 Task: Buy 4 Lines from Fuel System section under best seller category for shipping address: Haven Turner, 4765 Agriculture Lane, Homestead, Florida 33030, Cell Number 3052454080. Pay from credit card ending with 2005, CVV 3321
Action: Mouse moved to (17, 83)
Screenshot: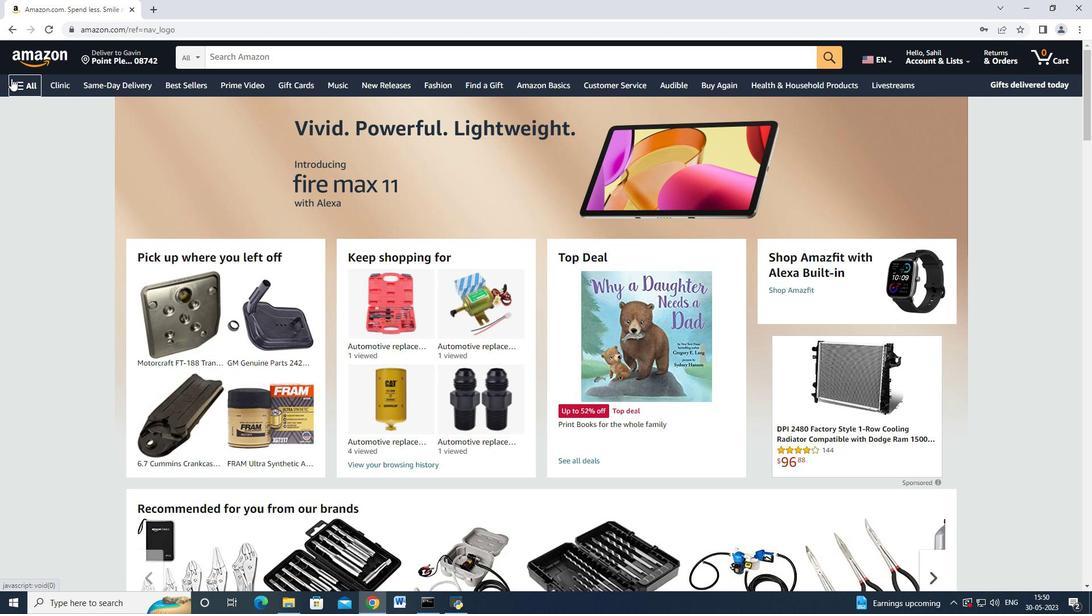 
Action: Mouse pressed left at (17, 83)
Screenshot: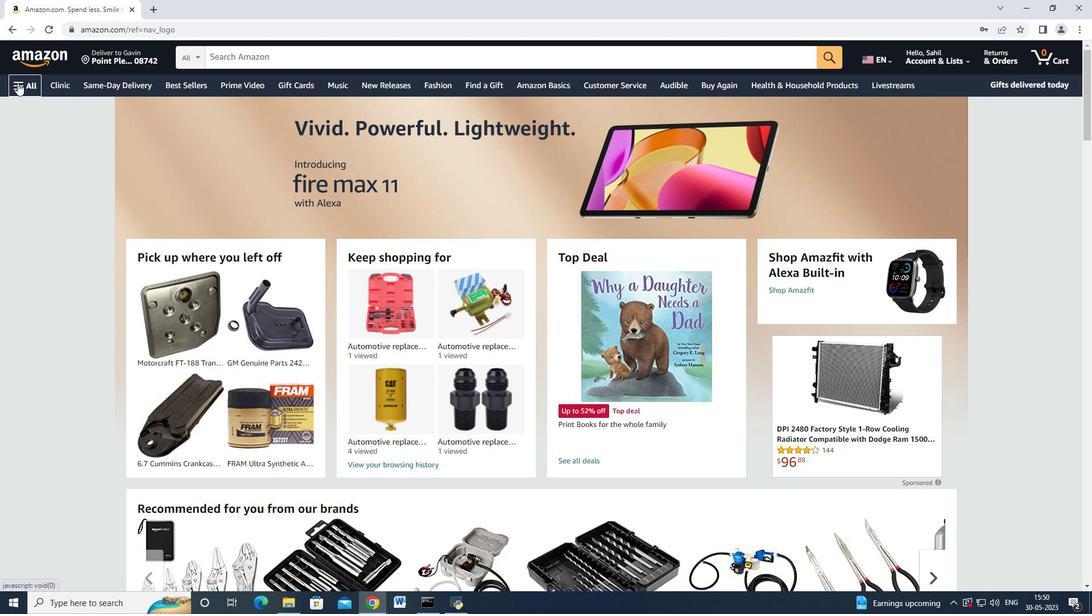 
Action: Mouse moved to (100, 253)
Screenshot: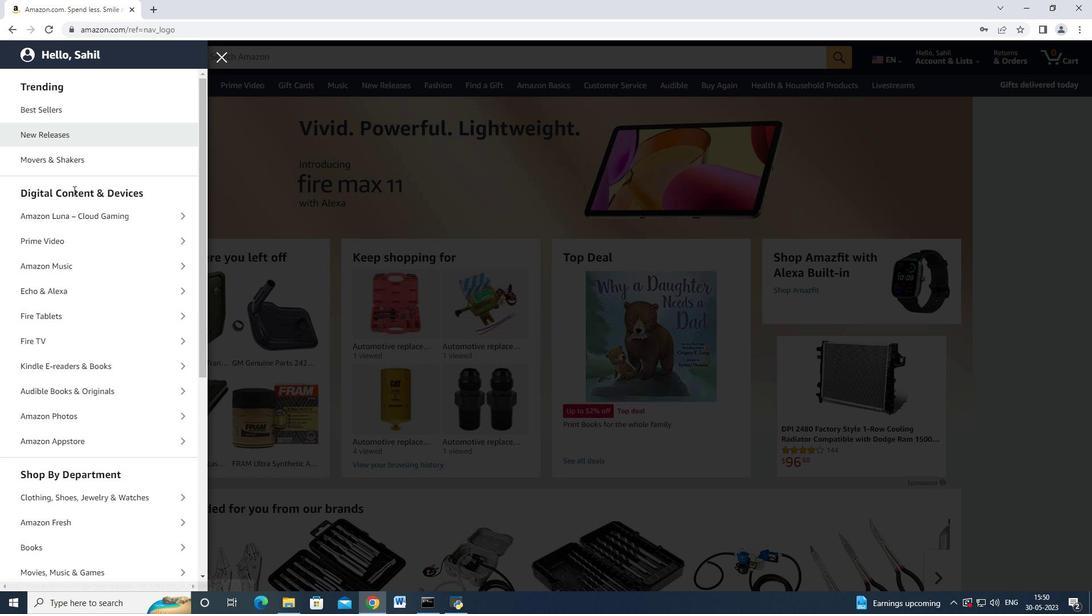 
Action: Mouse scrolled (100, 252) with delta (0, 0)
Screenshot: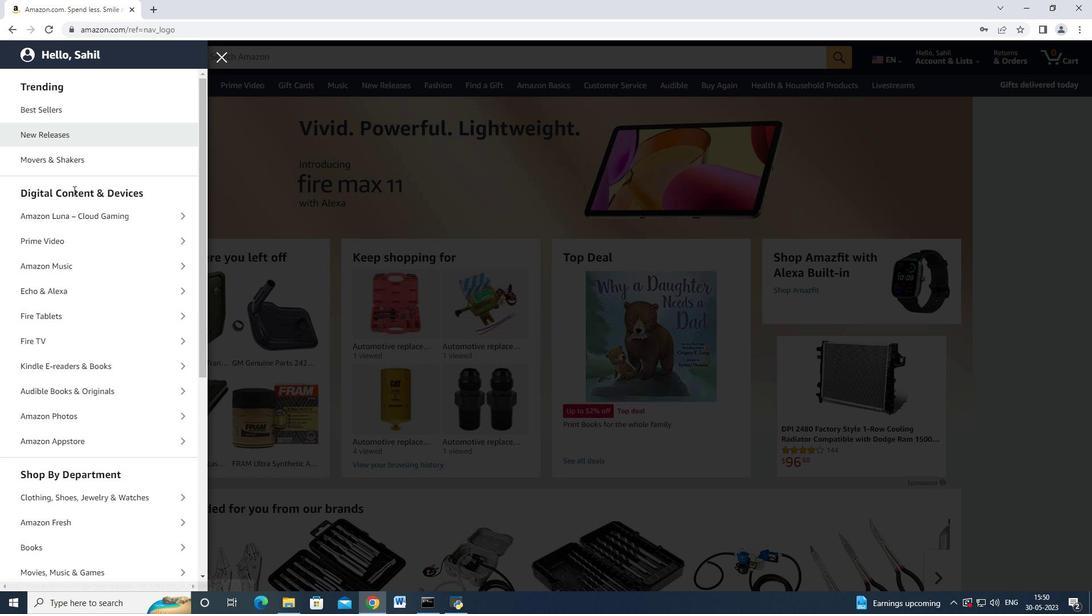 
Action: Mouse scrolled (100, 252) with delta (0, 0)
Screenshot: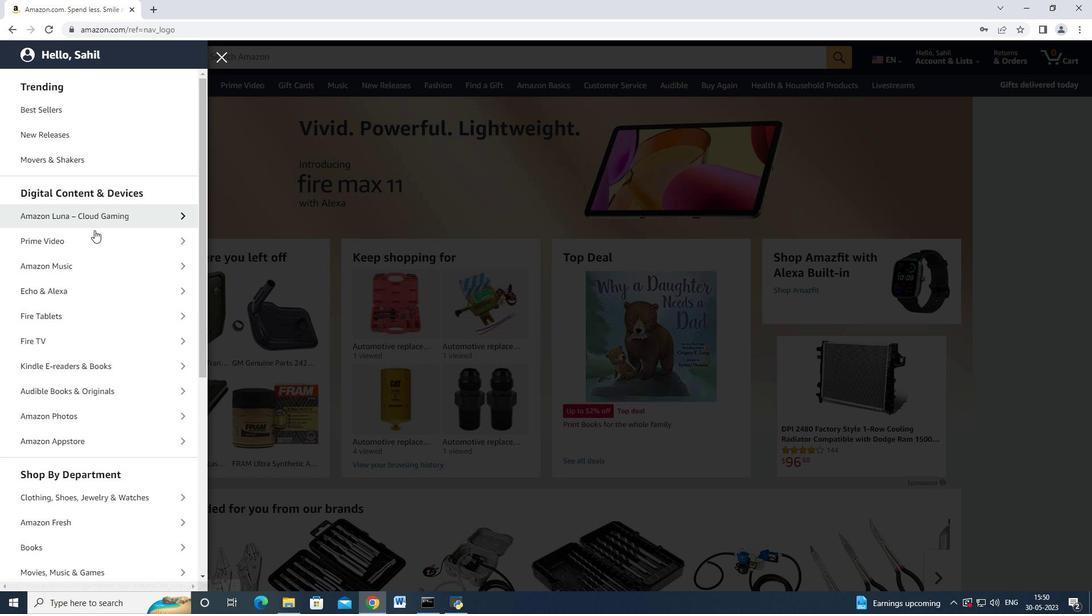 
Action: Mouse scrolled (100, 252) with delta (0, 0)
Screenshot: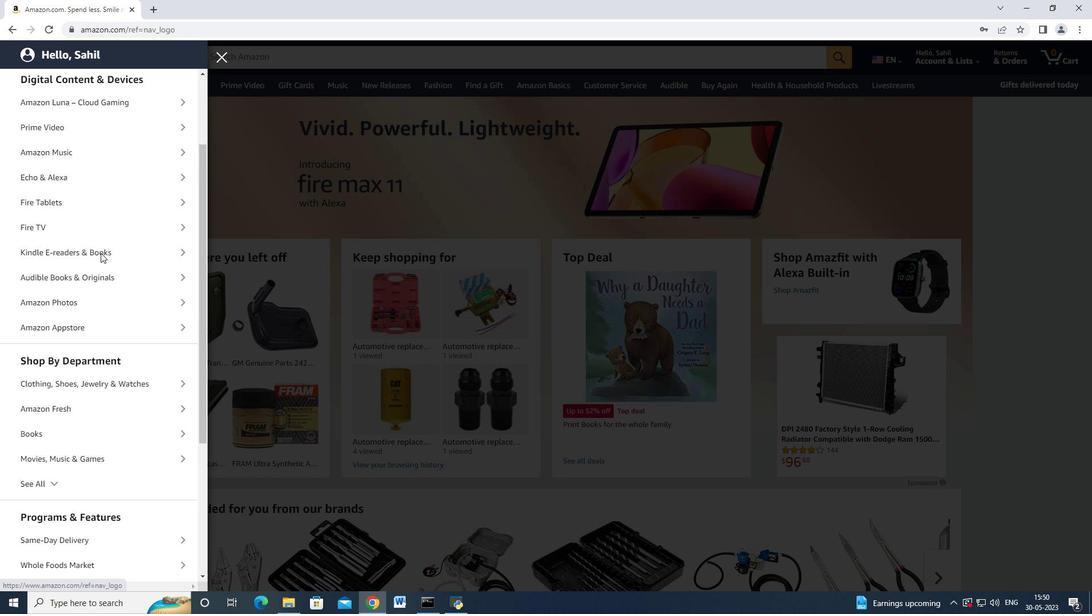 
Action: Mouse scrolled (100, 252) with delta (0, 0)
Screenshot: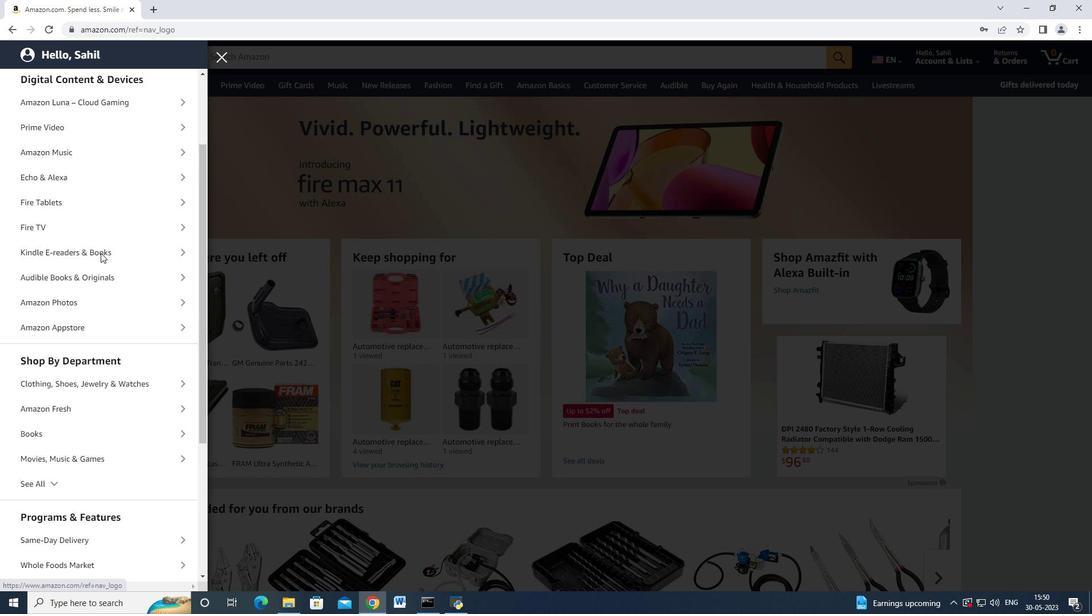 
Action: Mouse moved to (99, 257)
Screenshot: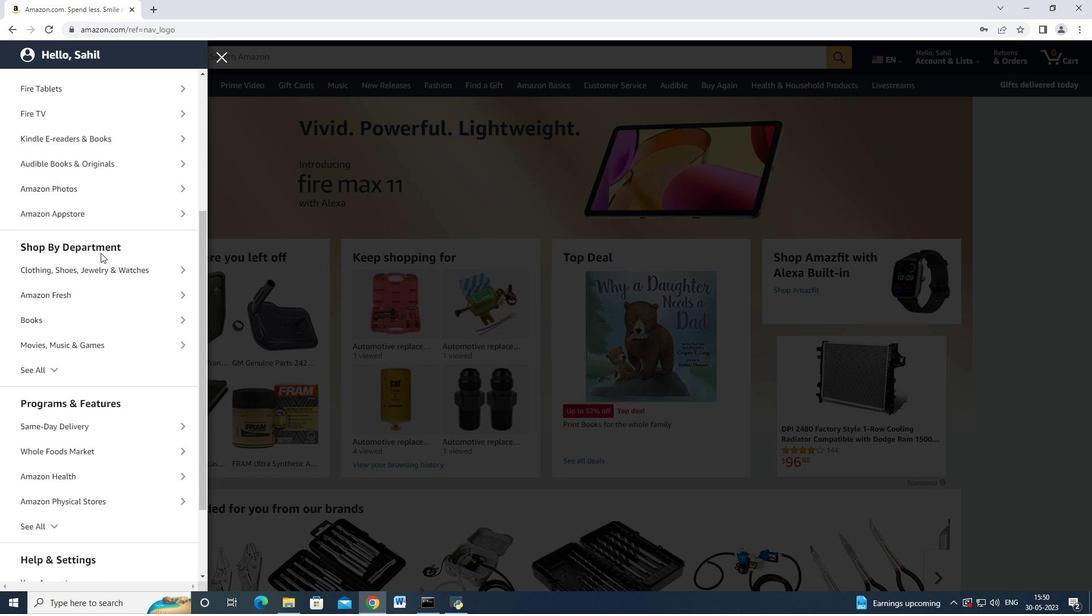 
Action: Mouse scrolled (99, 257) with delta (0, 0)
Screenshot: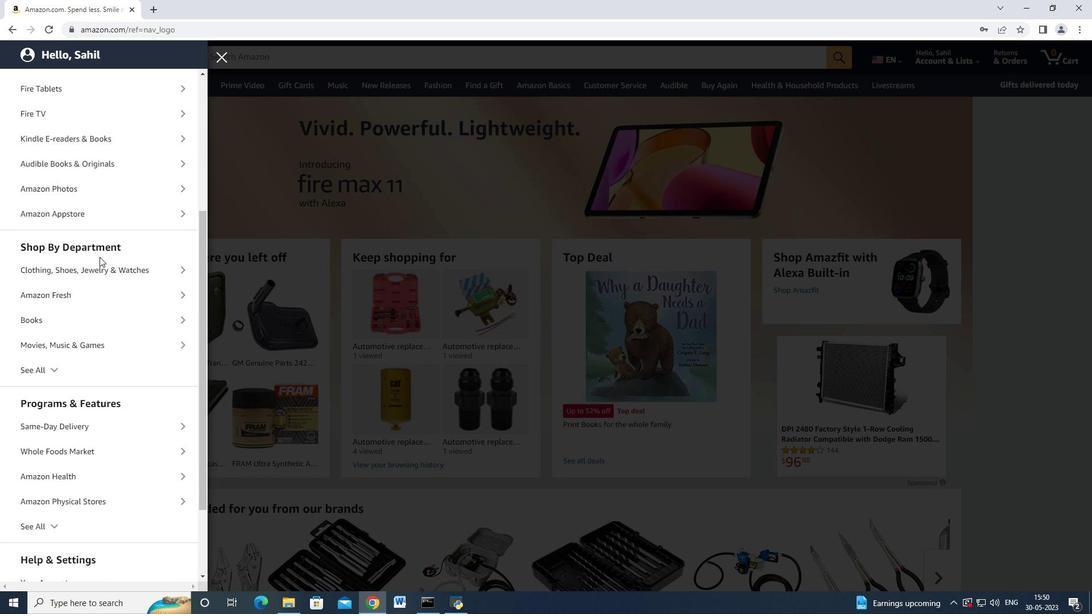 
Action: Mouse scrolled (99, 257) with delta (0, 0)
Screenshot: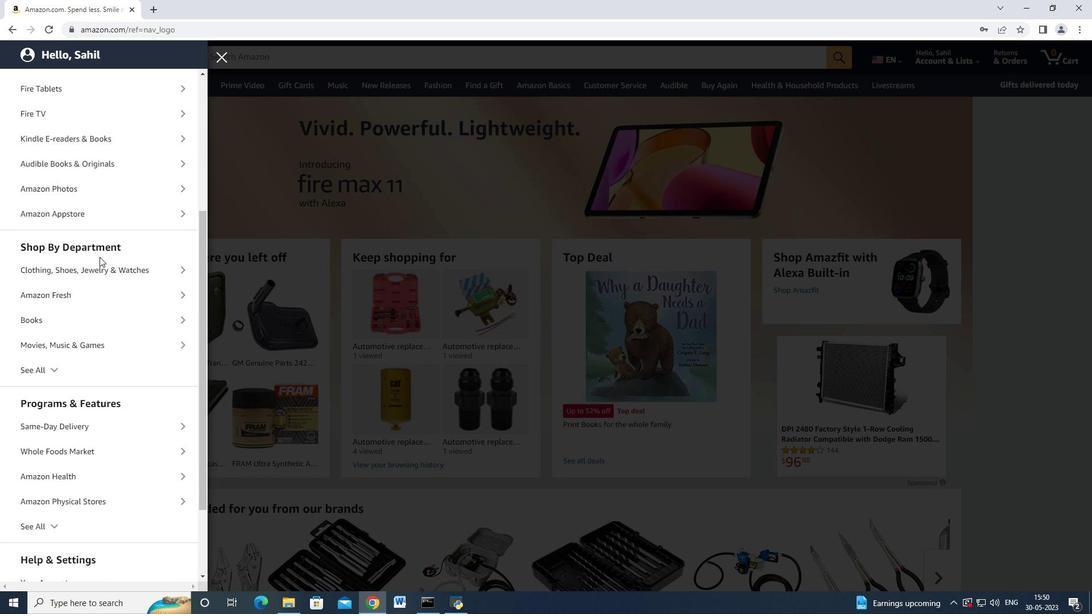 
Action: Mouse moved to (95, 283)
Screenshot: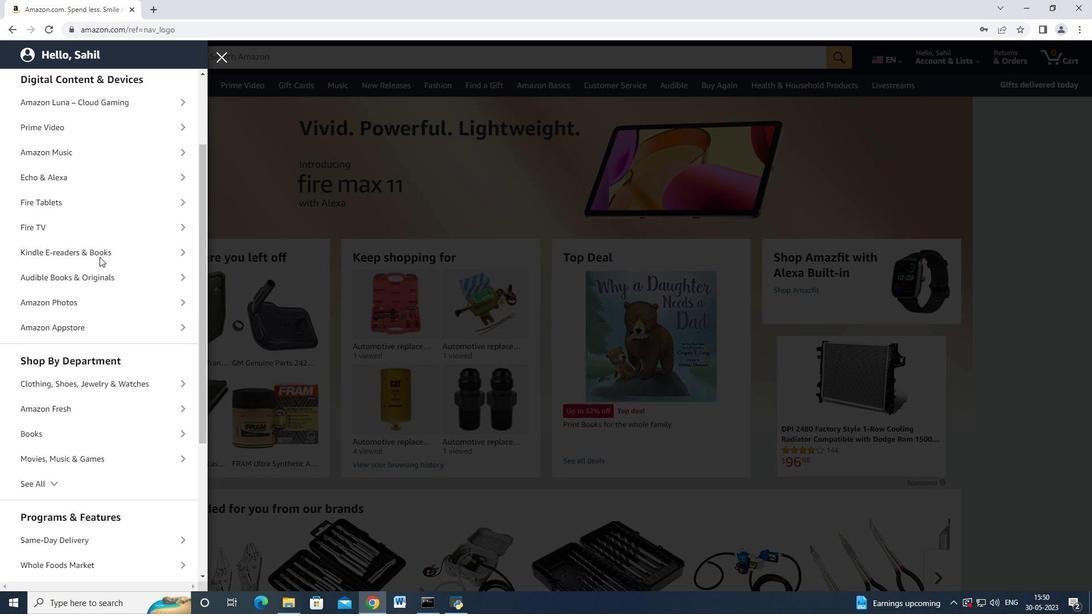 
Action: Mouse scrolled (95, 283) with delta (0, 0)
Screenshot: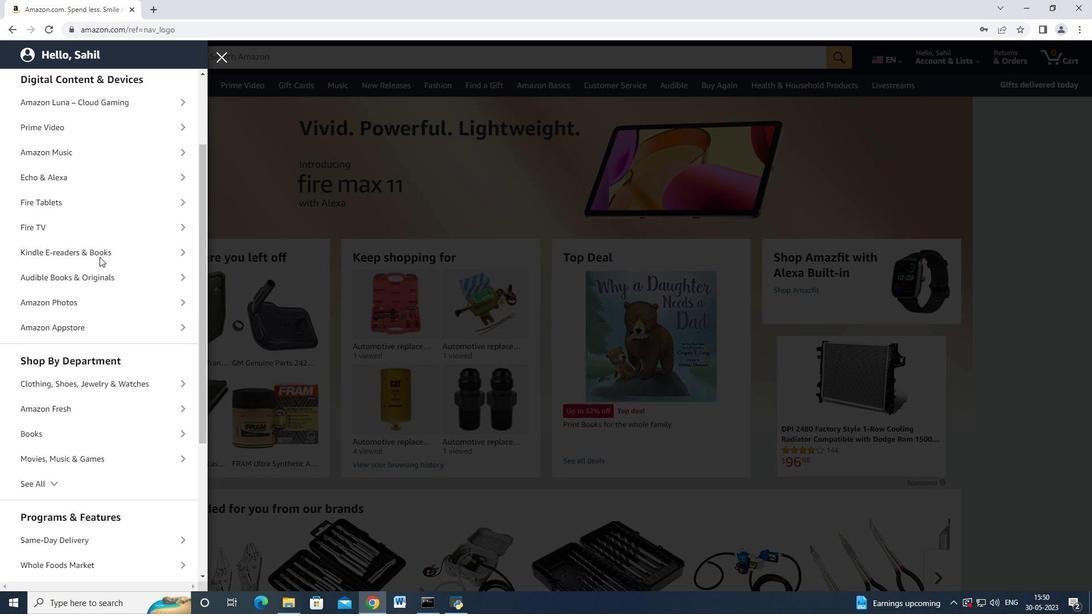 
Action: Mouse moved to (94, 287)
Screenshot: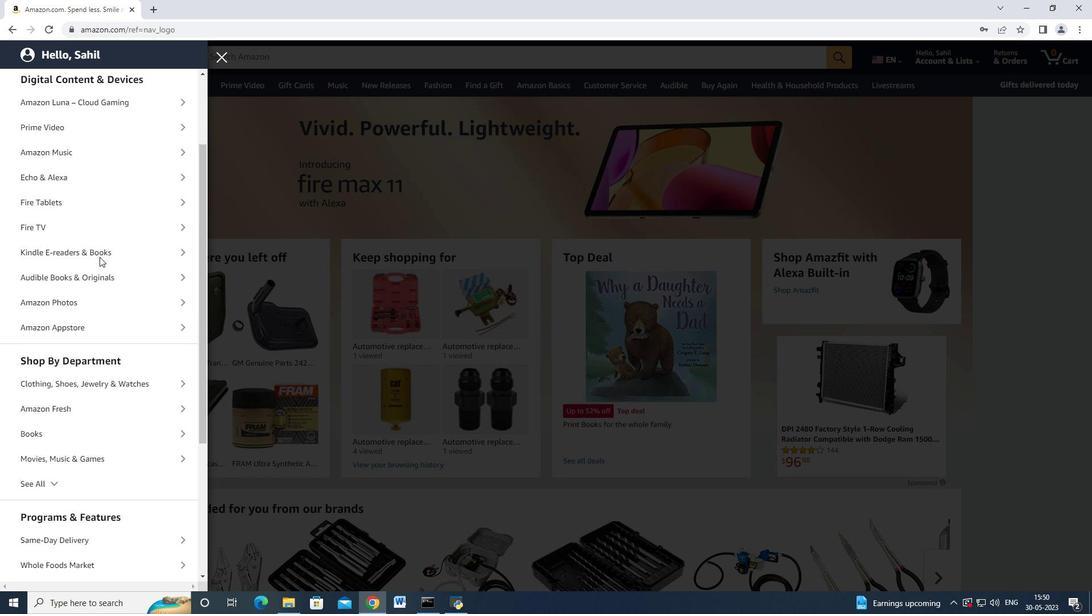 
Action: Mouse scrolled (94, 286) with delta (0, 0)
Screenshot: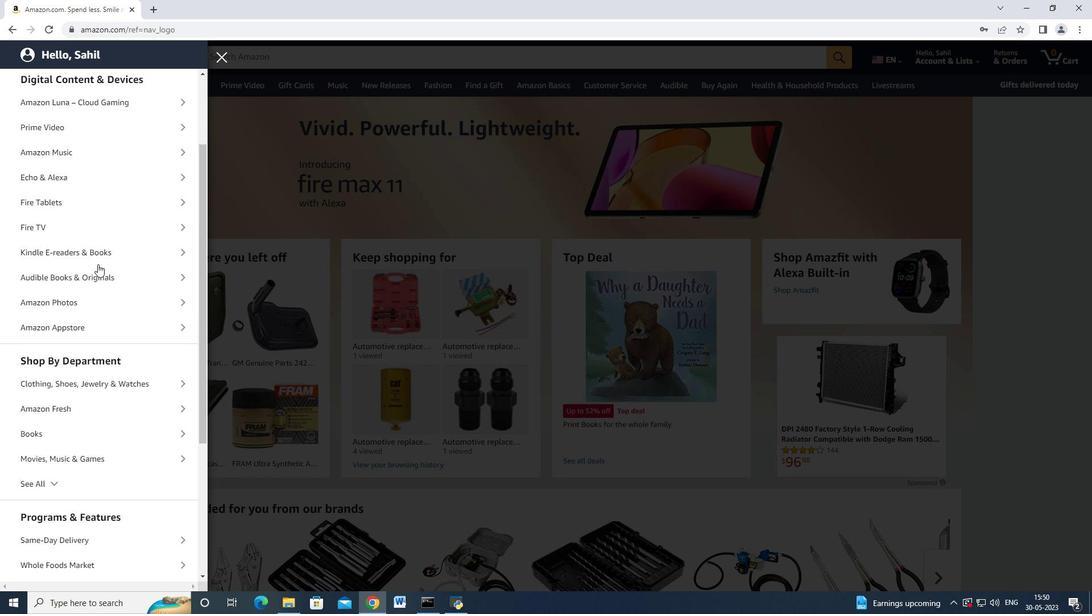 
Action: Mouse moved to (36, 373)
Screenshot: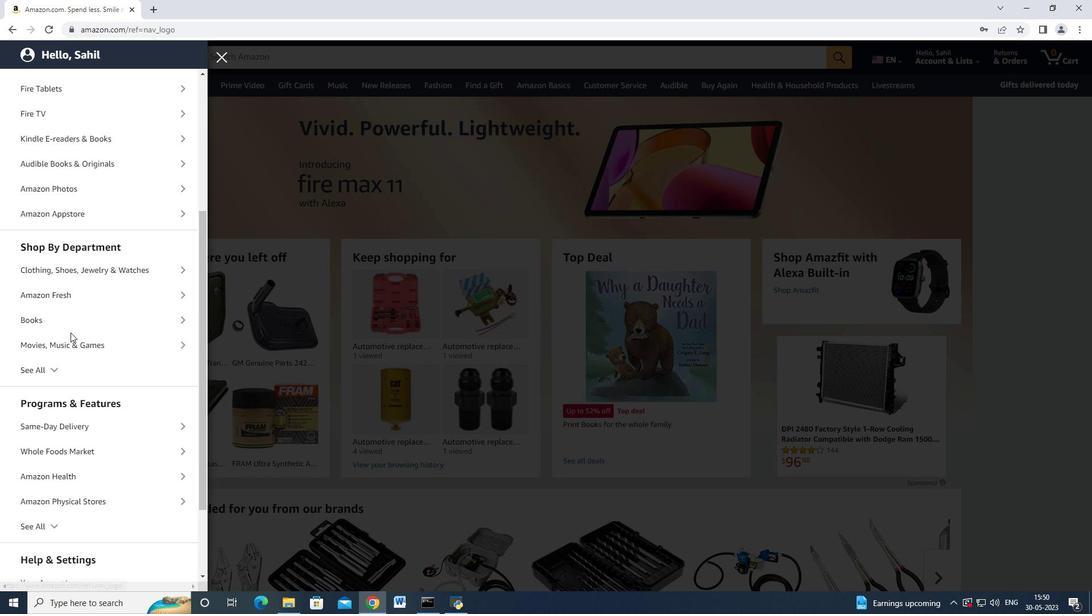 
Action: Mouse pressed left at (36, 373)
Screenshot: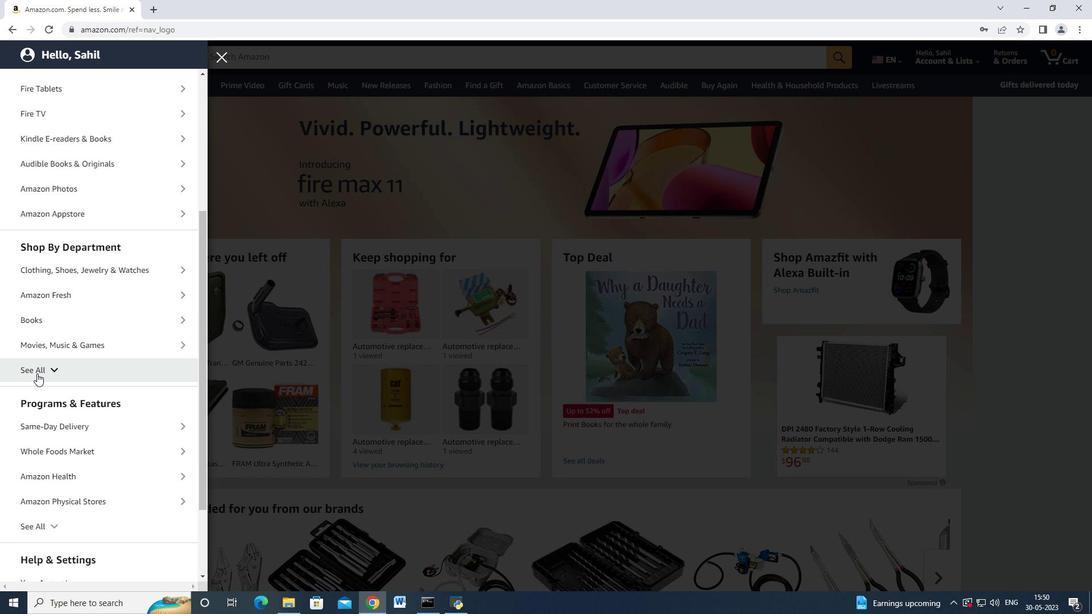 
Action: Mouse moved to (48, 362)
Screenshot: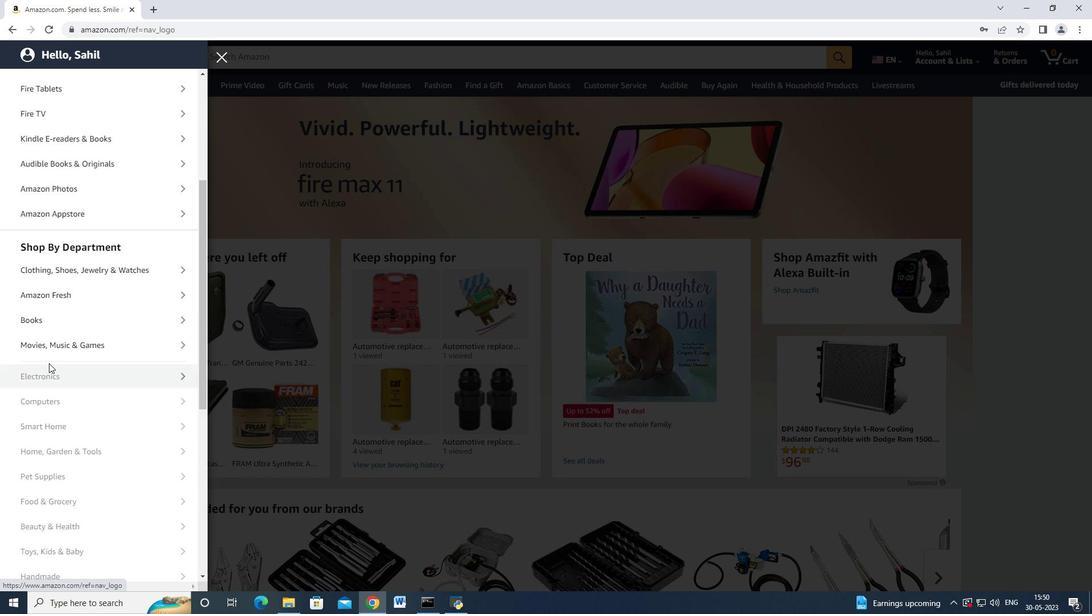 
Action: Mouse scrolled (48, 362) with delta (0, 0)
Screenshot: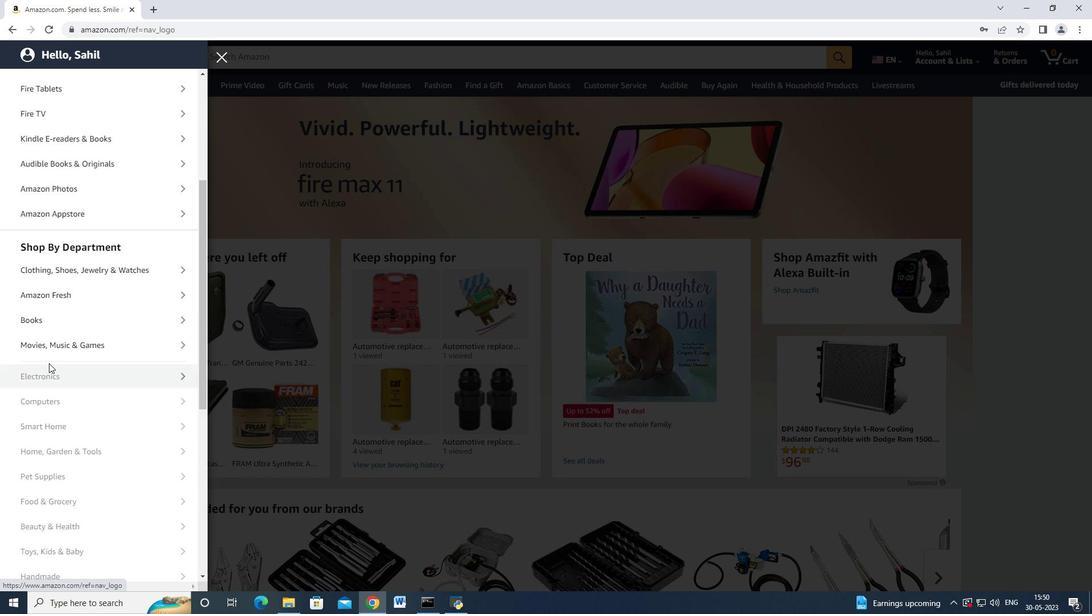 
Action: Mouse scrolled (48, 362) with delta (0, 0)
Screenshot: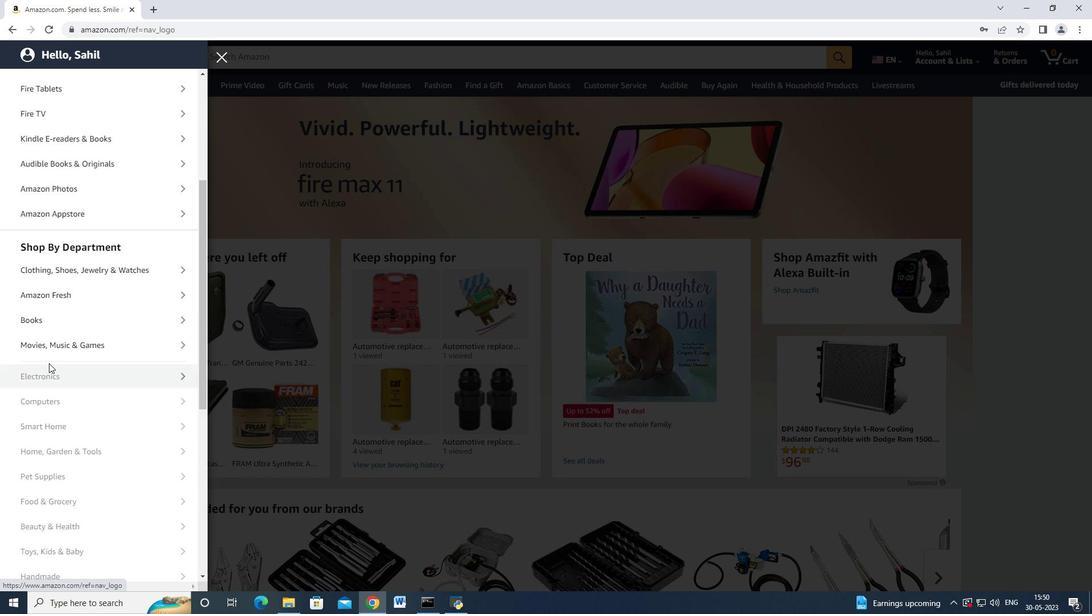 
Action: Mouse scrolled (48, 362) with delta (0, 0)
Screenshot: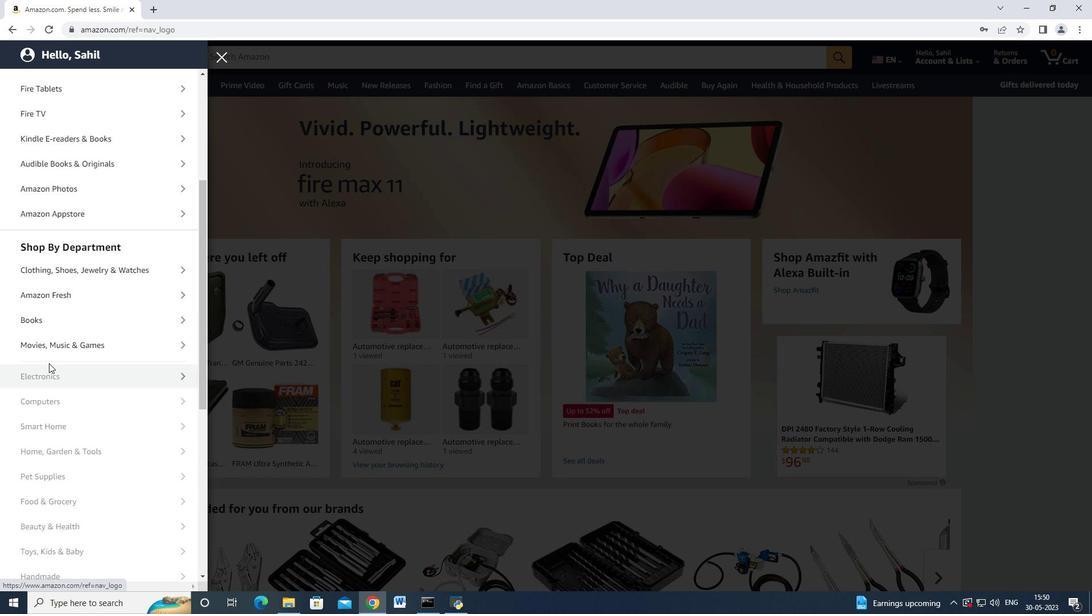 
Action: Mouse scrolled (48, 362) with delta (0, 0)
Screenshot: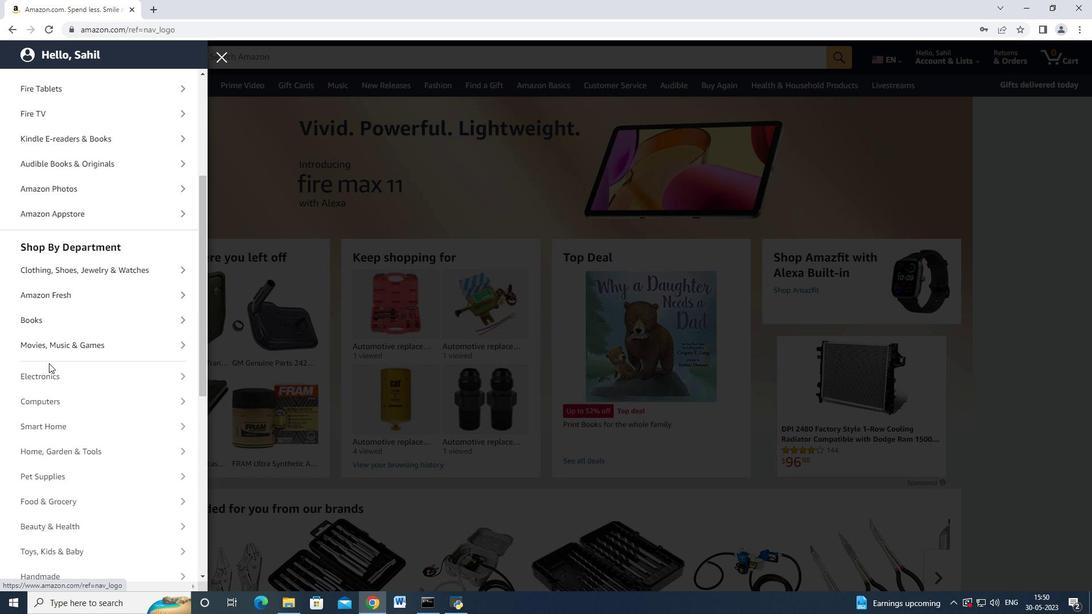 
Action: Mouse scrolled (48, 362) with delta (0, 0)
Screenshot: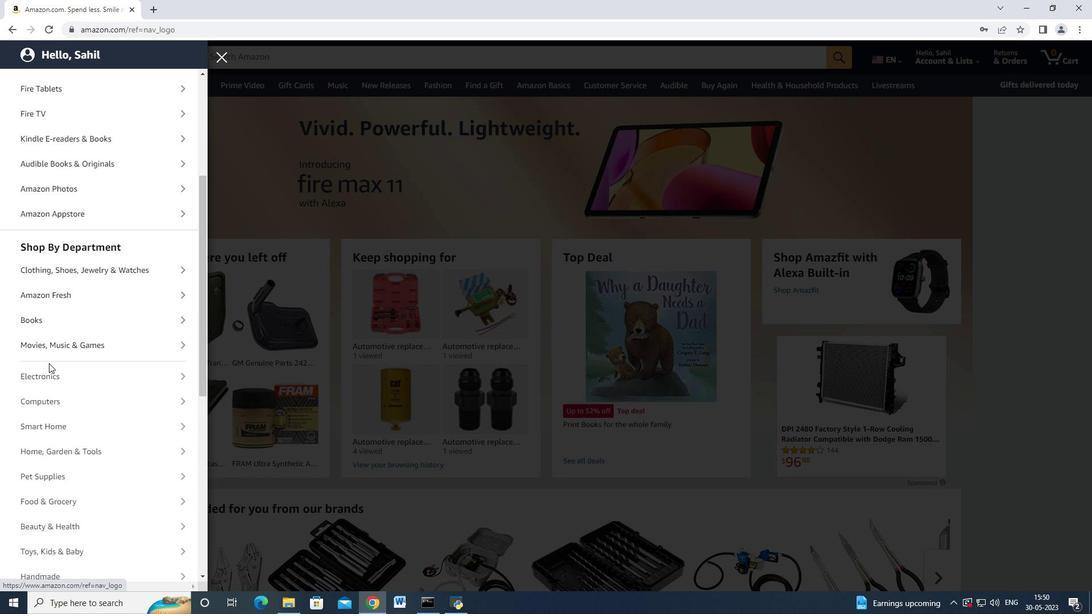 
Action: Mouse moved to (64, 369)
Screenshot: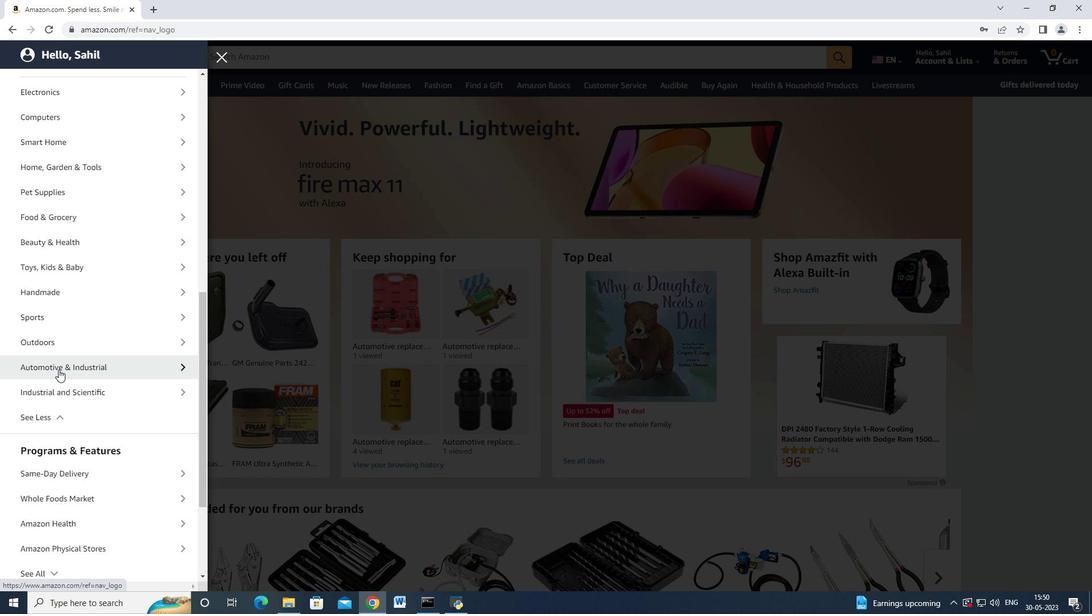 
Action: Mouse pressed left at (64, 369)
Screenshot: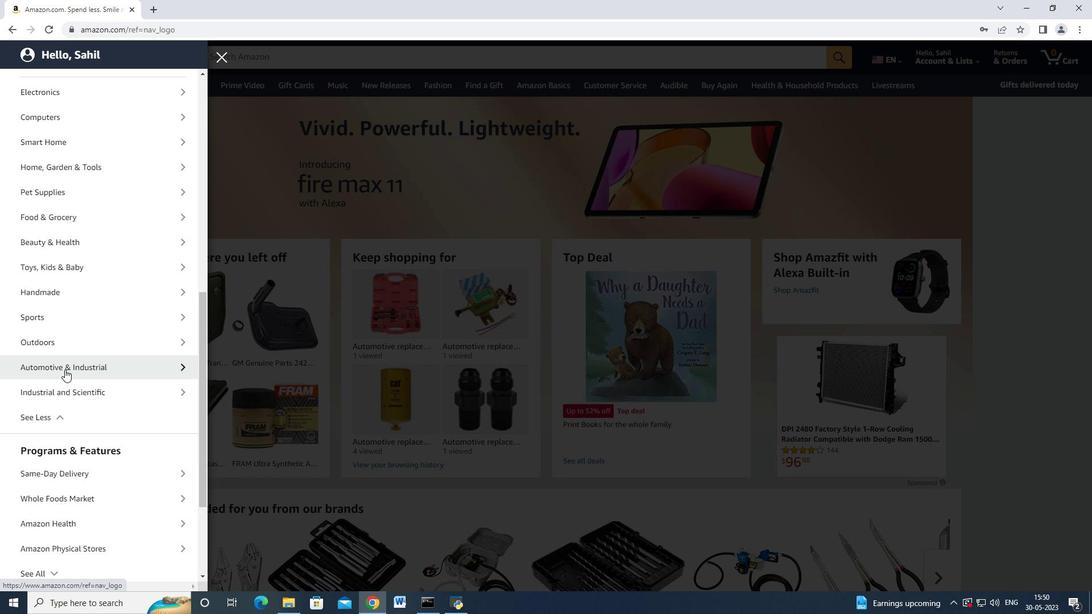 
Action: Mouse moved to (88, 141)
Screenshot: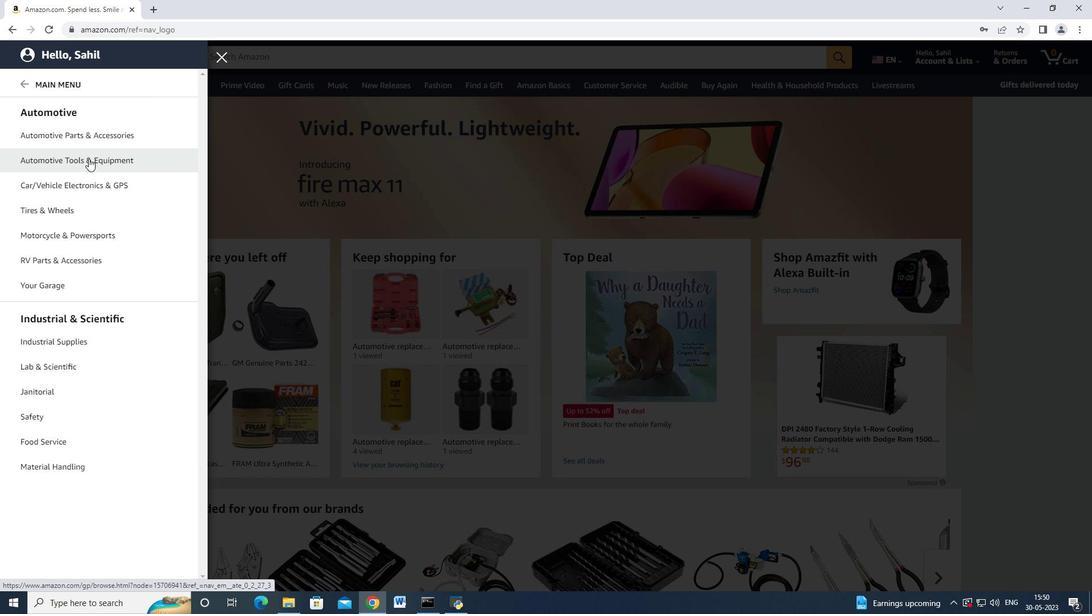 
Action: Mouse pressed left at (88, 141)
Screenshot: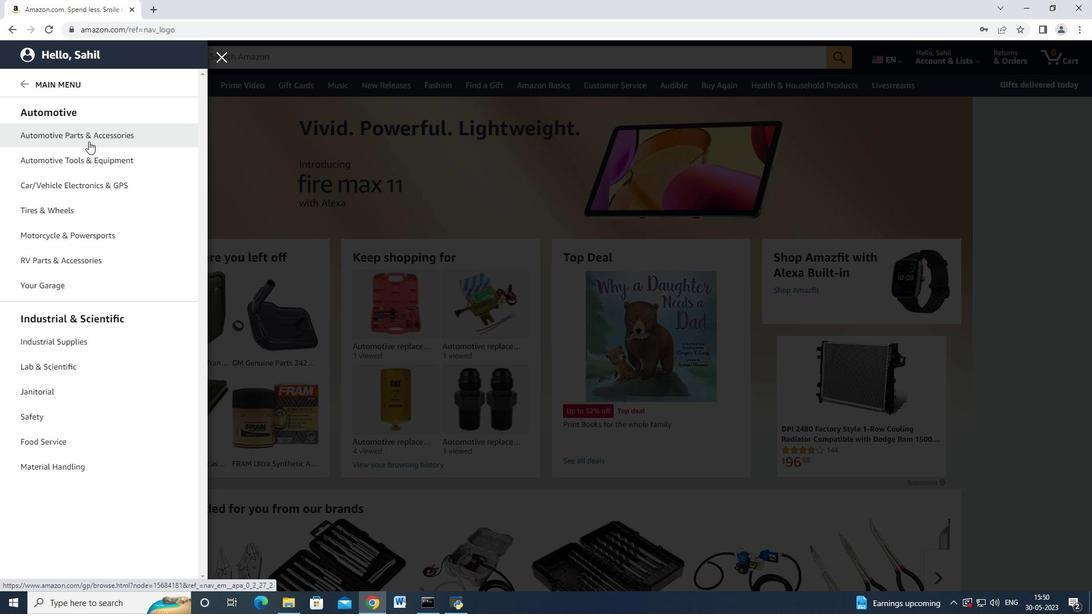 
Action: Mouse moved to (204, 100)
Screenshot: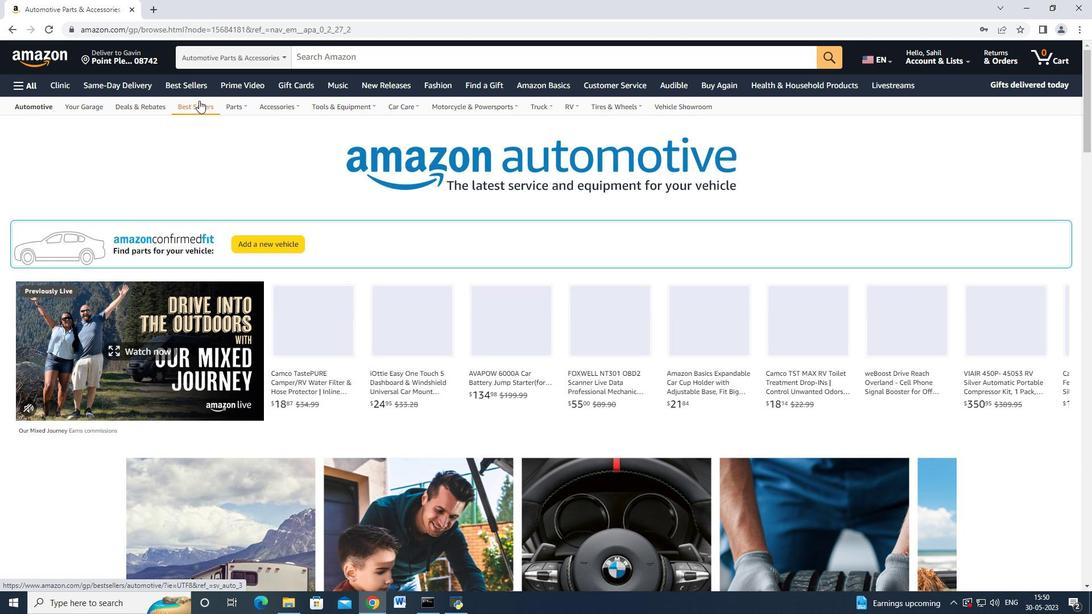 
Action: Mouse pressed left at (204, 100)
Screenshot: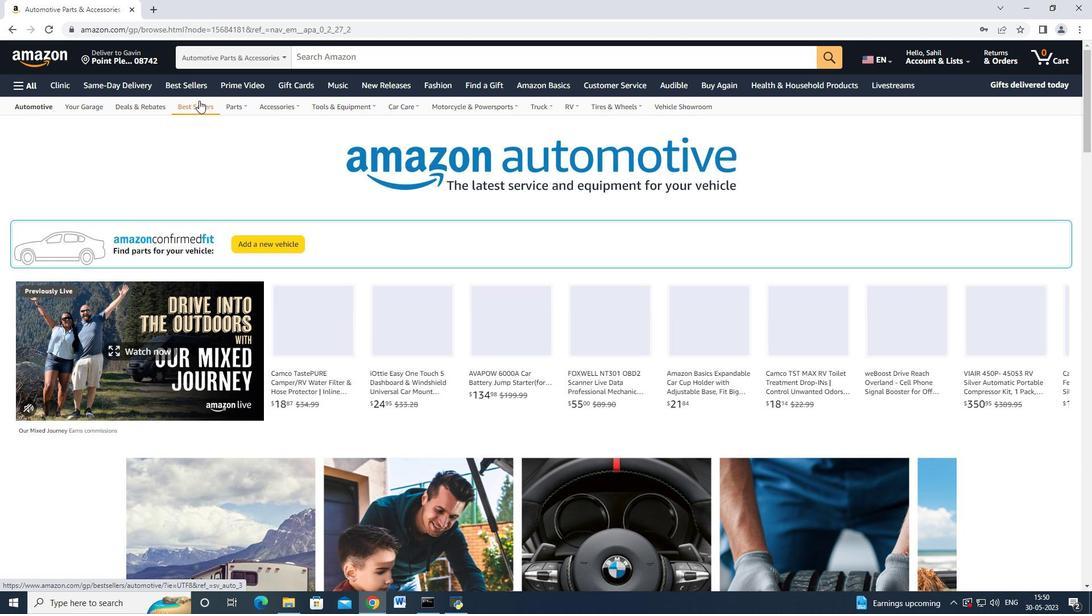 
Action: Mouse moved to (155, 179)
Screenshot: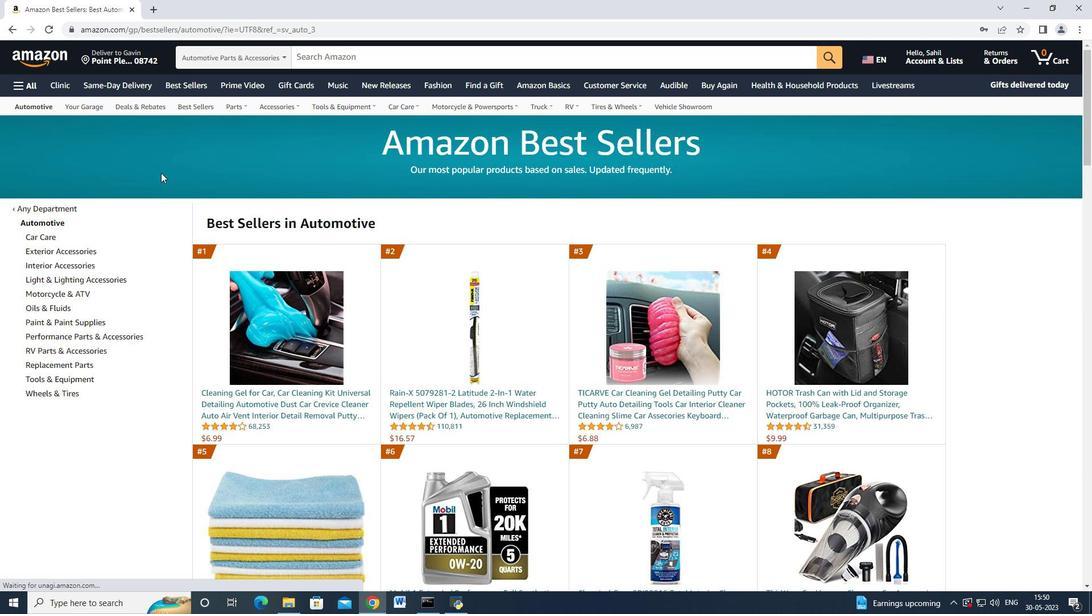 
Action: Mouse scrolled (155, 179) with delta (0, 0)
Screenshot: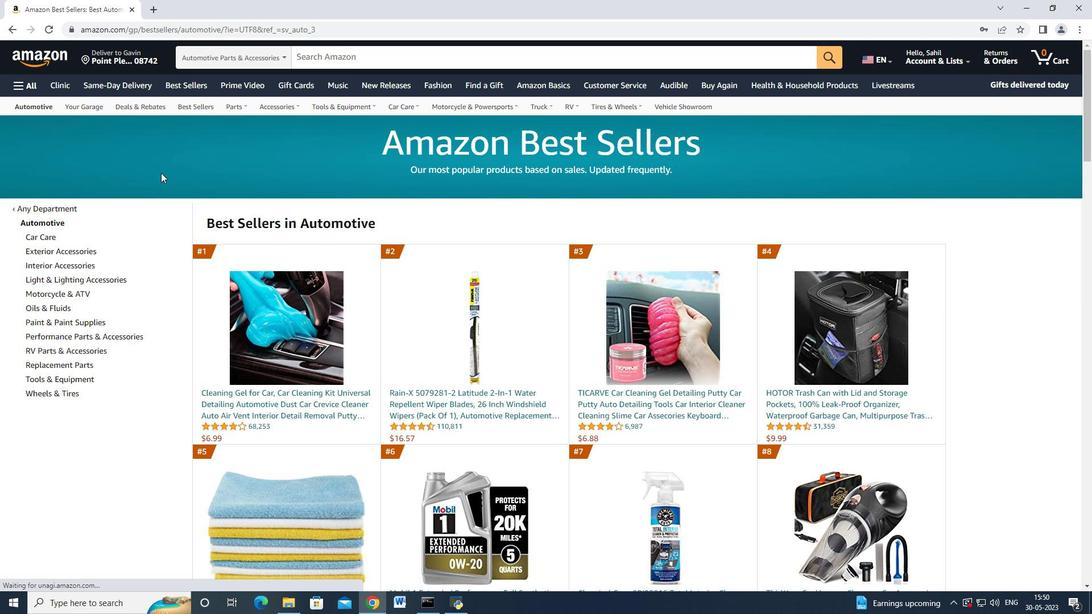 
Action: Mouse moved to (65, 307)
Screenshot: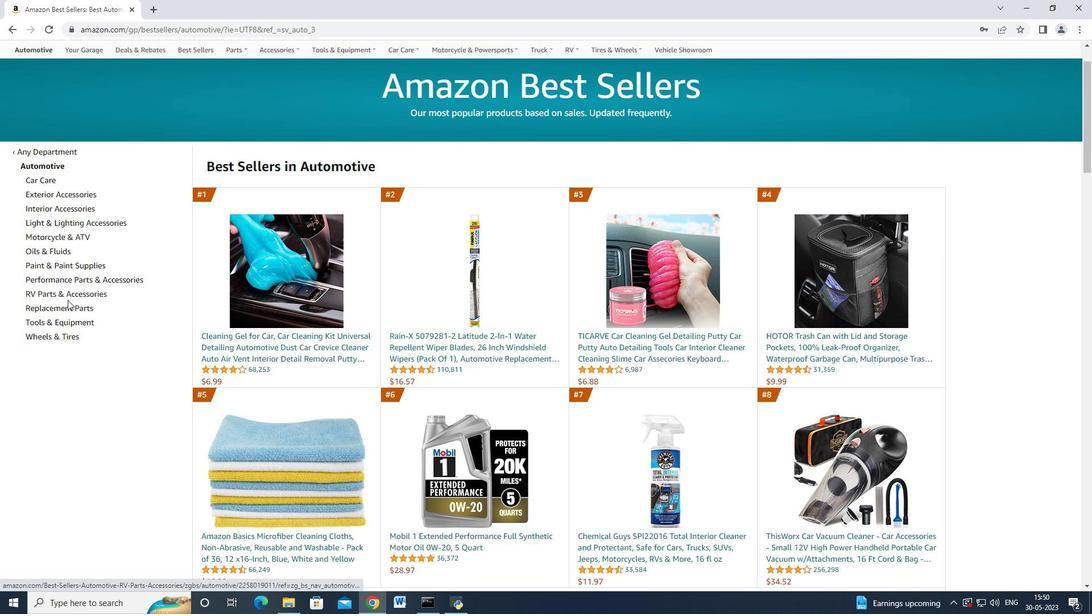 
Action: Mouse pressed left at (65, 307)
Screenshot: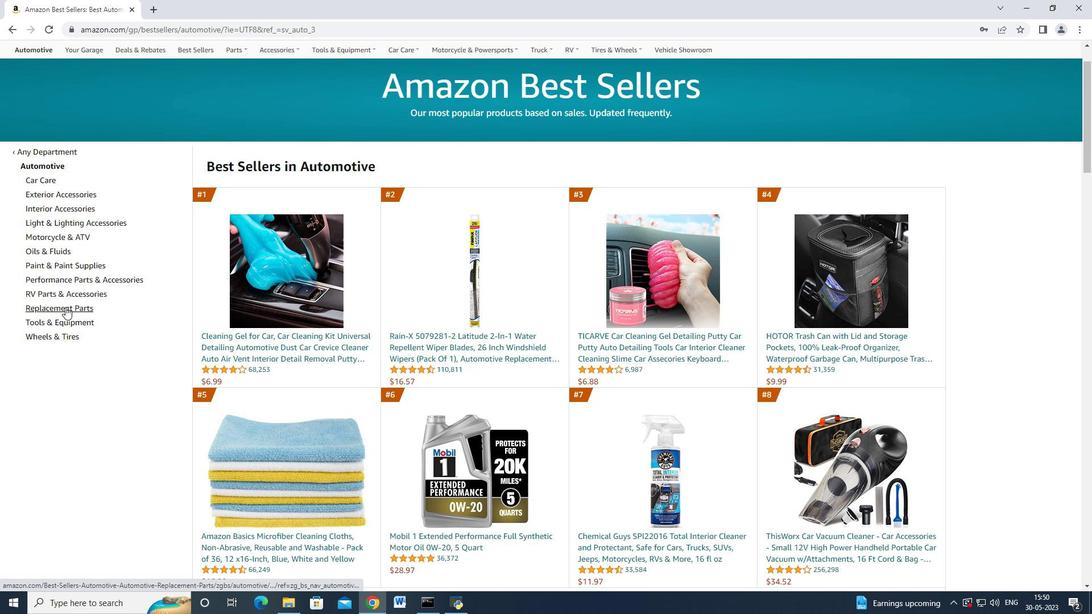 
Action: Mouse moved to (199, 263)
Screenshot: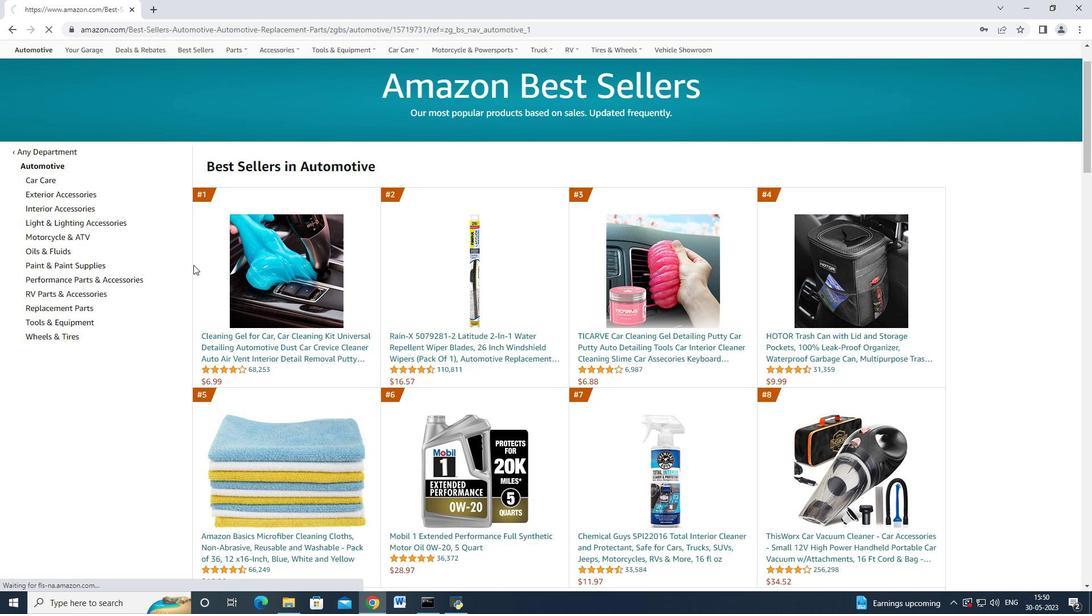 
Action: Mouse scrolled (199, 262) with delta (0, 0)
Screenshot: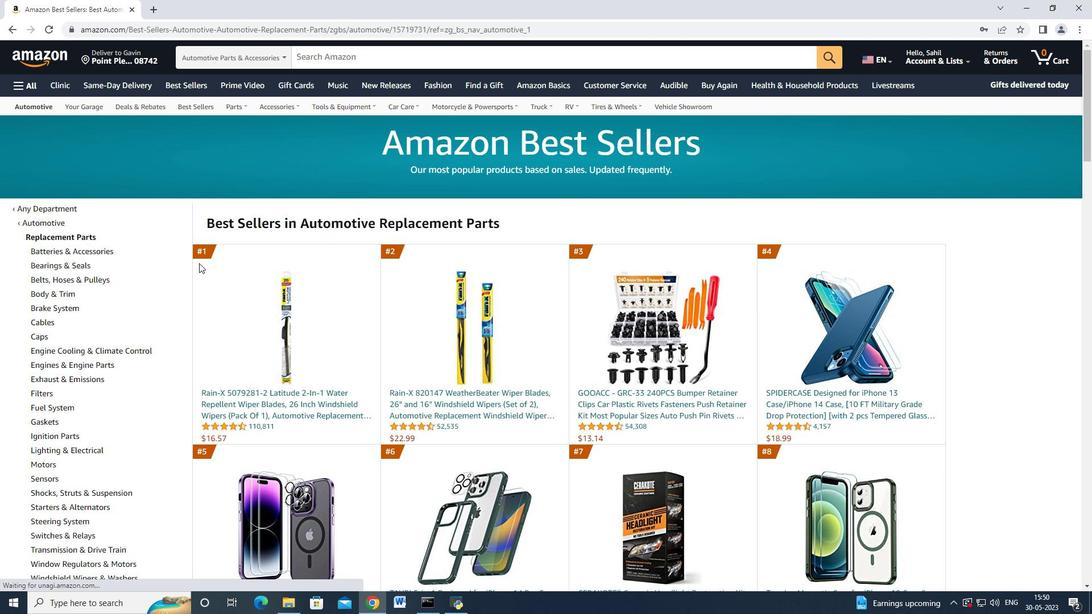 
Action: Mouse moved to (197, 265)
Screenshot: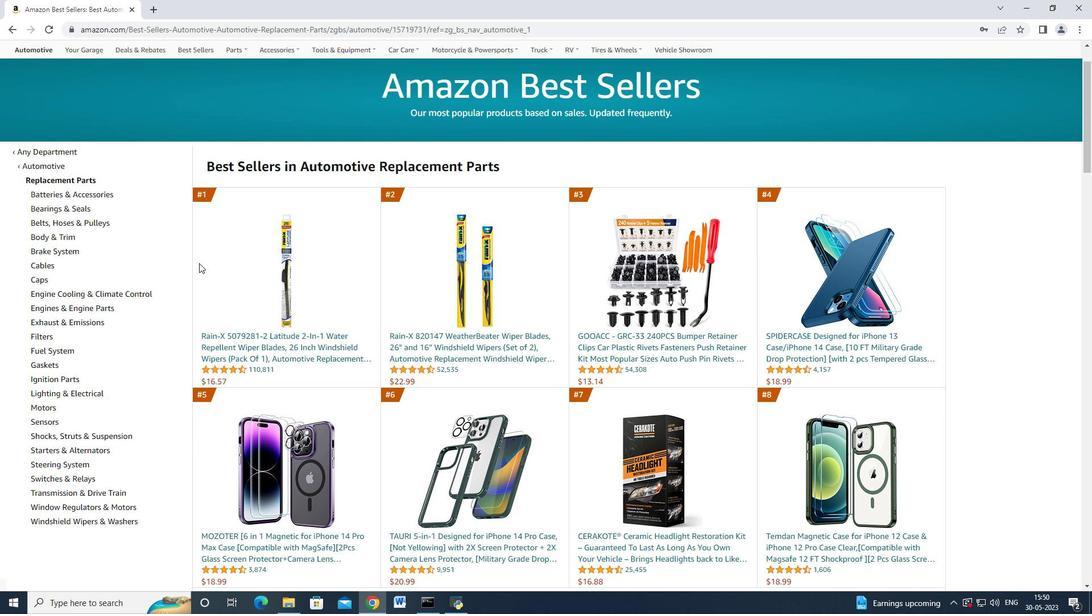 
Action: Mouse scrolled (197, 265) with delta (0, 0)
Screenshot: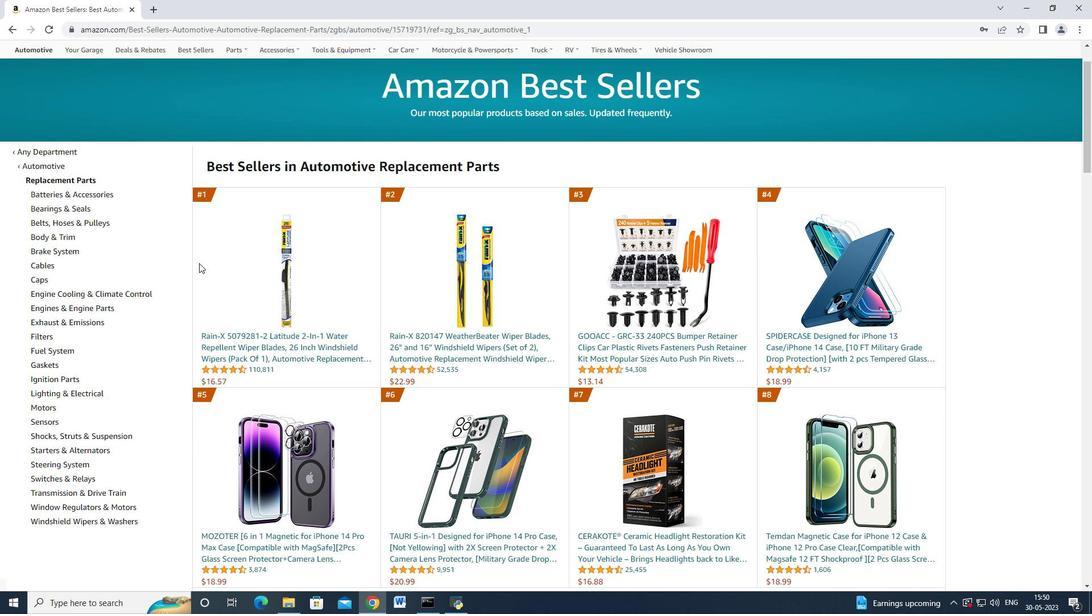 
Action: Mouse moved to (52, 294)
Screenshot: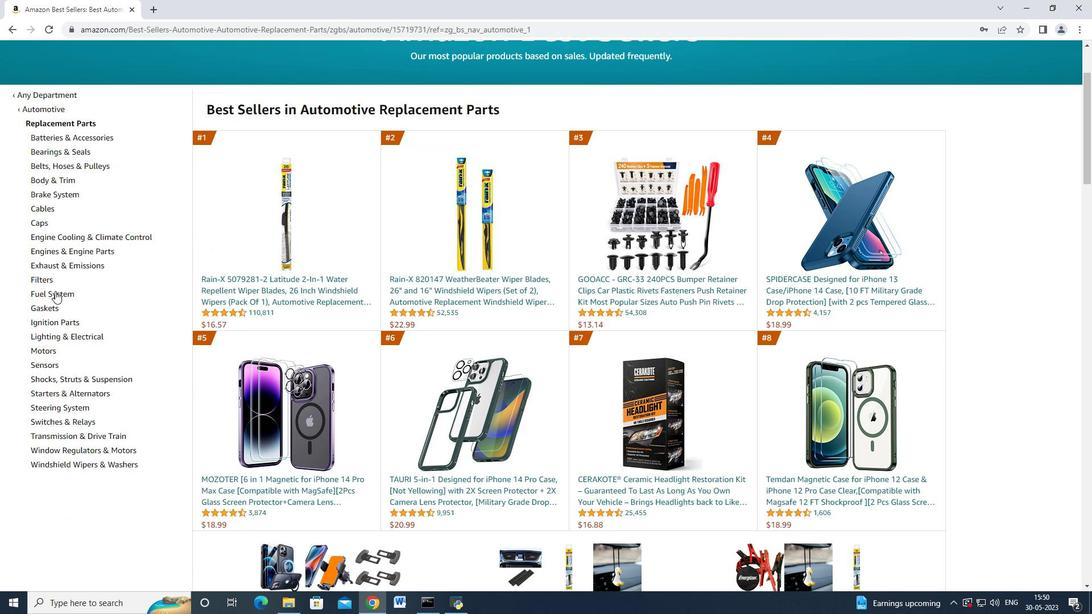 
Action: Mouse pressed left at (52, 294)
Screenshot: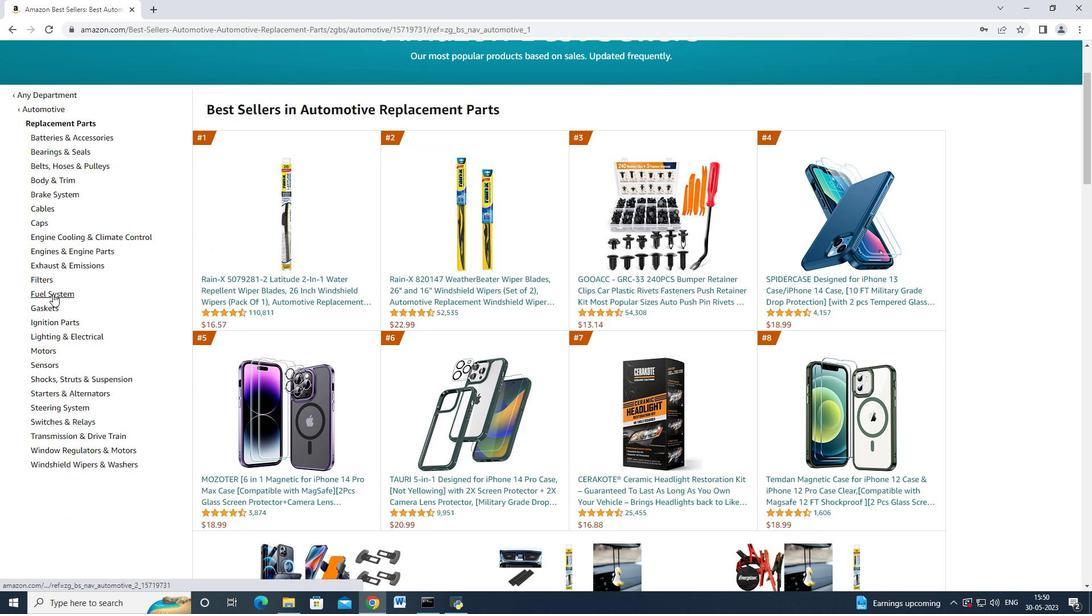 
Action: Mouse moved to (54, 293)
Screenshot: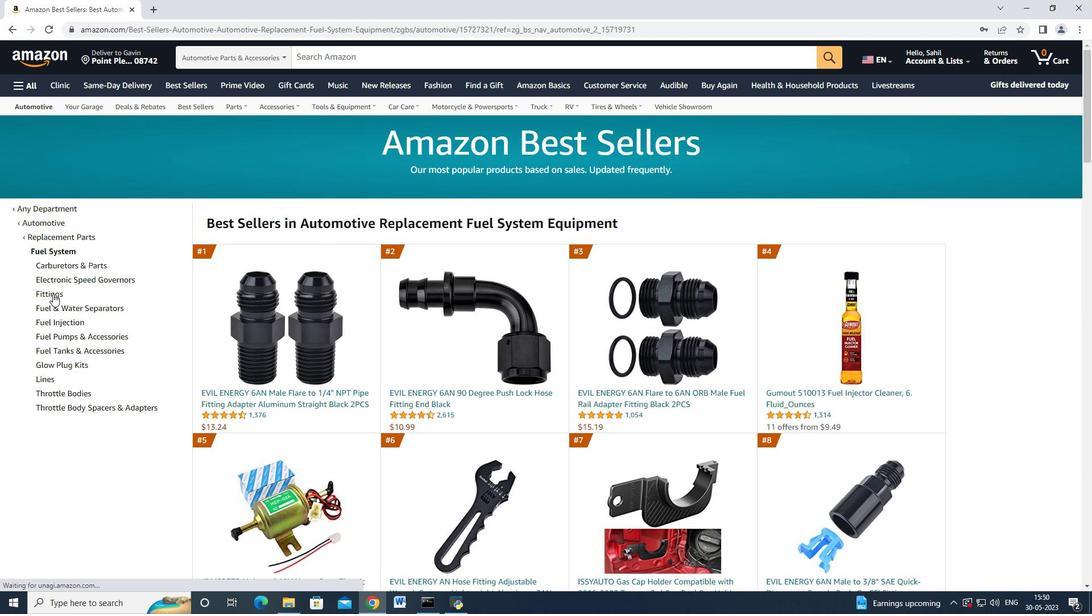 
Action: Mouse scrolled (54, 293) with delta (0, 0)
Screenshot: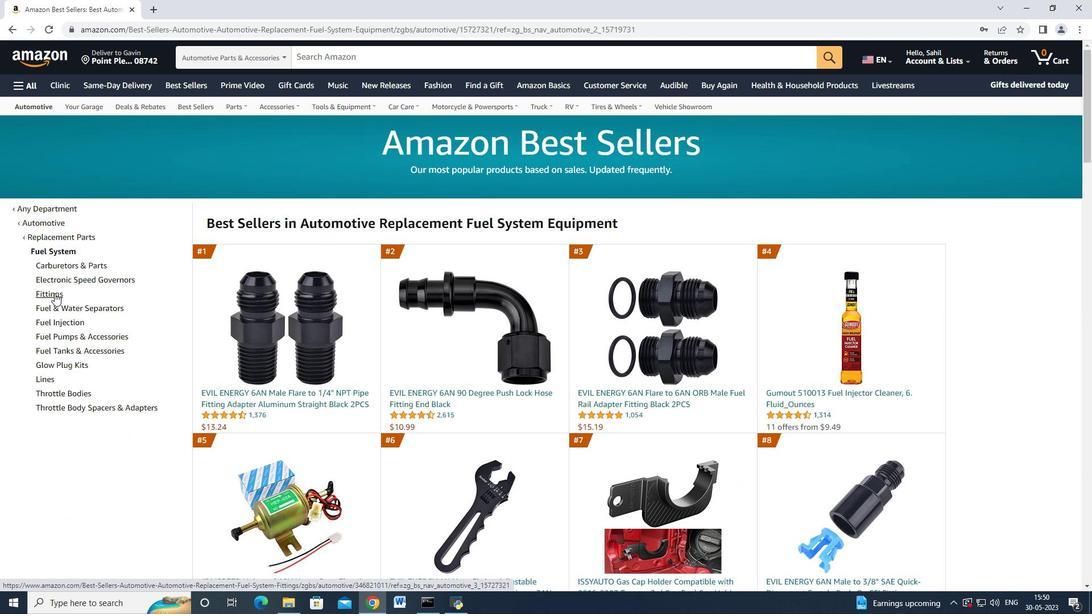 
Action: Mouse moved to (46, 316)
Screenshot: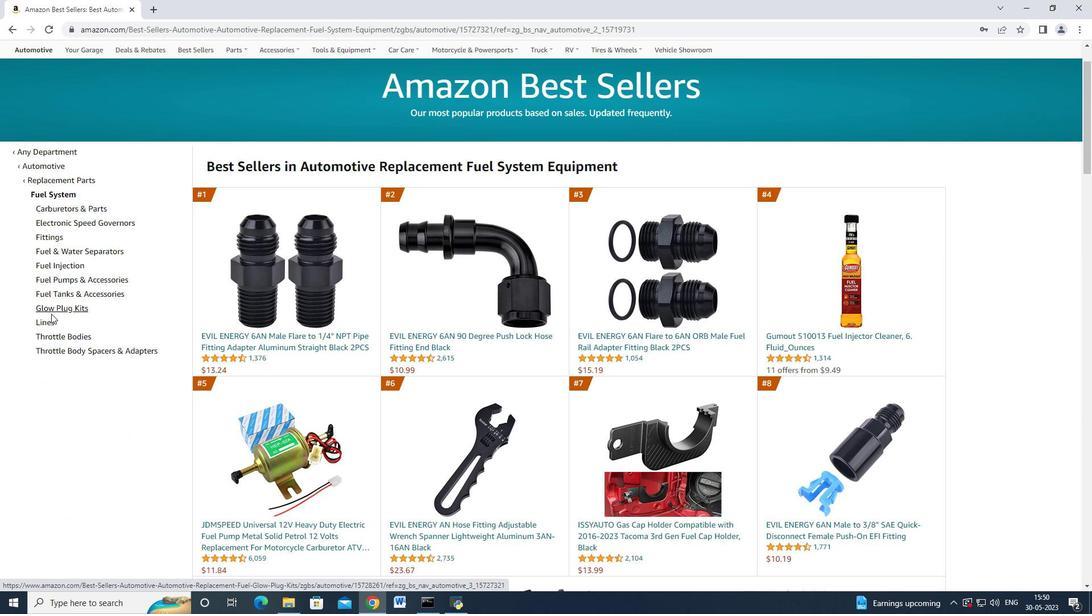 
Action: Mouse pressed left at (46, 316)
Screenshot: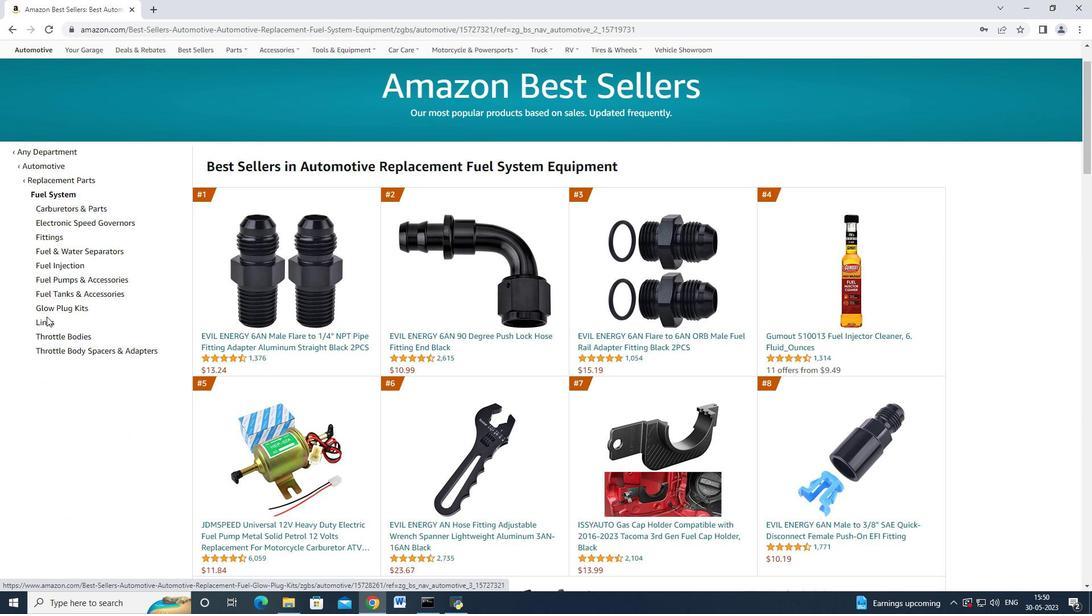 
Action: Mouse moved to (43, 320)
Screenshot: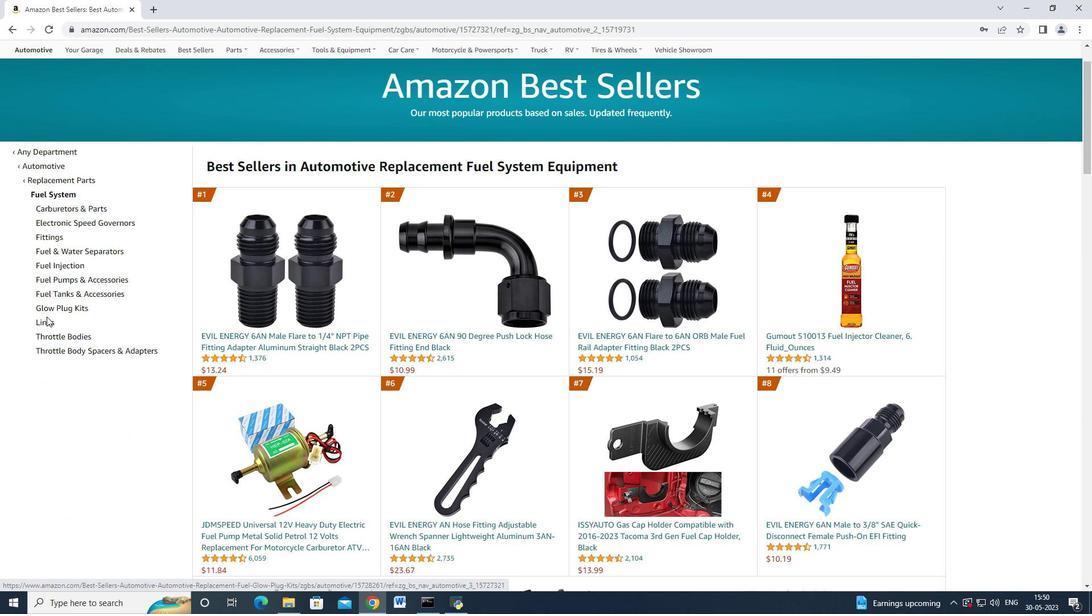 
Action: Mouse pressed left at (43, 320)
Screenshot: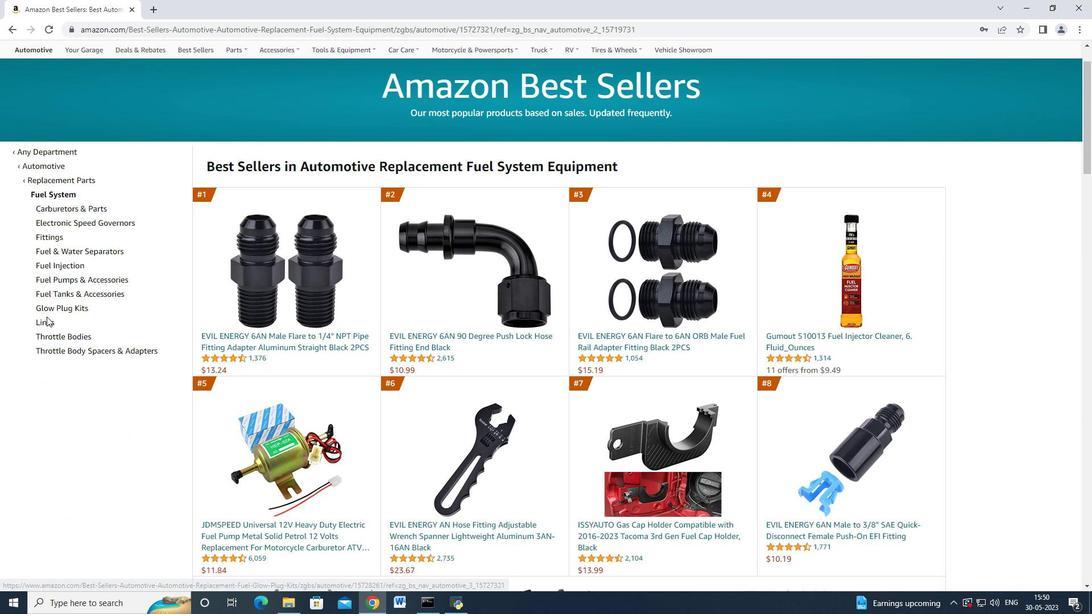 
Action: Mouse moved to (414, 400)
Screenshot: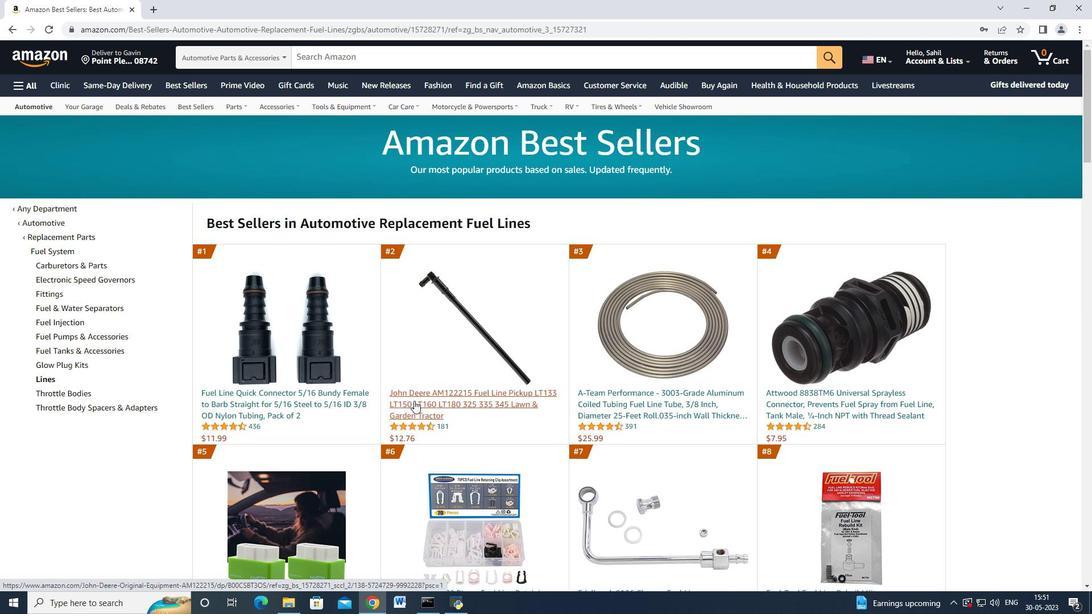 
Action: Mouse scrolled (414, 399) with delta (0, 0)
Screenshot: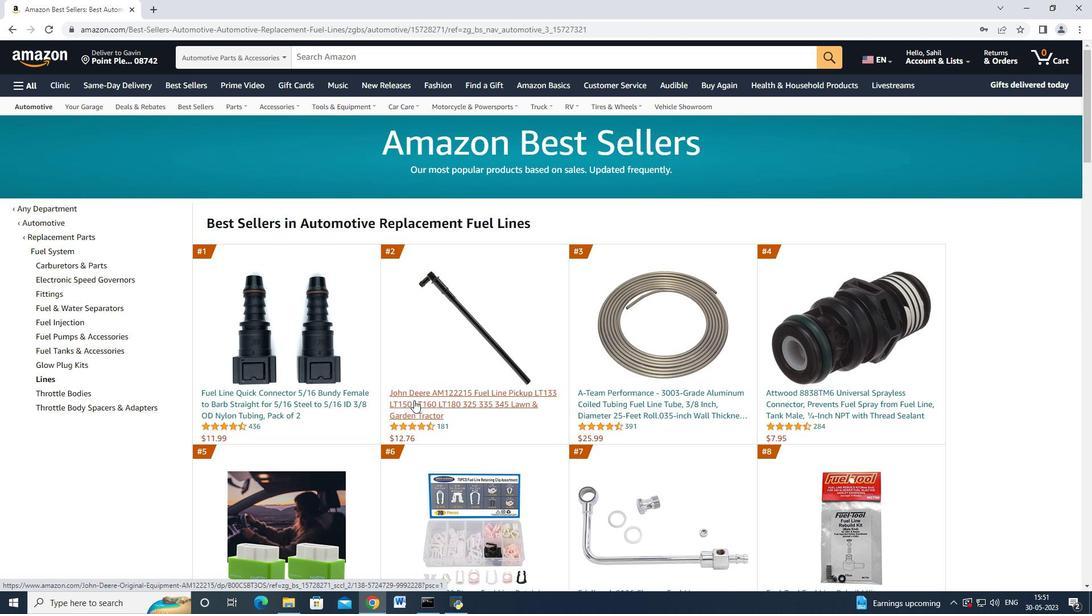 
Action: Mouse scrolled (414, 399) with delta (0, 0)
Screenshot: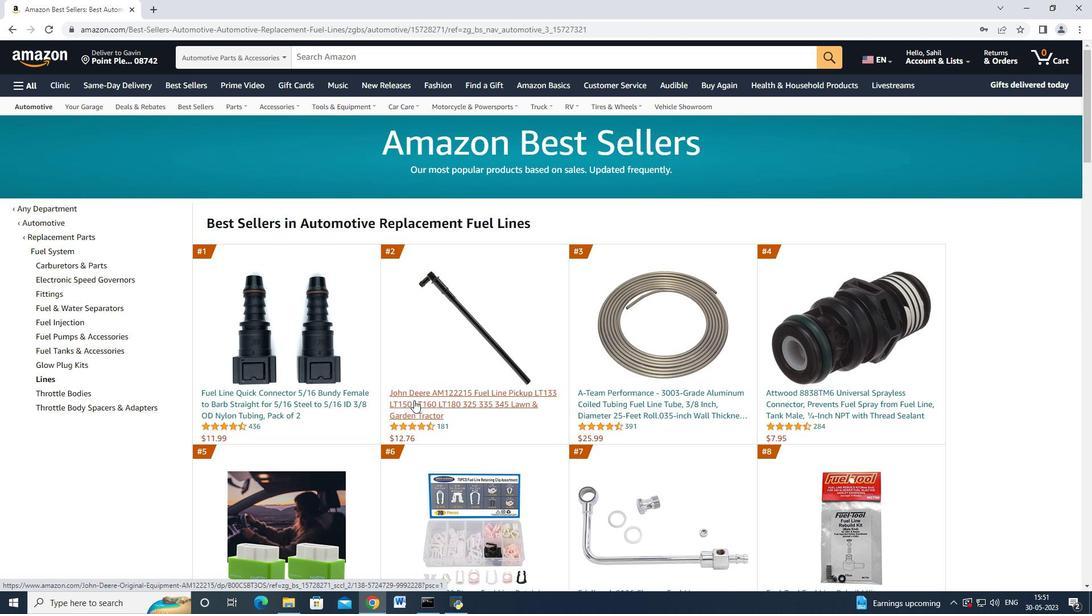 
Action: Mouse moved to (681, 479)
Screenshot: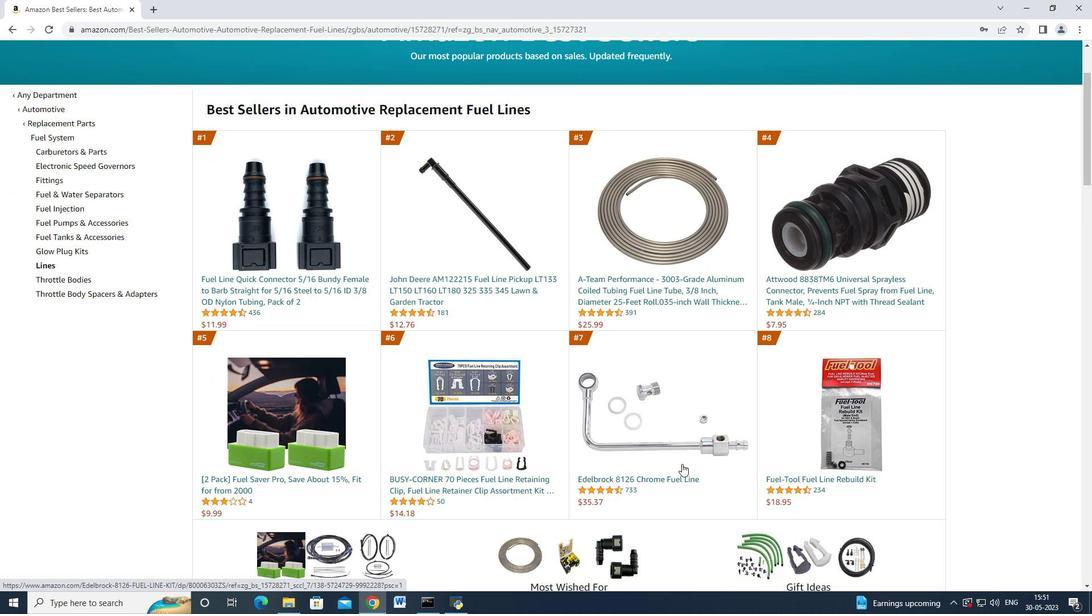 
Action: Mouse pressed left at (681, 479)
Screenshot: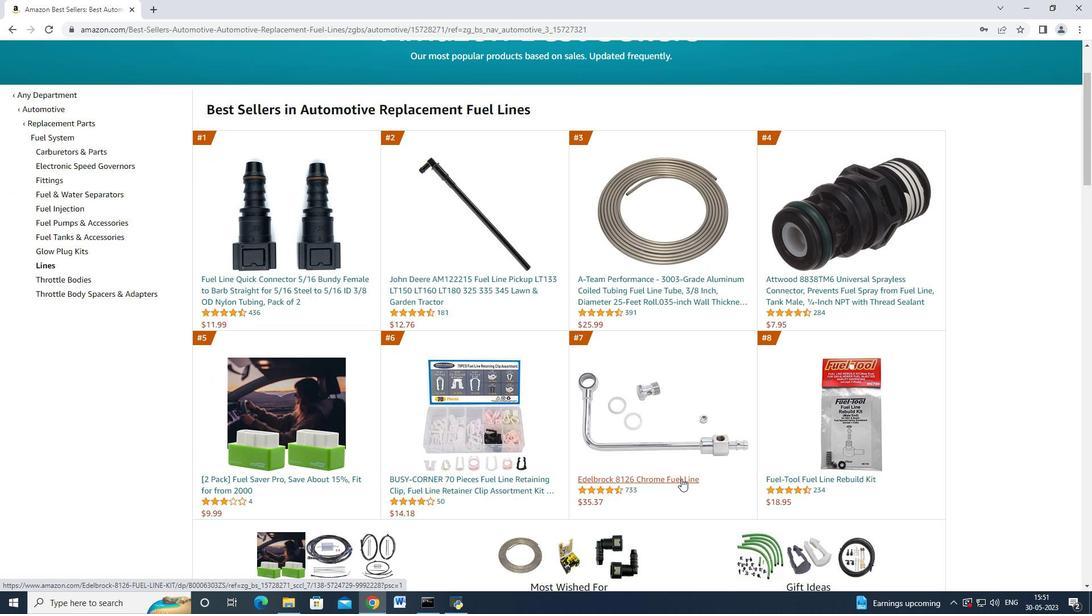 
Action: Mouse moved to (834, 411)
Screenshot: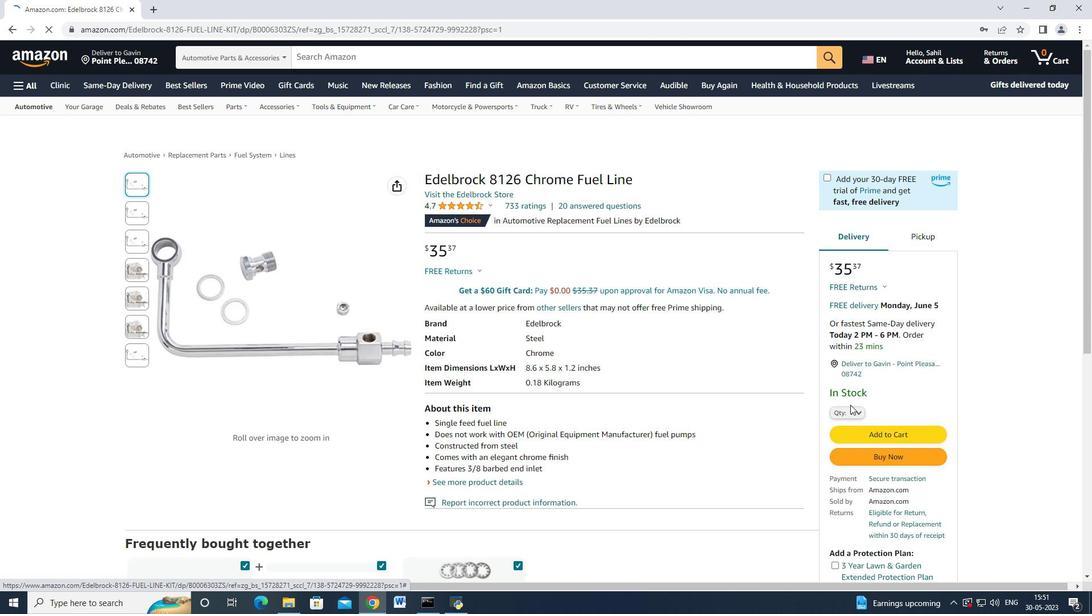 
Action: Mouse pressed left at (834, 411)
Screenshot: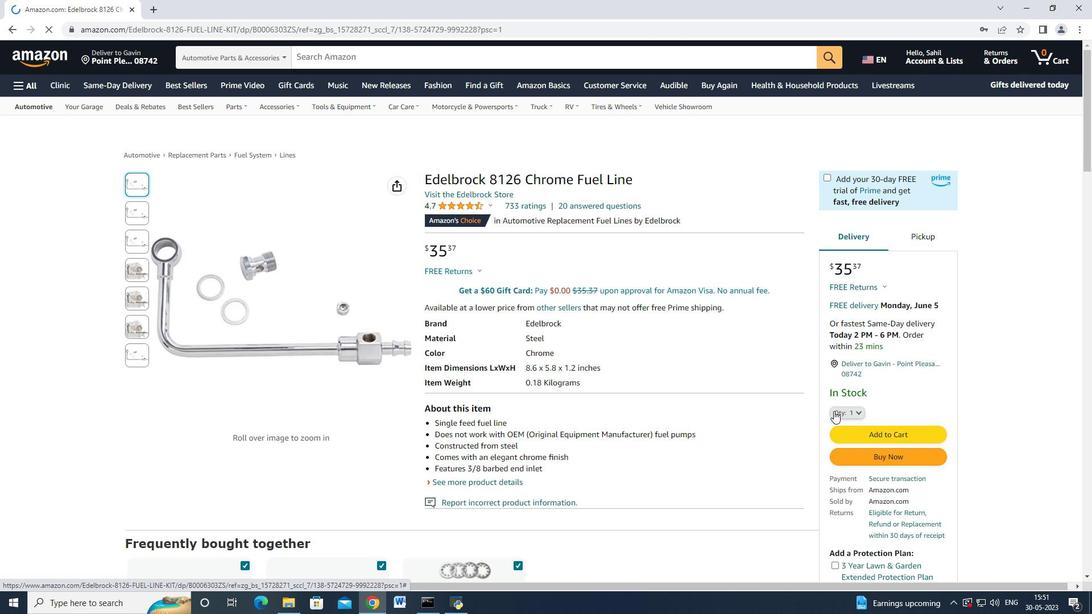 
Action: Mouse moved to (848, 110)
Screenshot: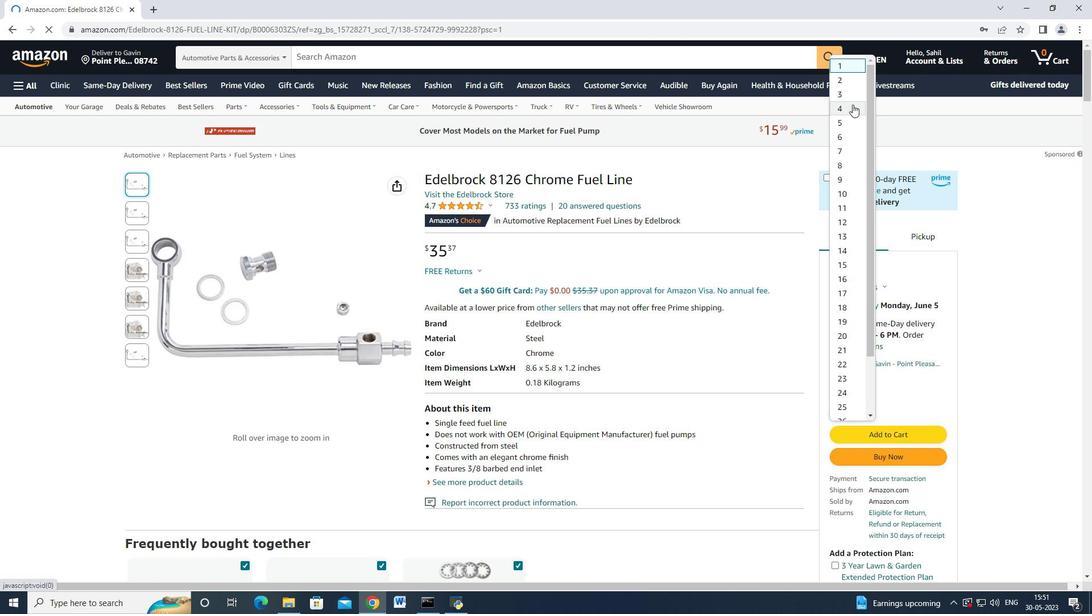 
Action: Mouse pressed left at (848, 110)
Screenshot: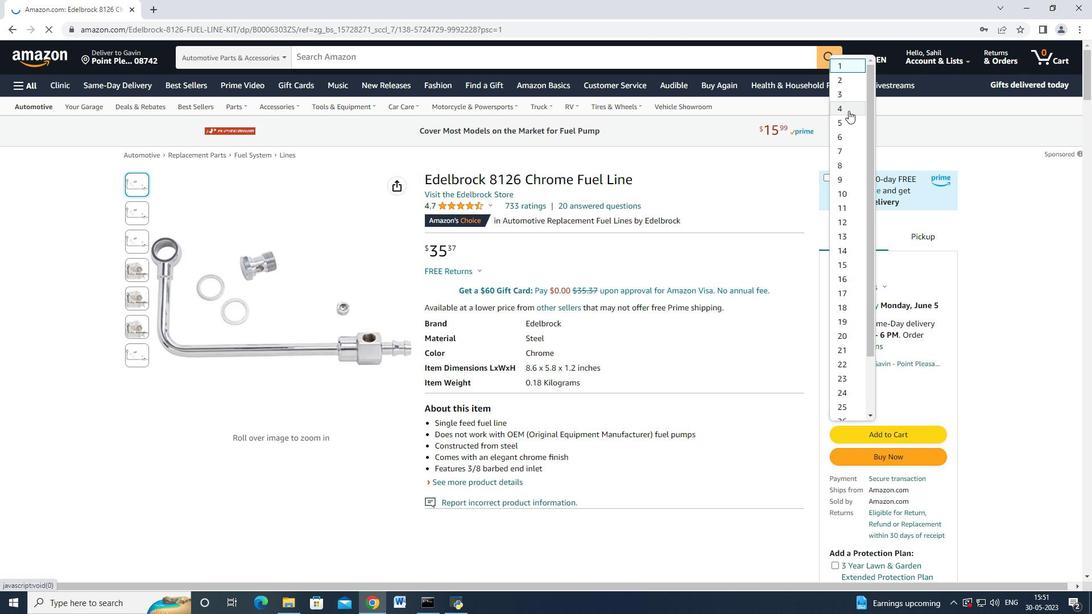 
Action: Mouse moved to (883, 457)
Screenshot: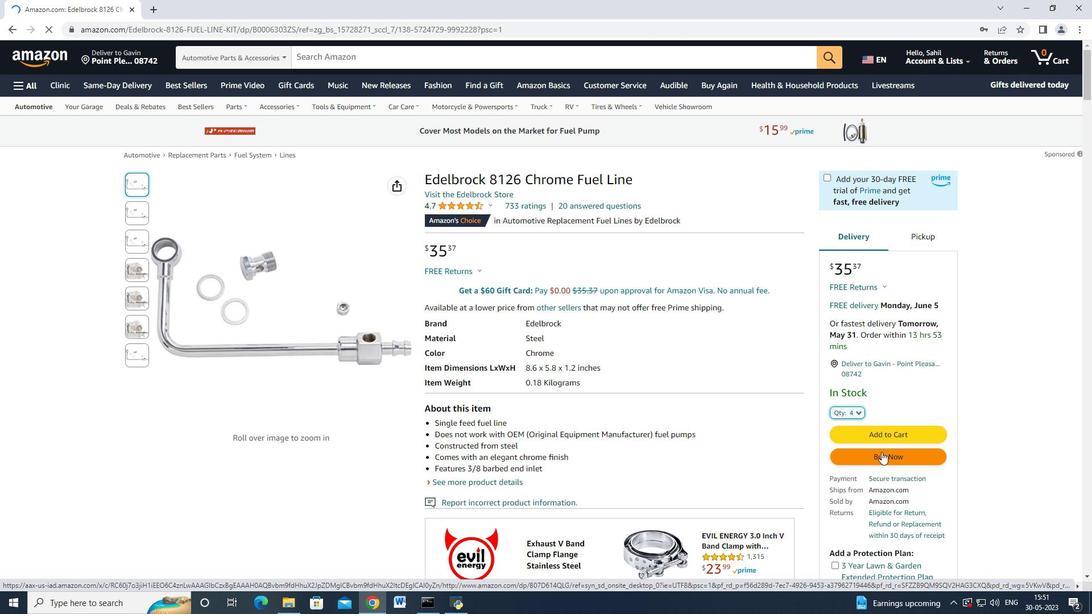 
Action: Mouse pressed left at (883, 457)
Screenshot: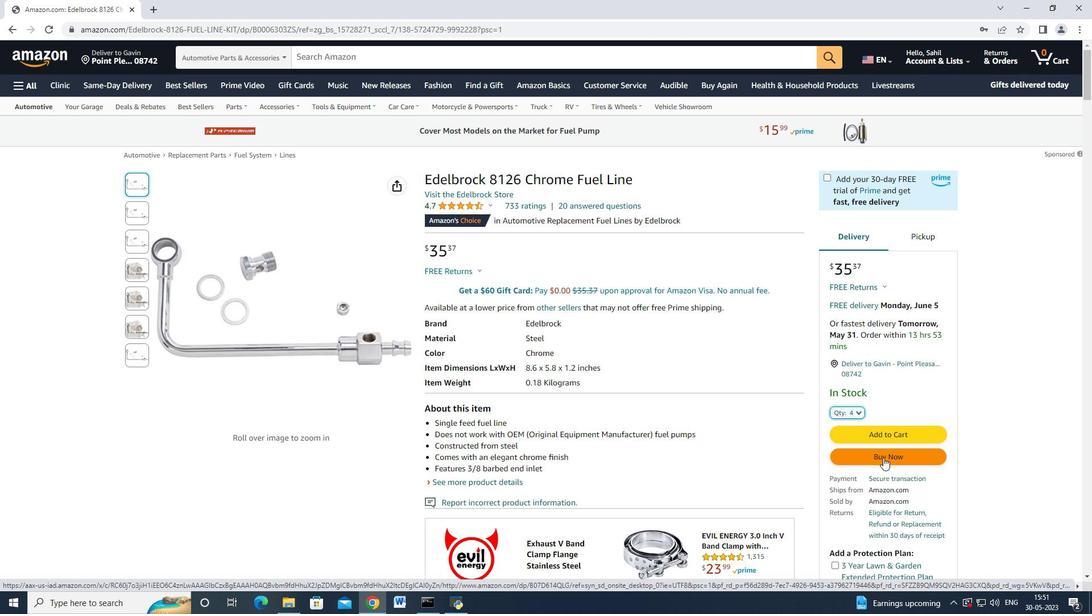 
Action: Mouse moved to (357, 263)
Screenshot: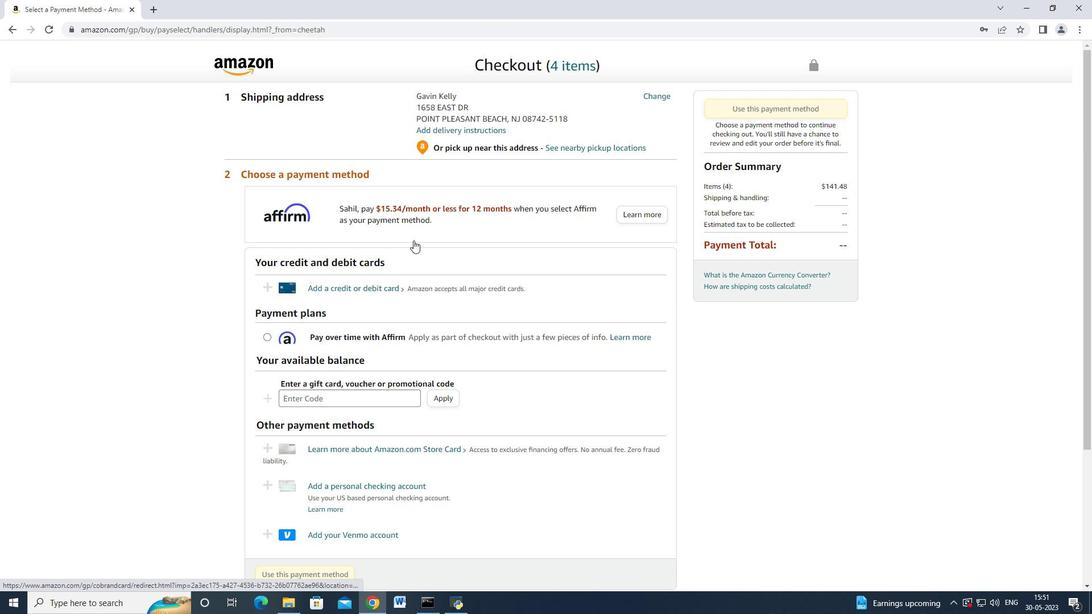 
Action: Mouse scrolled (357, 263) with delta (0, 0)
Screenshot: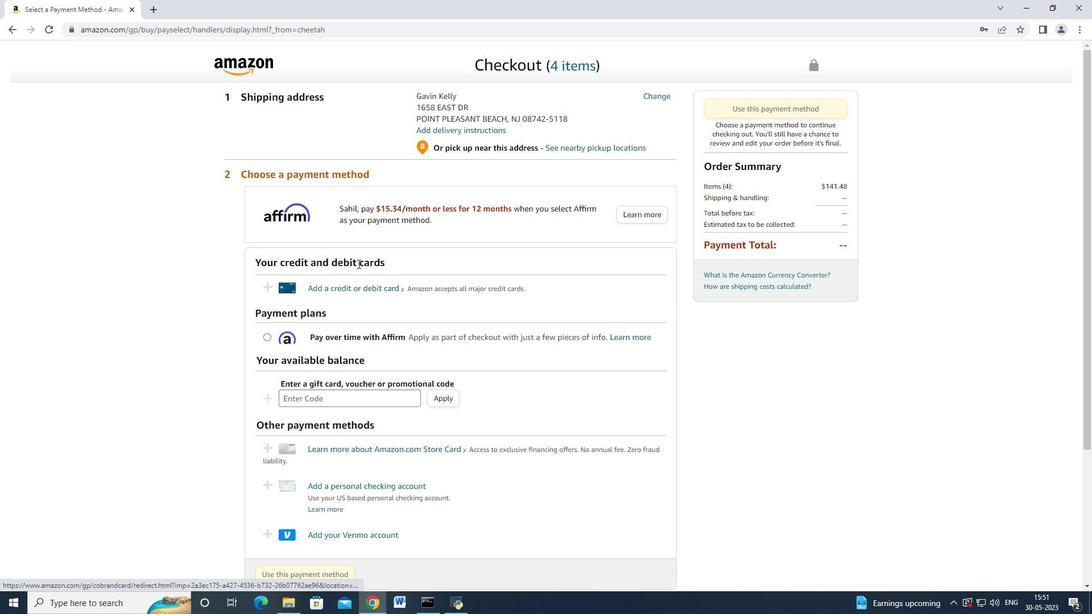 
Action: Mouse moved to (509, 161)
Screenshot: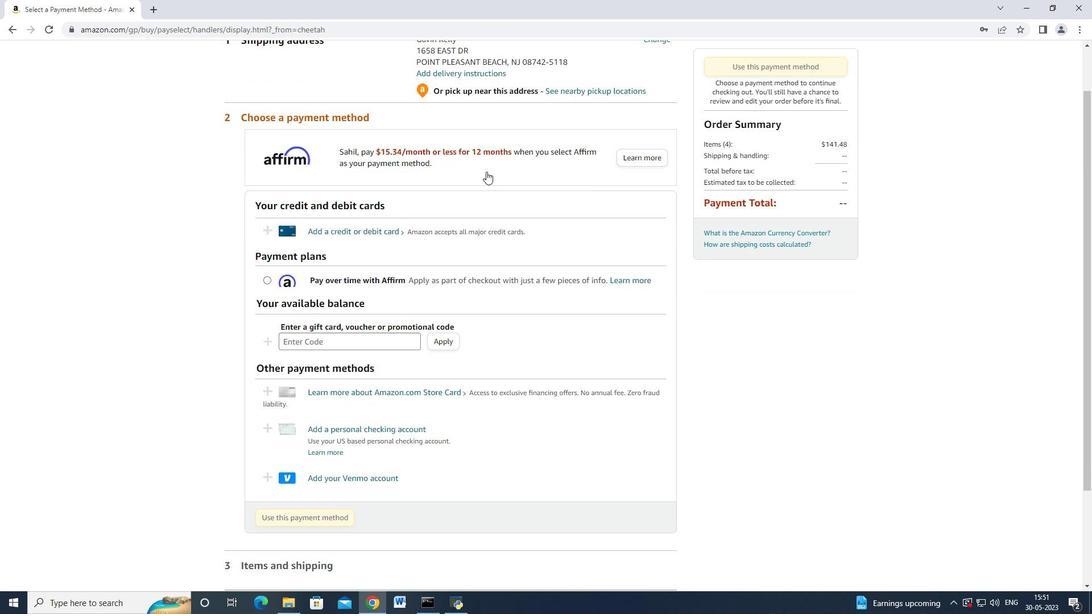 
Action: Mouse scrolled (509, 162) with delta (0, 0)
Screenshot: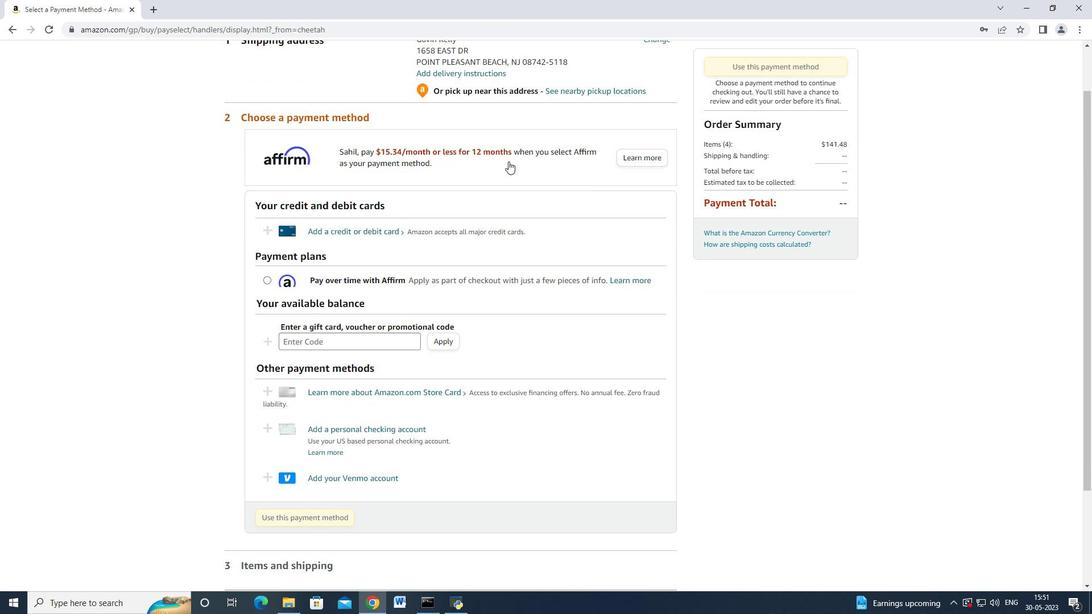 
Action: Mouse moved to (651, 93)
Screenshot: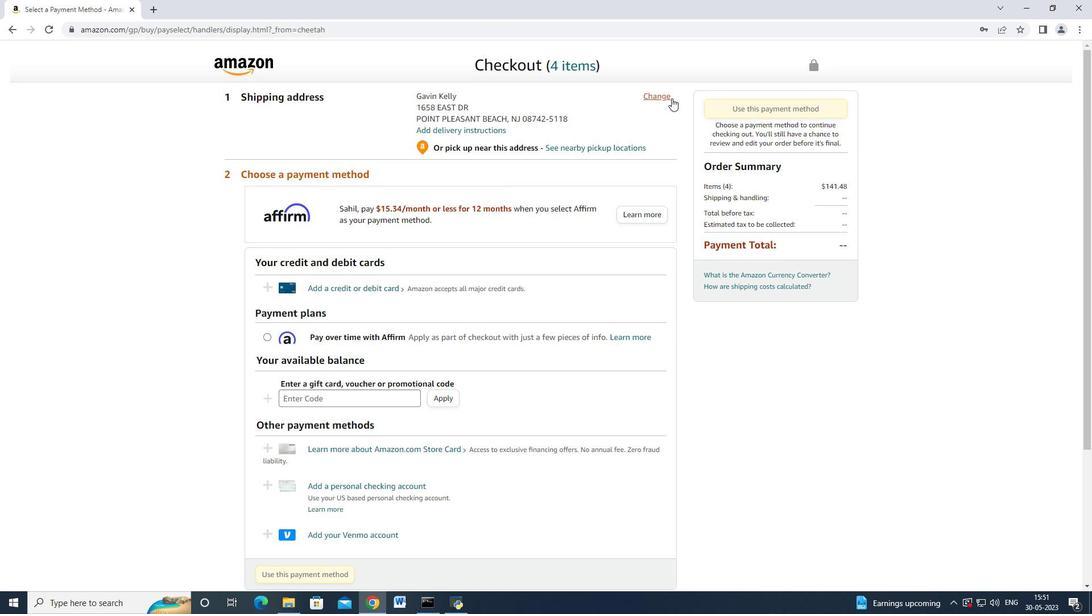 
Action: Mouse pressed left at (651, 93)
Screenshot: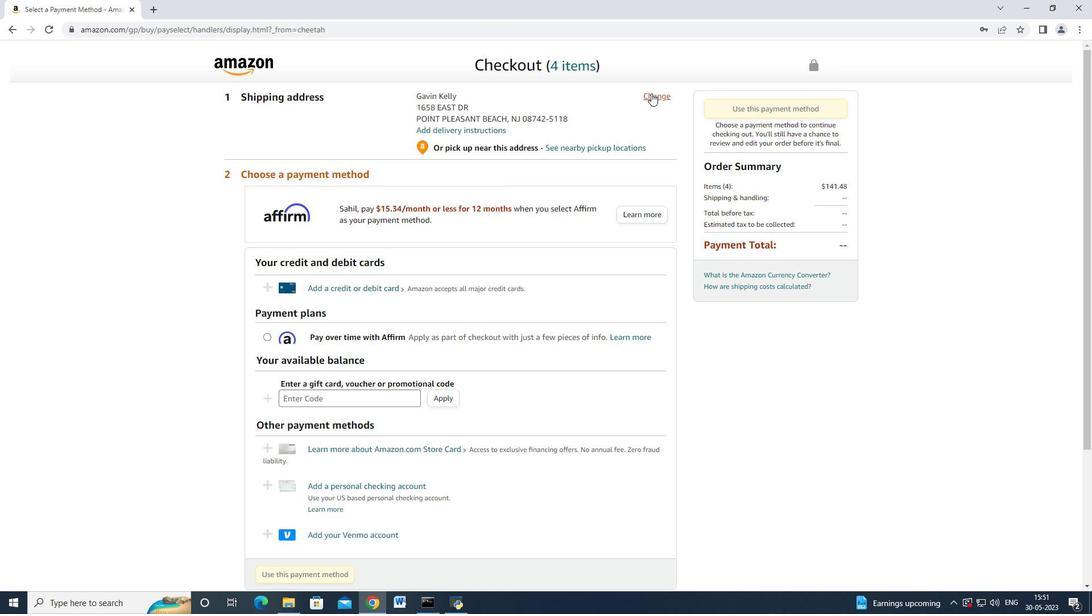 
Action: Mouse moved to (411, 373)
Screenshot: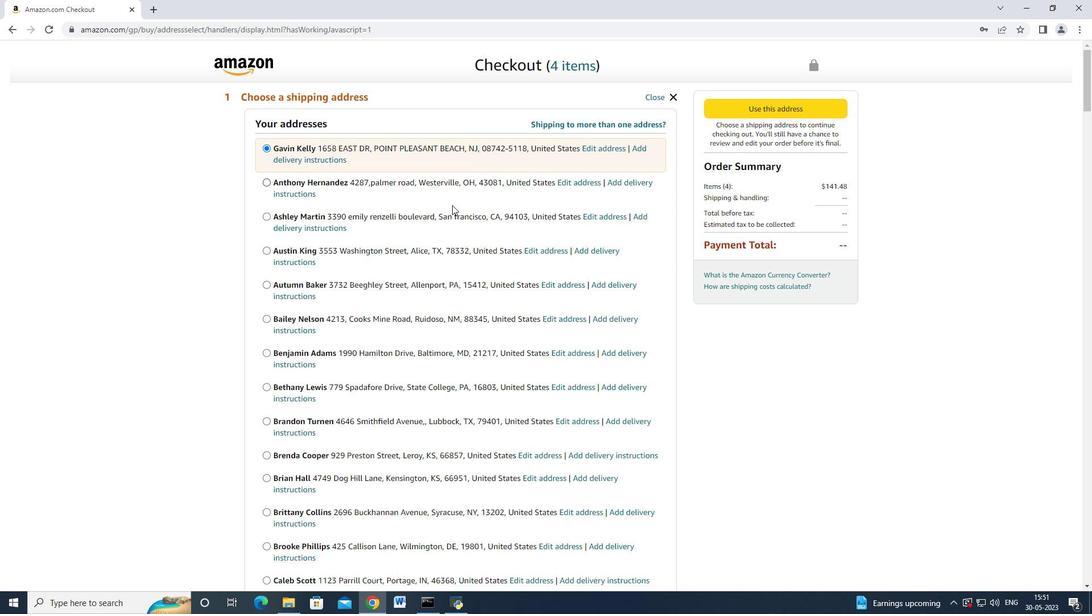 
Action: Mouse scrolled (411, 372) with delta (0, 0)
Screenshot: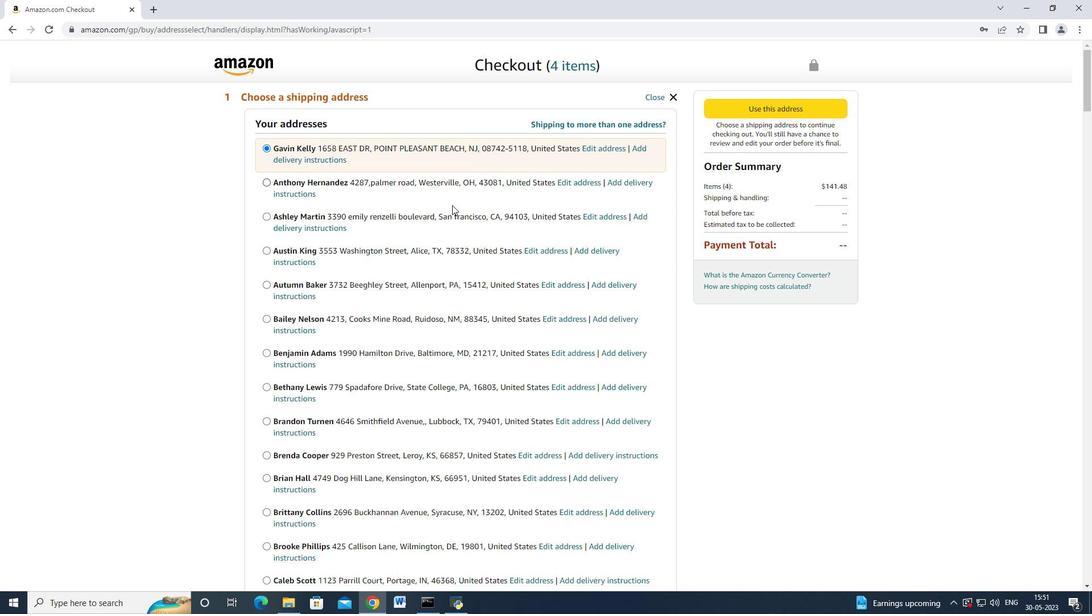 
Action: Mouse moved to (411, 374)
Screenshot: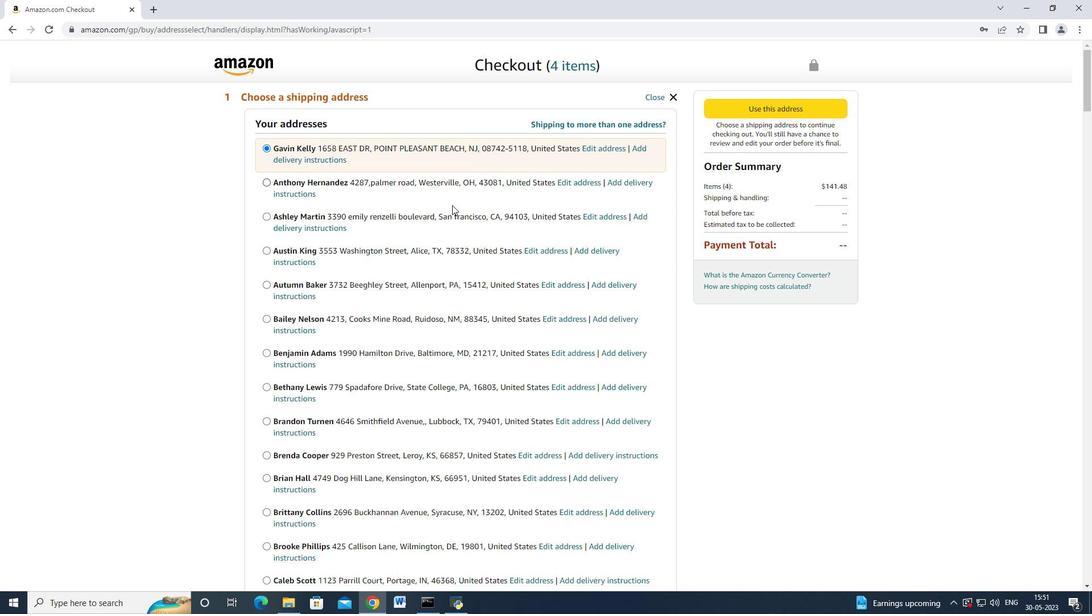 
Action: Mouse scrolled (411, 373) with delta (0, 0)
Screenshot: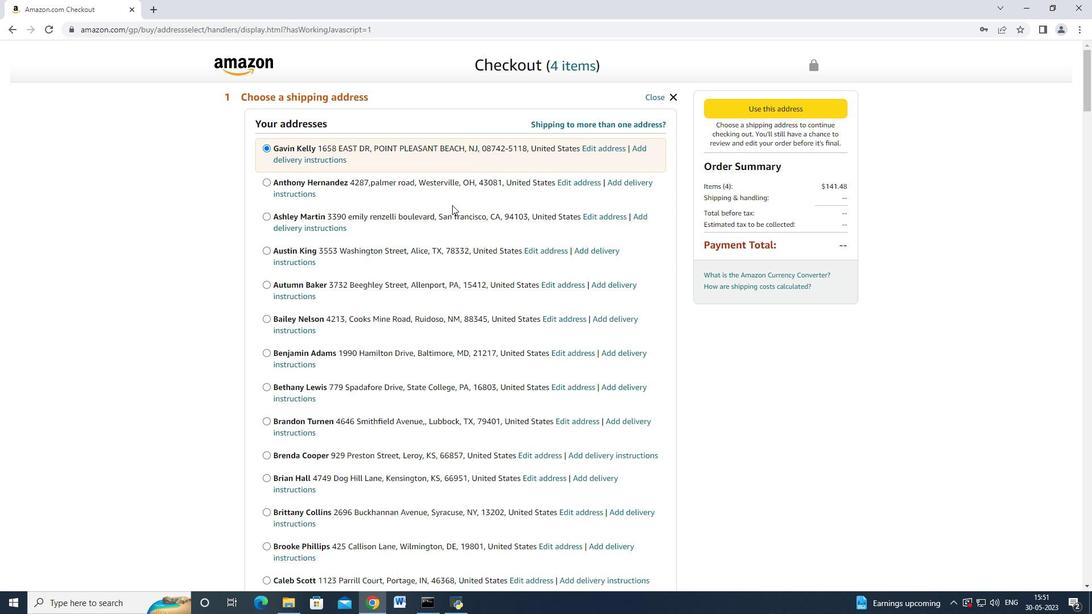 
Action: Mouse moved to (411, 374)
Screenshot: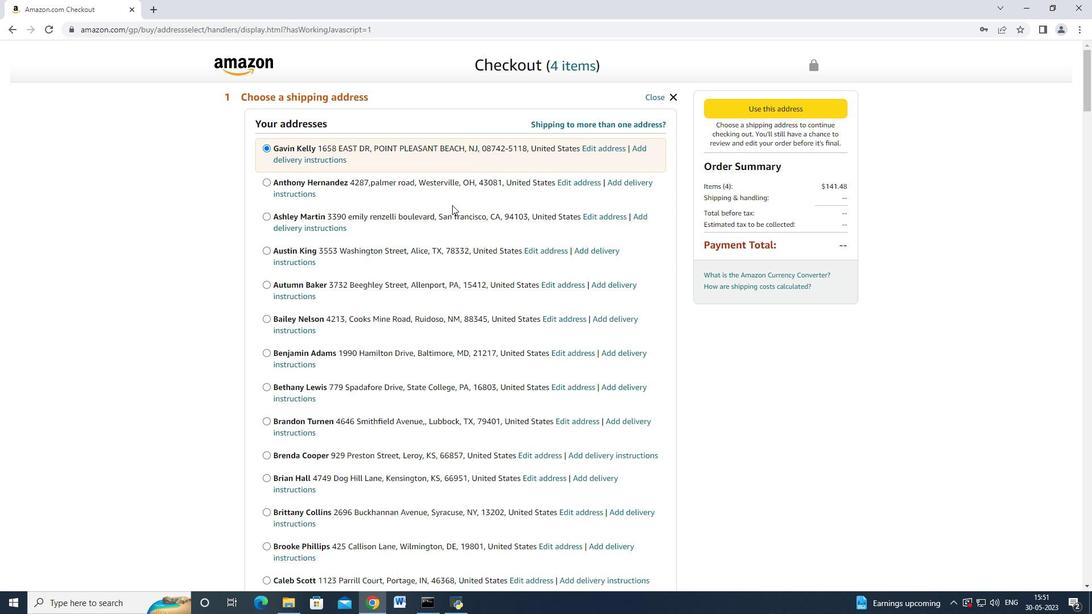
Action: Mouse scrolled (411, 374) with delta (0, 0)
Screenshot: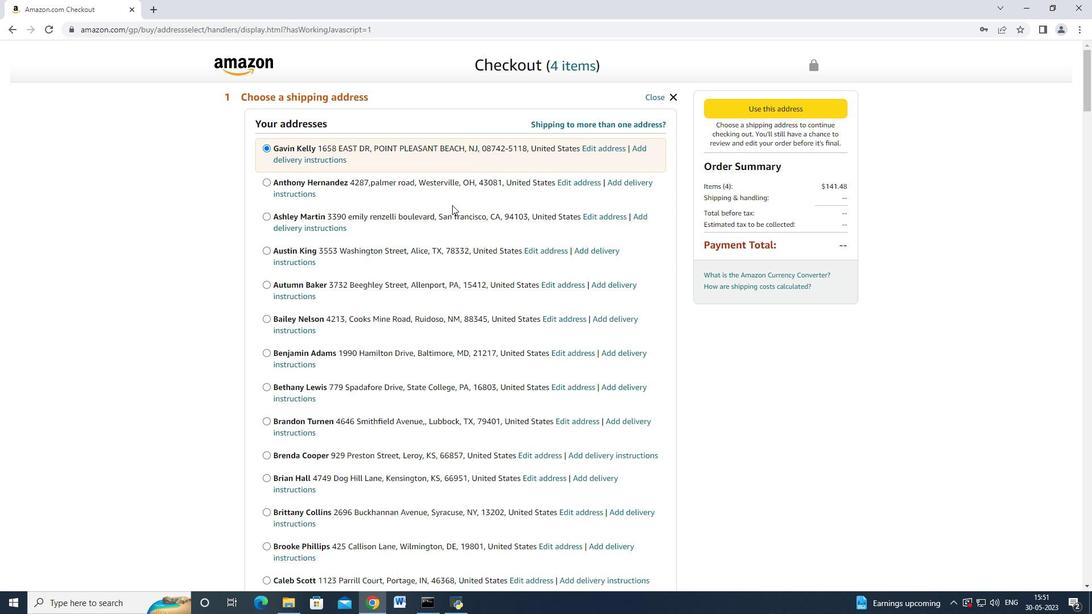 
Action: Mouse scrolled (411, 374) with delta (0, 0)
Screenshot: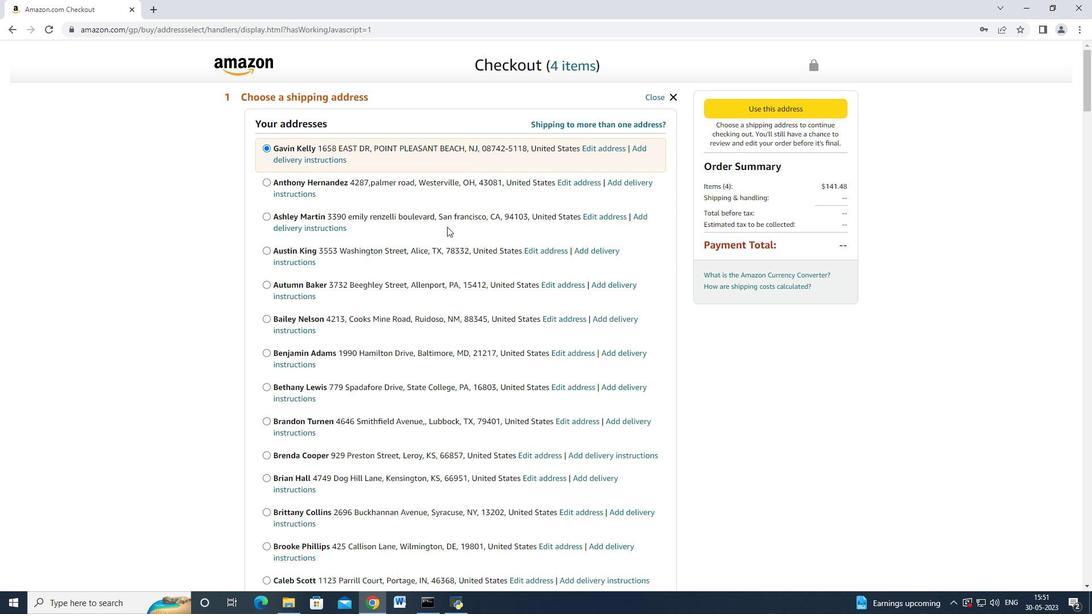 
Action: Mouse scrolled (411, 374) with delta (0, 0)
Screenshot: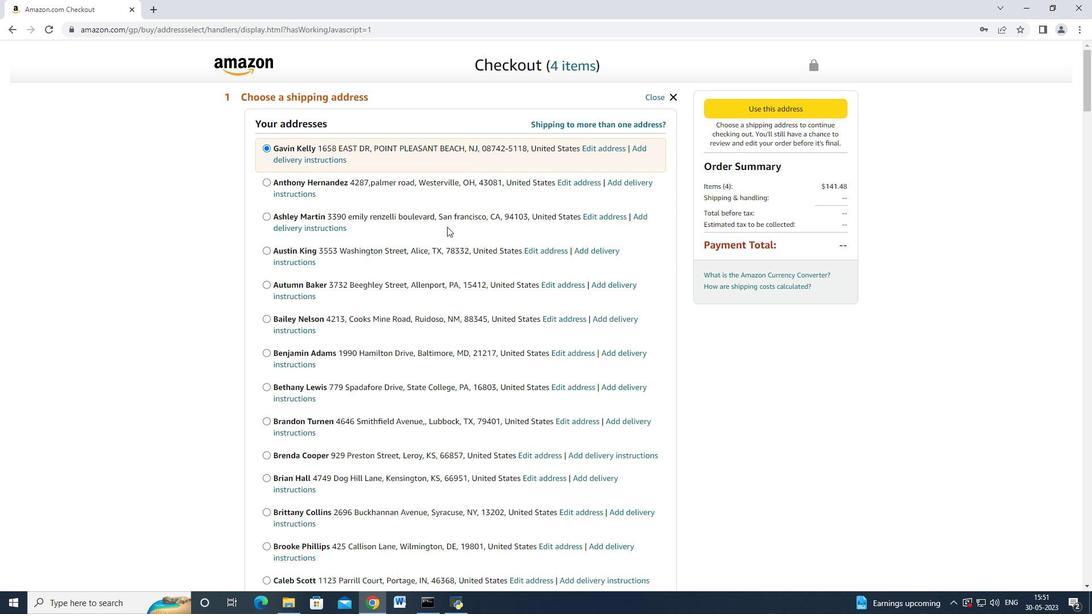 
Action: Mouse scrolled (411, 374) with delta (0, 0)
Screenshot: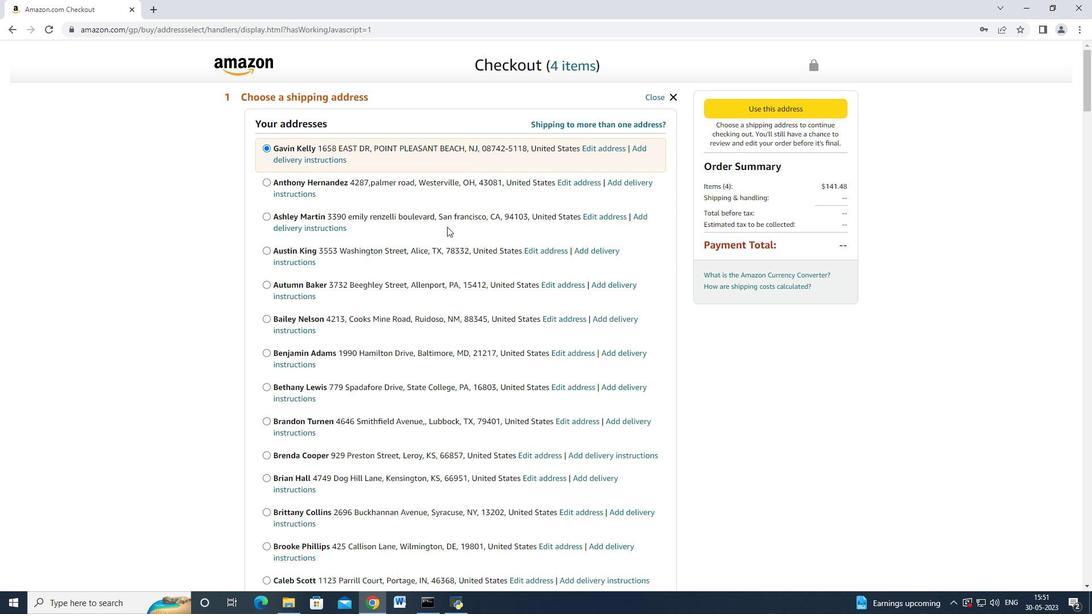 
Action: Mouse scrolled (411, 374) with delta (0, 0)
Screenshot: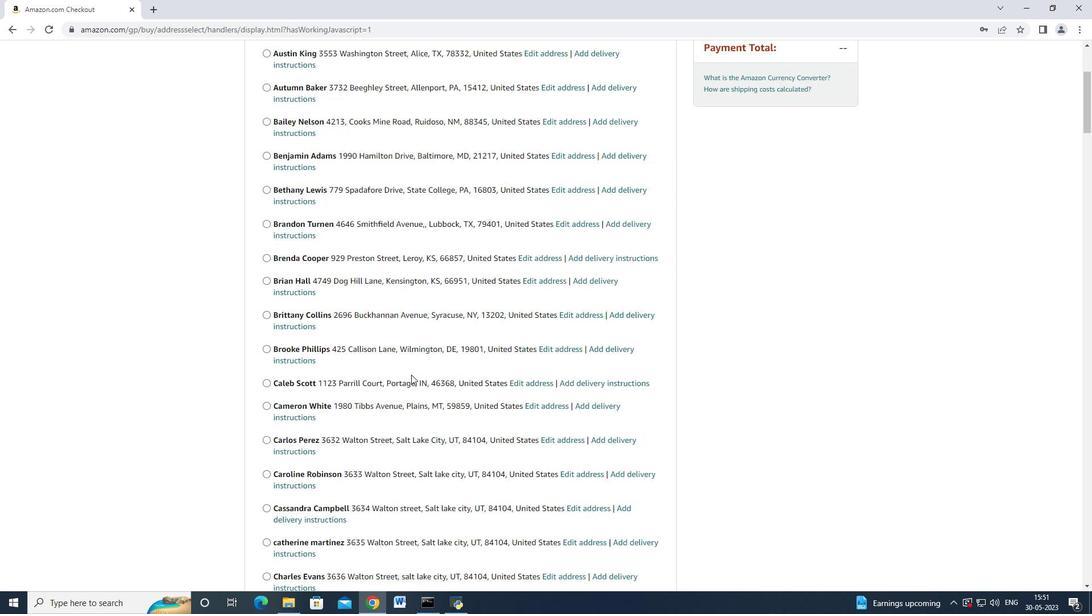 
Action: Mouse scrolled (411, 374) with delta (0, 0)
Screenshot: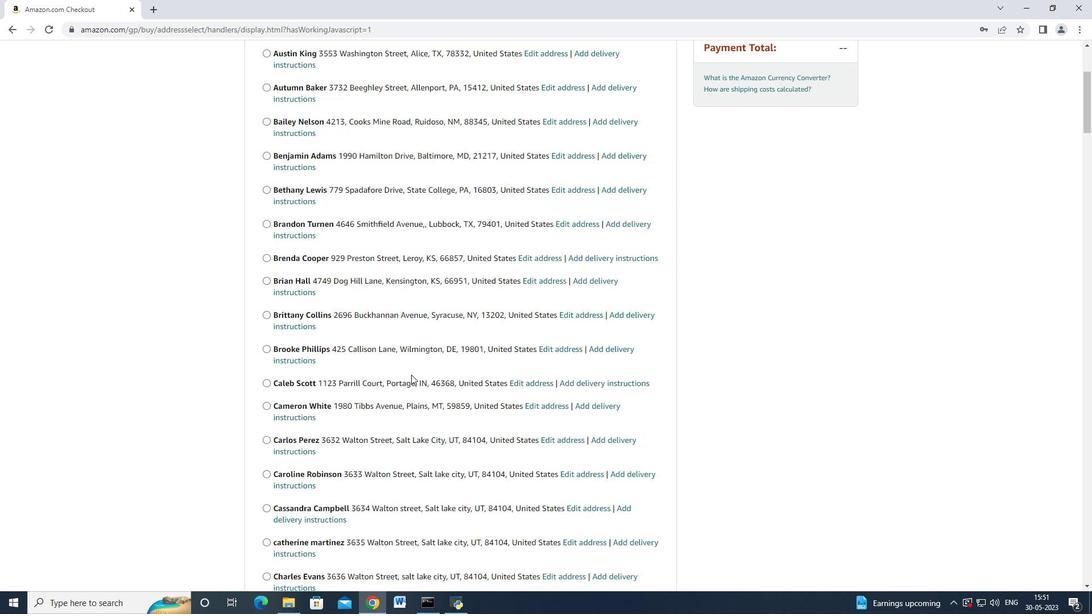 
Action: Mouse scrolled (411, 373) with delta (0, -1)
Screenshot: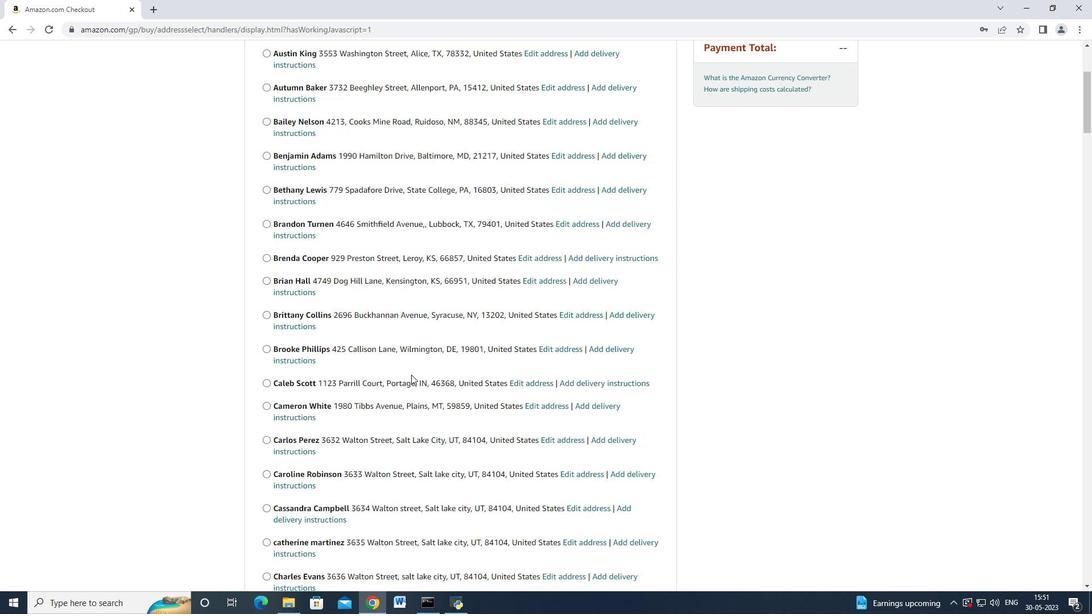 
Action: Mouse scrolled (411, 374) with delta (0, 0)
Screenshot: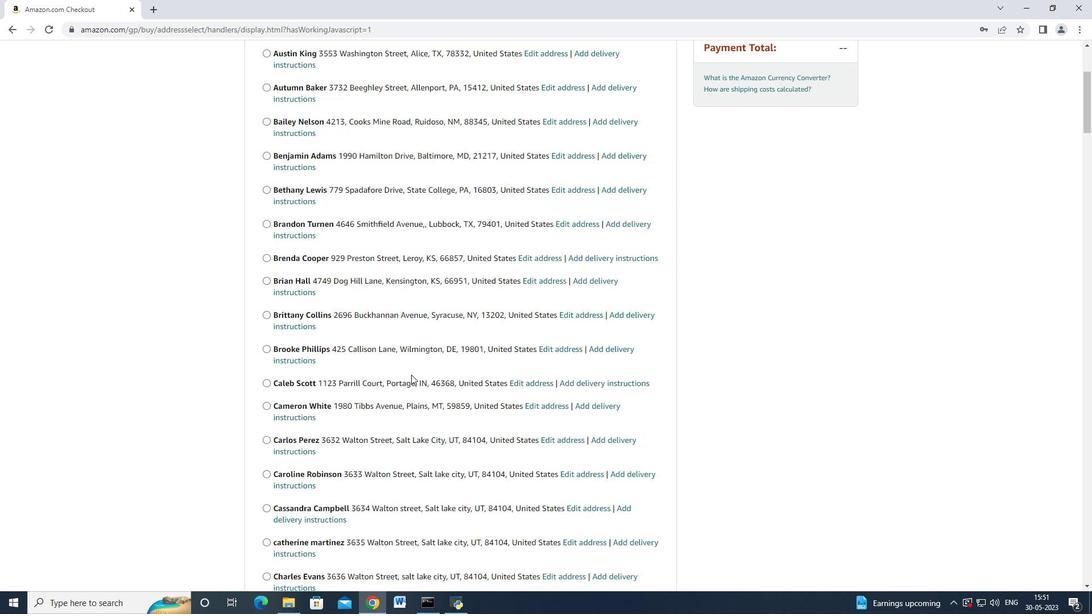 
Action: Mouse scrolled (411, 374) with delta (0, 0)
Screenshot: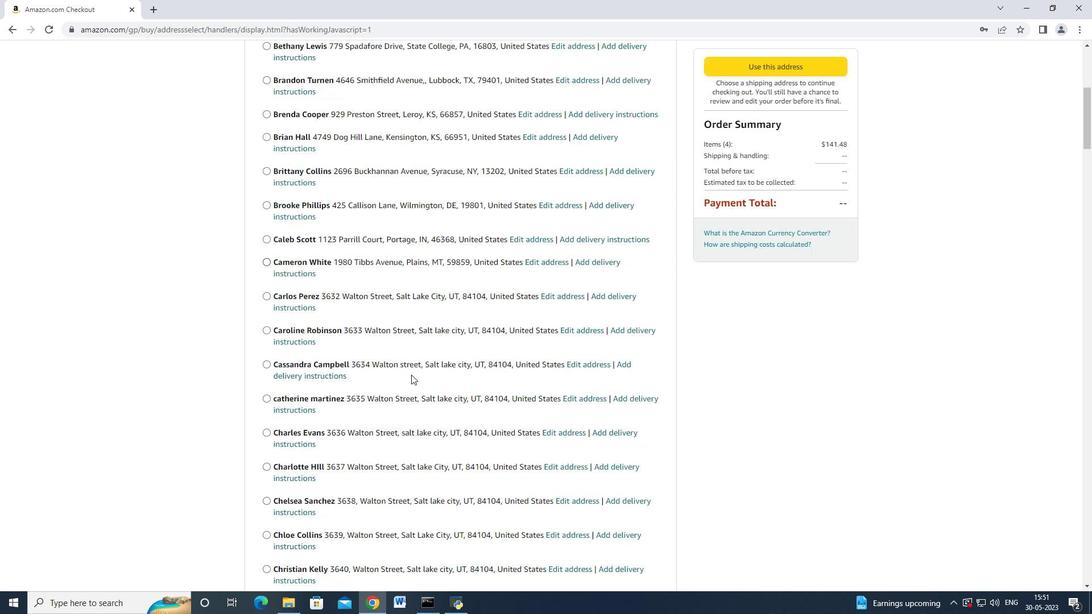 
Action: Mouse scrolled (411, 374) with delta (0, 0)
Screenshot: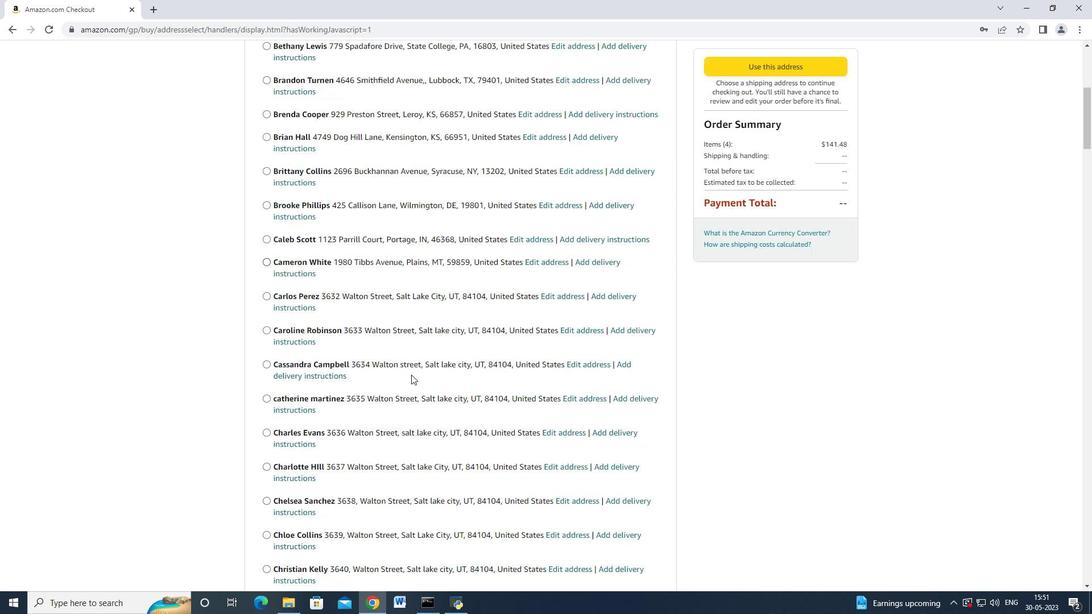 
Action: Mouse scrolled (411, 374) with delta (0, 0)
Screenshot: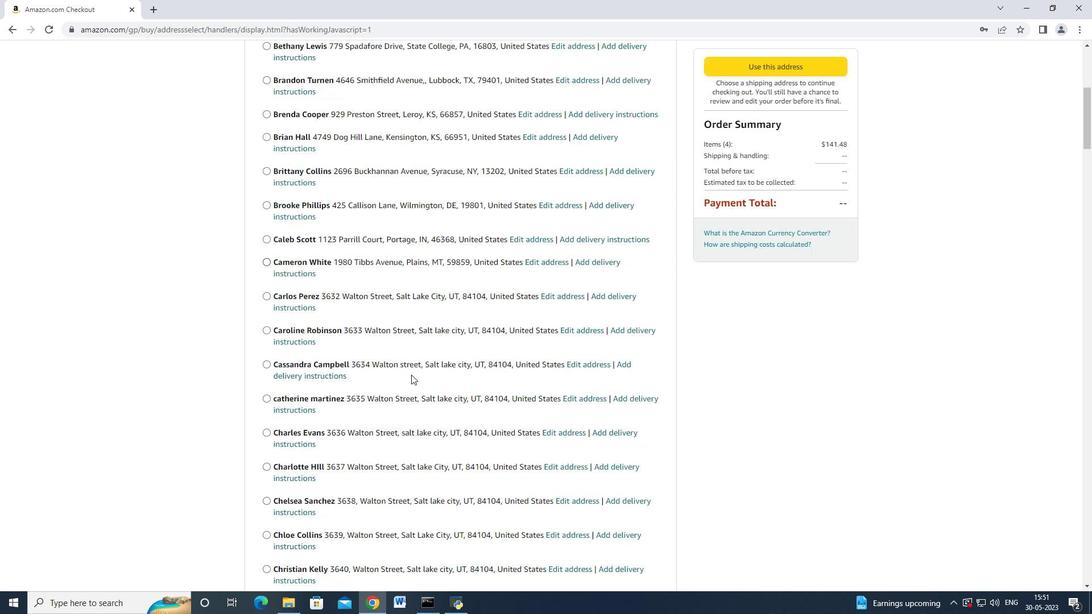 
Action: Mouse scrolled (411, 374) with delta (0, 0)
Screenshot: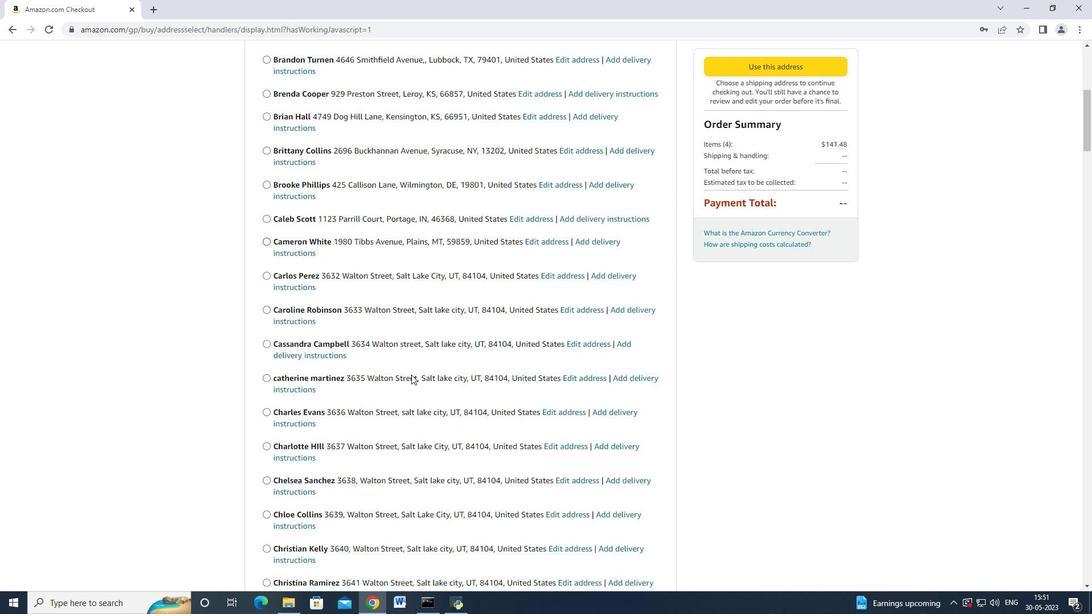 
Action: Mouse scrolled (411, 374) with delta (0, 0)
Screenshot: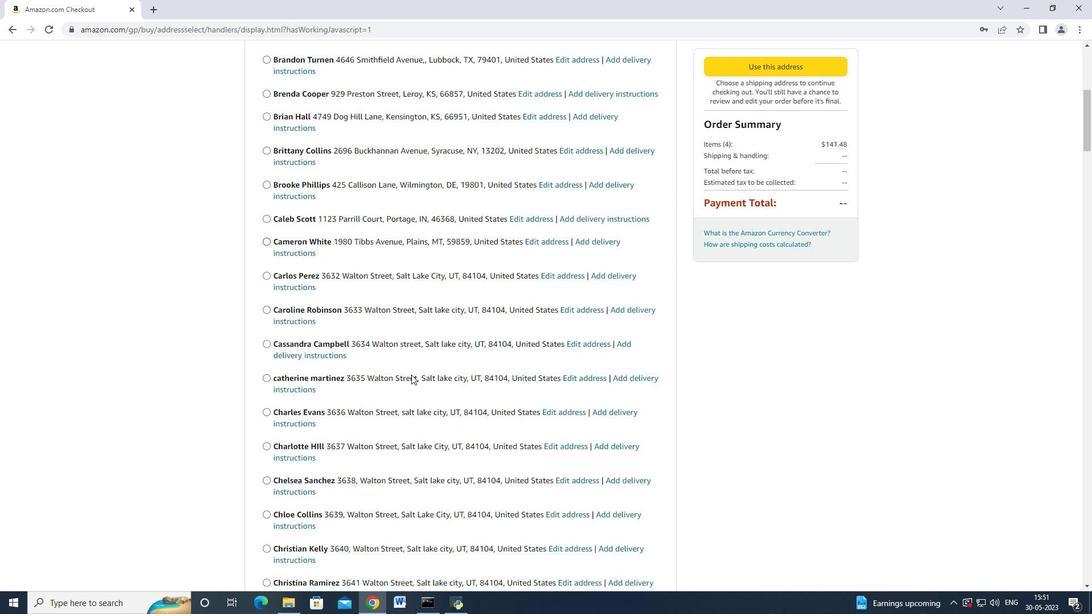 
Action: Mouse scrolled (411, 373) with delta (0, -1)
Screenshot: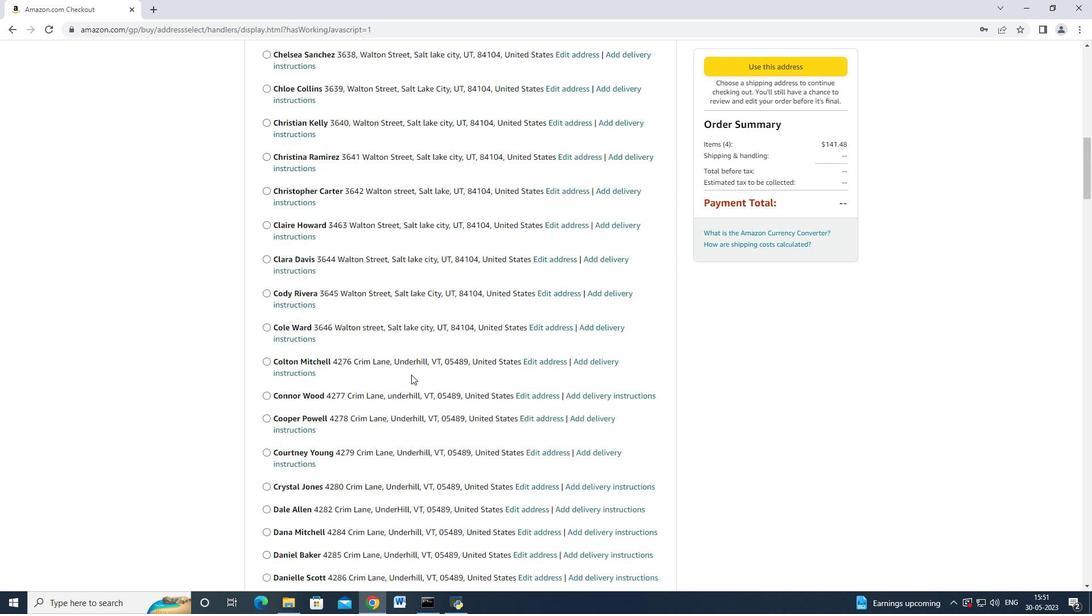 
Action: Mouse scrolled (411, 374) with delta (0, 0)
Screenshot: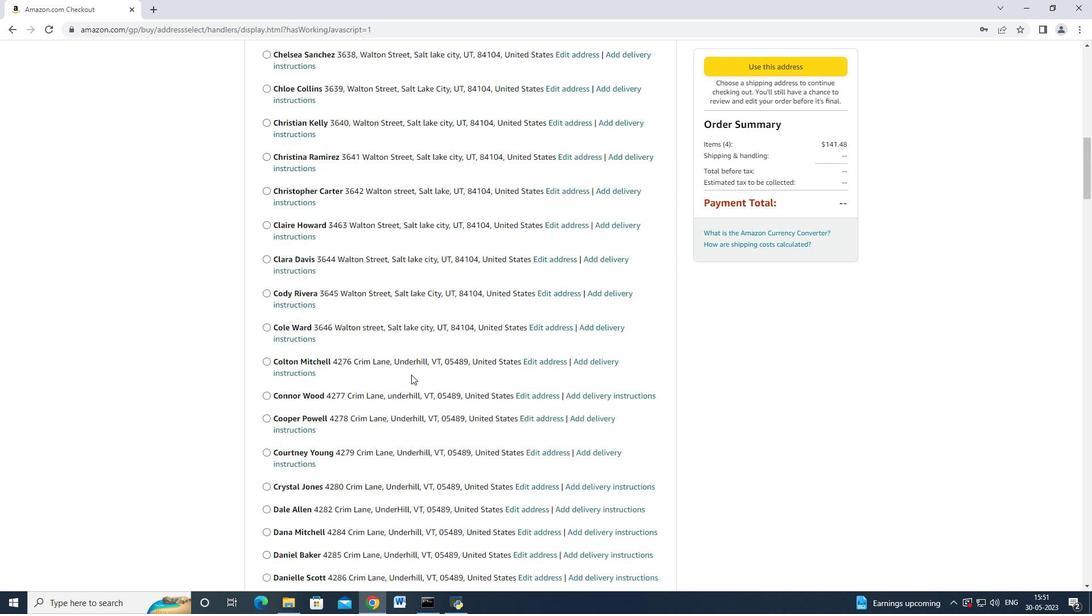 
Action: Mouse scrolled (411, 374) with delta (0, 0)
Screenshot: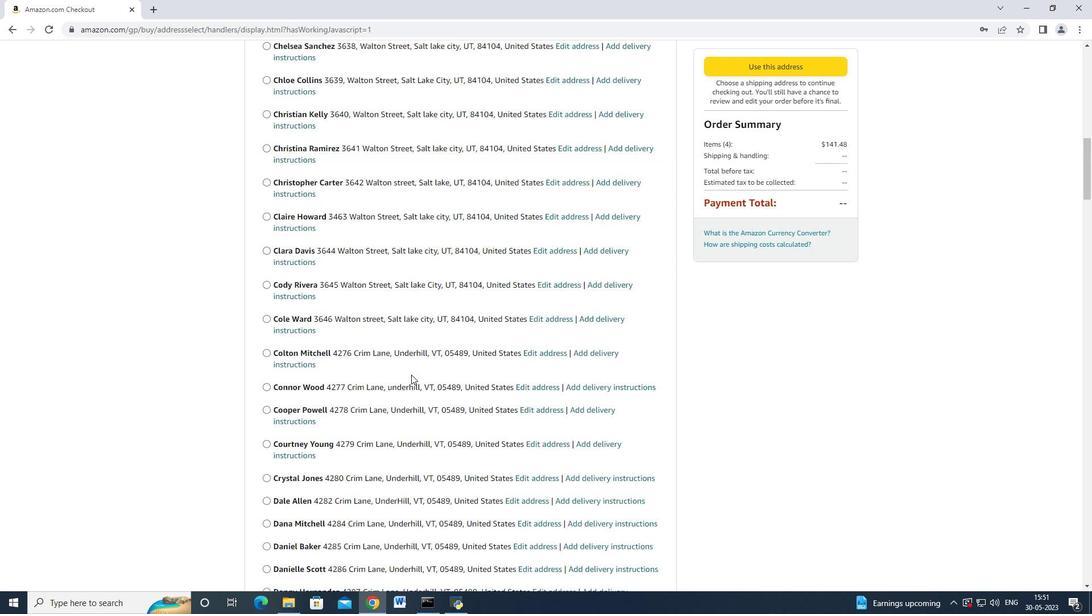 
Action: Mouse scrolled (411, 374) with delta (0, 0)
Screenshot: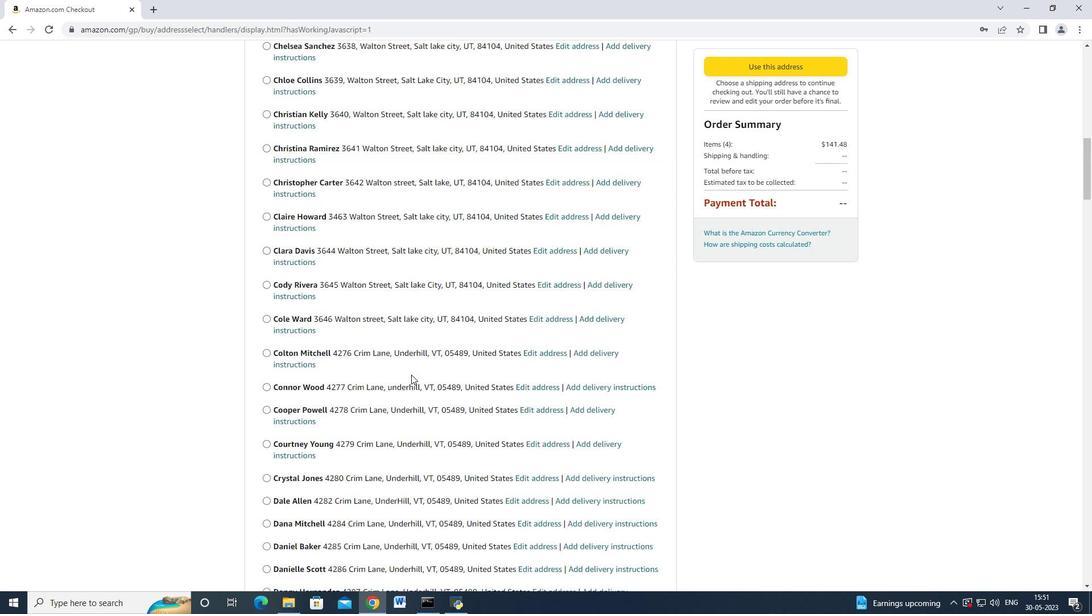 
Action: Mouse scrolled (411, 374) with delta (0, 0)
Screenshot: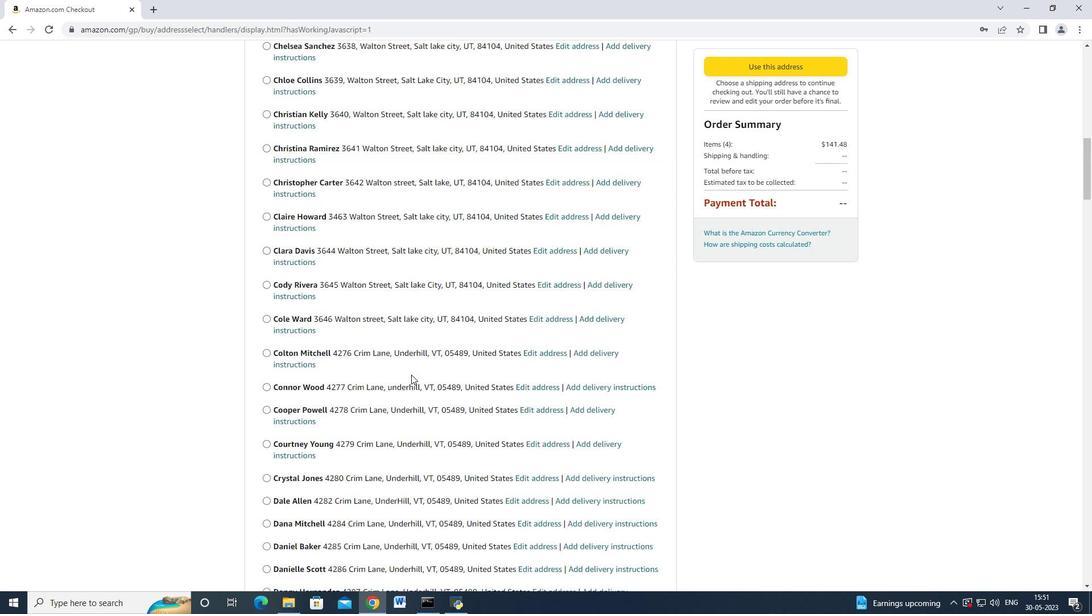 
Action: Mouse moved to (411, 374)
Screenshot: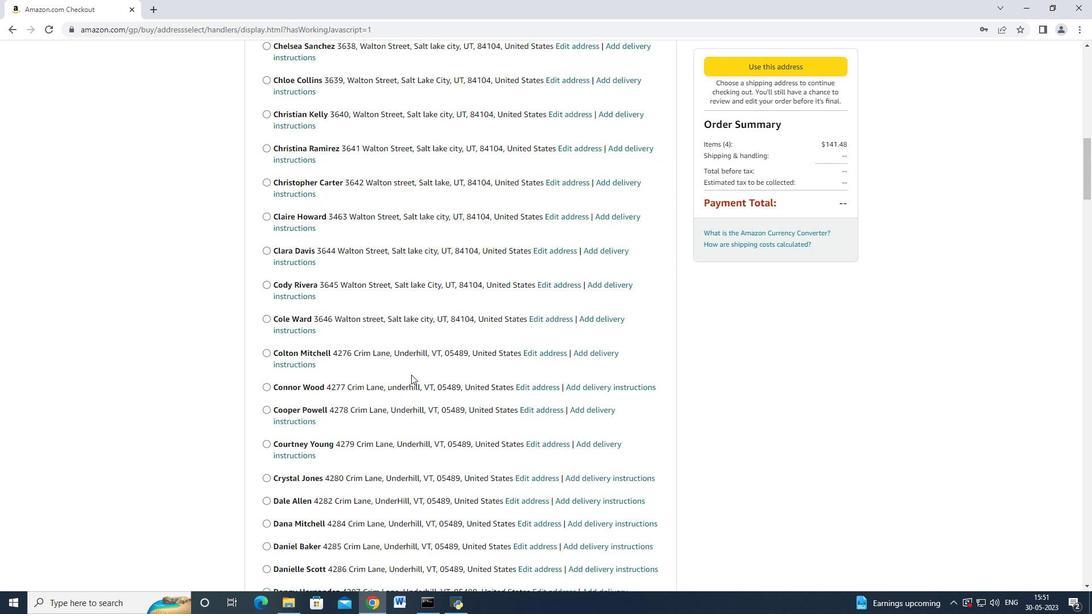 
Action: Mouse scrolled (411, 373) with delta (0, 0)
Screenshot: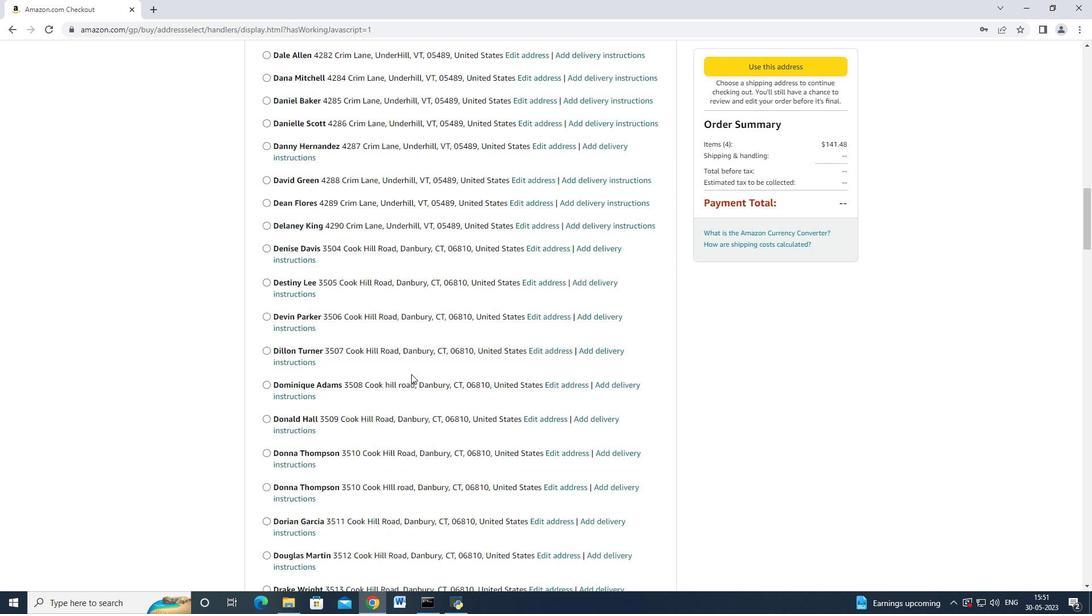 
Action: Mouse scrolled (411, 373) with delta (0, 0)
Screenshot: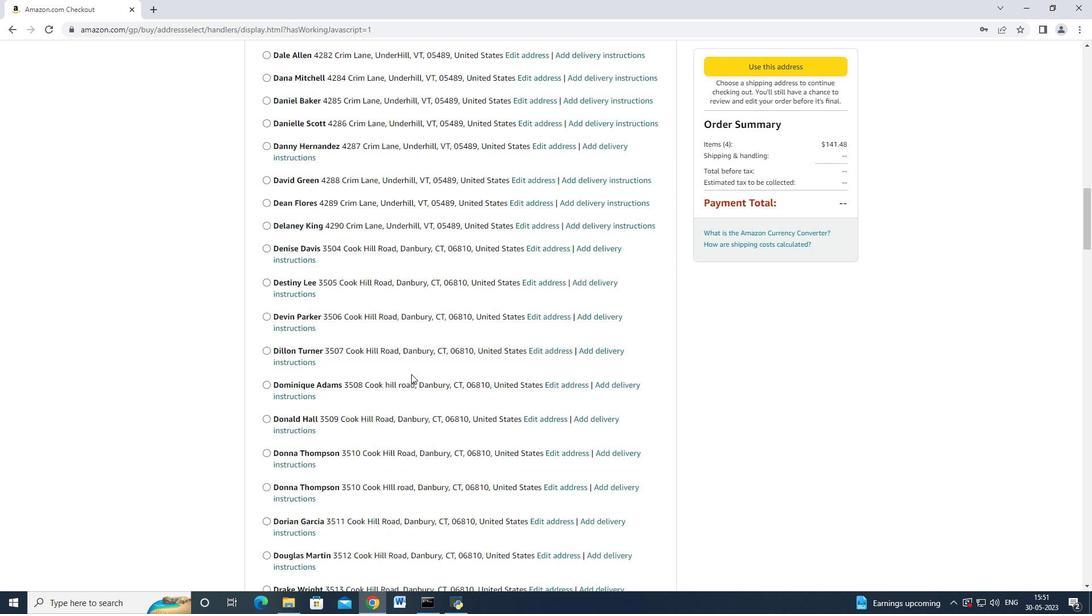 
Action: Mouse scrolled (411, 373) with delta (0, 0)
Screenshot: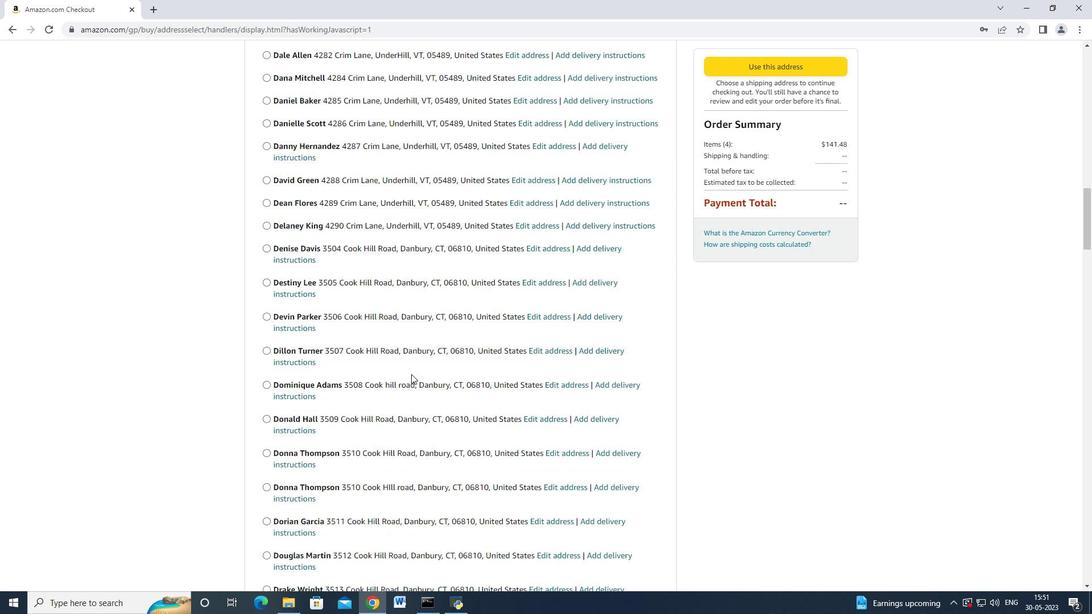 
Action: Mouse scrolled (411, 373) with delta (0, 0)
Screenshot: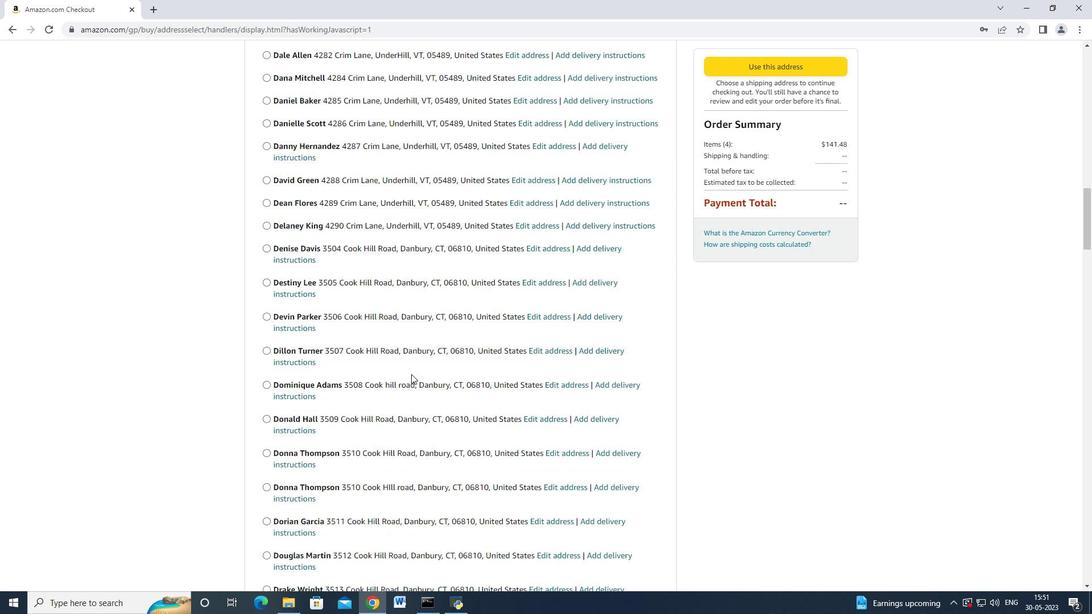 
Action: Mouse scrolled (411, 373) with delta (0, 0)
Screenshot: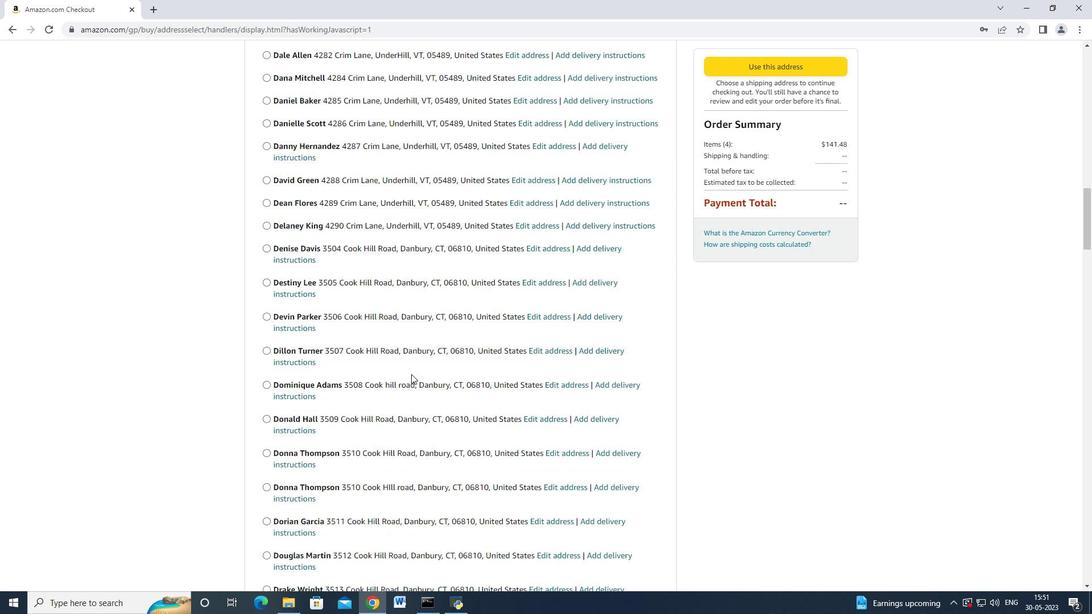 
Action: Mouse scrolled (411, 373) with delta (0, 0)
Screenshot: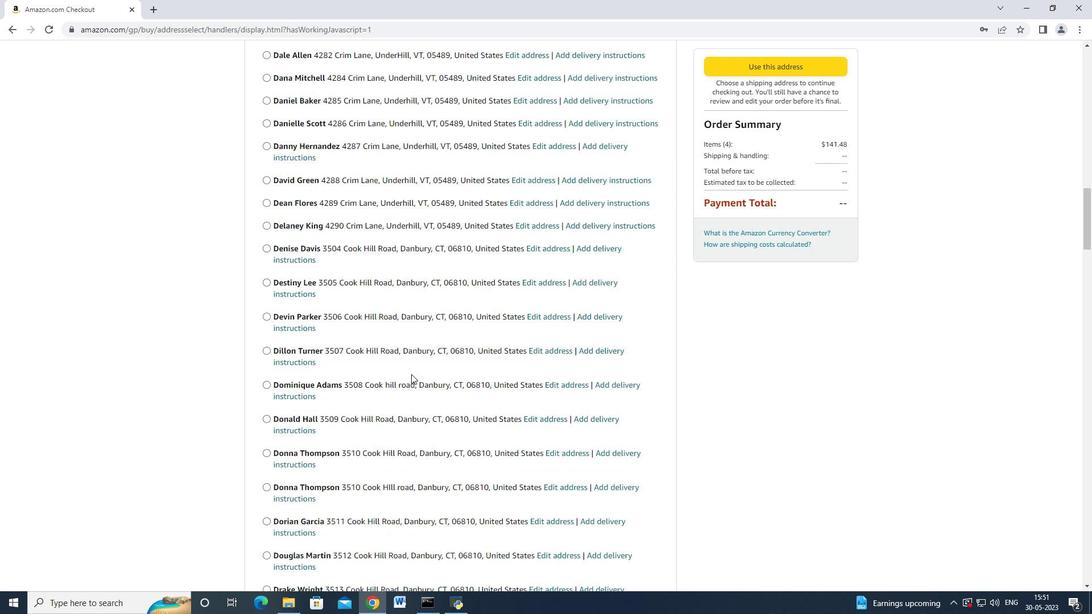 
Action: Mouse scrolled (411, 373) with delta (0, 0)
Screenshot: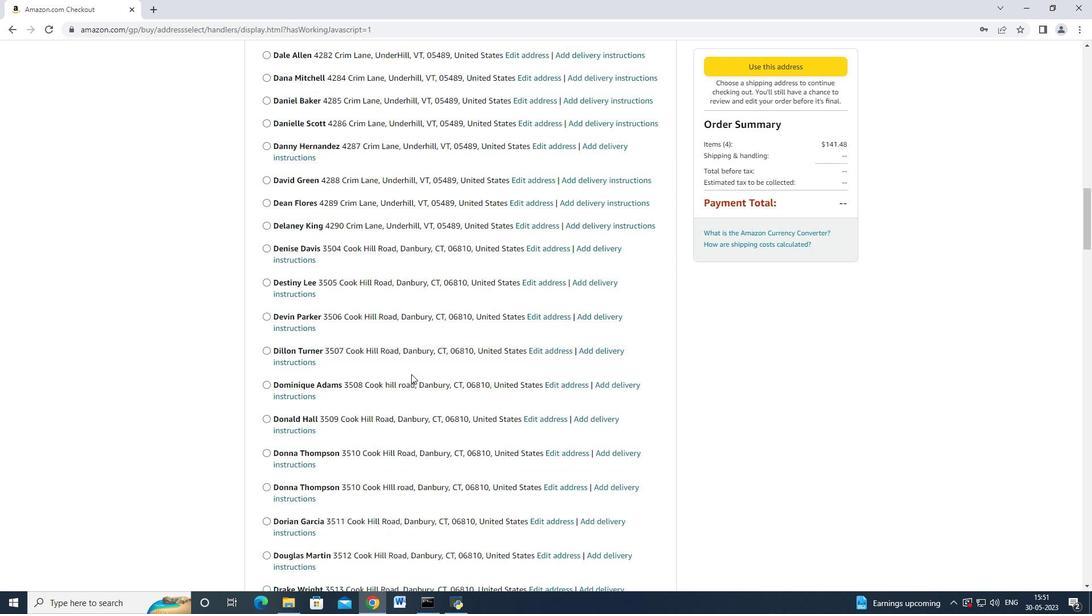 
Action: Mouse scrolled (411, 373) with delta (0, 0)
Screenshot: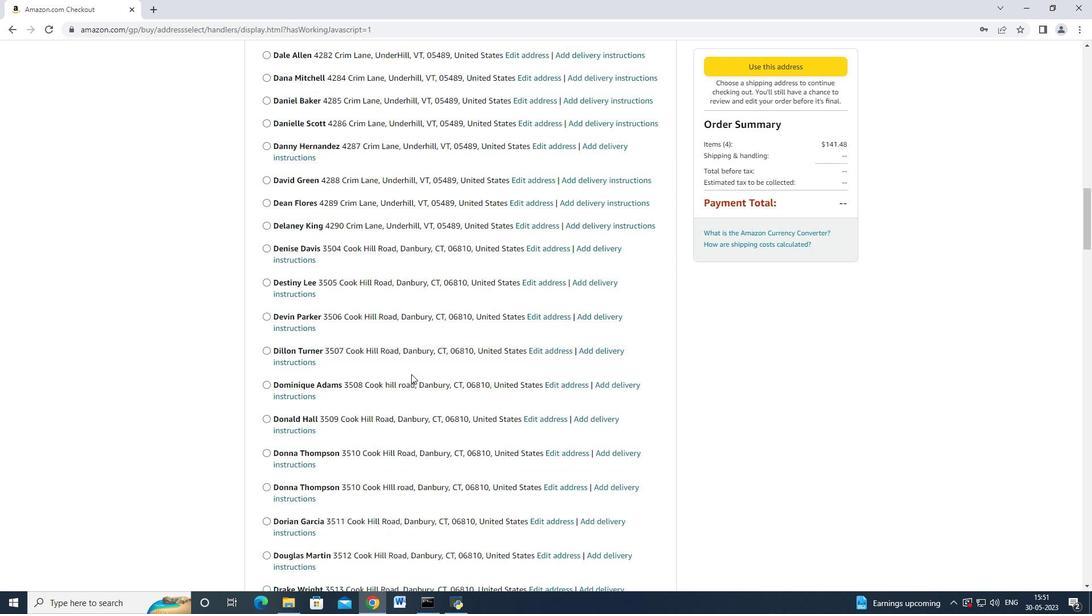 
Action: Mouse moved to (388, 367)
Screenshot: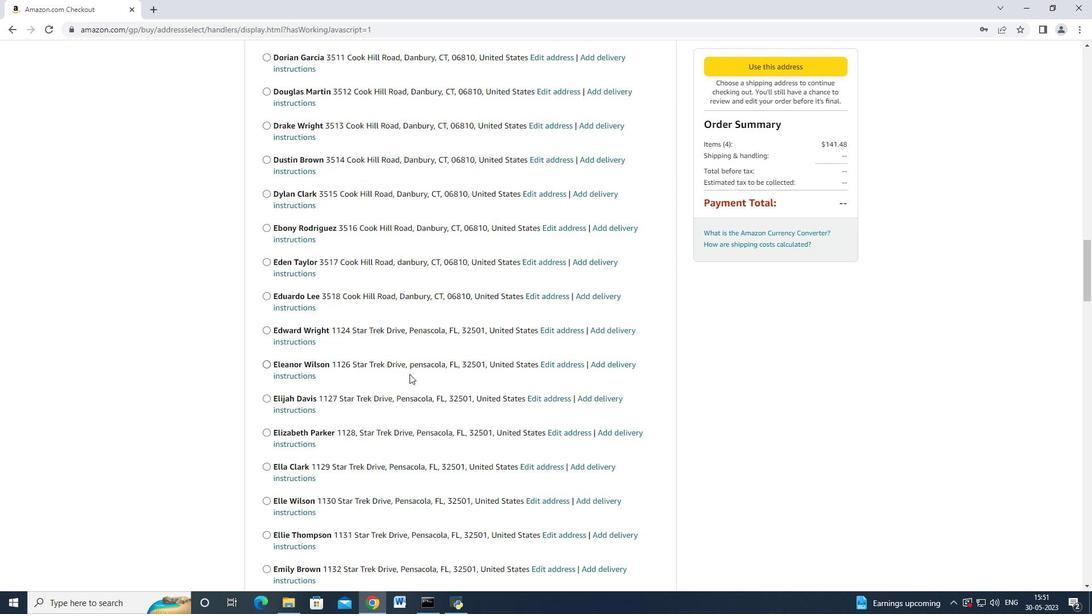 
Action: Mouse scrolled (407, 373) with delta (0, 0)
Screenshot: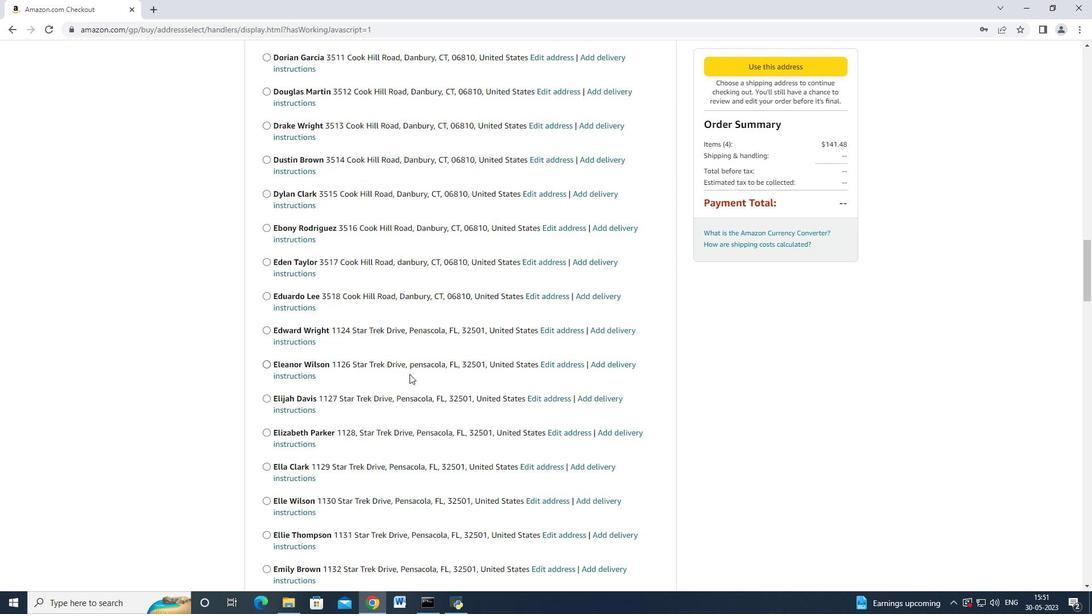 
Action: Mouse moved to (387, 366)
Screenshot: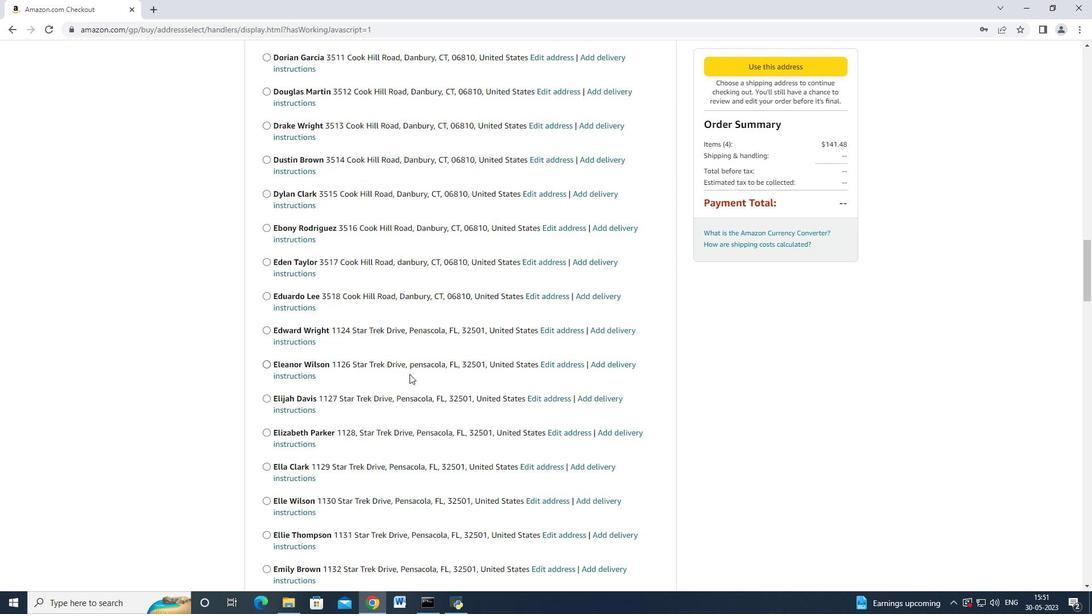 
Action: Mouse scrolled (406, 373) with delta (0, 0)
Screenshot: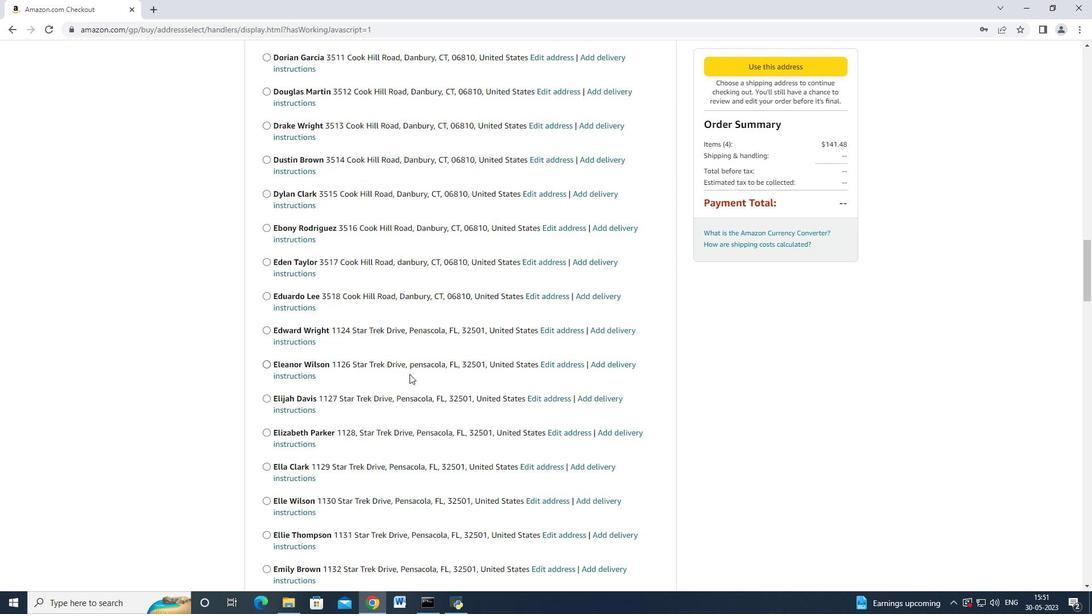 
Action: Mouse moved to (386, 366)
Screenshot: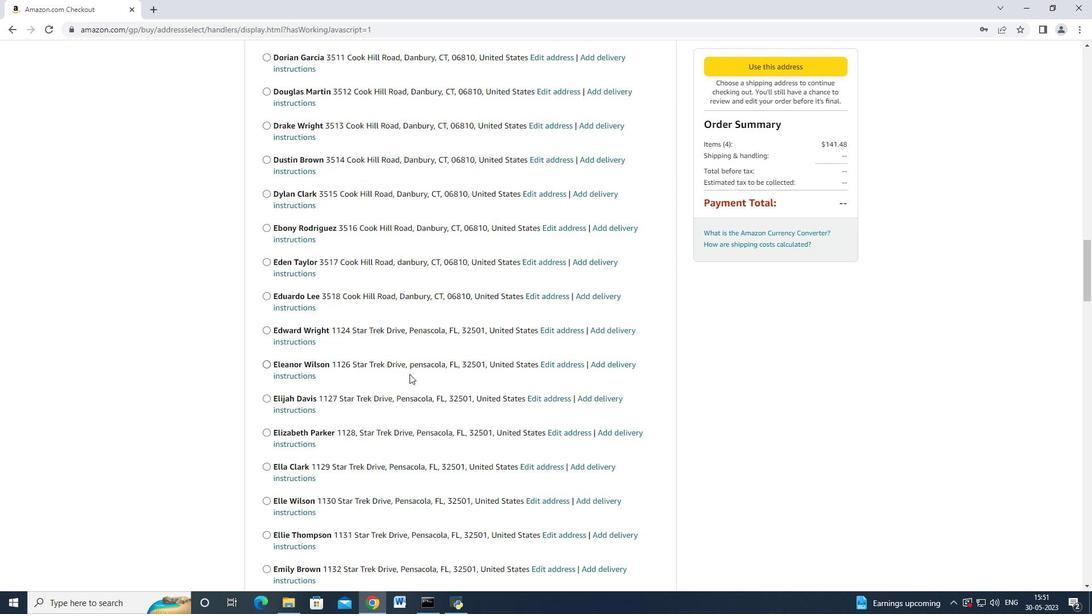
Action: Mouse scrolled (406, 373) with delta (0, 0)
Screenshot: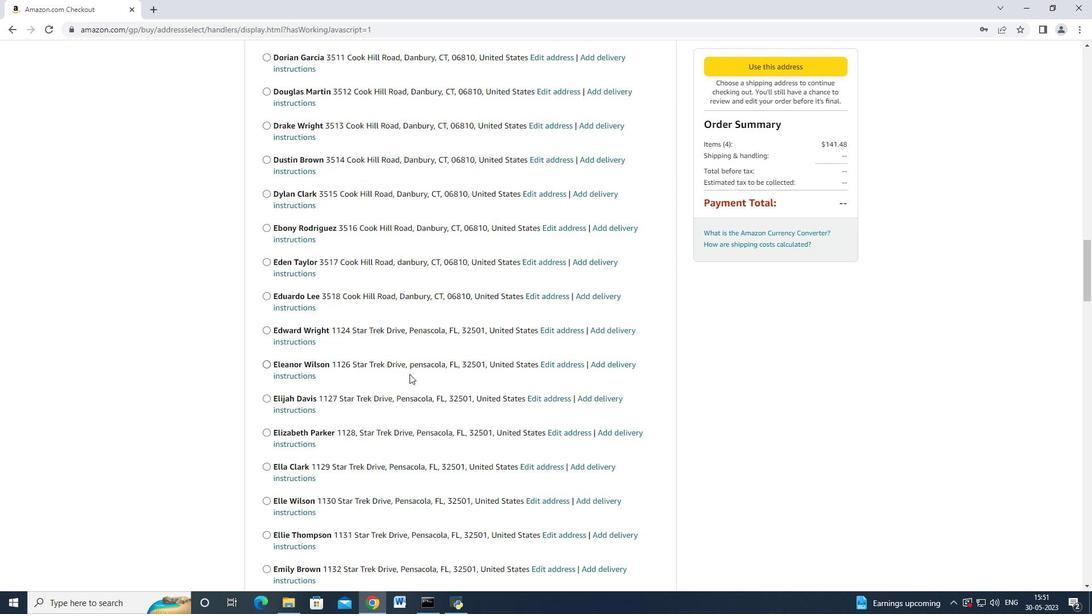 
Action: Mouse moved to (385, 366)
Screenshot: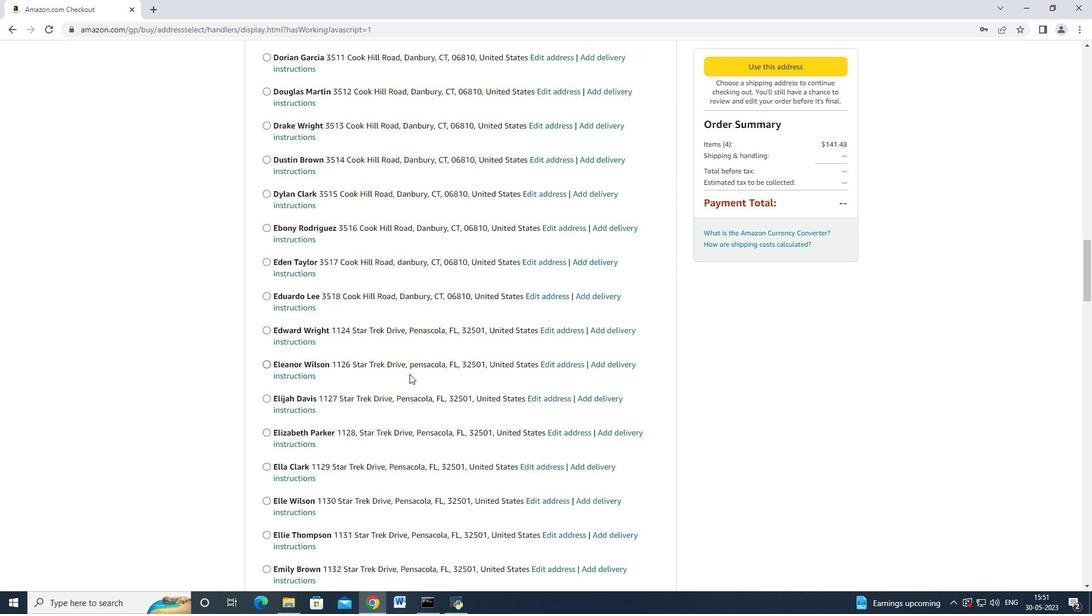 
Action: Mouse scrolled (406, 373) with delta (0, 0)
Screenshot: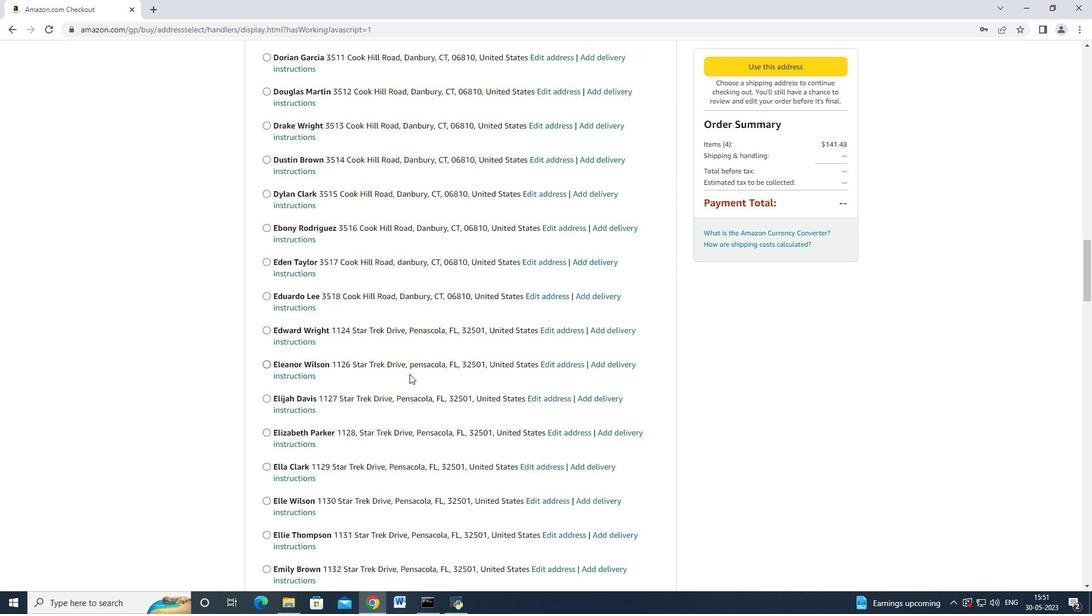 
Action: Mouse moved to (385, 366)
Screenshot: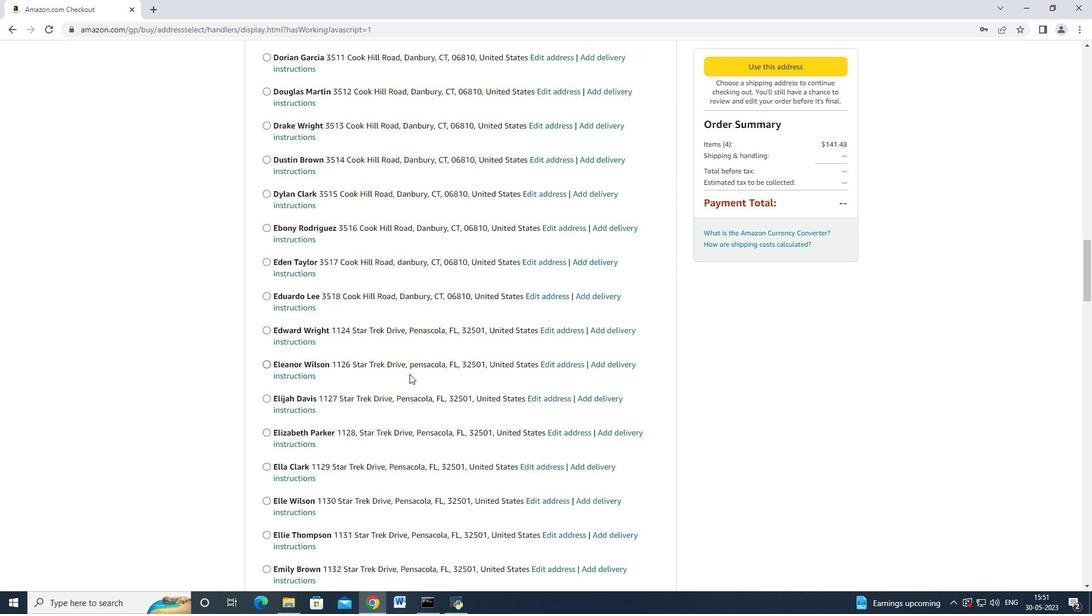 
Action: Mouse scrolled (406, 373) with delta (0, 0)
Screenshot: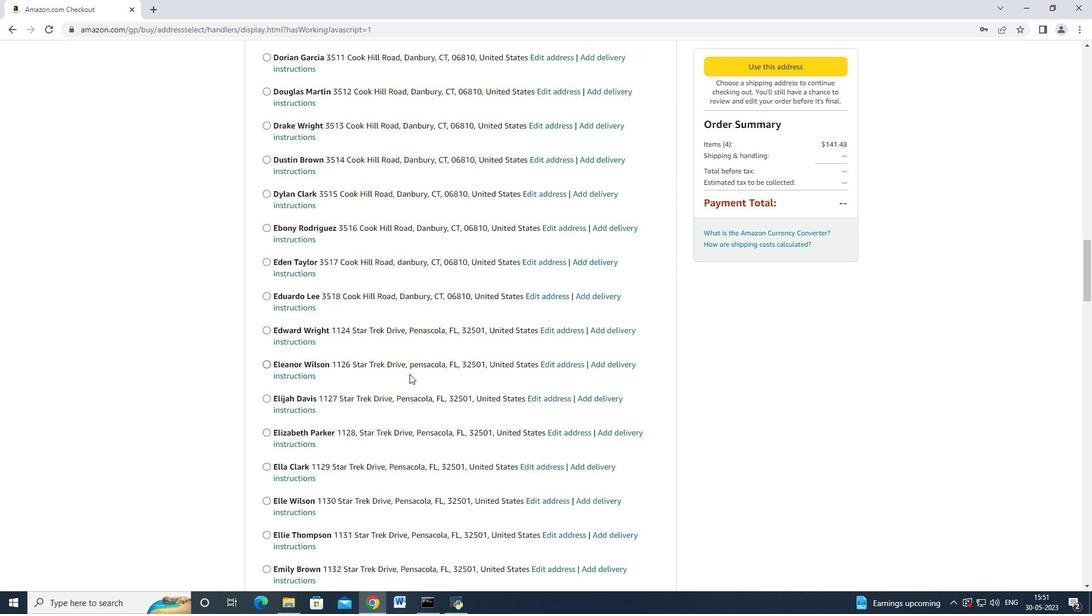 
Action: Mouse scrolled (406, 373) with delta (0, 0)
Screenshot: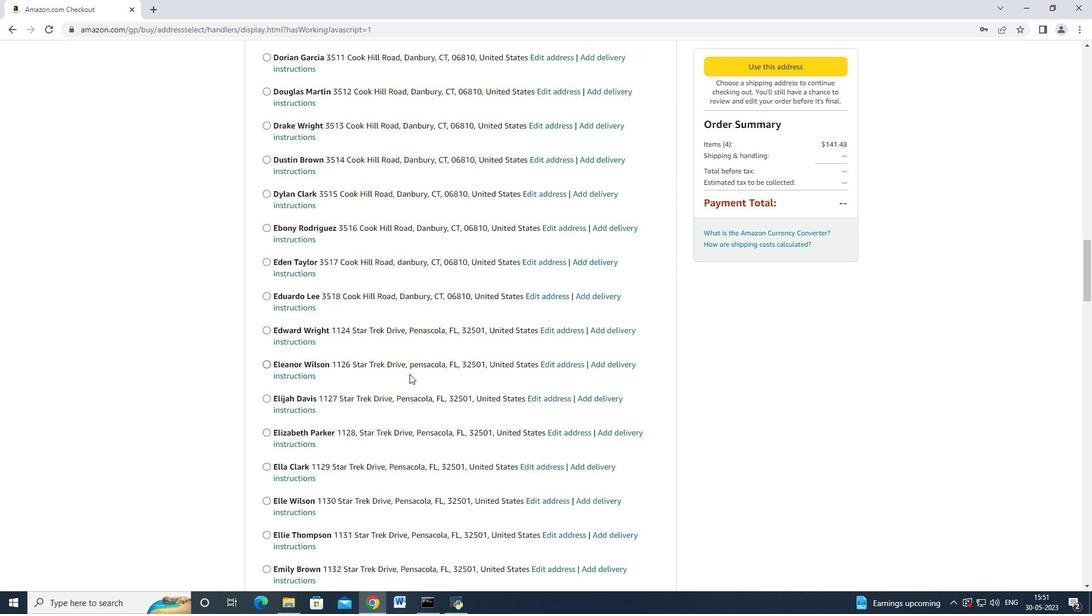 
Action: Mouse scrolled (406, 373) with delta (0, 0)
Screenshot: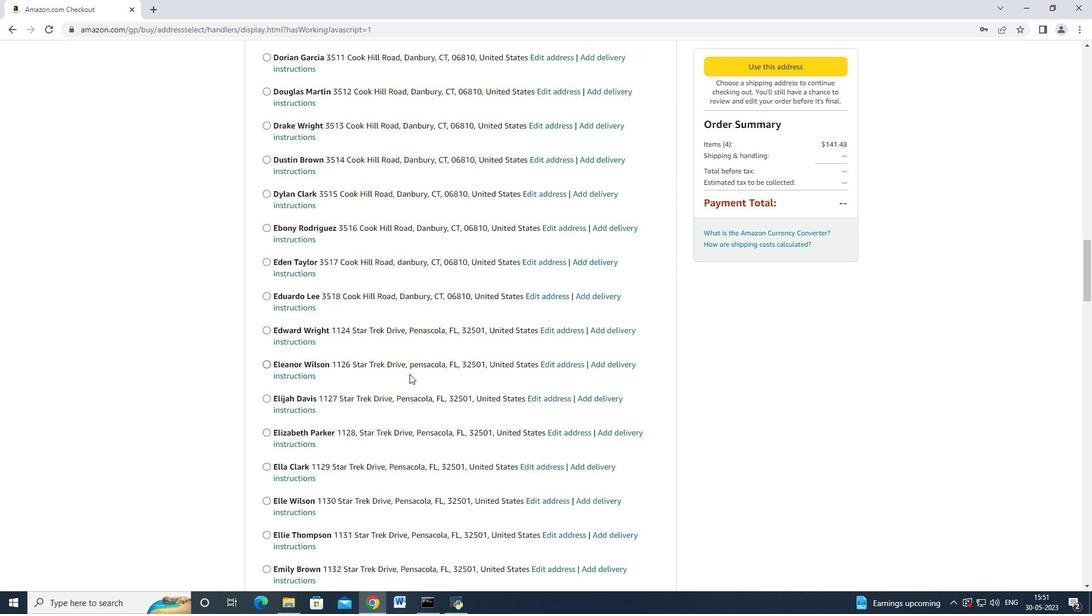 
Action: Mouse moved to (381, 366)
Screenshot: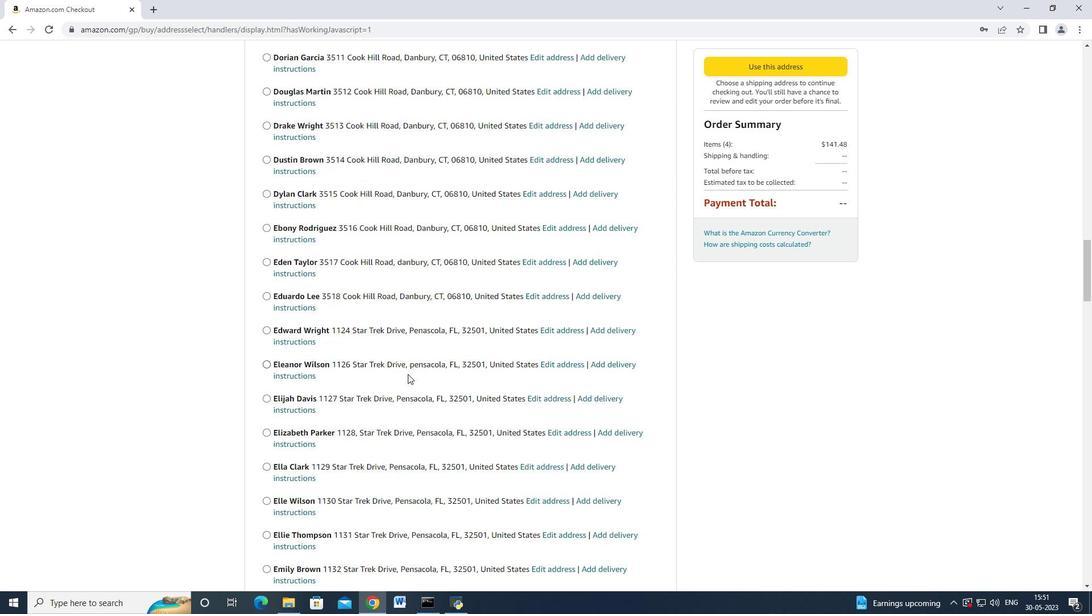 
Action: Mouse scrolled (381, 366) with delta (0, 0)
Screenshot: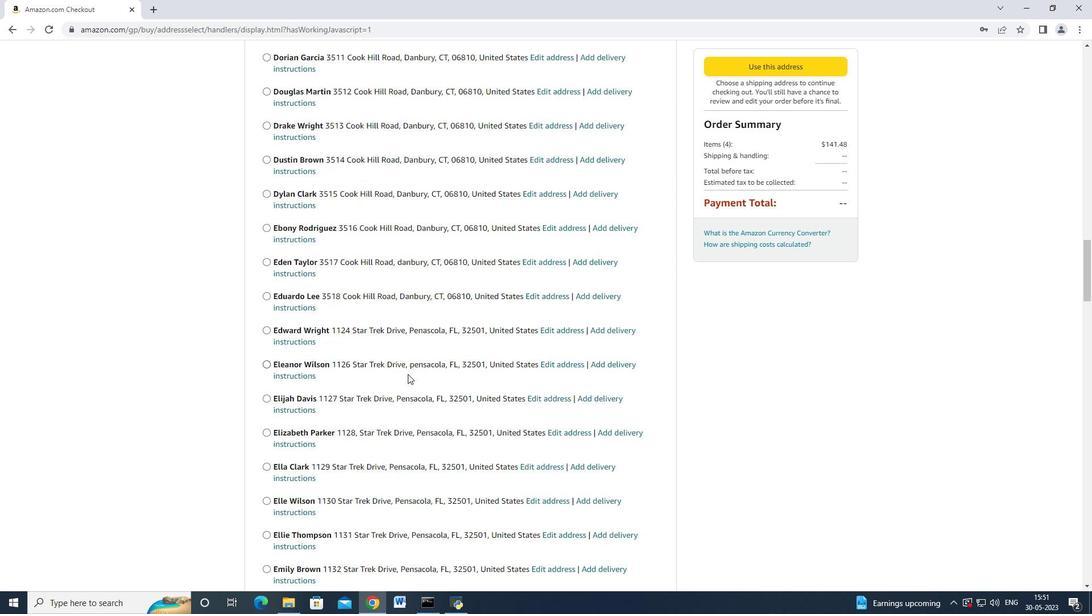
Action: Mouse moved to (380, 367)
Screenshot: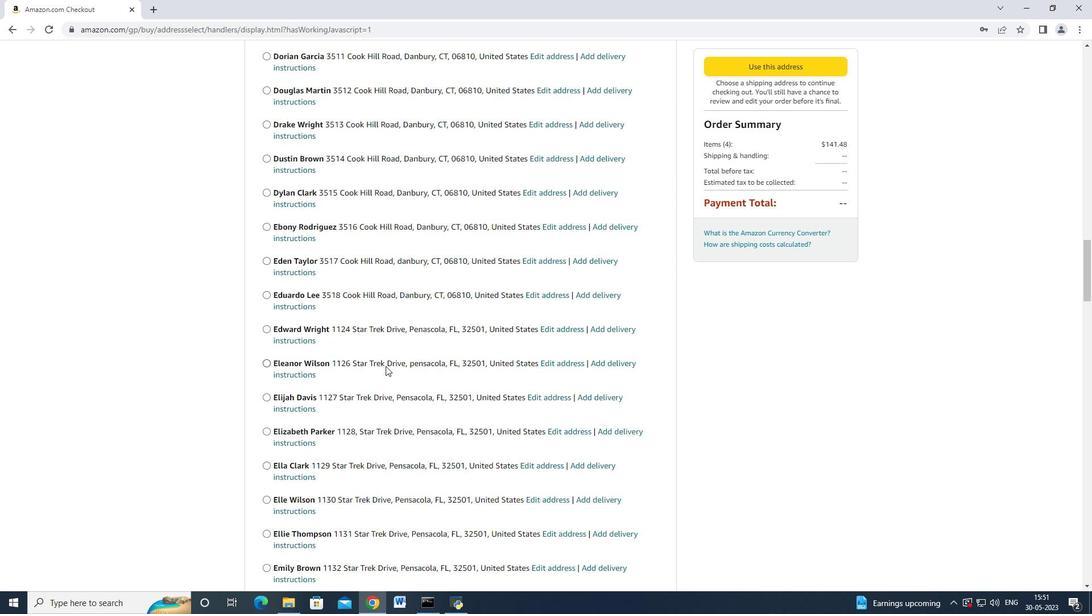 
Action: Mouse scrolled (380, 366) with delta (0, 0)
Screenshot: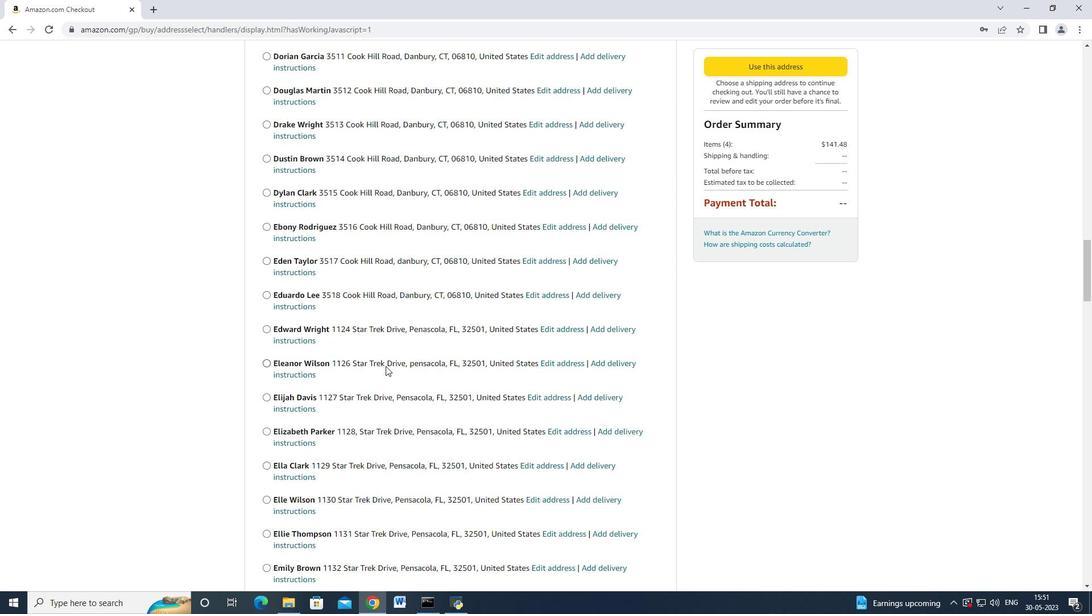 
Action: Mouse moved to (380, 368)
Screenshot: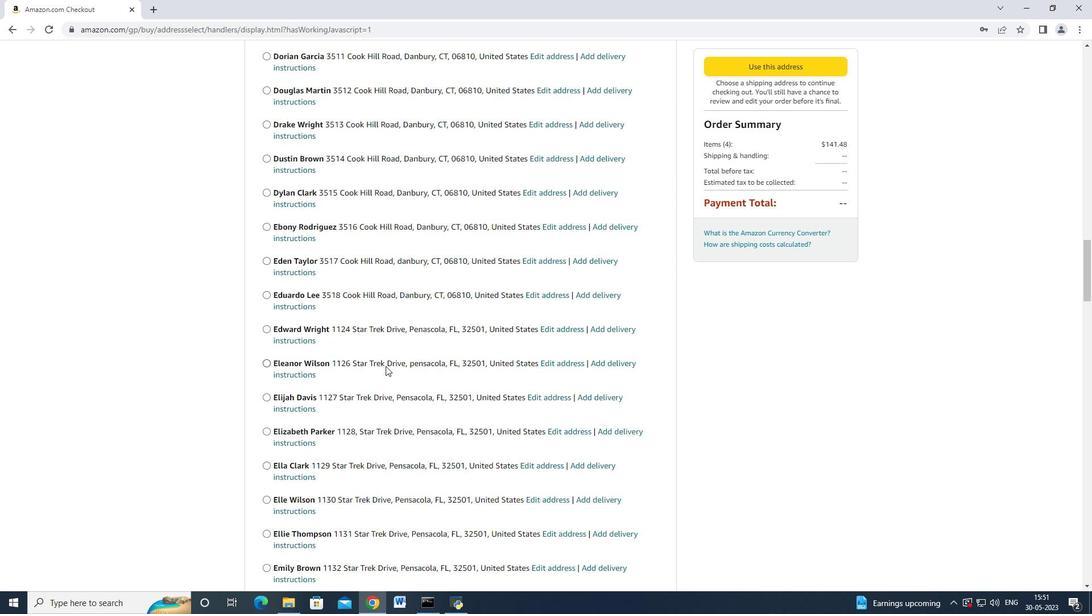 
Action: Mouse scrolled (380, 366) with delta (0, 0)
Screenshot: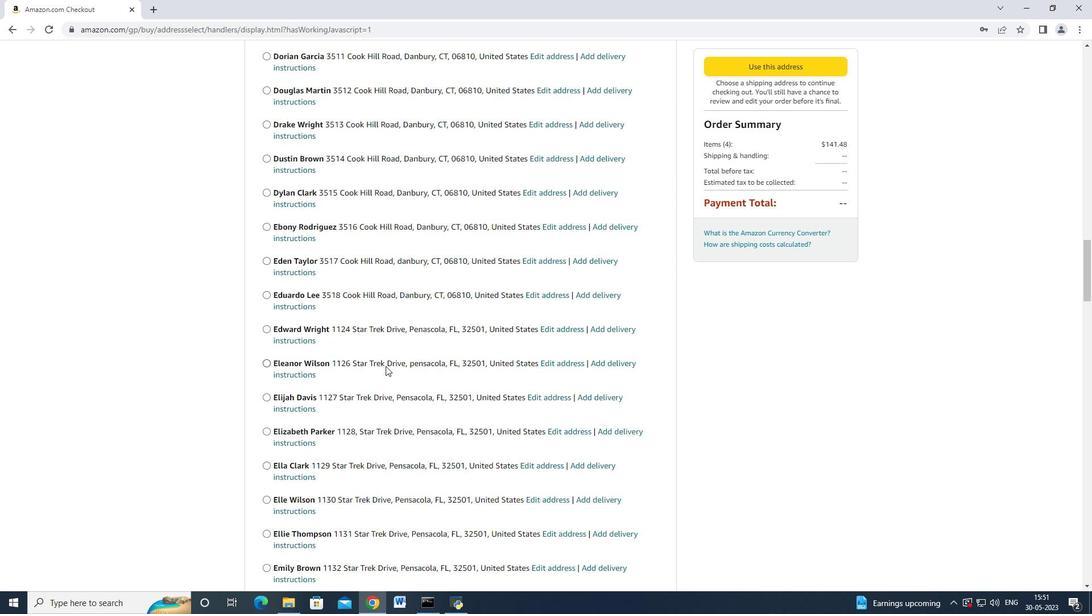 
Action: Mouse scrolled (380, 367) with delta (0, 0)
Screenshot: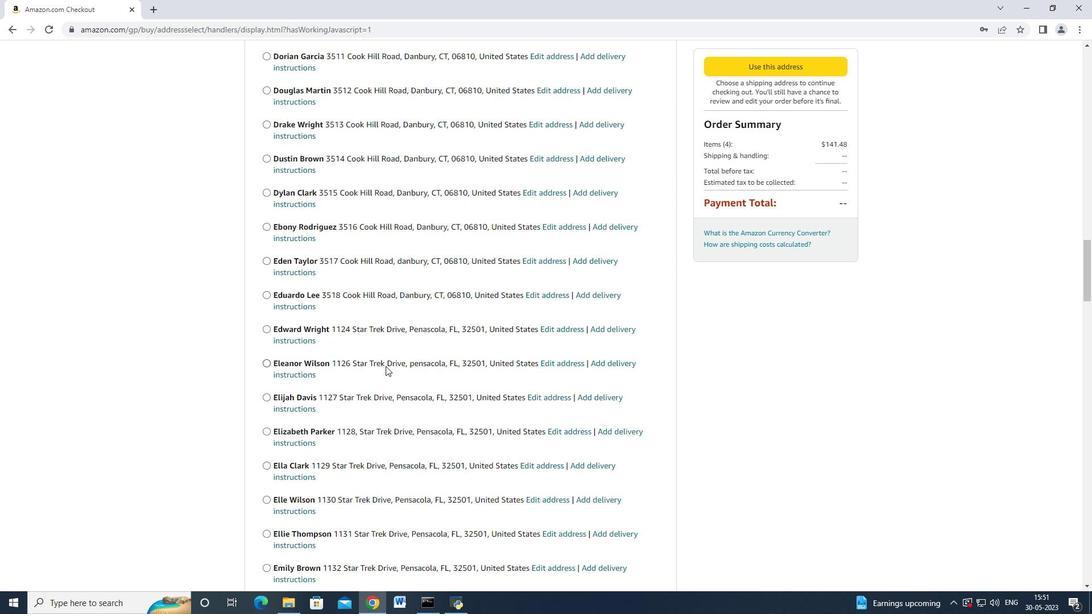
Action: Mouse scrolled (380, 367) with delta (0, 0)
Screenshot: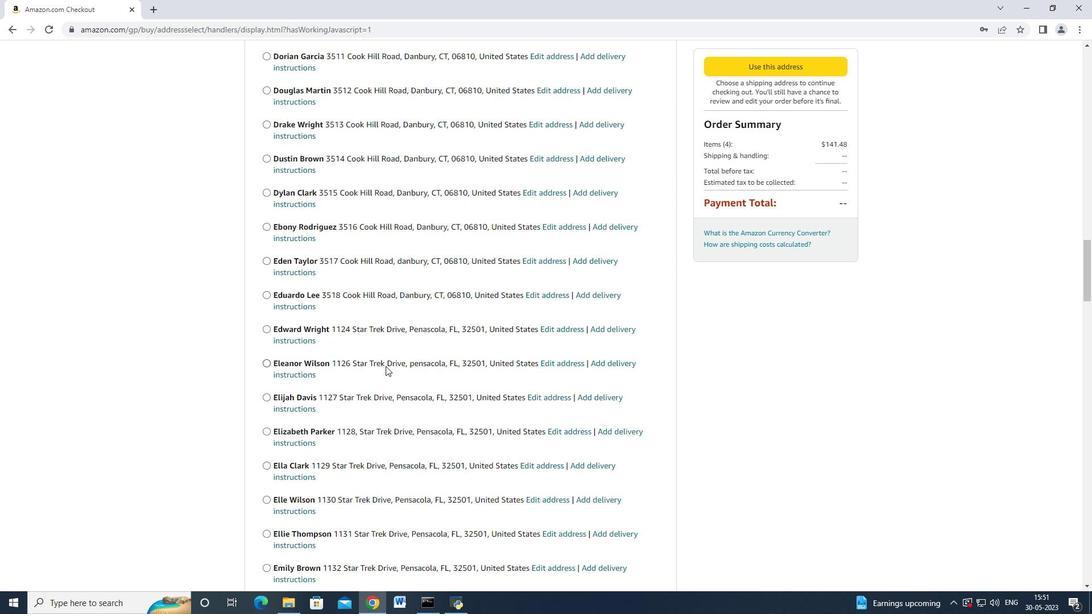 
Action: Mouse scrolled (380, 367) with delta (0, 0)
Screenshot: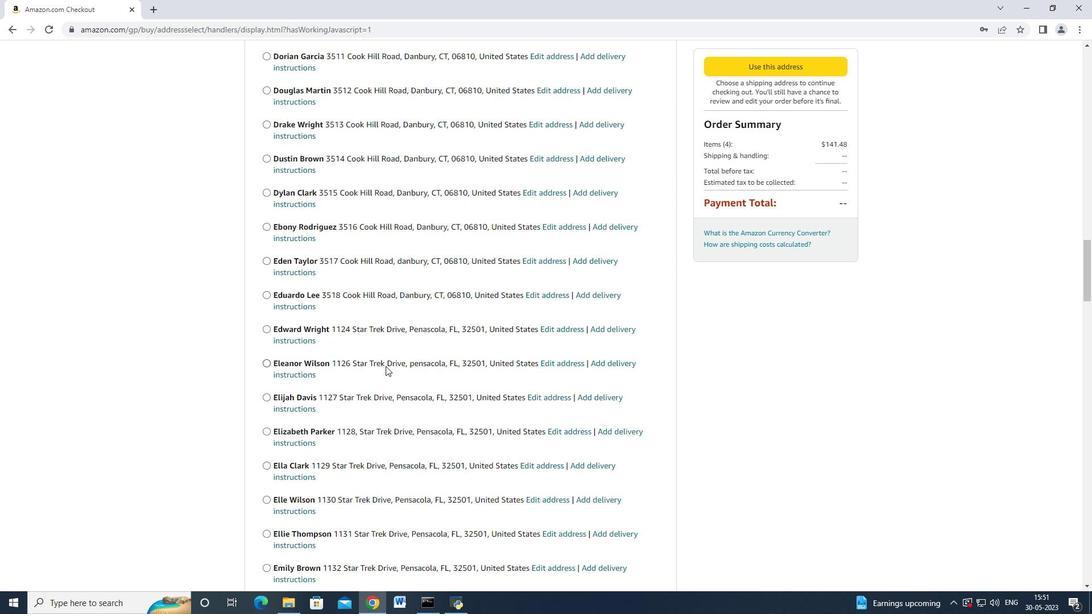 
Action: Mouse scrolled (380, 367) with delta (0, 0)
Screenshot: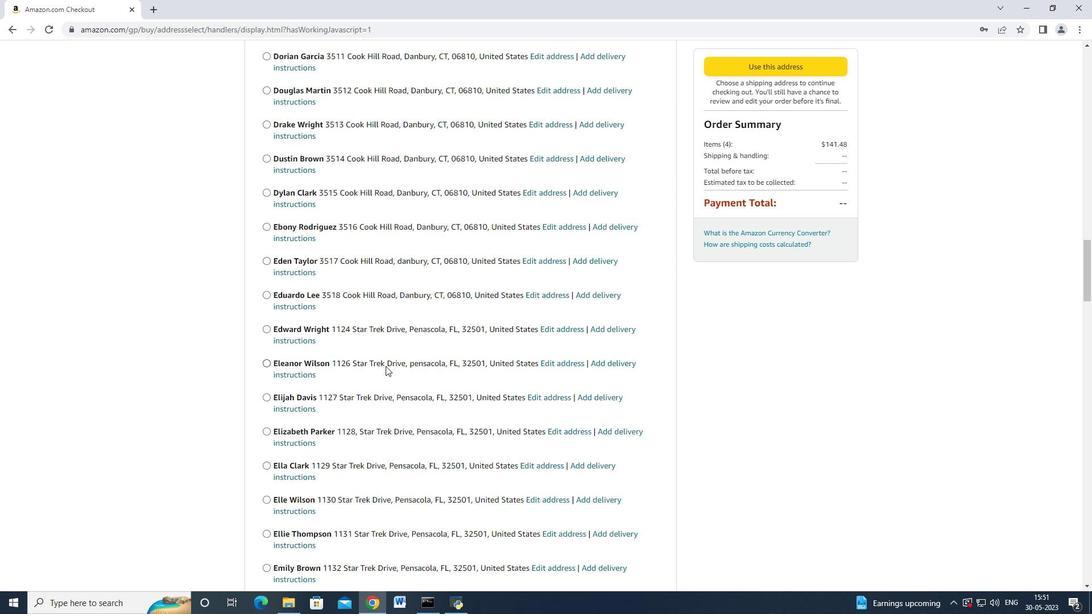 
Action: Mouse moved to (374, 366)
Screenshot: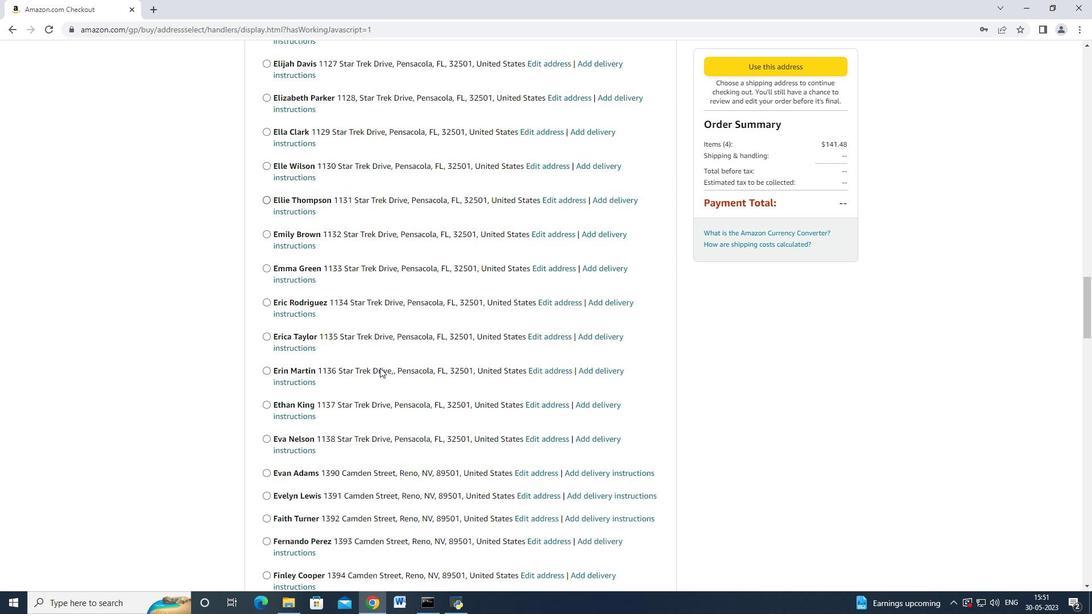 
Action: Mouse scrolled (374, 366) with delta (0, 0)
Screenshot: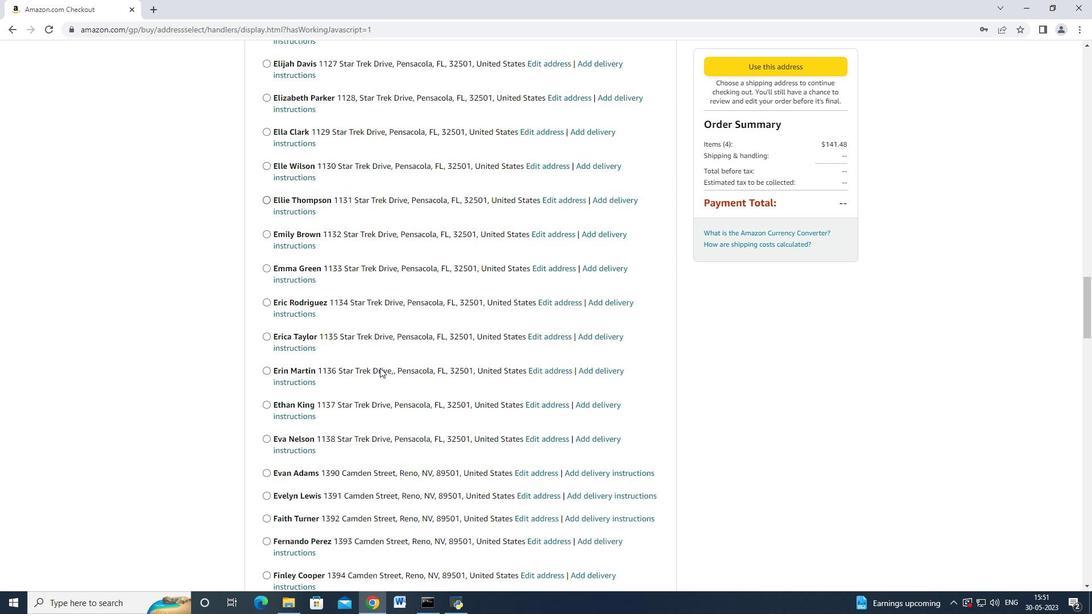 
Action: Mouse moved to (373, 366)
Screenshot: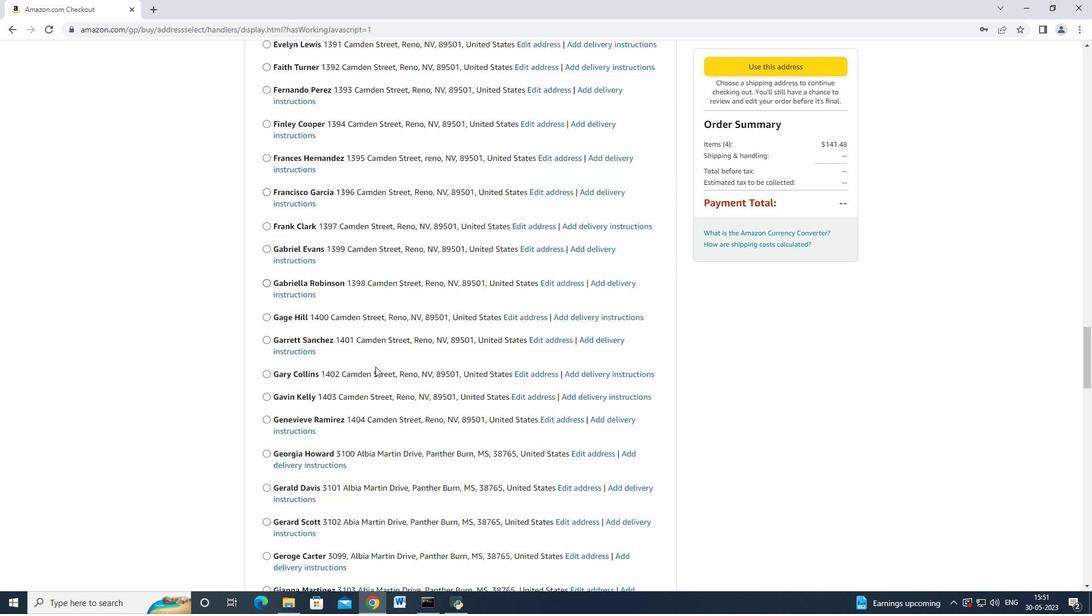 
Action: Mouse scrolled (373, 366) with delta (0, 0)
Screenshot: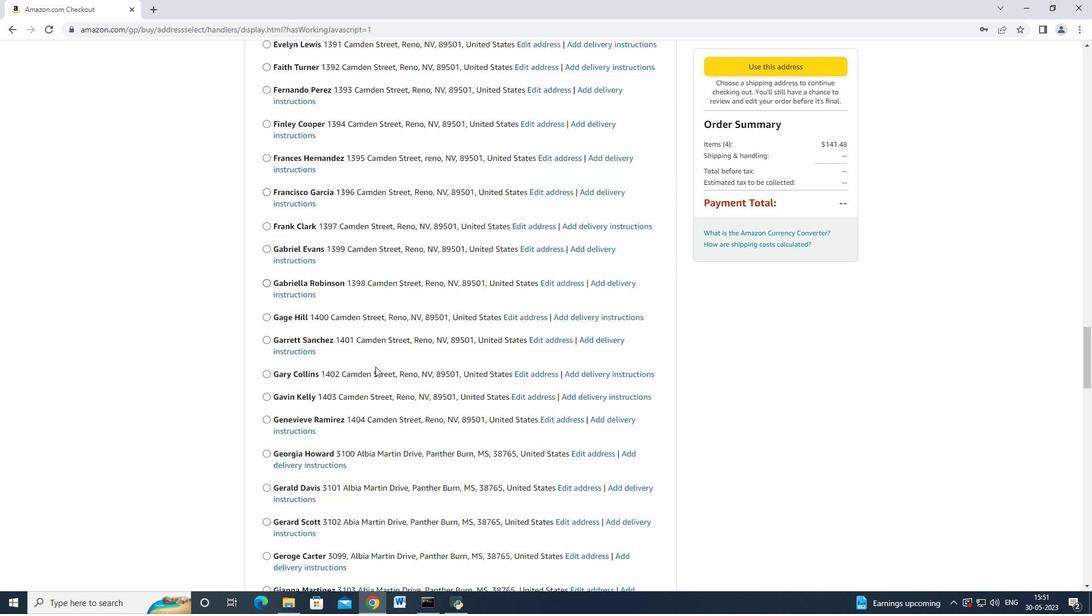 
Action: Mouse scrolled (373, 366) with delta (0, 0)
Screenshot: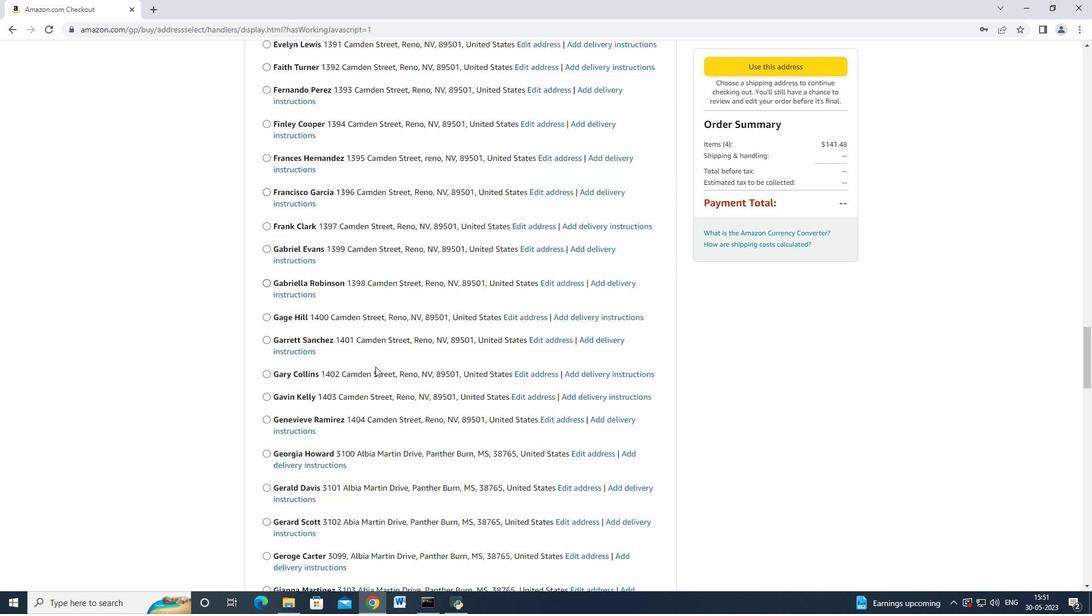 
Action: Mouse moved to (373, 367)
Screenshot: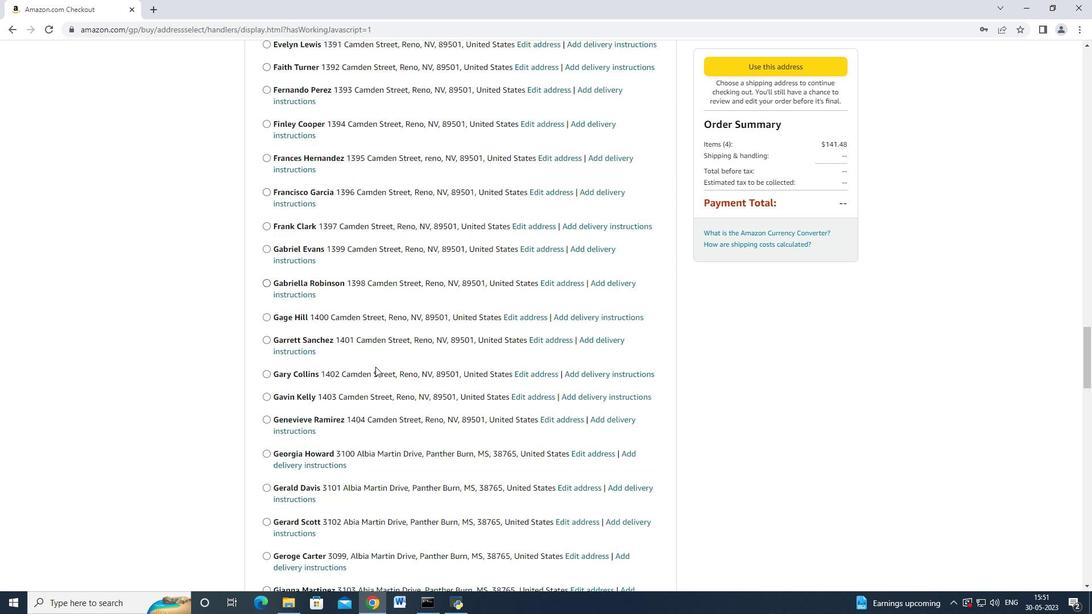 
Action: Mouse scrolled (373, 366) with delta (0, 0)
Screenshot: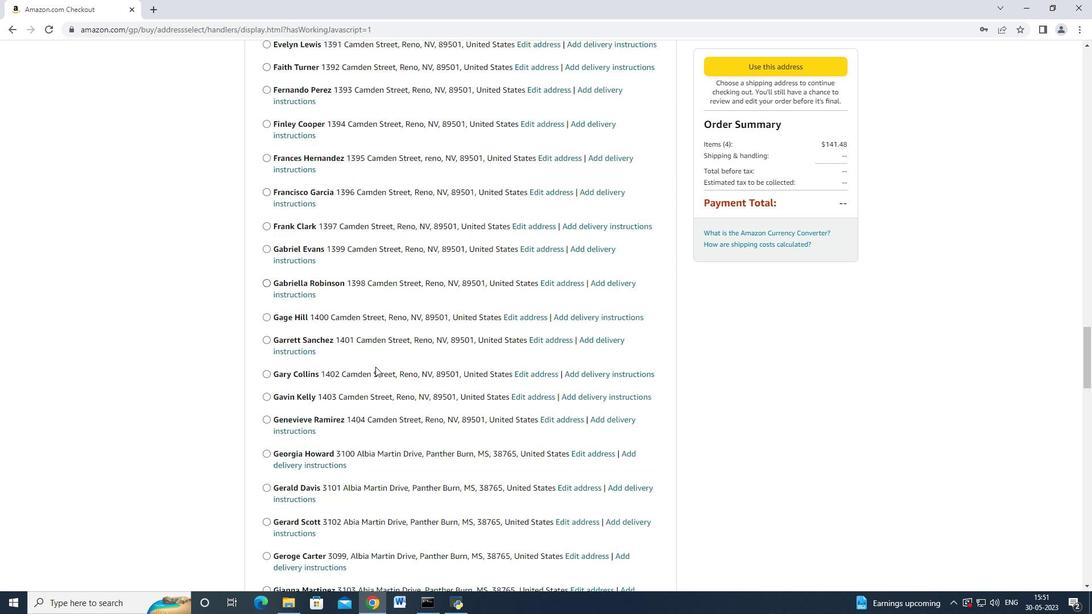 
Action: Mouse scrolled (373, 366) with delta (0, -1)
Screenshot: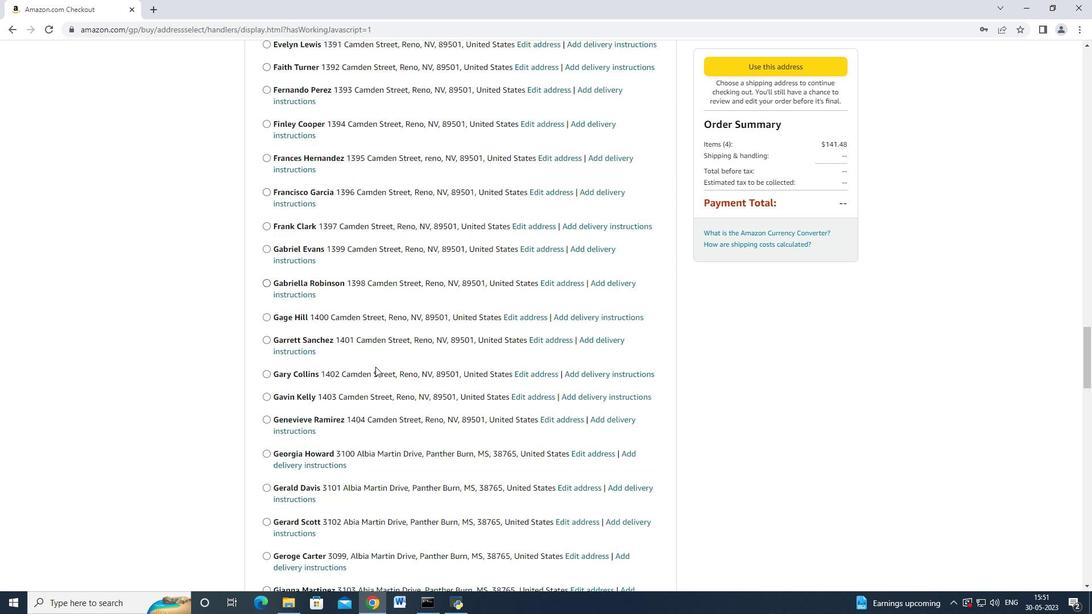 
Action: Mouse moved to (373, 367)
Screenshot: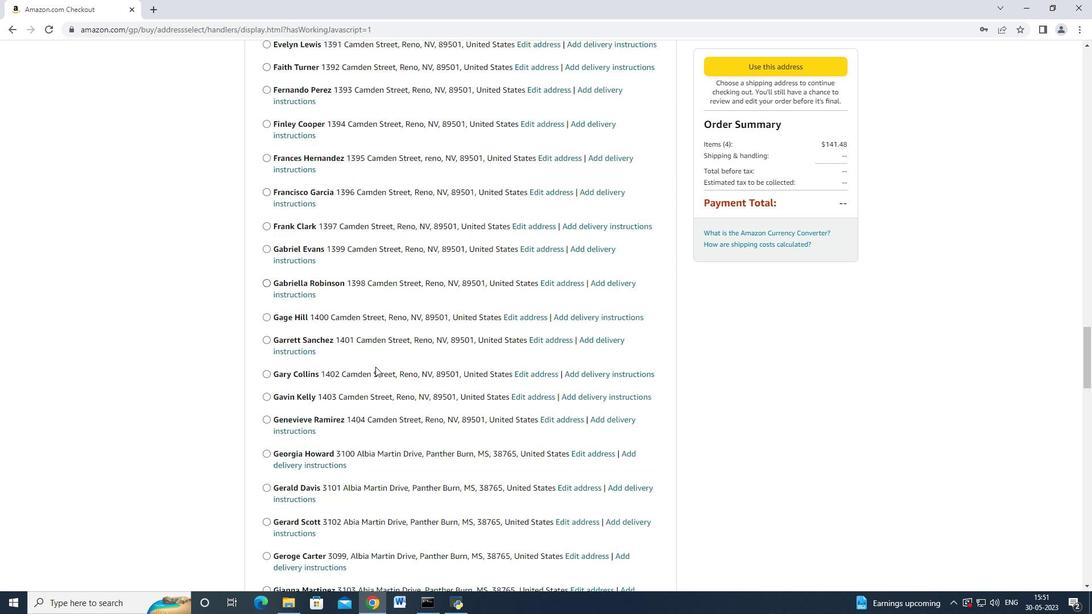 
Action: Mouse scrolled (373, 366) with delta (0, 0)
Screenshot: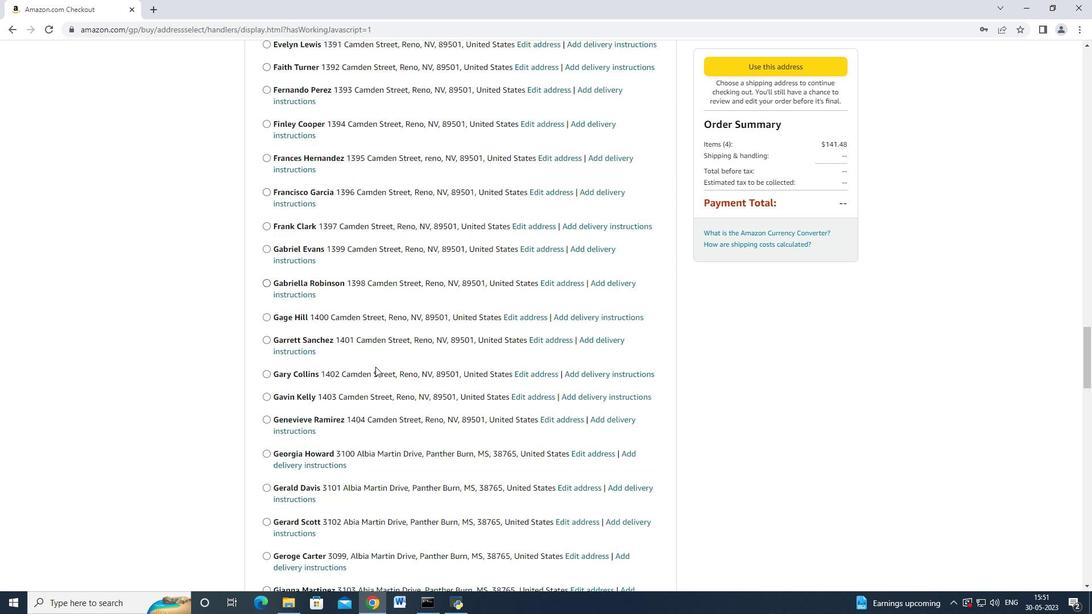 
Action: Mouse moved to (372, 367)
Screenshot: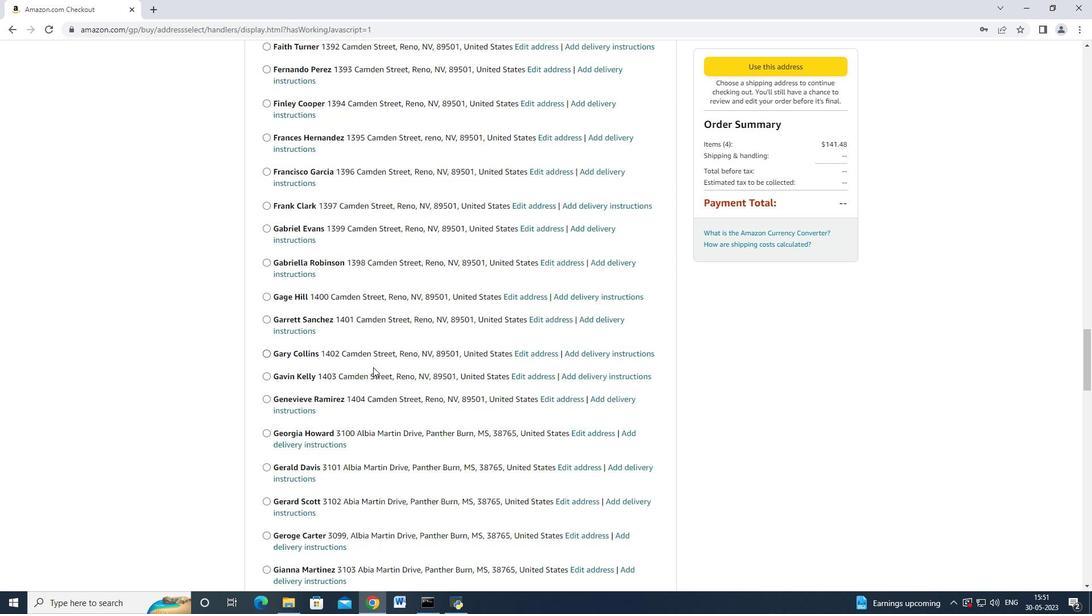 
Action: Mouse scrolled (372, 366) with delta (0, 0)
Screenshot: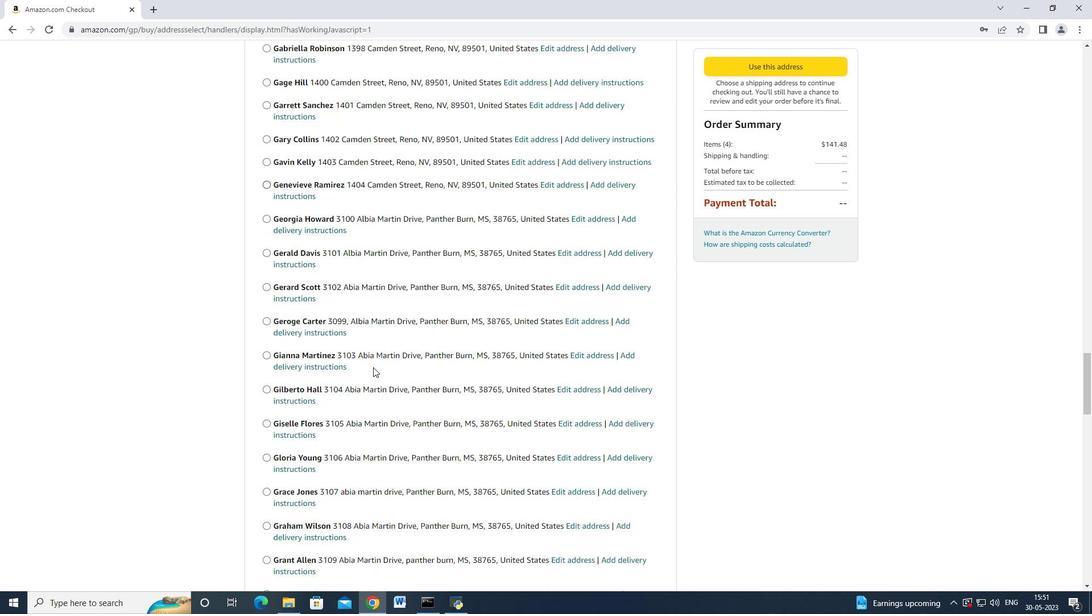 
Action: Mouse moved to (371, 367)
Screenshot: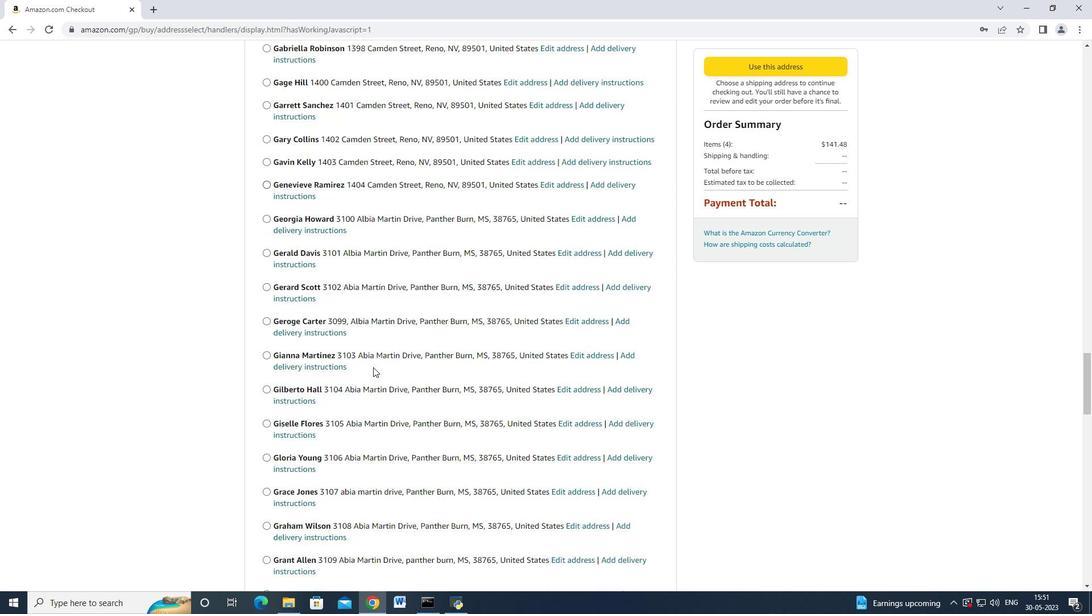 
Action: Mouse scrolled (372, 366) with delta (0, 0)
Screenshot: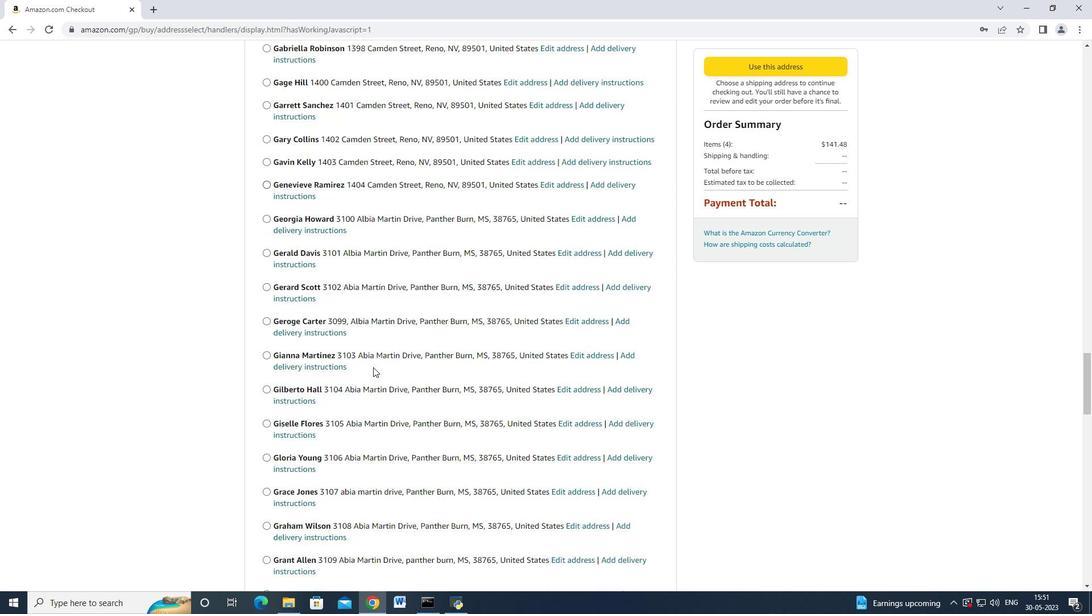 
Action: Mouse scrolled (371, 366) with delta (0, 0)
Screenshot: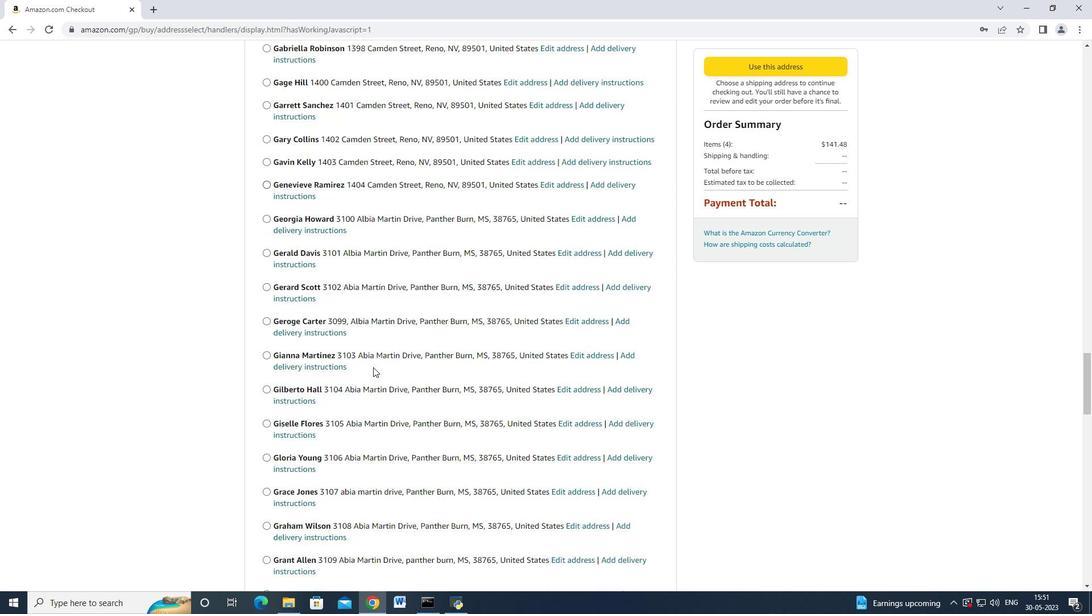 
Action: Mouse moved to (371, 368)
Screenshot: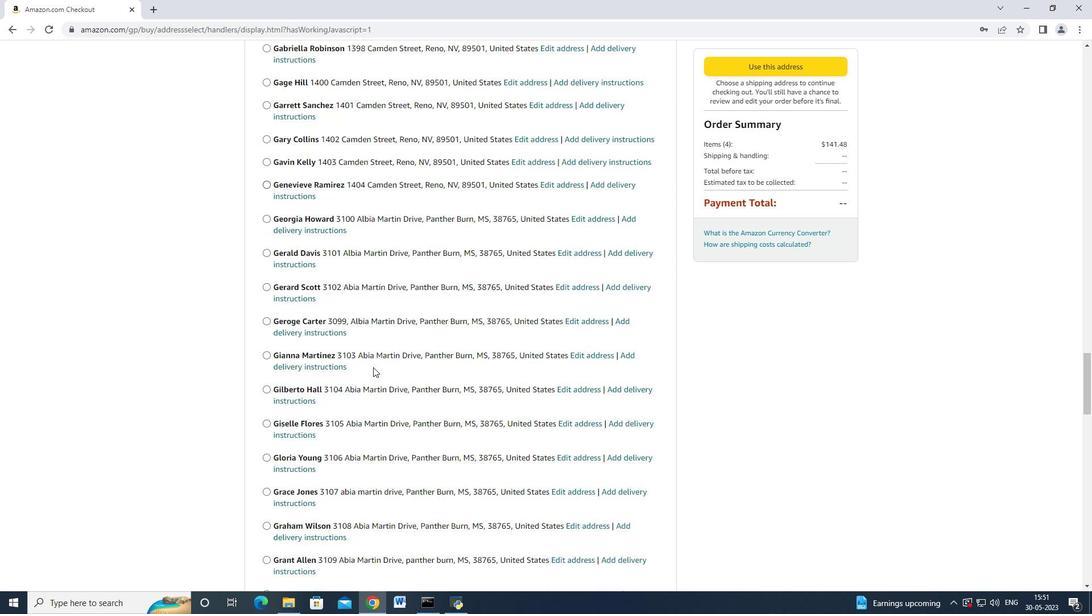 
Action: Mouse scrolled (371, 366) with delta (0, 0)
Screenshot: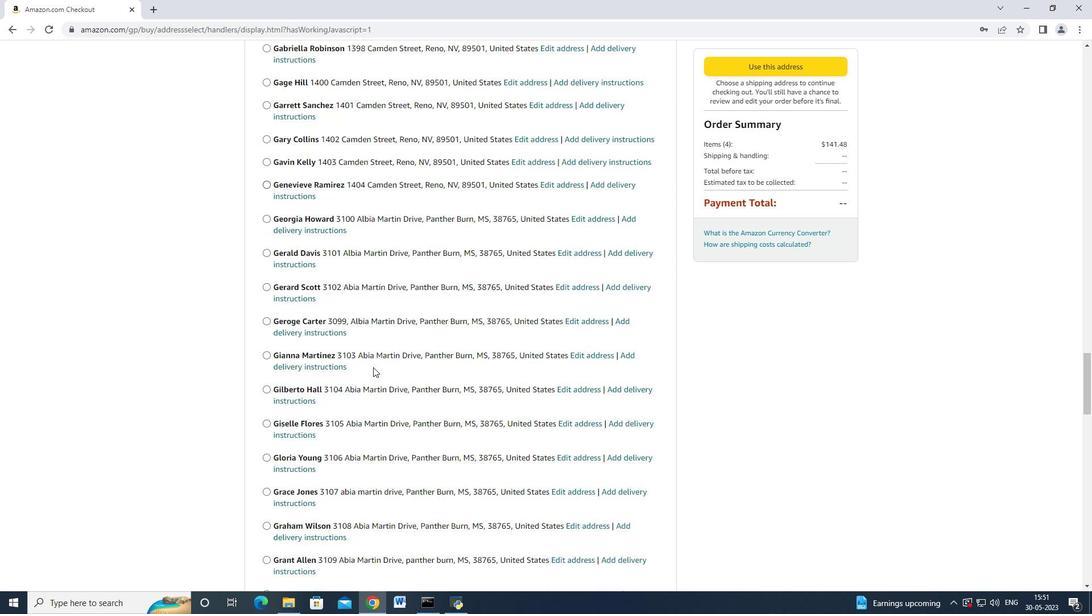 
Action: Mouse scrolled (371, 367) with delta (0, 0)
Screenshot: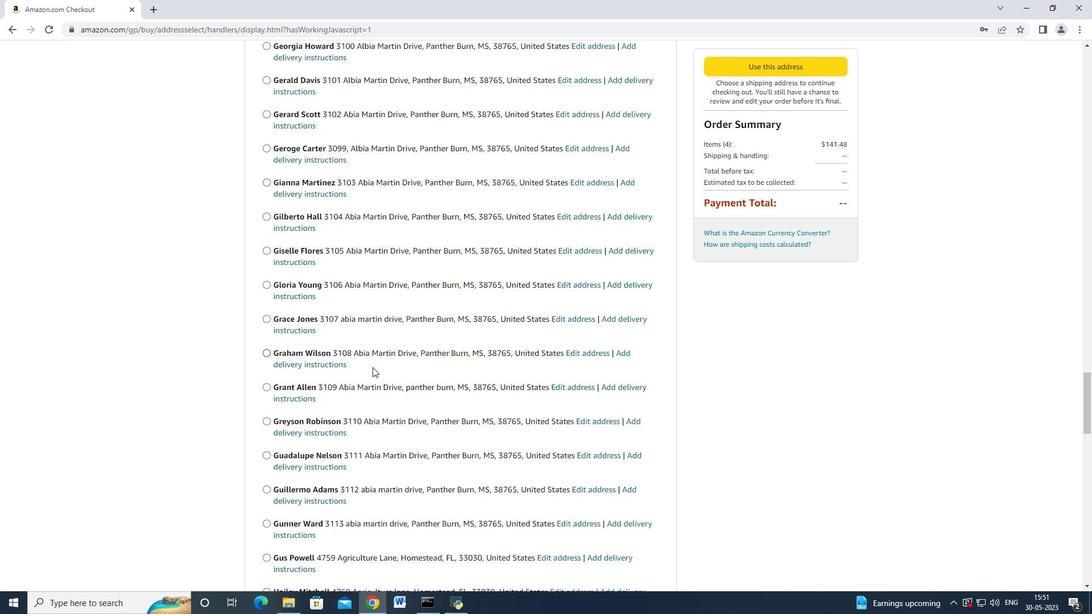 
Action: Mouse scrolled (371, 367) with delta (0, 0)
Screenshot: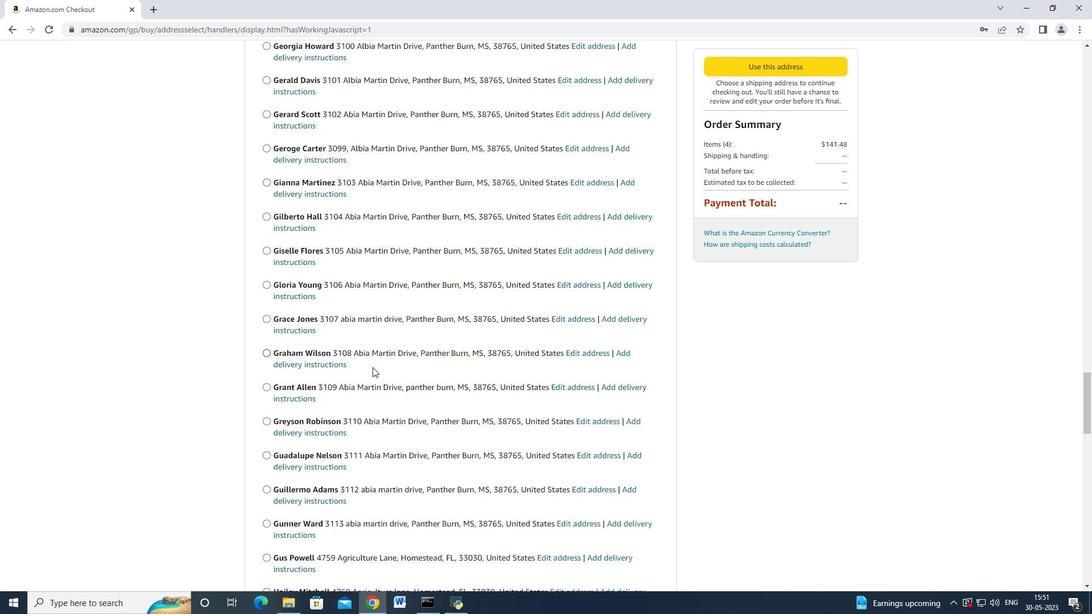 
Action: Mouse moved to (370, 368)
Screenshot: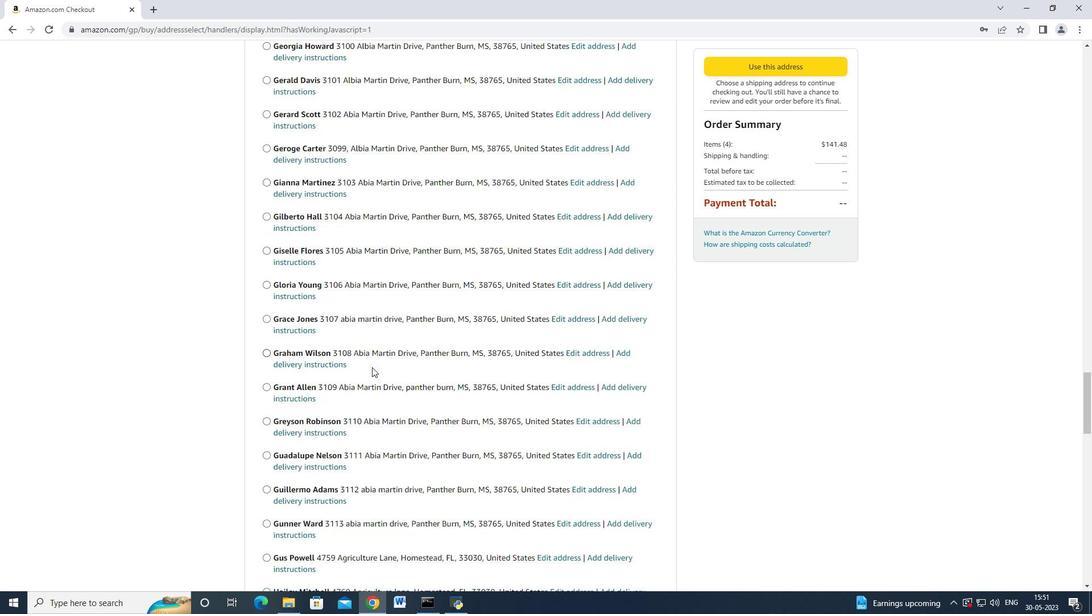 
Action: Mouse scrolled (371, 367) with delta (0, 0)
Screenshot: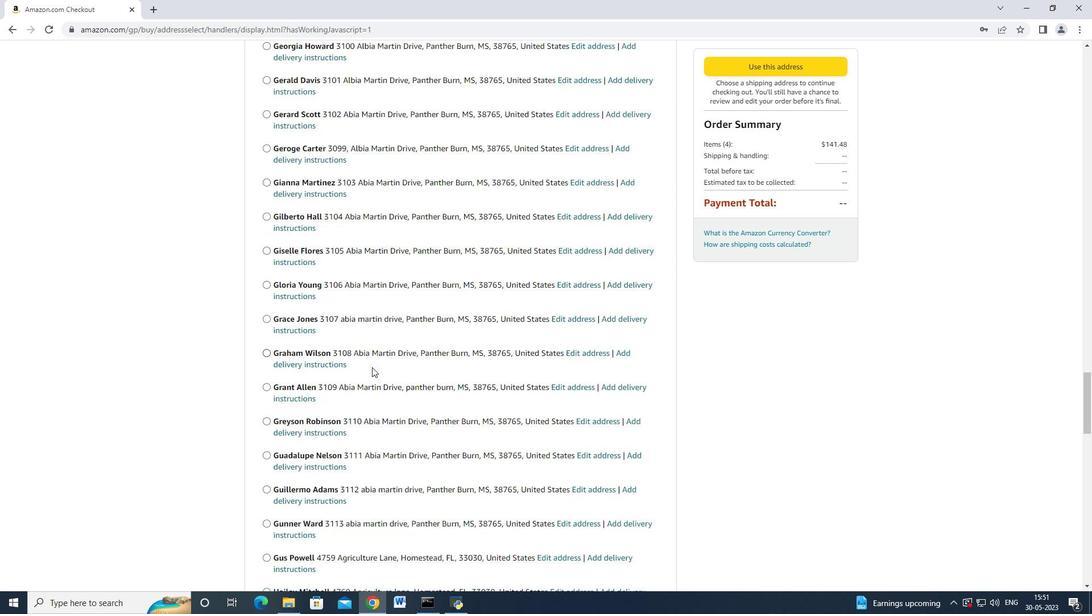 
Action: Mouse scrolled (371, 367) with delta (0, 0)
Screenshot: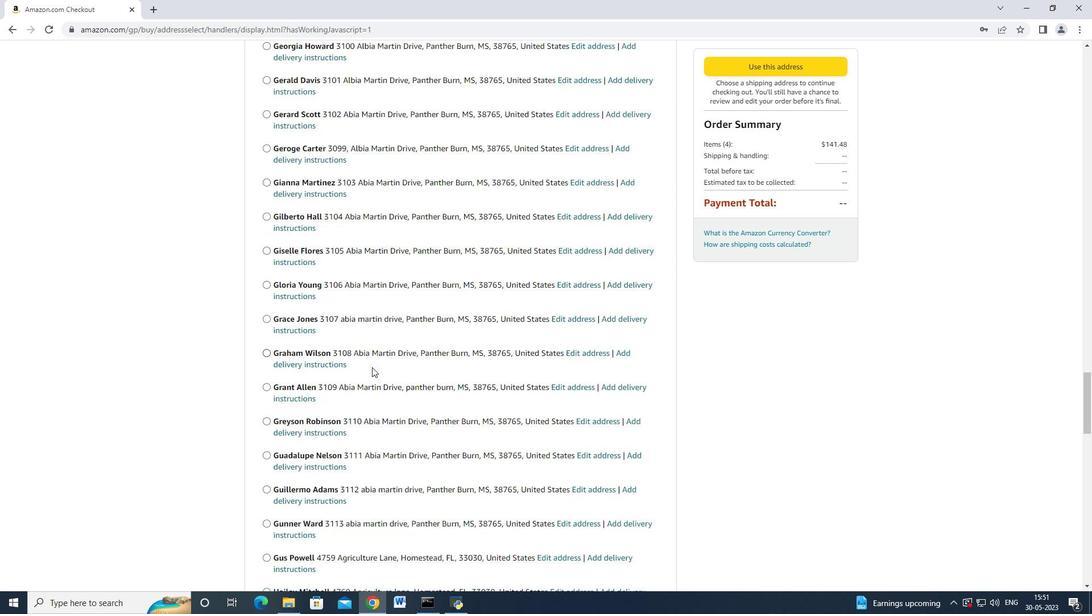 
Action: Mouse moved to (368, 367)
Screenshot: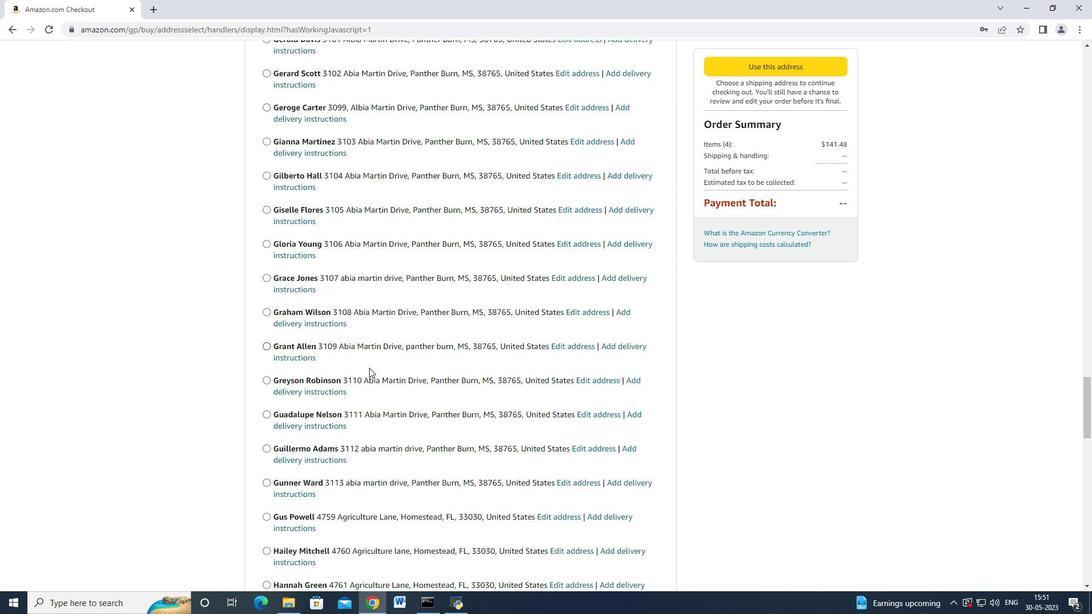 
Action: Mouse scrolled (368, 366) with delta (0, 0)
Screenshot: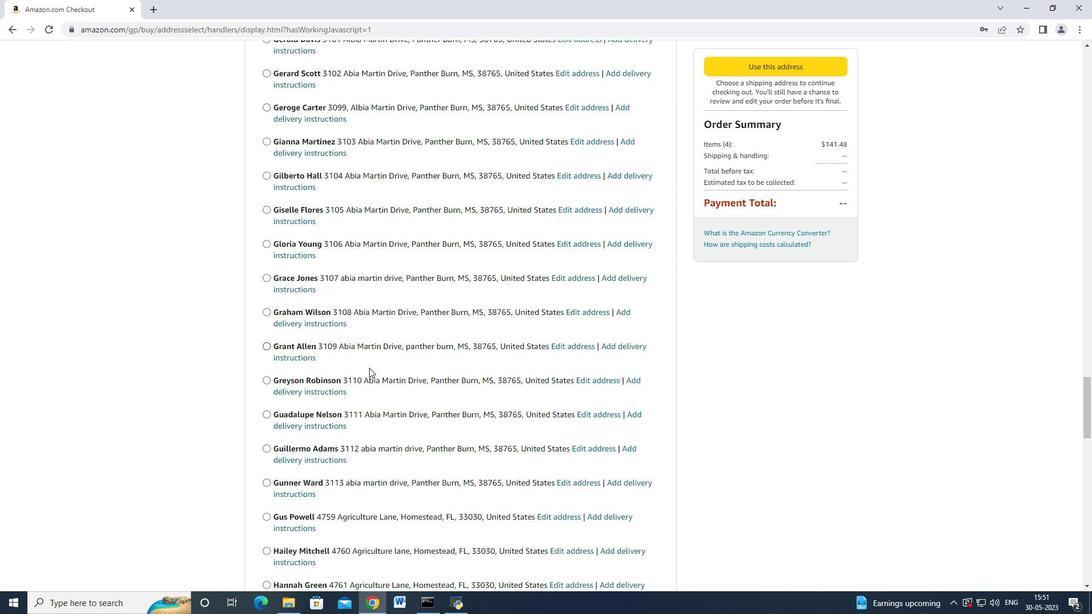 
Action: Mouse scrolled (368, 366) with delta (0, 0)
Screenshot: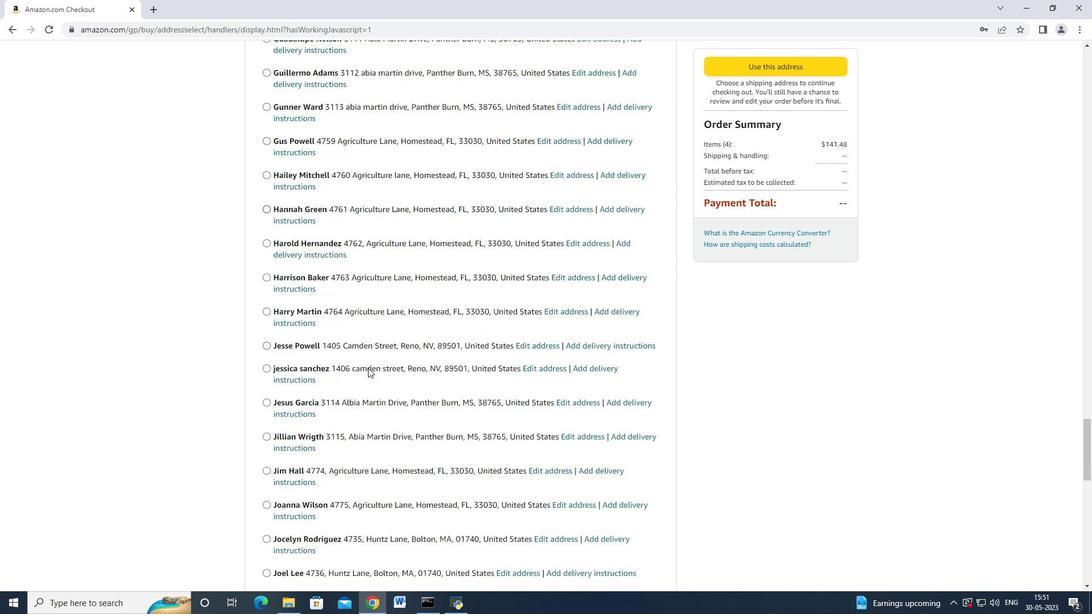
Action: Mouse moved to (367, 368)
Screenshot: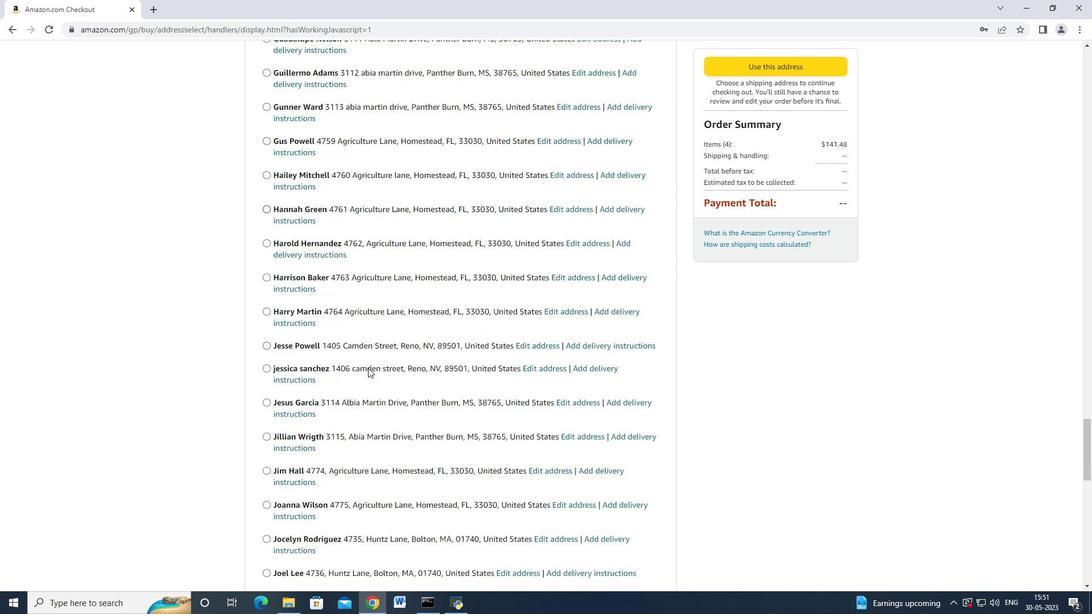 
Action: Mouse scrolled (367, 367) with delta (0, 0)
Screenshot: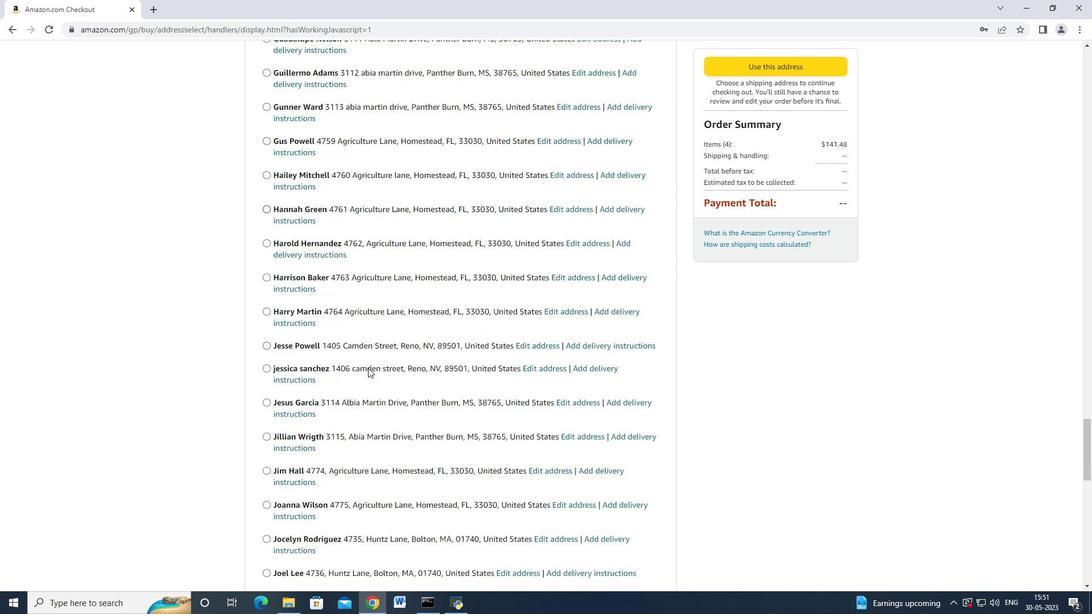 
Action: Mouse scrolled (367, 367) with delta (0, 0)
Screenshot: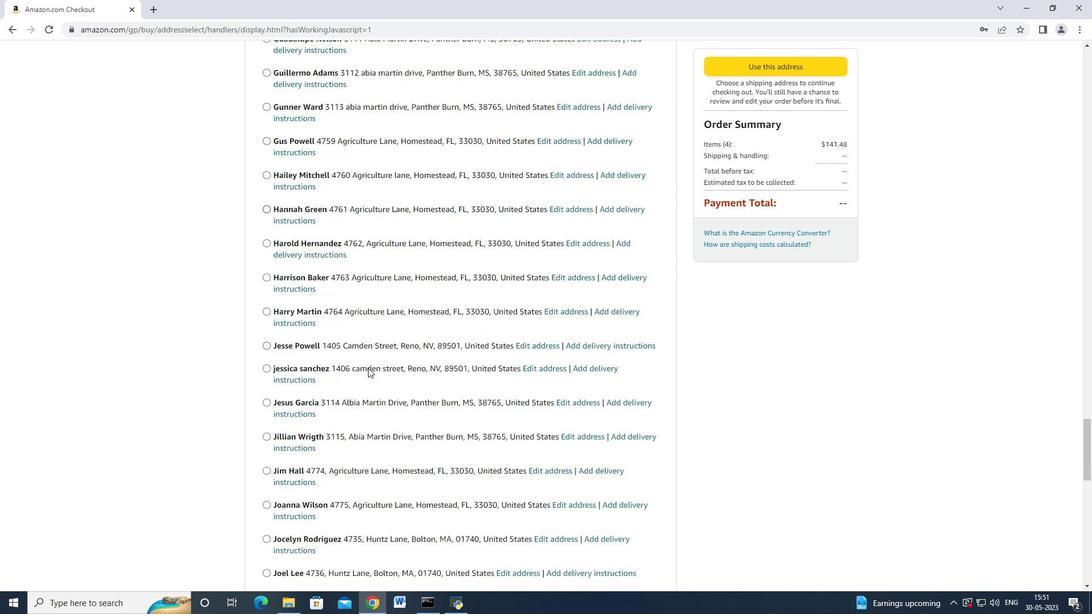 
Action: Mouse scrolled (367, 367) with delta (0, 0)
Screenshot: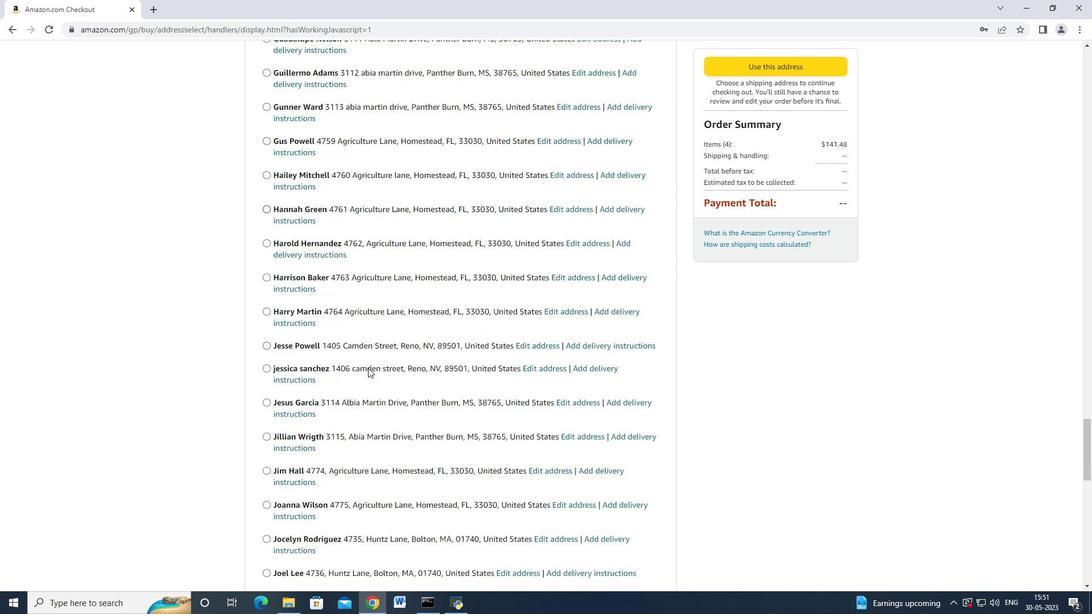 
Action: Mouse scrolled (367, 367) with delta (0, 0)
Screenshot: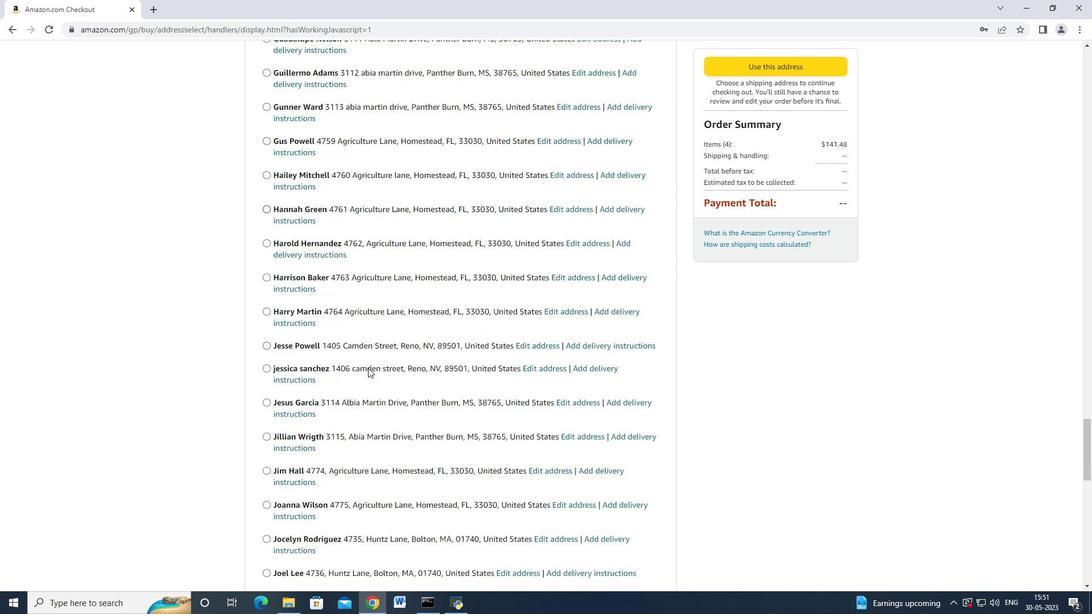 
Action: Mouse scrolled (367, 367) with delta (0, 0)
Screenshot: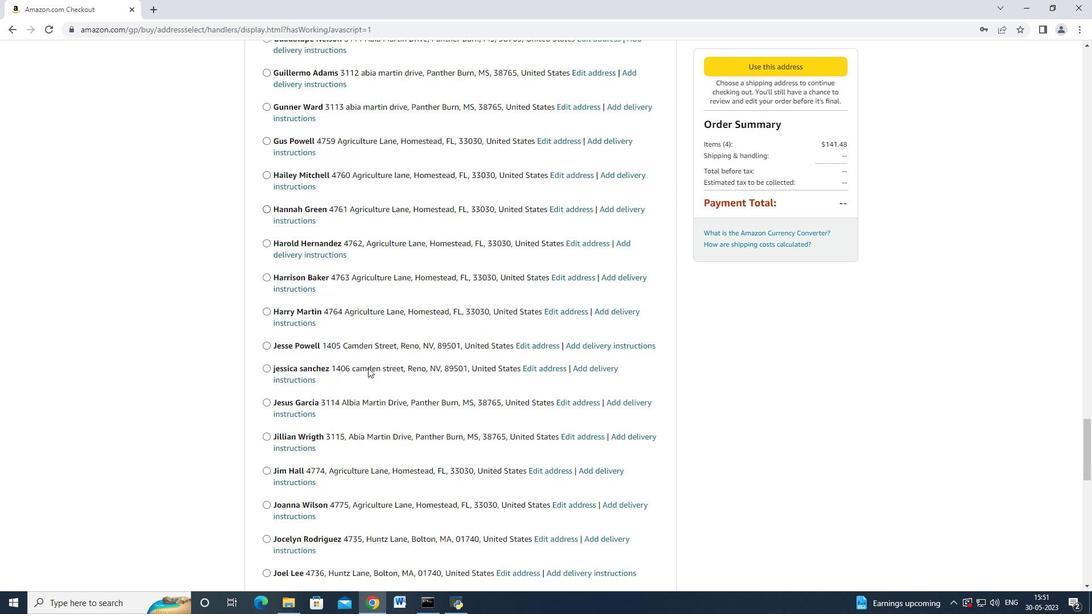 
Action: Mouse scrolled (367, 367) with delta (0, 0)
Screenshot: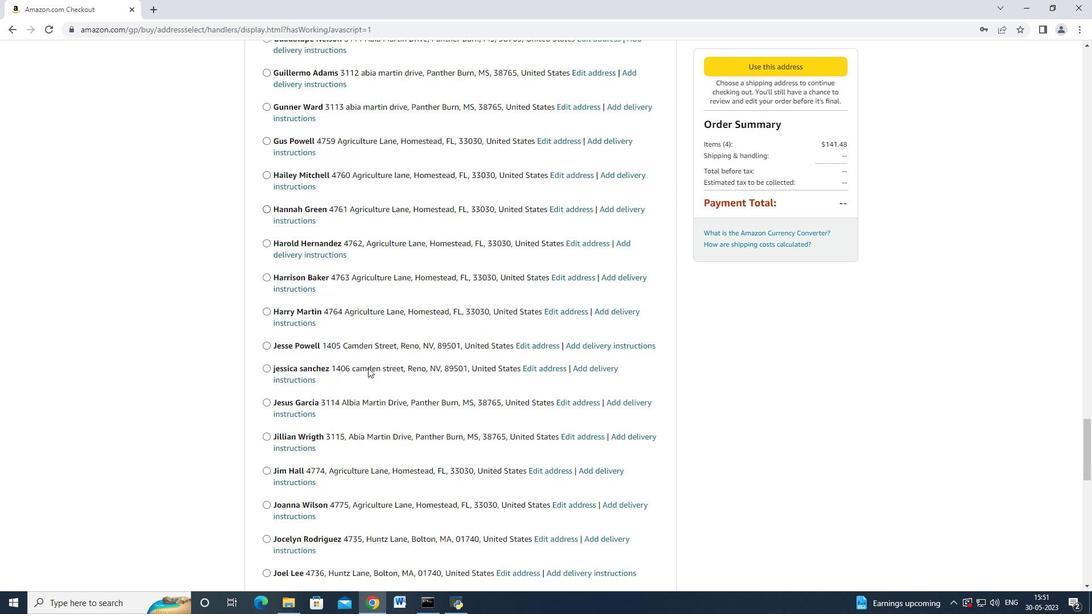 
Action: Mouse moved to (367, 368)
Screenshot: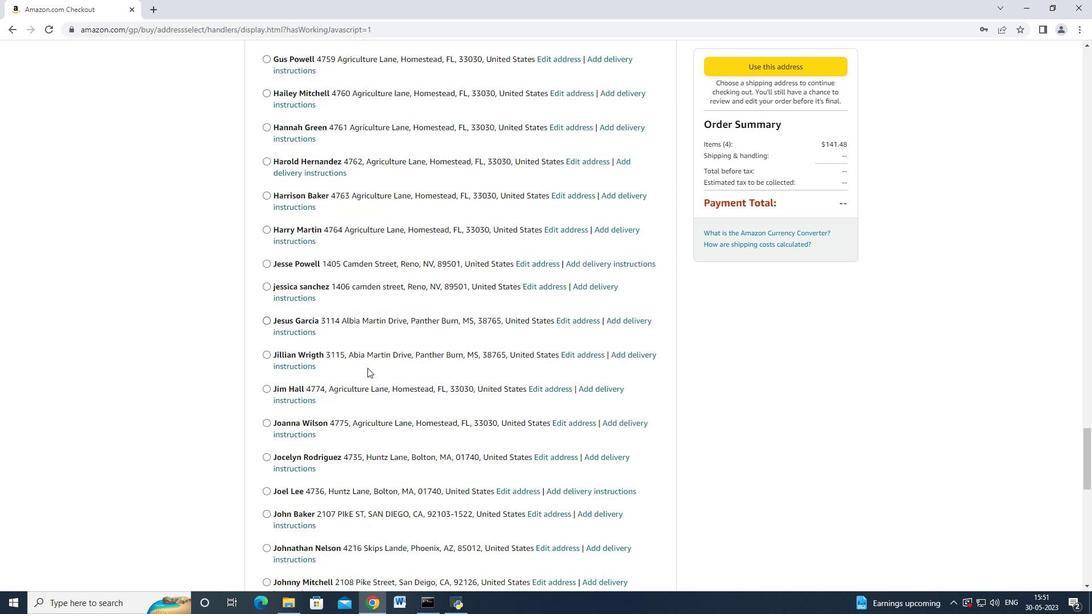 
Action: Mouse scrolled (367, 367) with delta (0, 0)
Screenshot: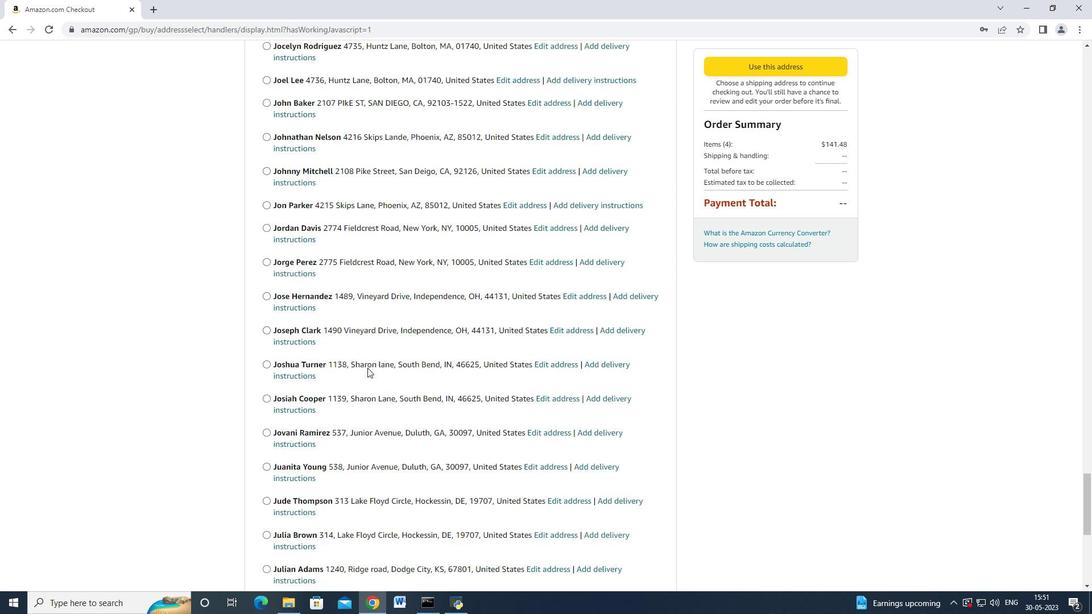 
Action: Mouse scrolled (367, 367) with delta (0, 0)
Screenshot: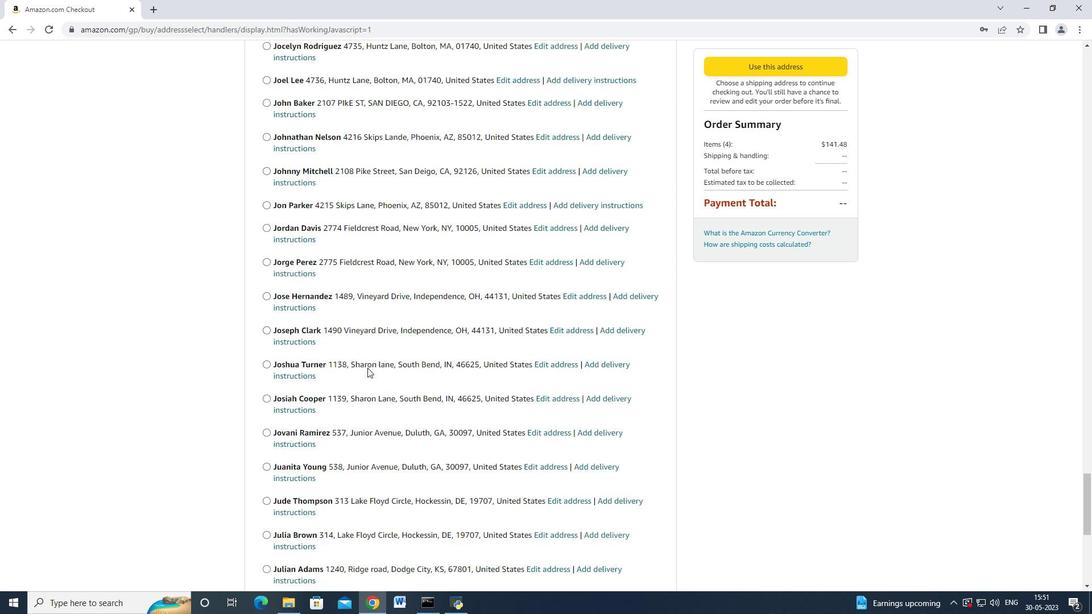 
Action: Mouse scrolled (367, 367) with delta (0, 0)
Screenshot: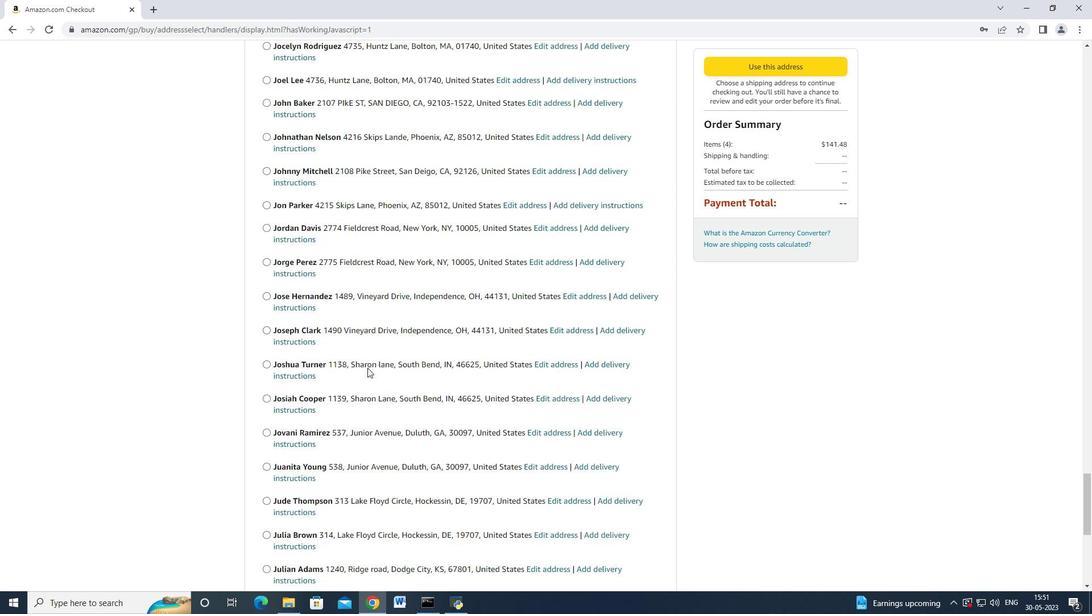 
Action: Mouse scrolled (367, 367) with delta (0, 0)
Screenshot: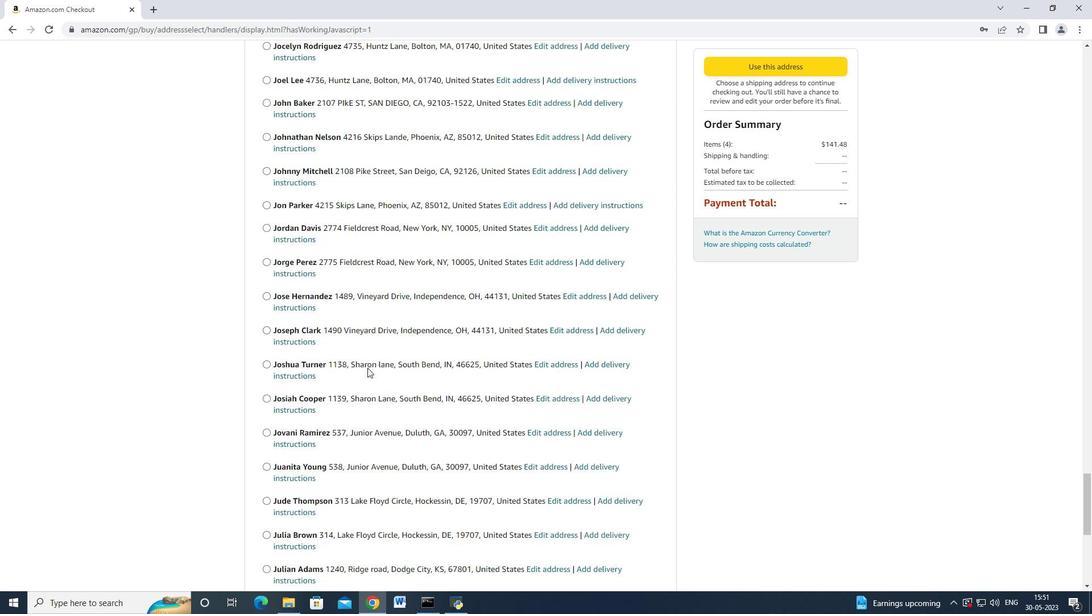 
Action: Mouse scrolled (367, 367) with delta (0, 0)
Screenshot: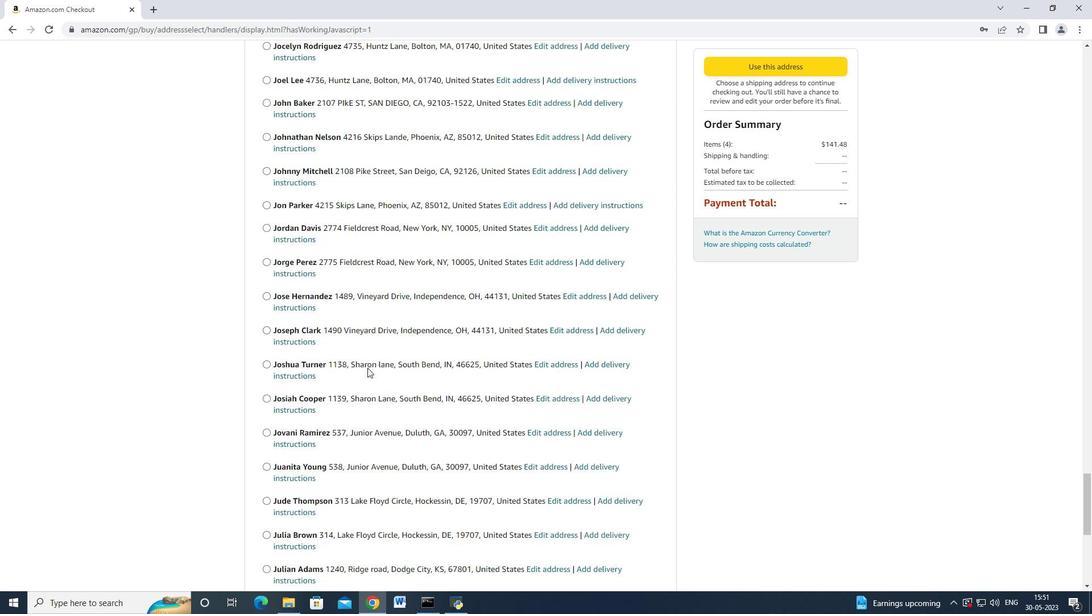 
Action: Mouse scrolled (367, 367) with delta (0, 0)
Screenshot: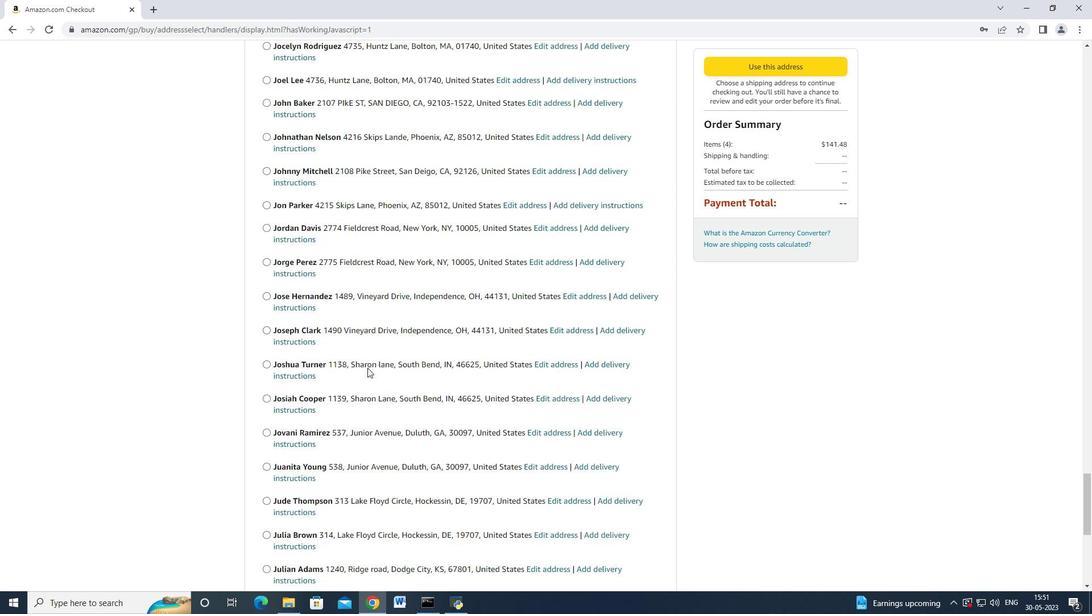 
Action: Mouse scrolled (367, 367) with delta (0, 0)
Screenshot: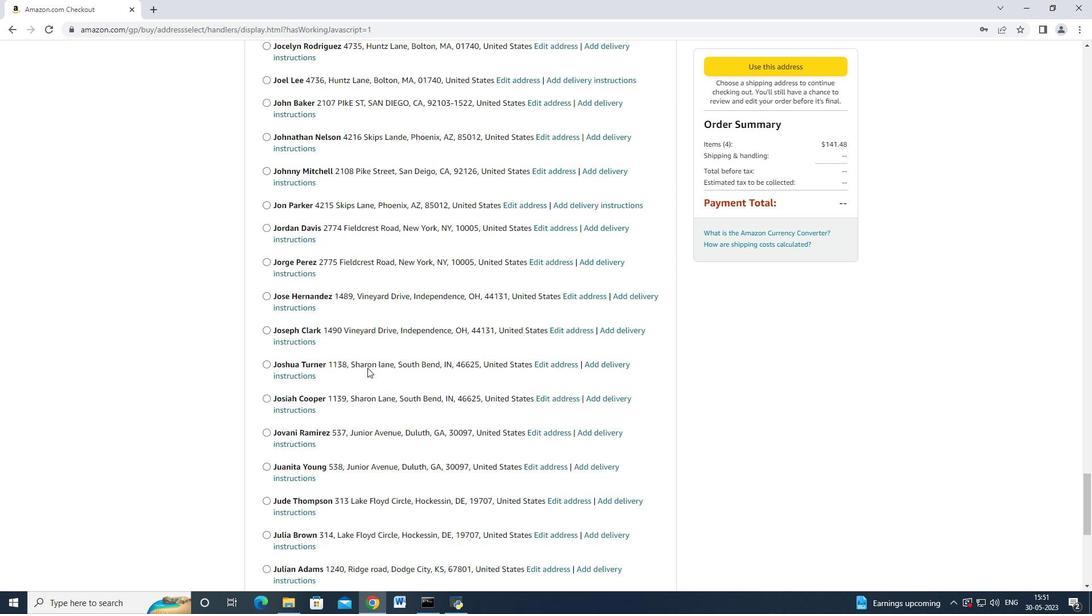 
Action: Mouse scrolled (367, 367) with delta (0, 0)
Screenshot: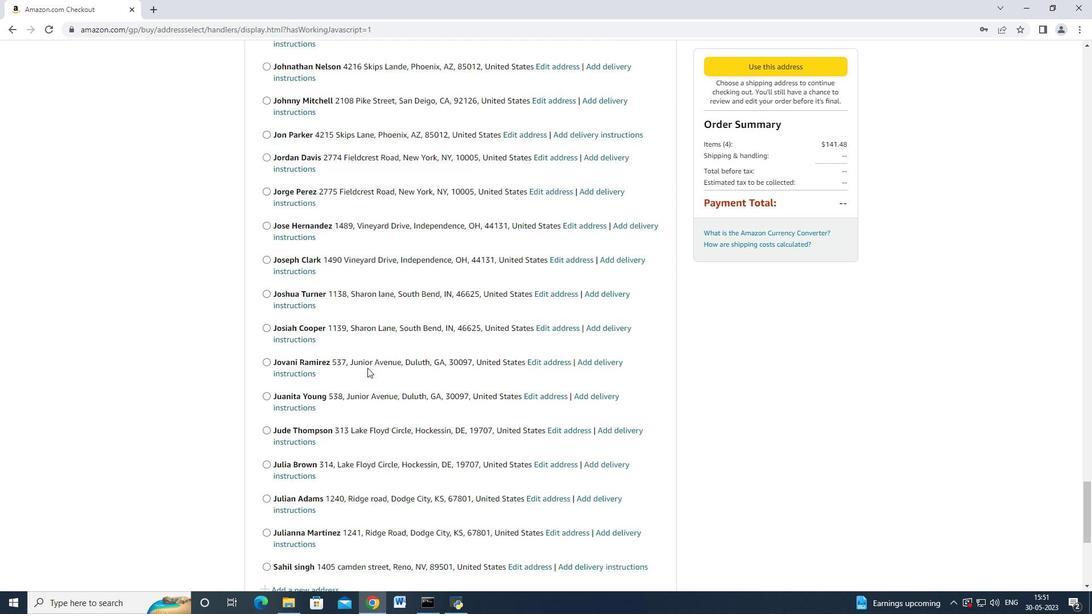 
Action: Mouse scrolled (367, 367) with delta (0, 0)
Screenshot: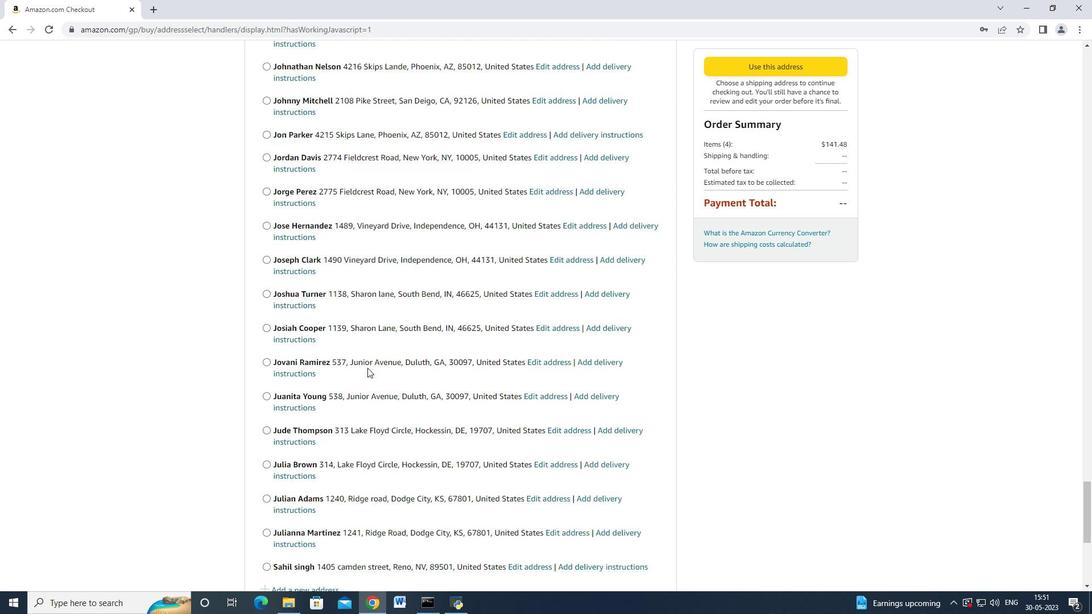 
Action: Mouse scrolled (367, 367) with delta (0, 0)
Screenshot: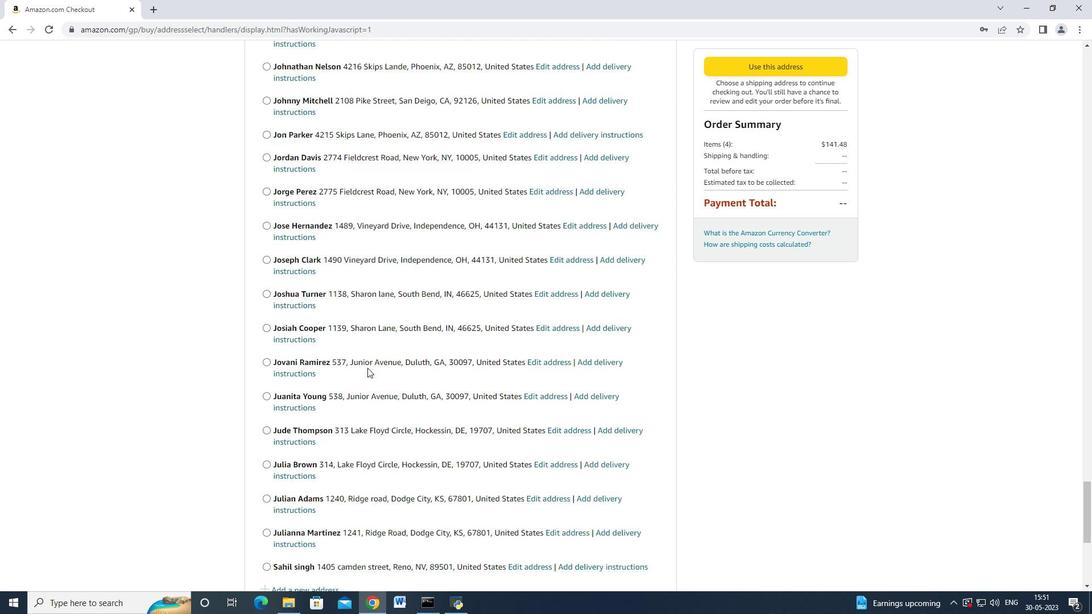 
Action: Mouse scrolled (367, 367) with delta (0, 0)
Screenshot: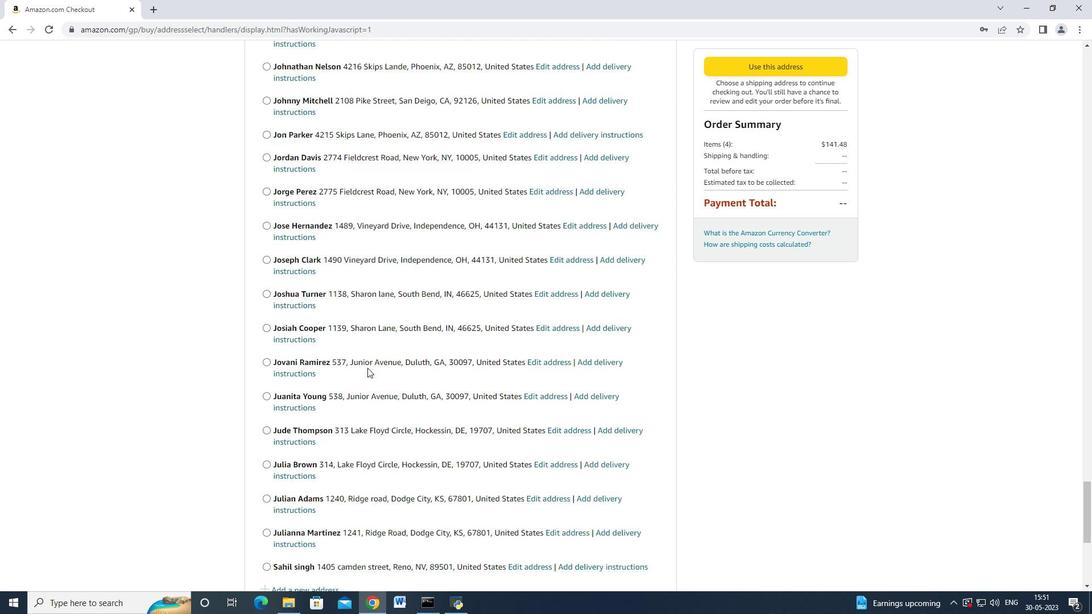 
Action: Mouse scrolled (367, 367) with delta (0, 0)
Screenshot: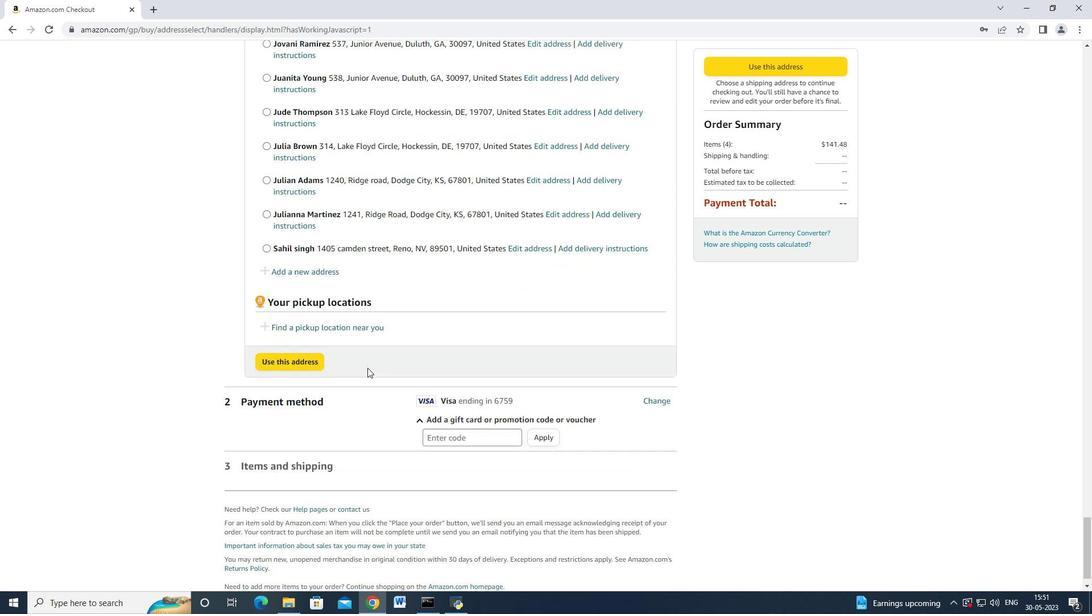 
Action: Mouse scrolled (367, 367) with delta (0, 0)
Screenshot: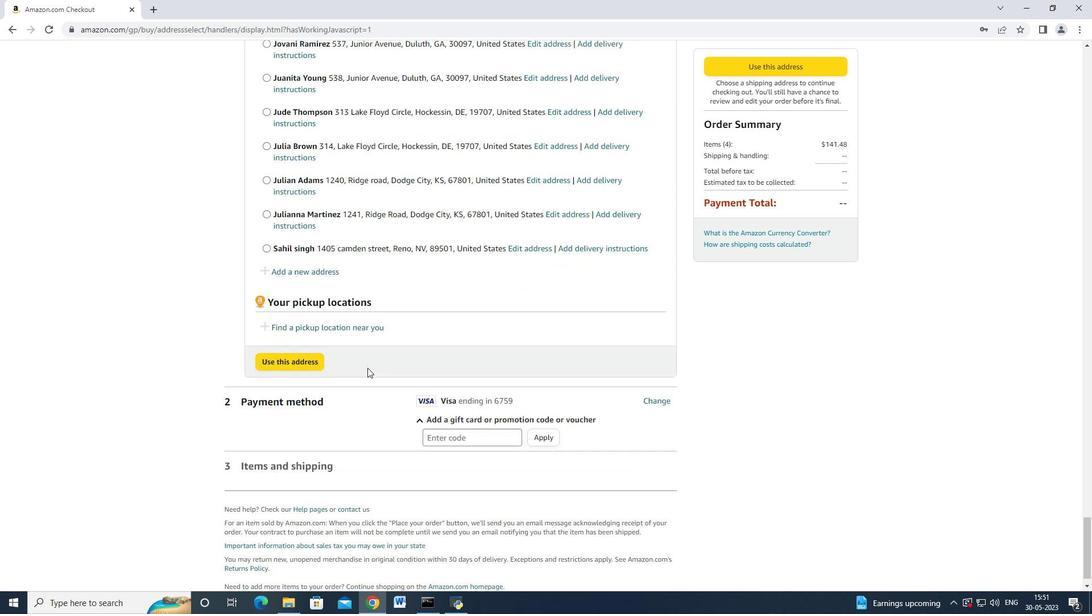 
Action: Mouse moved to (335, 244)
Screenshot: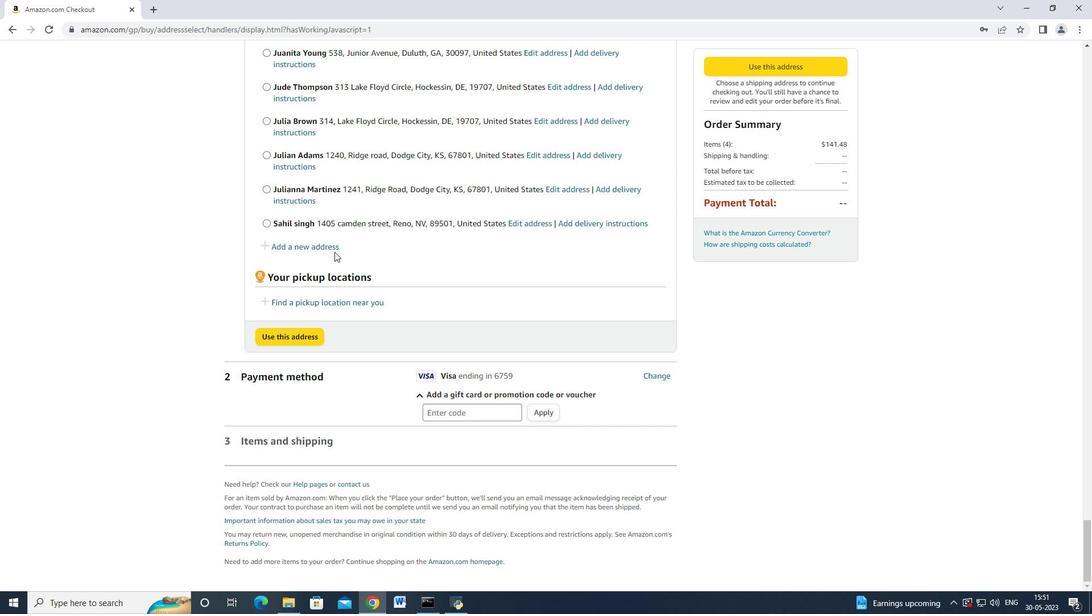 
Action: Mouse pressed left at (335, 244)
Screenshot: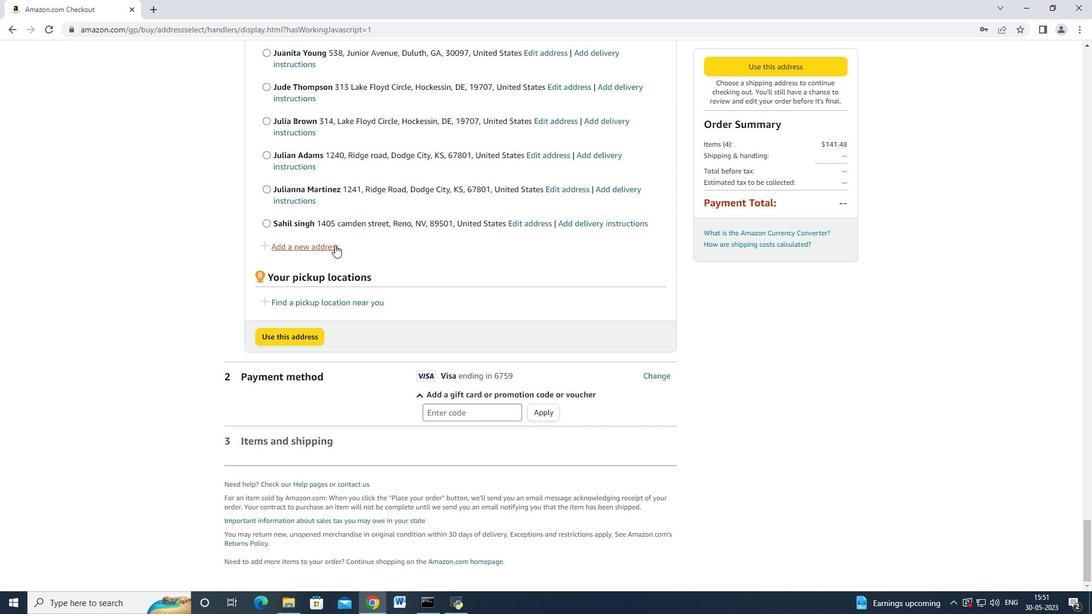 
Action: Mouse moved to (382, 278)
Screenshot: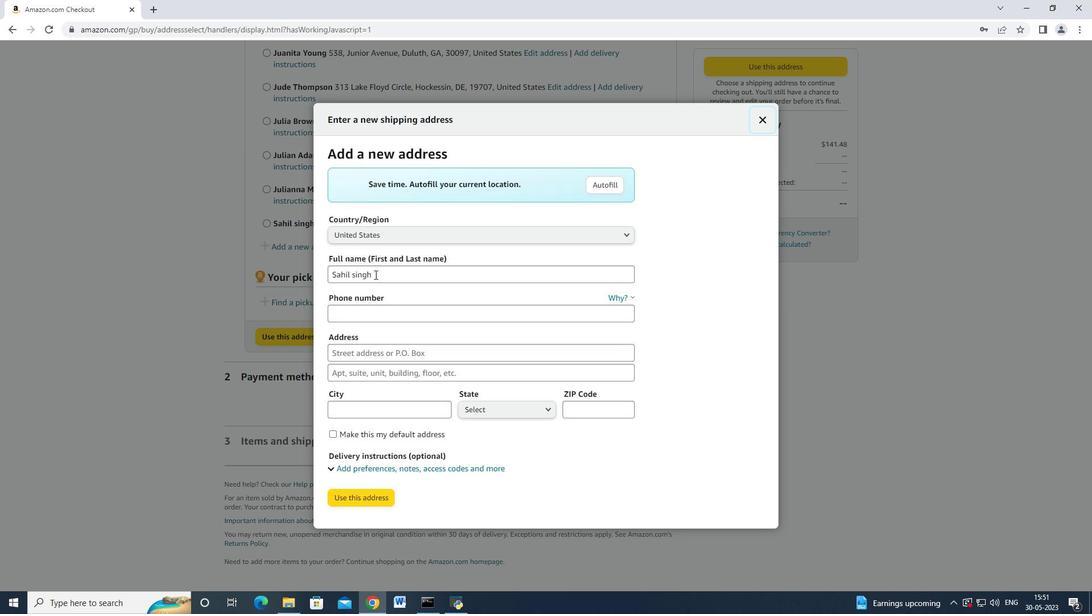 
Action: Mouse pressed left at (382, 278)
Screenshot: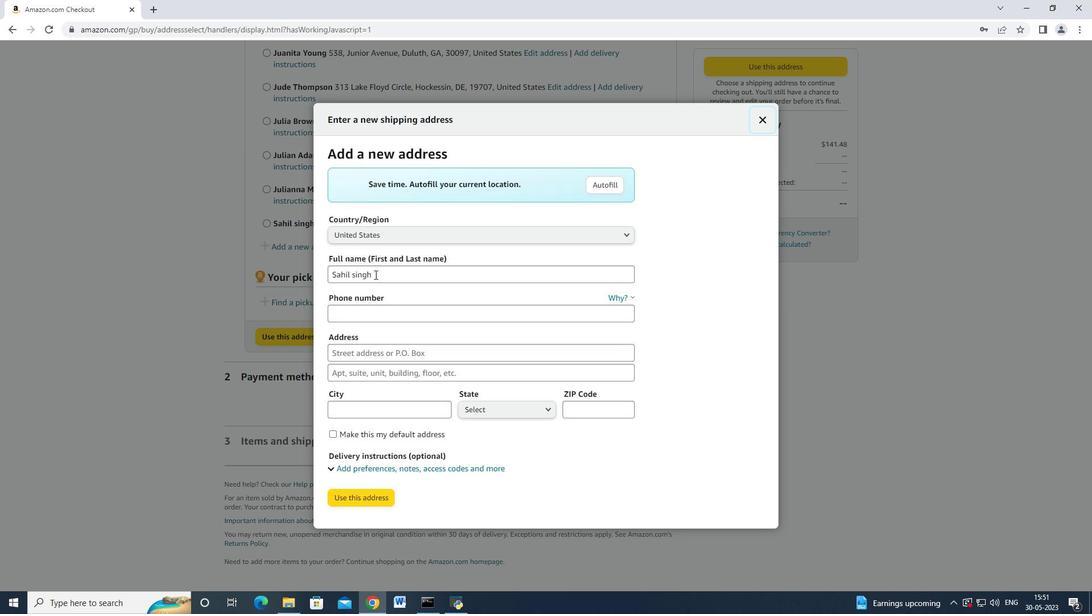 
Action: Mouse moved to (333, 273)
Screenshot: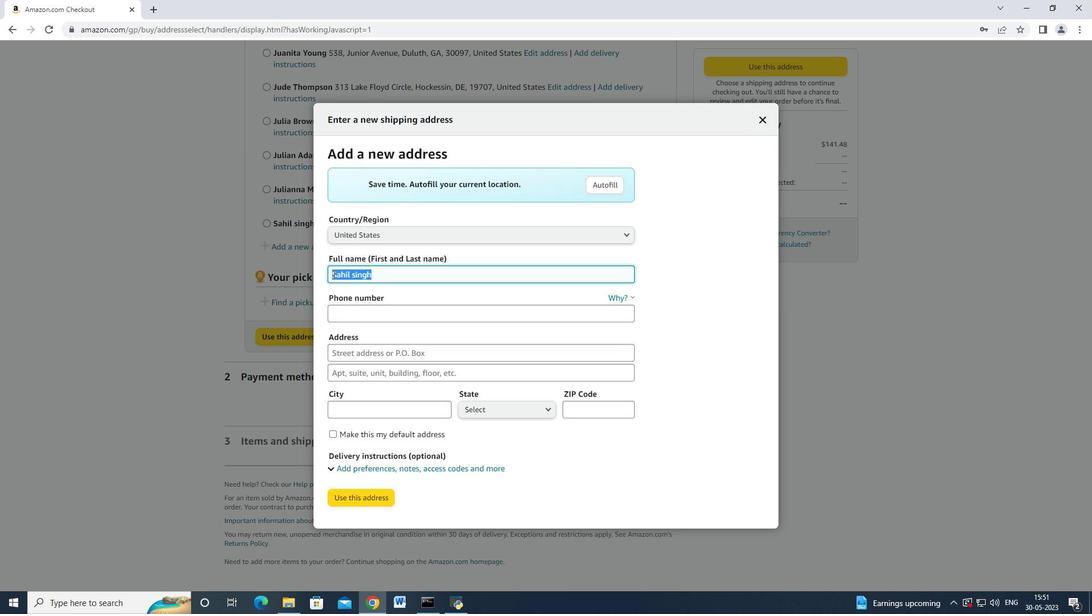 
Action: Key pressed <Key.backspace><Key.shift>Haven<Key.space><Key.shift>Turner<Key.tab><Key.tab>
Screenshot: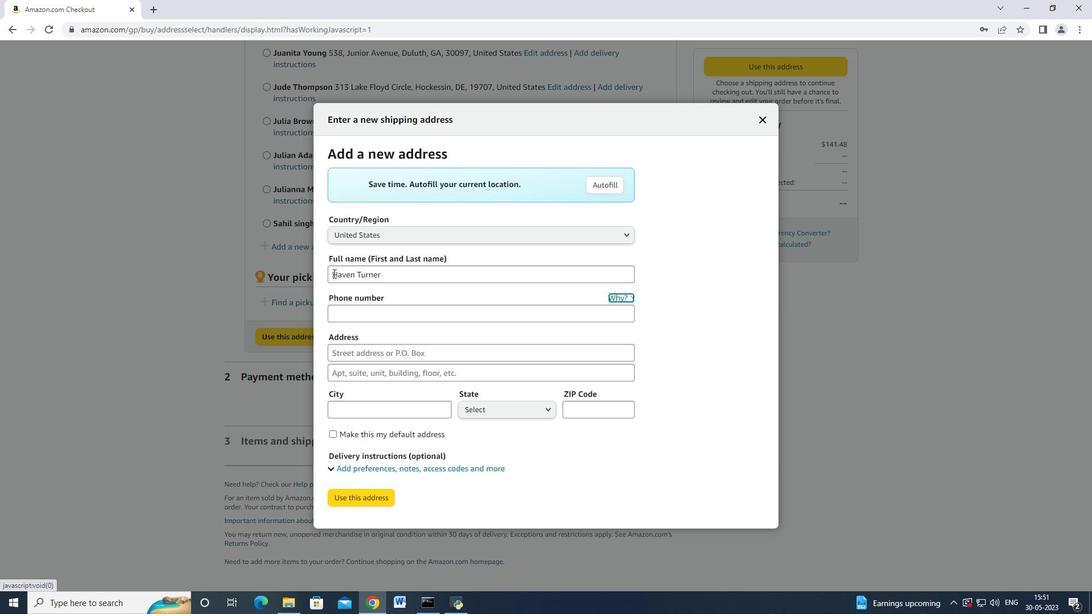 
Action: Mouse moved to (340, 272)
Screenshot: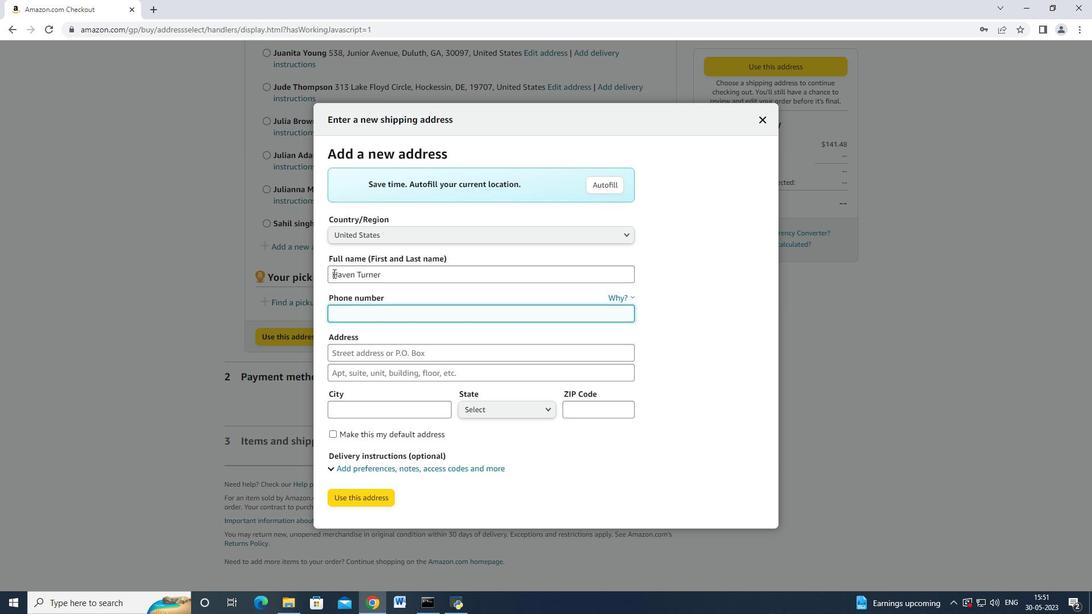 
Action: Key pressed 3052454080<Key.tab>4765<Key.space><Key.shift_r>Agrucyktyre<Key.space><Key.backspace><Key.backspace><Key.backspace><Key.backspace><Key.backspace><Key.backspace><Key.backspace><Key.backspace><Key.backspace>iculture<Key.space>l<Key.shift>ane<Key.space><Key.tab><Key.tab><Key.shift>Homestead<Key.space>
Screenshot: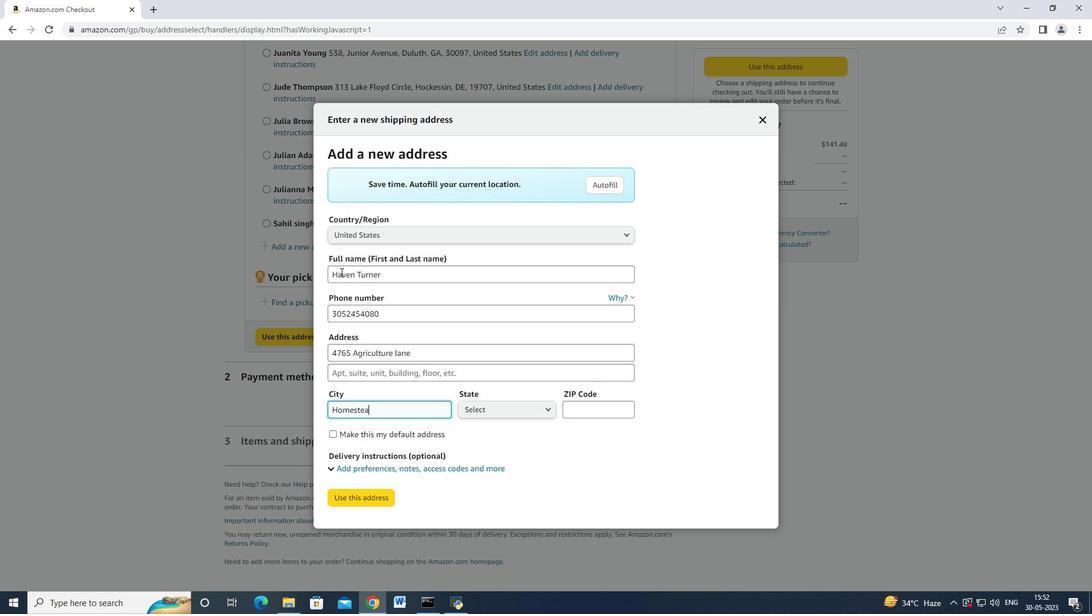
Action: Mouse moved to (481, 402)
Screenshot: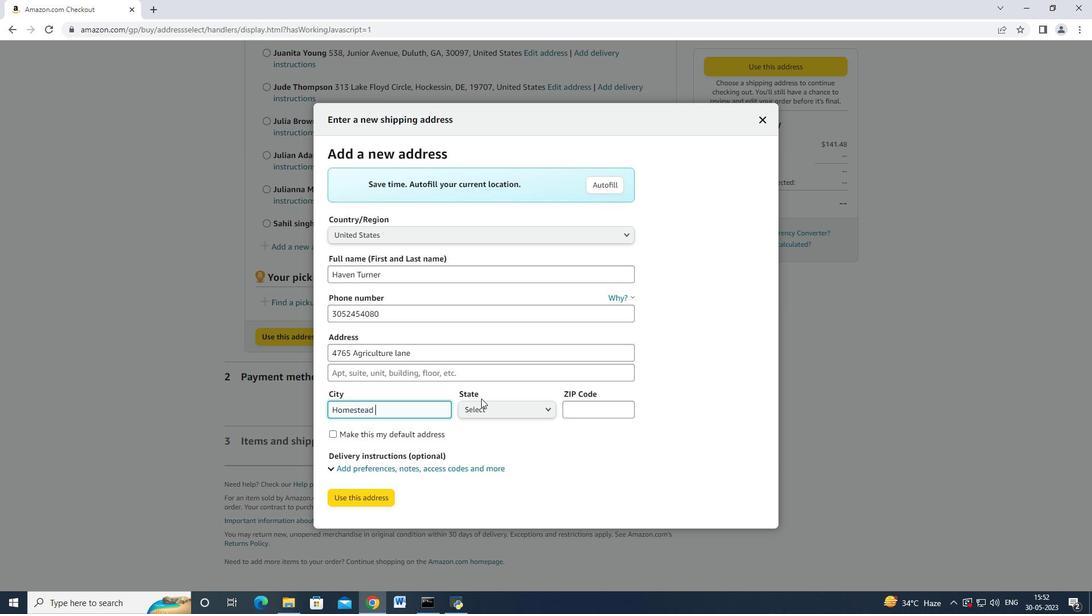 
Action: Mouse pressed left at (481, 402)
Screenshot: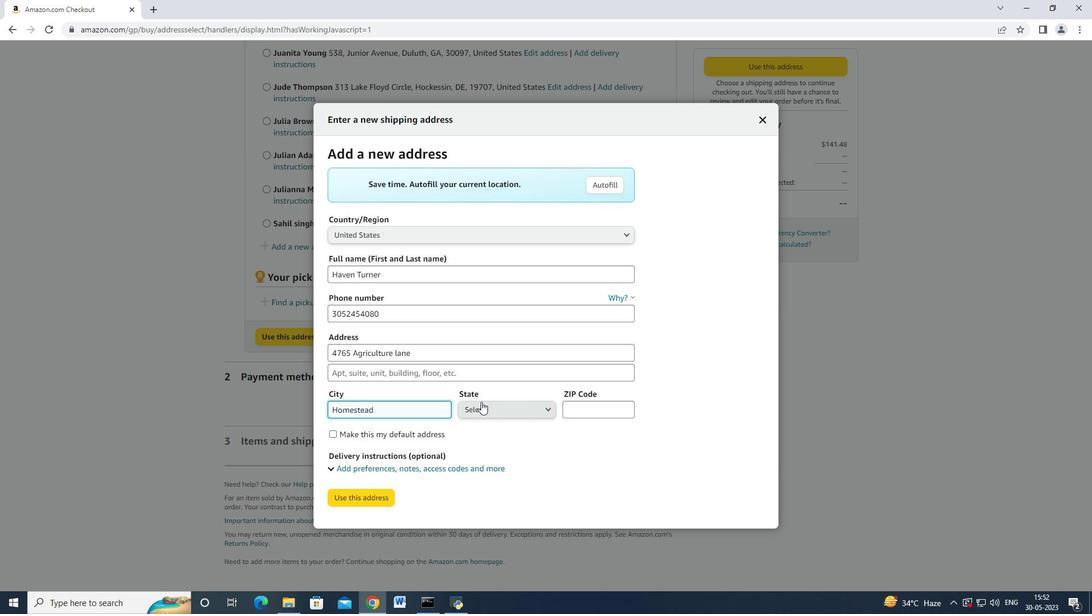 
Action: Mouse moved to (497, 366)
Screenshot: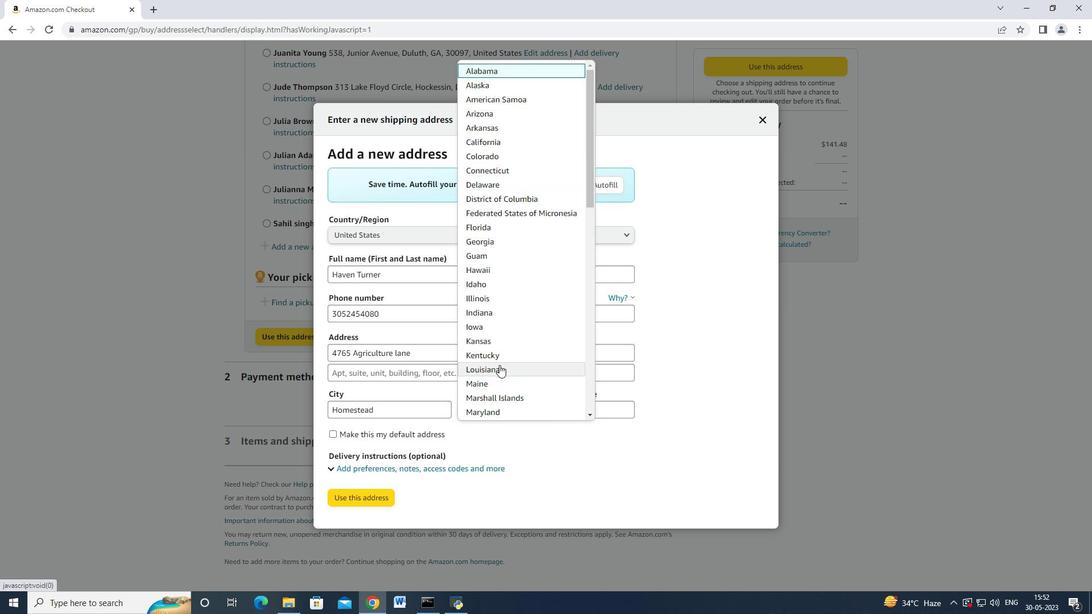 
Action: Mouse scrolled (497, 365) with delta (0, 0)
Screenshot: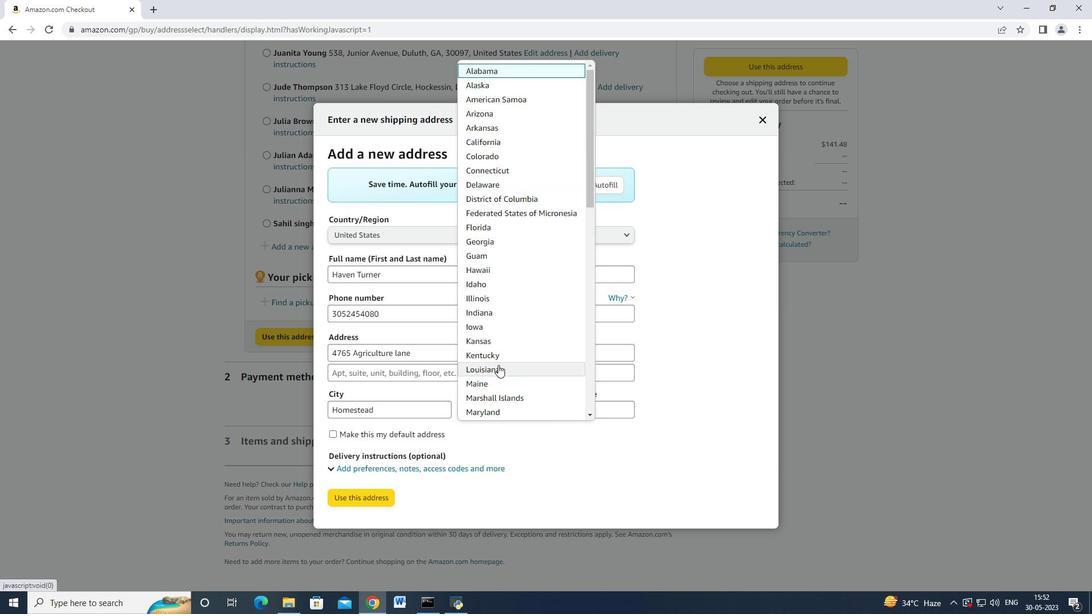 
Action: Mouse moved to (497, 366)
Screenshot: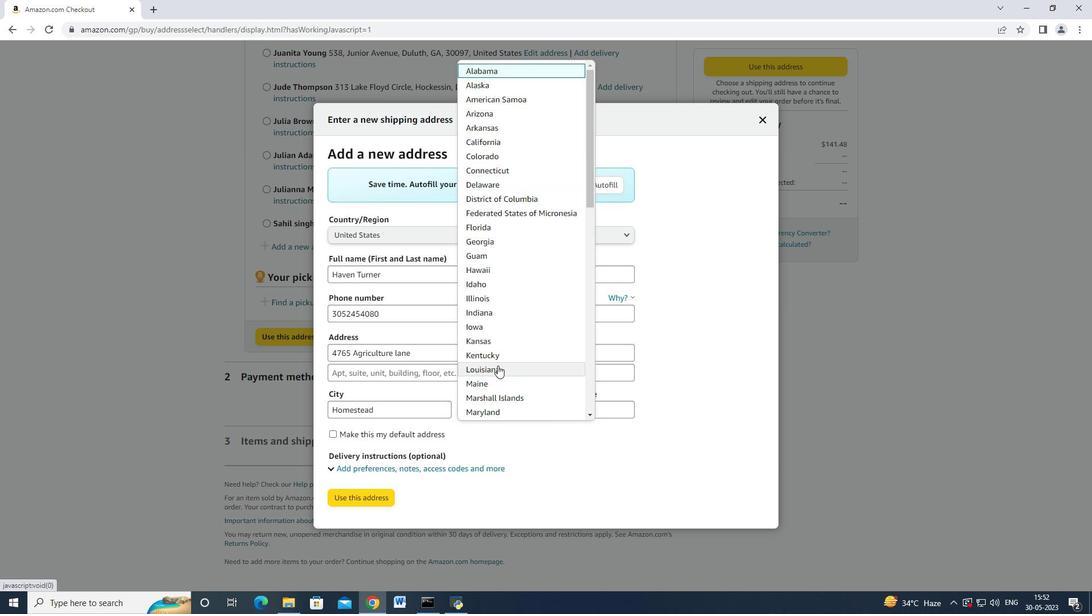 
Action: Mouse scrolled (497, 365) with delta (0, 0)
Screenshot: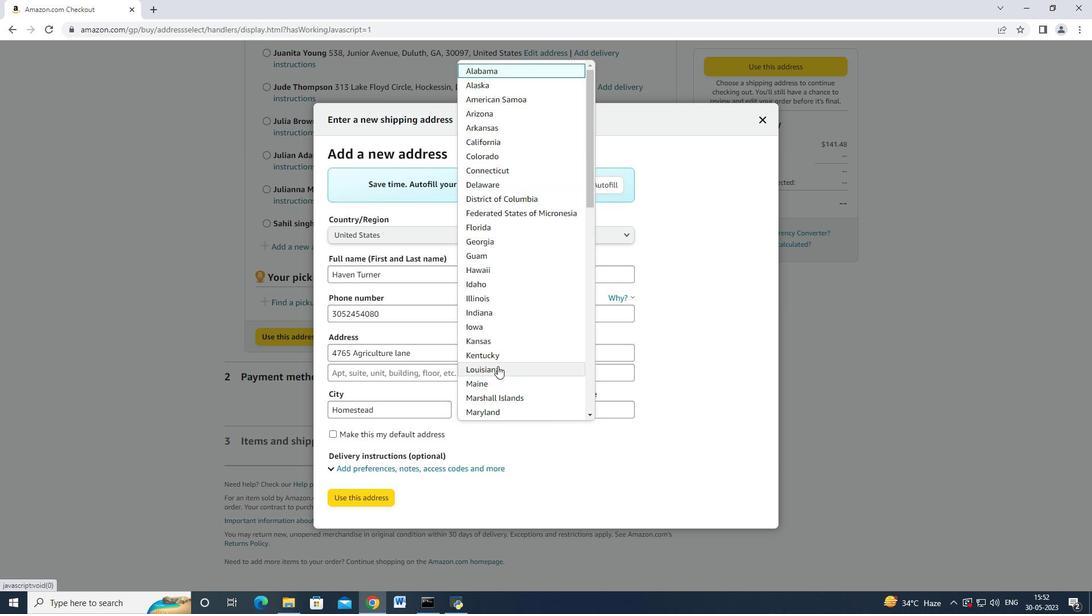 
Action: Mouse scrolled (497, 366) with delta (0, 0)
Screenshot: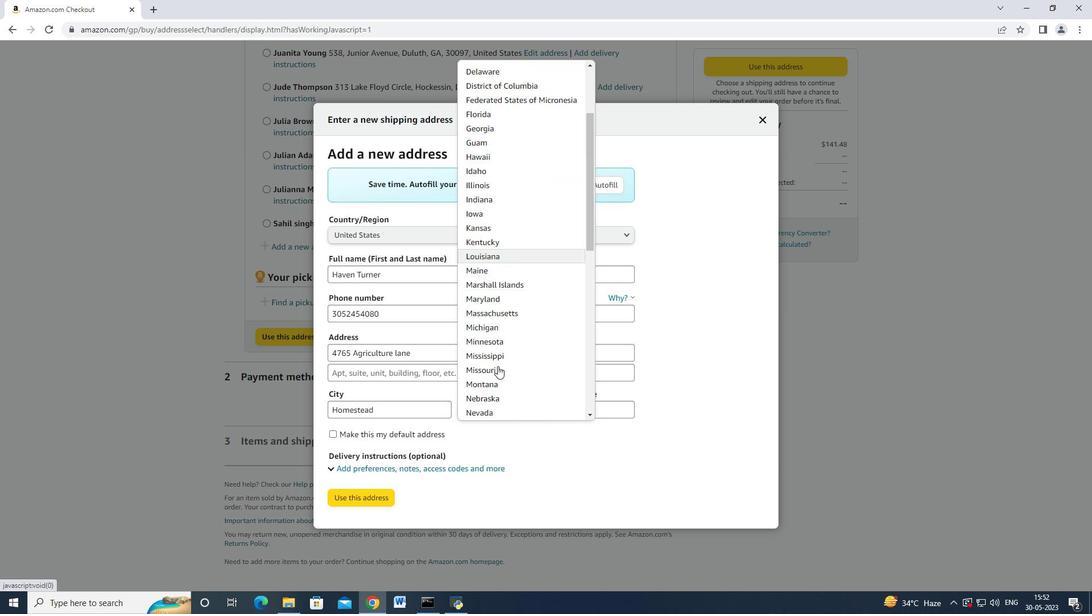 
Action: Mouse scrolled (497, 366) with delta (0, 0)
Screenshot: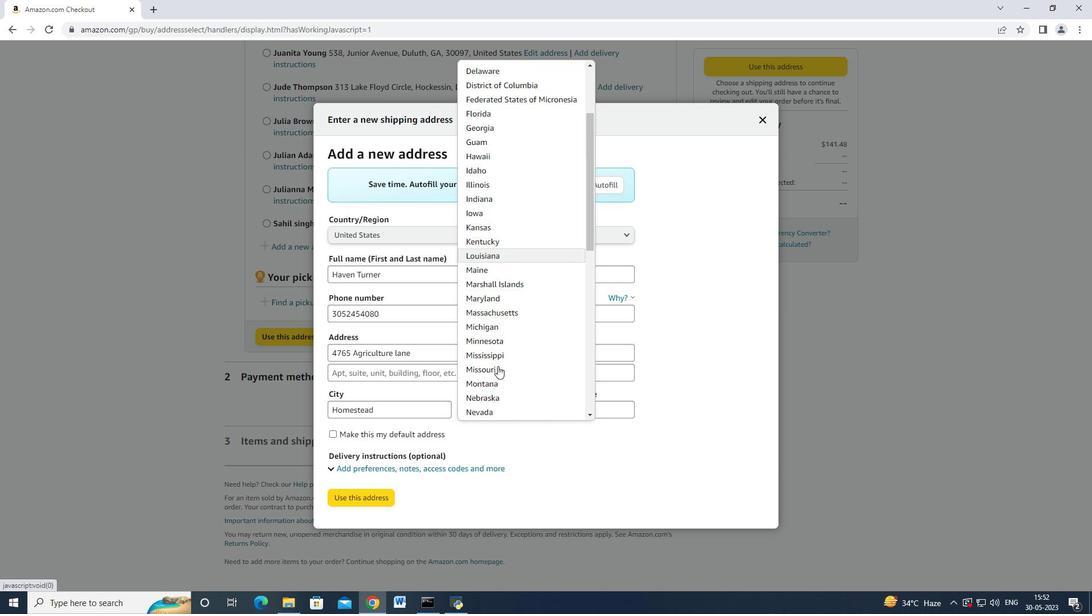 
Action: Mouse moved to (491, 231)
Screenshot: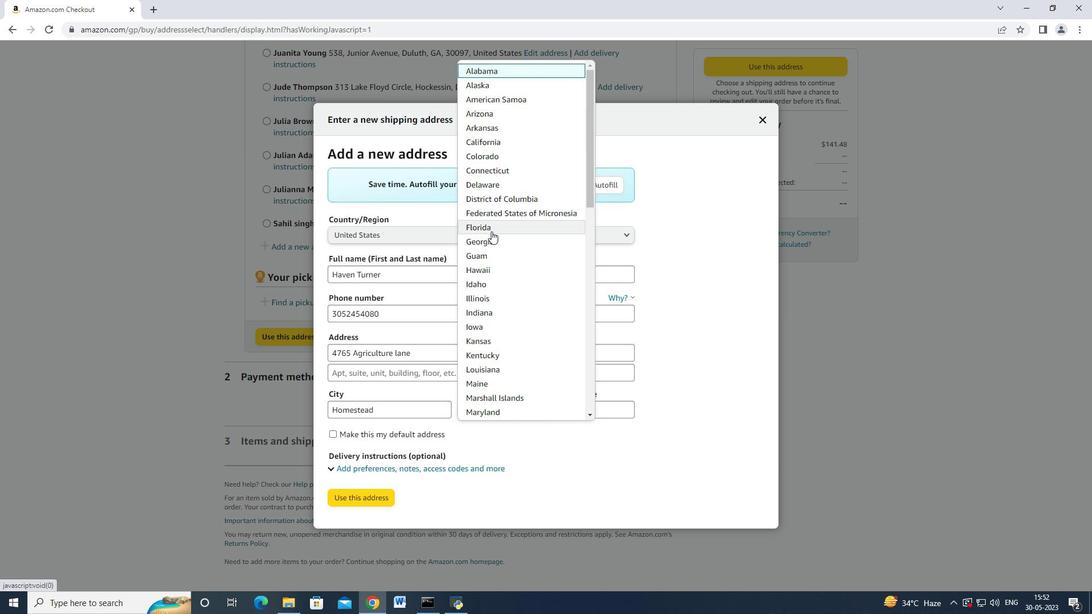 
Action: Mouse pressed left at (491, 231)
Screenshot: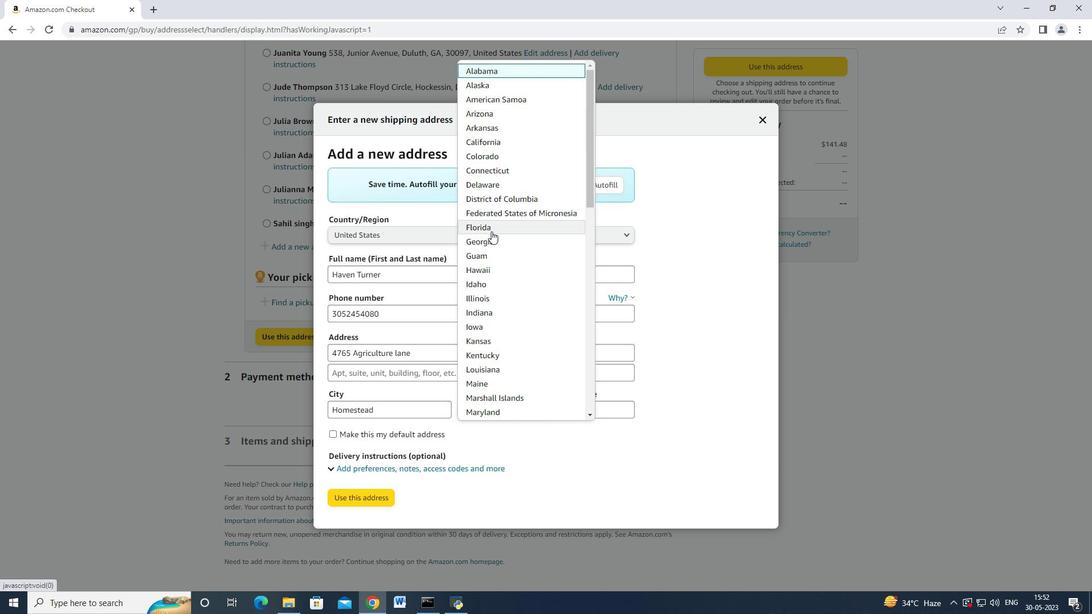 
Action: Mouse moved to (620, 407)
Screenshot: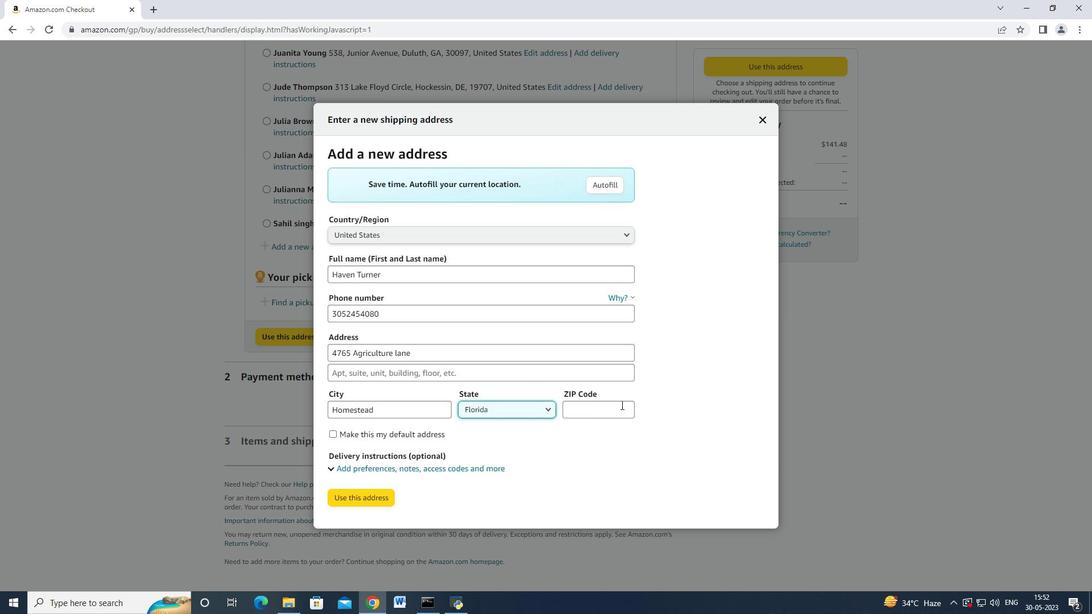 
Action: Mouse pressed left at (620, 407)
Screenshot: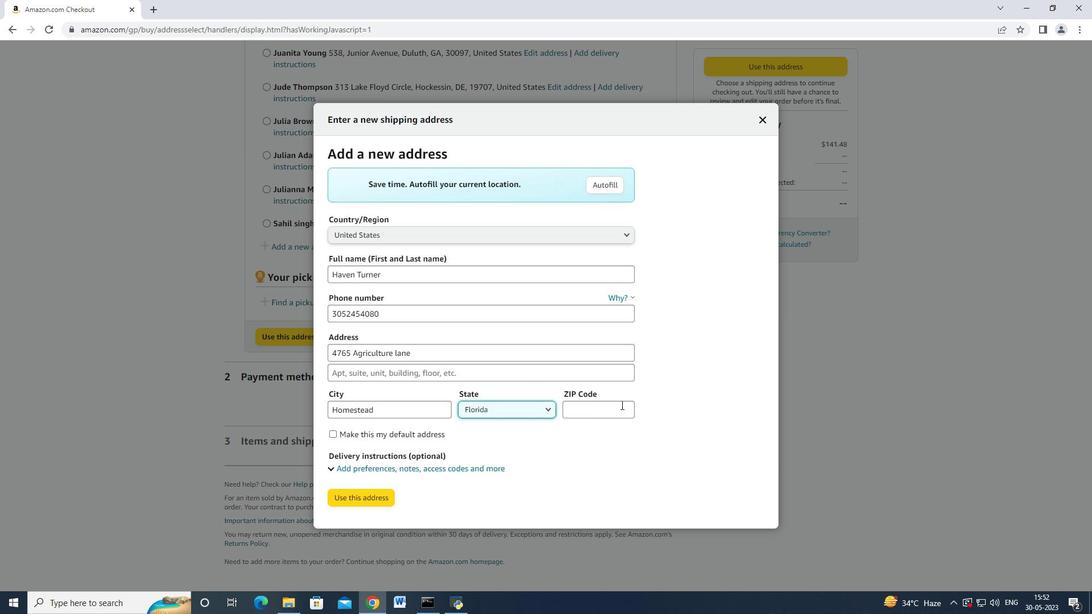 
Action: Mouse moved to (619, 406)
Screenshot: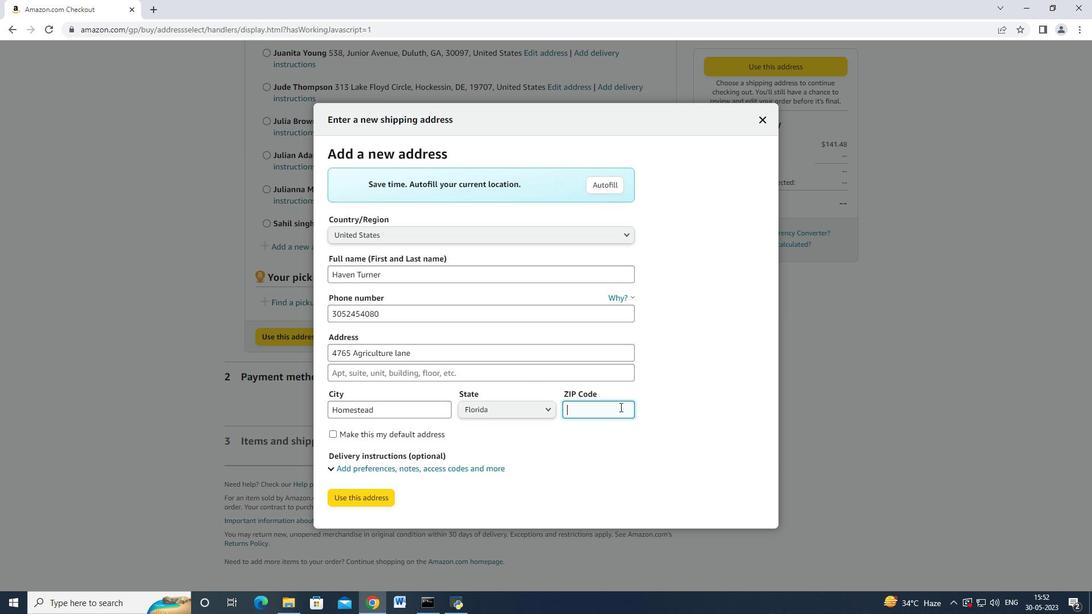
Action: Key pressed 33033<Key.backspace>0
Screenshot: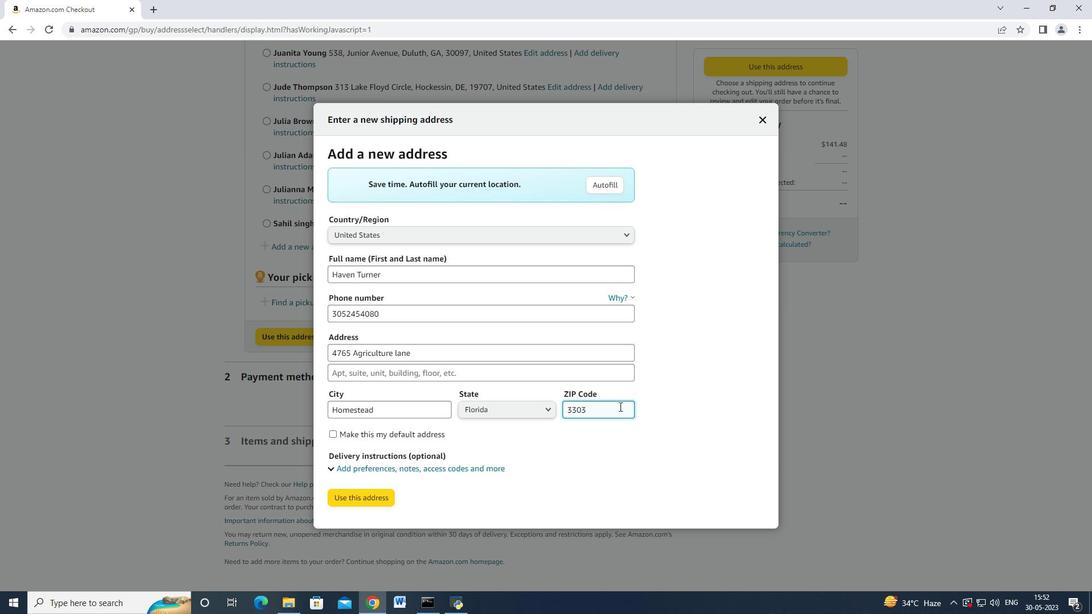 
Action: Mouse moved to (355, 497)
Screenshot: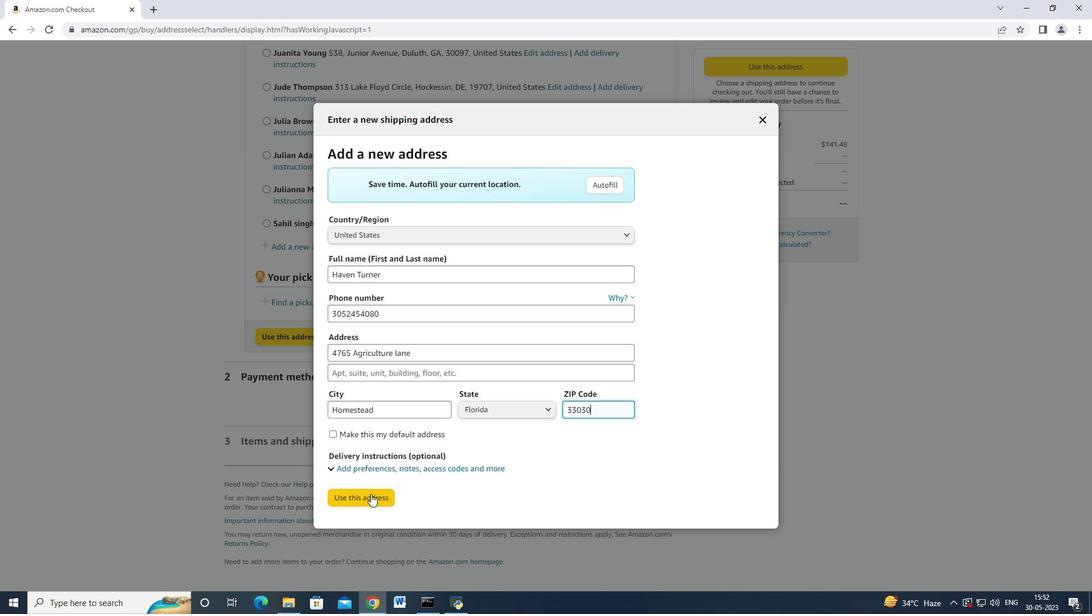 
Action: Mouse pressed left at (355, 497)
Screenshot: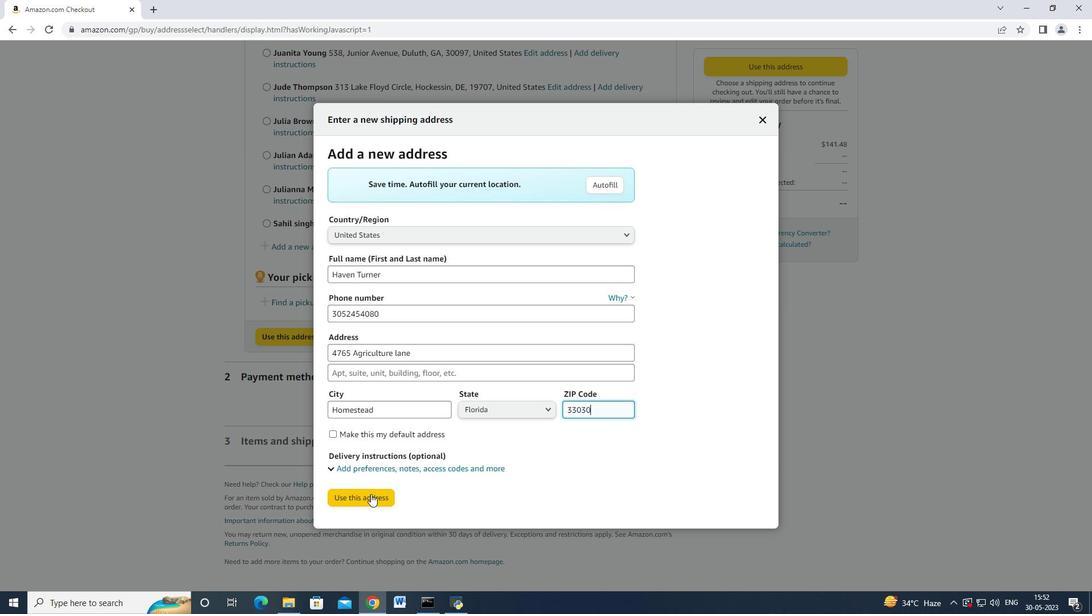
Action: Mouse moved to (355, 574)
Screenshot: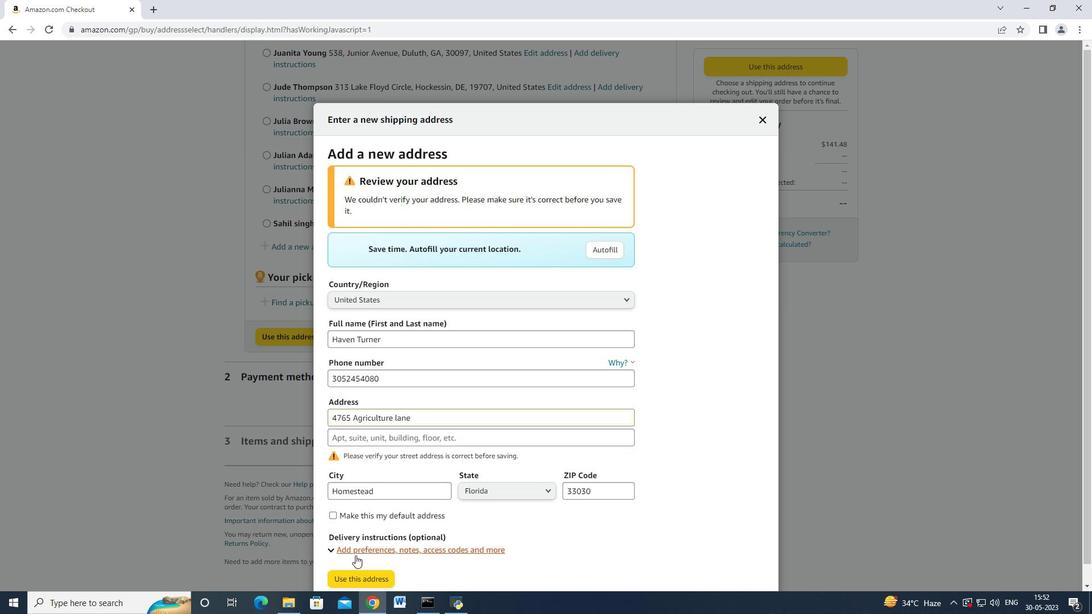 
Action: Mouse pressed left at (355, 574)
Screenshot: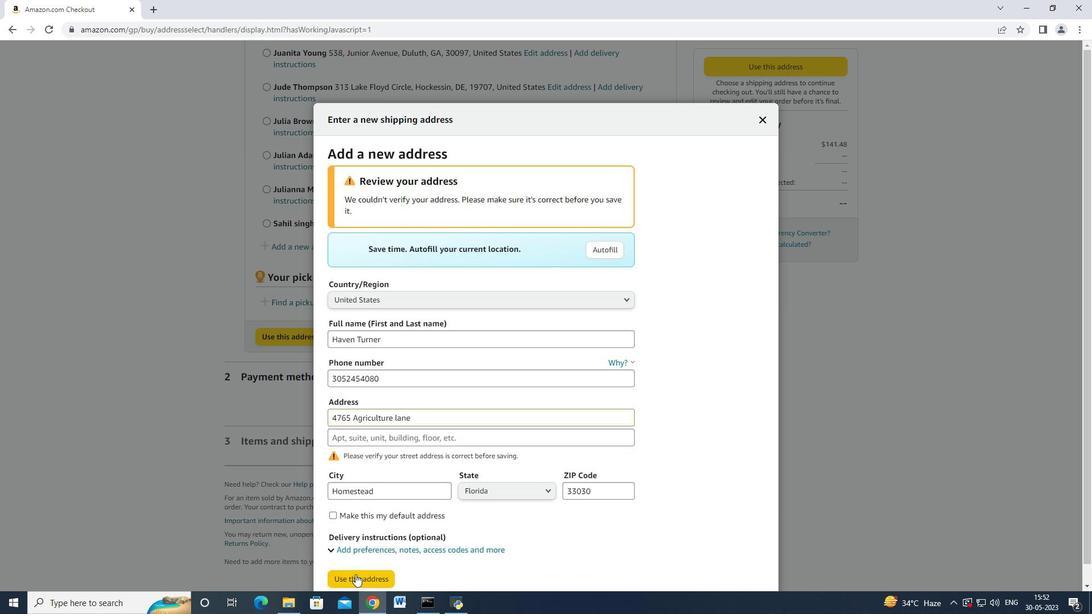 
Action: Mouse moved to (377, 340)
Screenshot: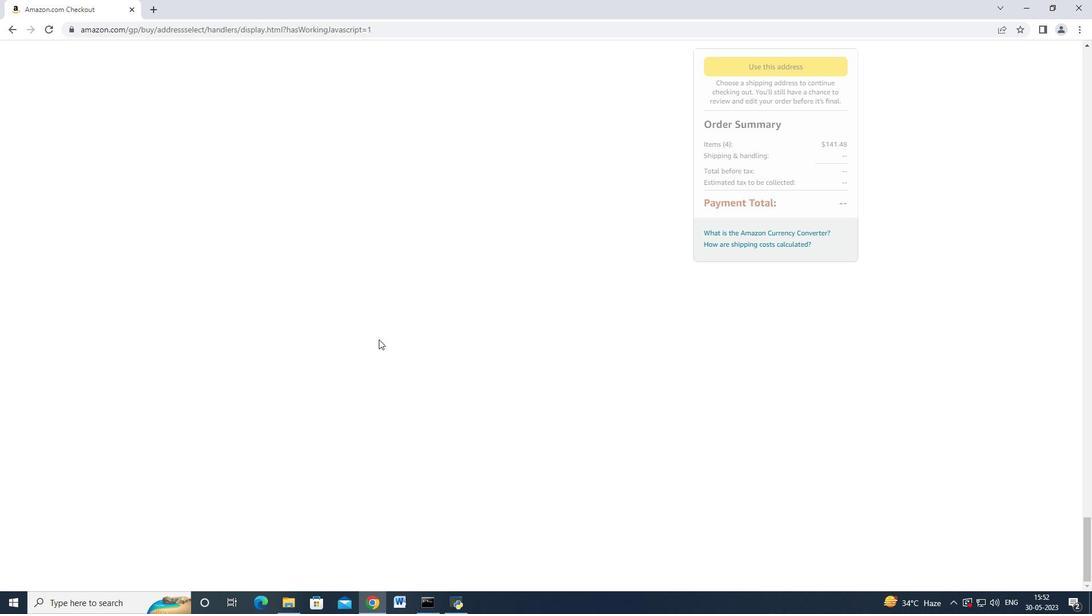
Action: Mouse scrolled (377, 340) with delta (0, 0)
Screenshot: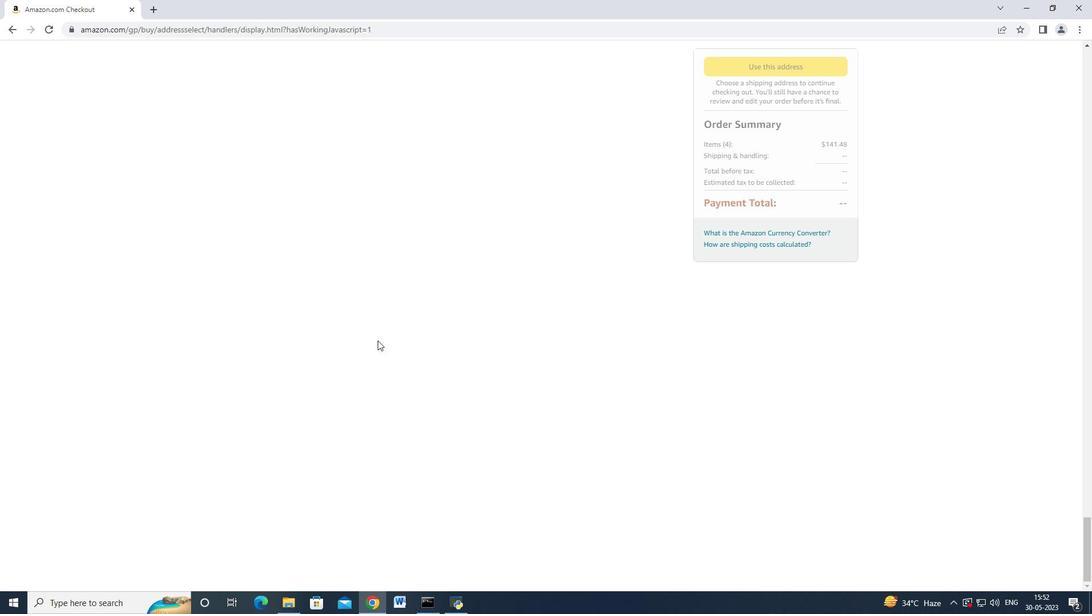 
Action: Mouse scrolled (377, 341) with delta (0, 0)
Screenshot: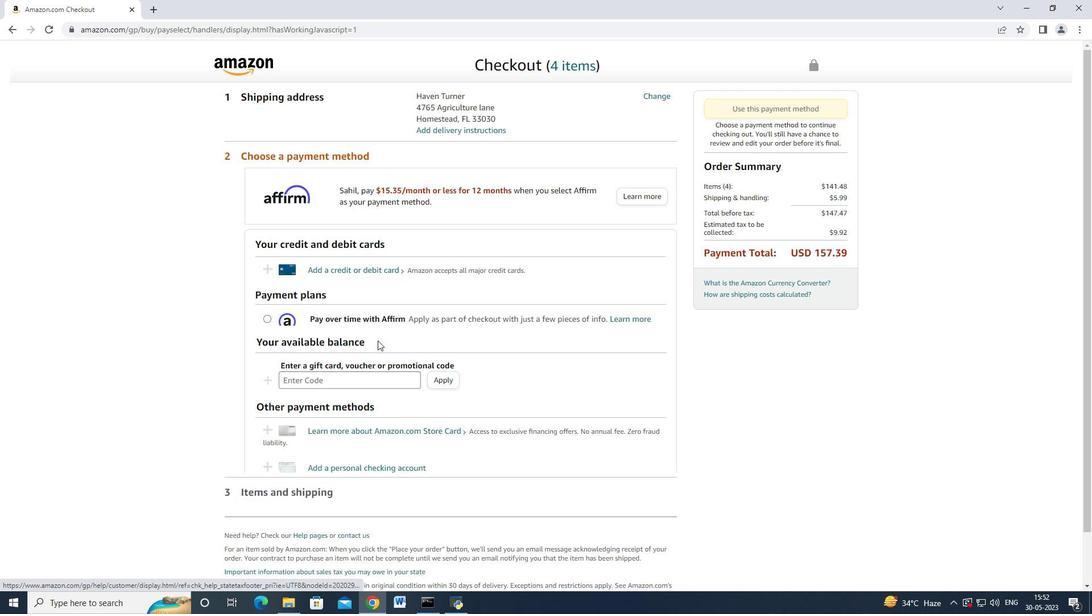 
Action: Mouse scrolled (377, 341) with delta (0, 0)
Screenshot: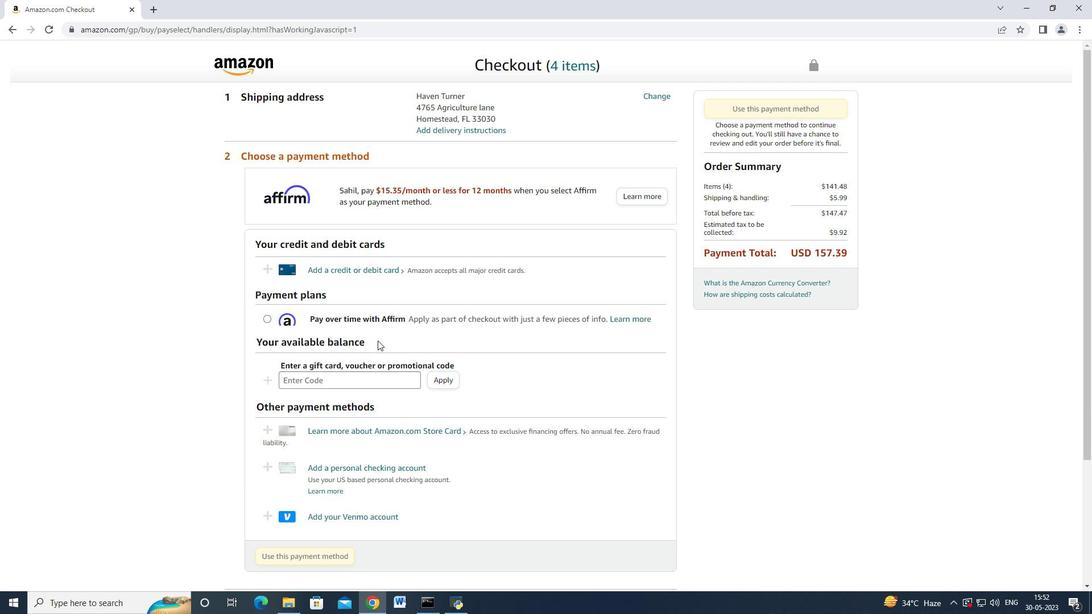 
Action: Mouse moved to (467, 243)
Screenshot: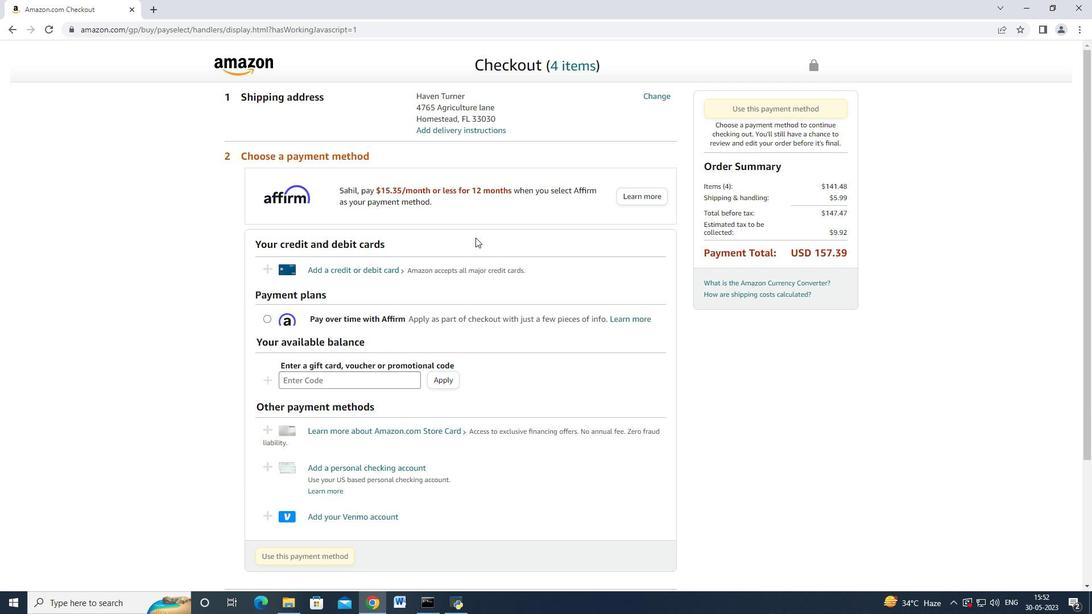 
Action: Mouse scrolled (467, 242) with delta (0, 0)
Screenshot: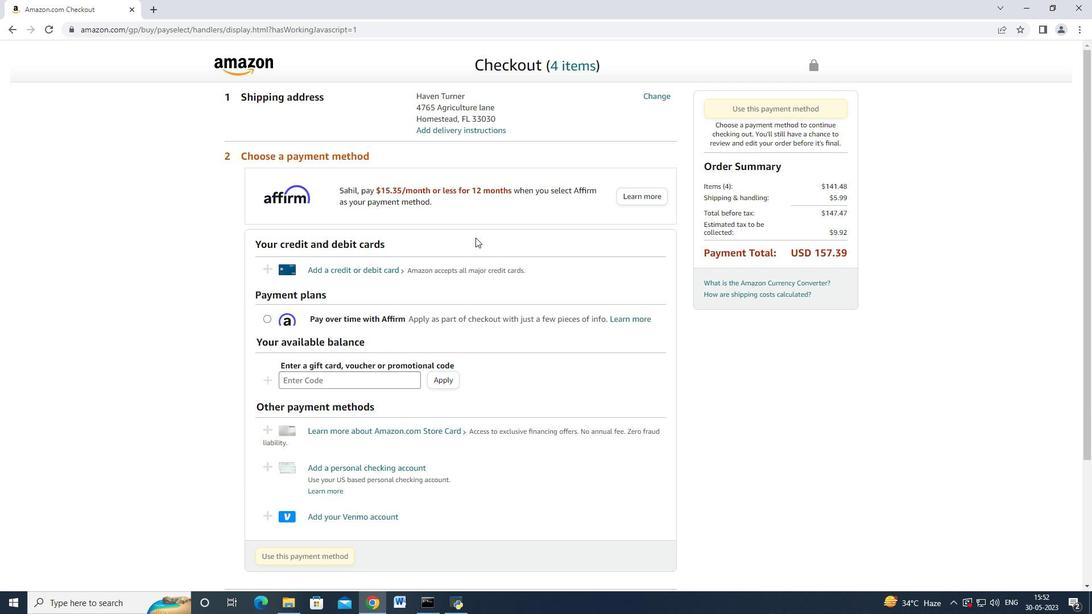 
Action: Mouse scrolled (467, 242) with delta (0, 0)
Screenshot: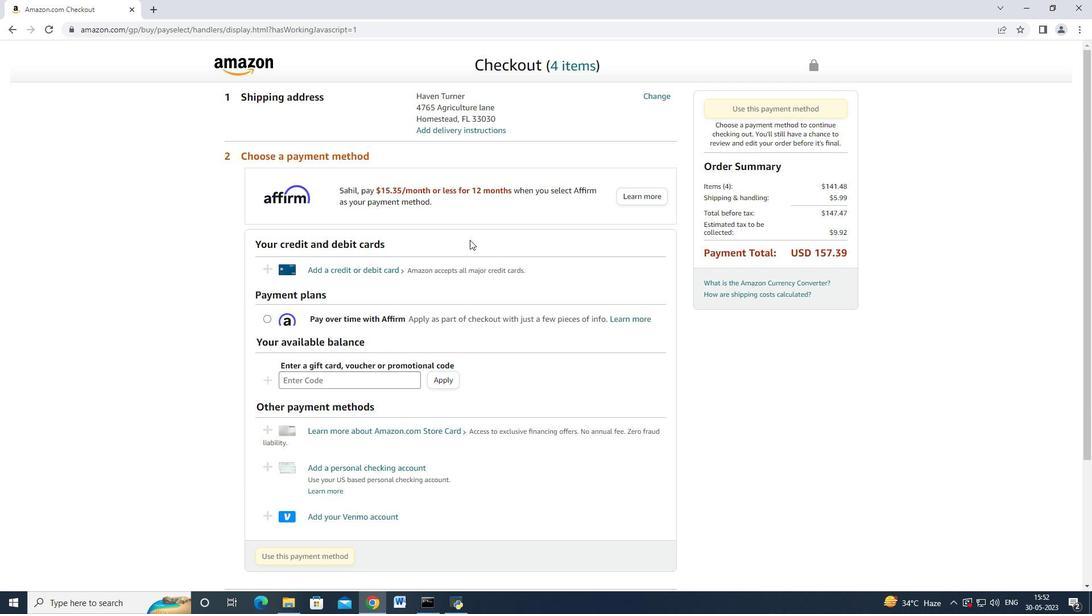 
Action: Mouse moved to (460, 277)
Screenshot: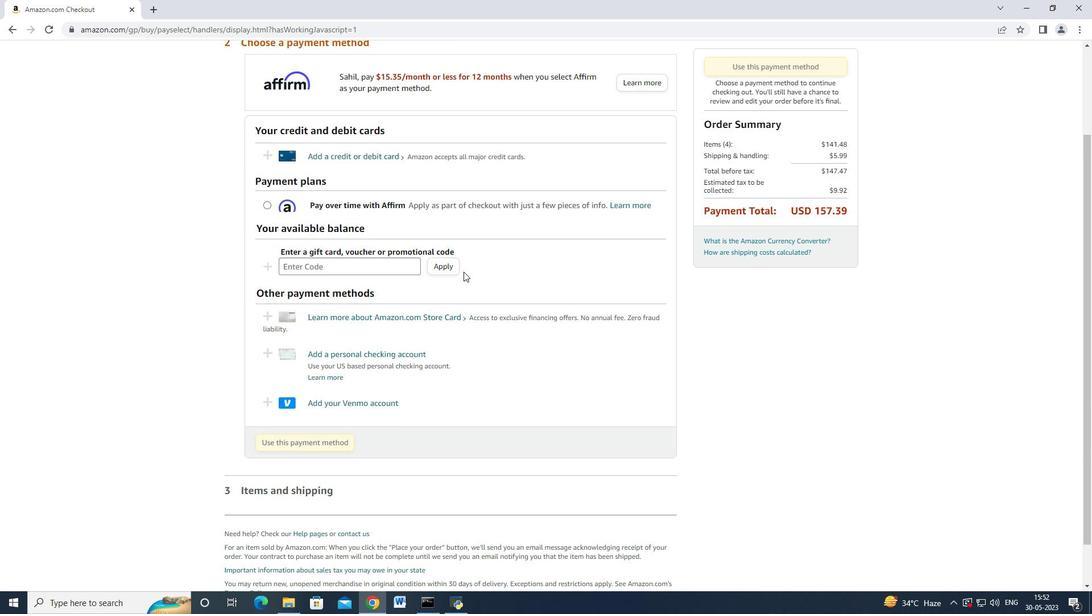 
Action: Mouse scrolled (460, 278) with delta (0, 0)
Screenshot: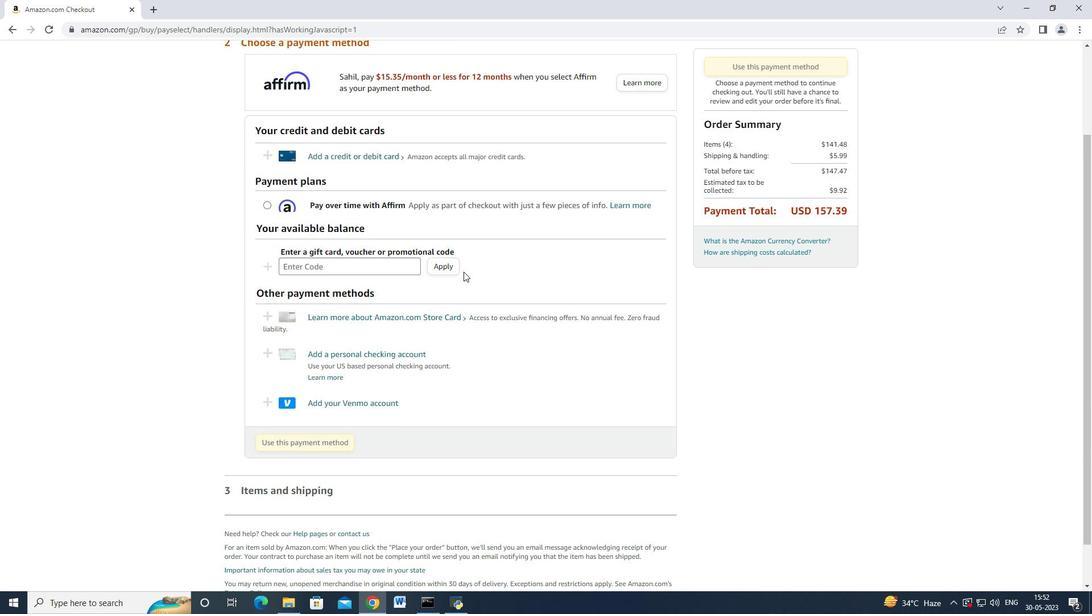 
Action: Mouse moved to (460, 278)
Screenshot: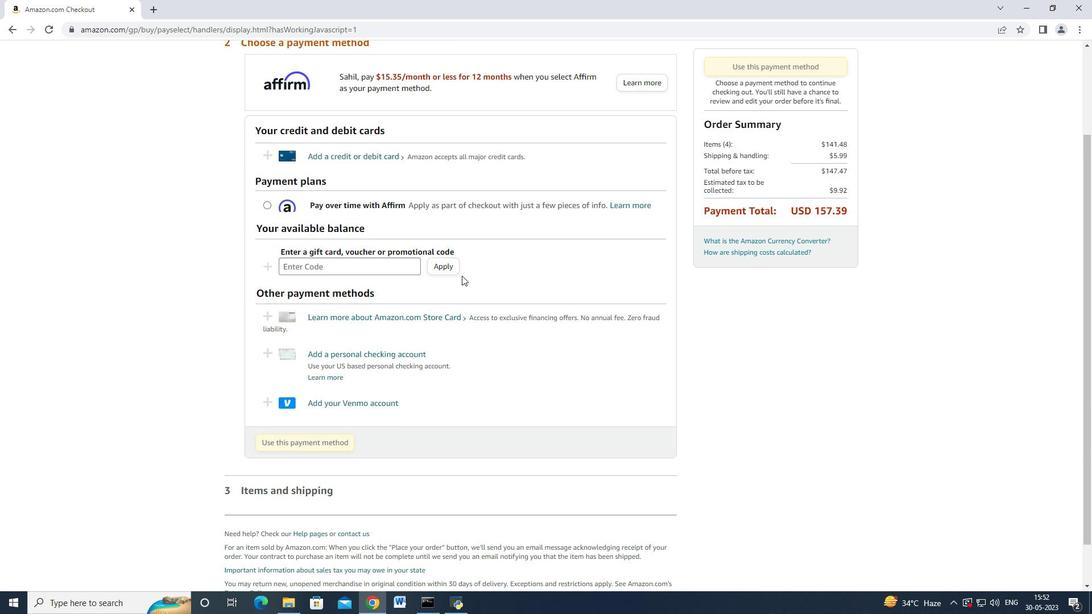 
Action: Mouse scrolled (460, 279) with delta (0, 0)
Screenshot: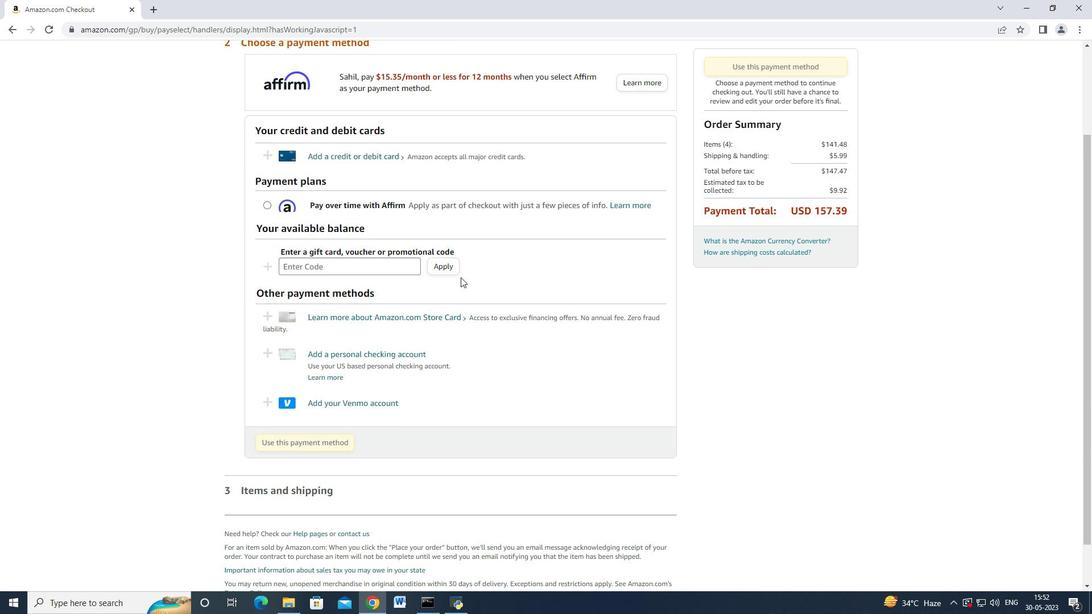 
Action: Mouse moved to (386, 271)
Screenshot: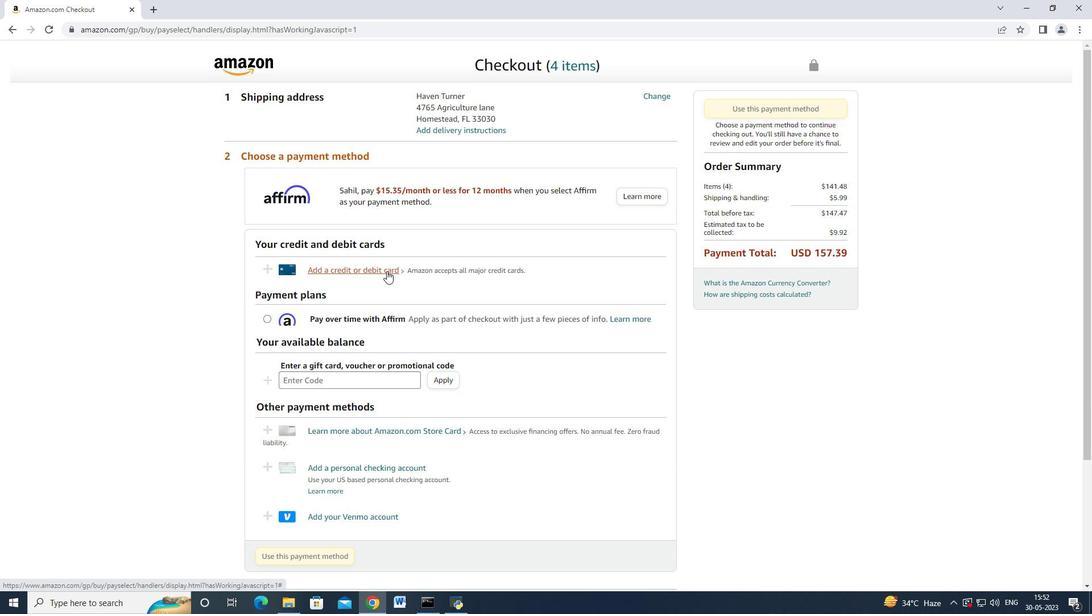
Action: Mouse pressed left at (386, 271)
Screenshot: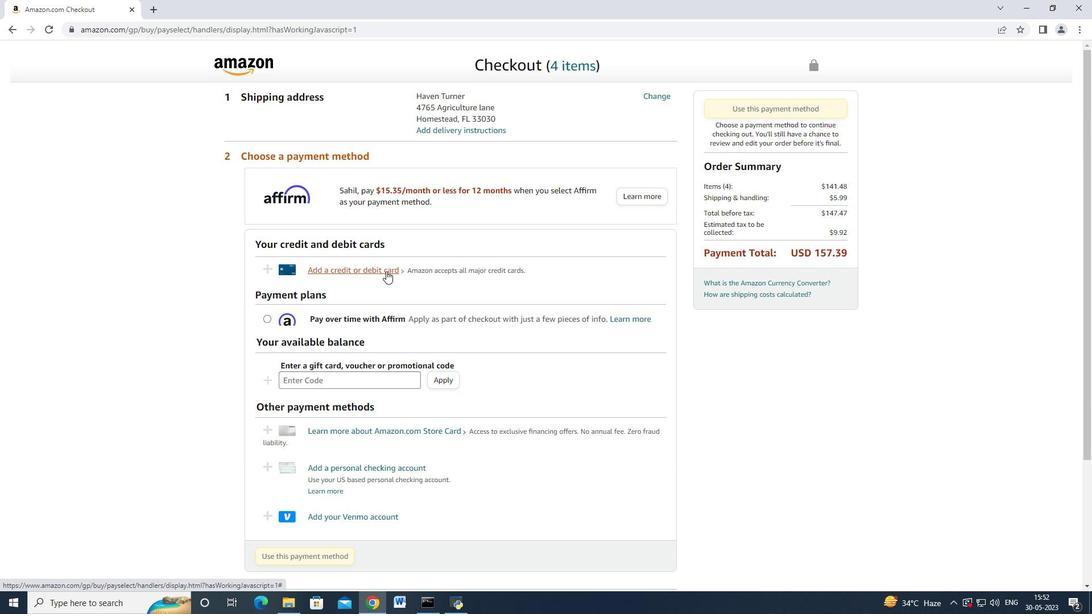 
Action: Mouse moved to (392, 257)
Screenshot: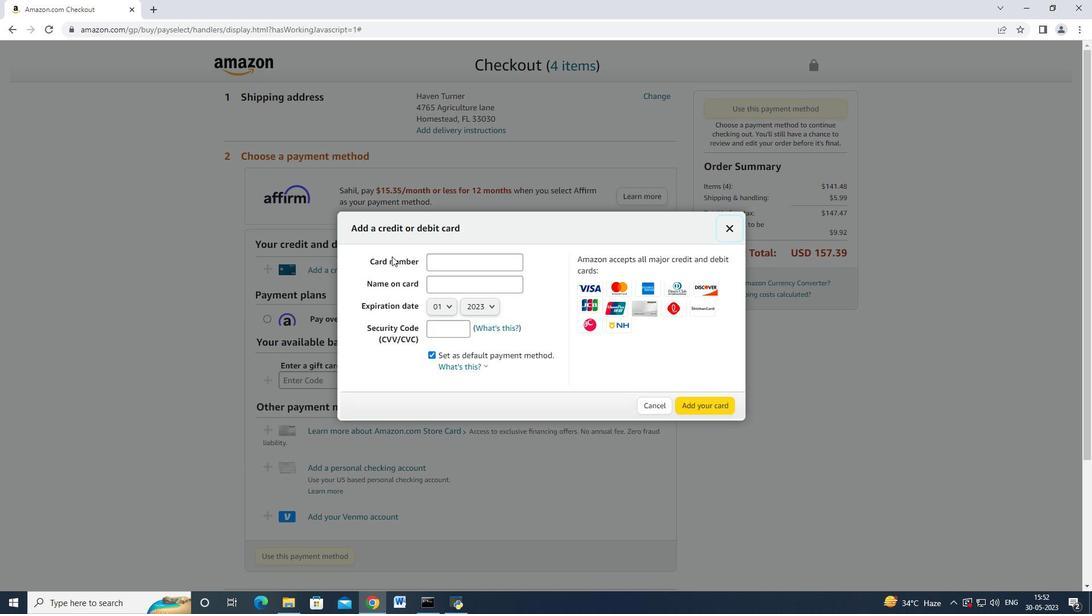 
Action: Mouse scrolled (392, 256) with delta (0, 0)
Screenshot: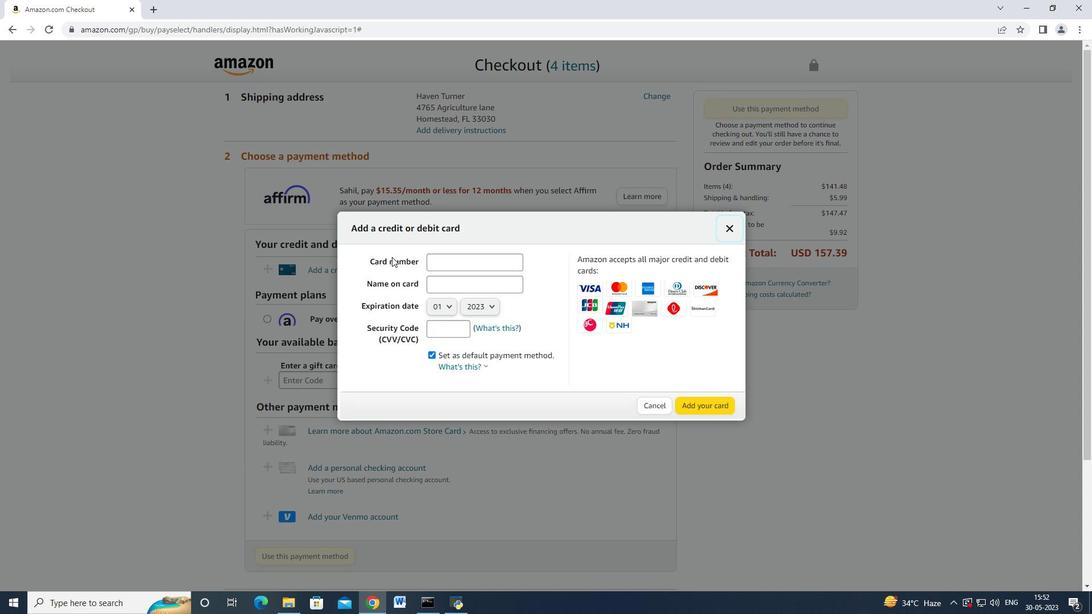 
Action: Mouse moved to (392, 257)
Screenshot: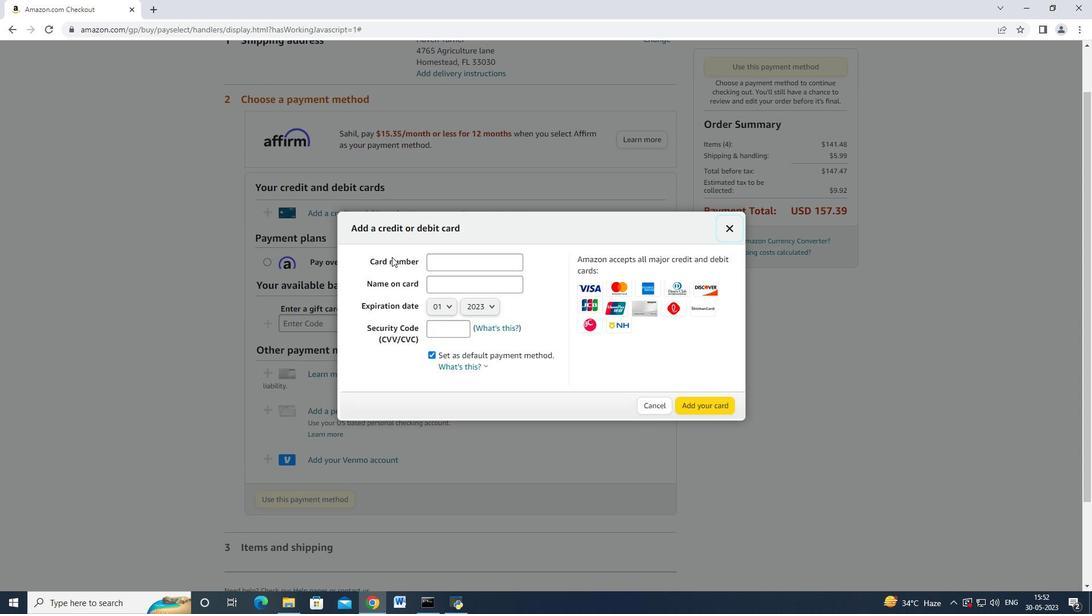 
Action: Mouse scrolled (392, 258) with delta (0, 0)
Screenshot: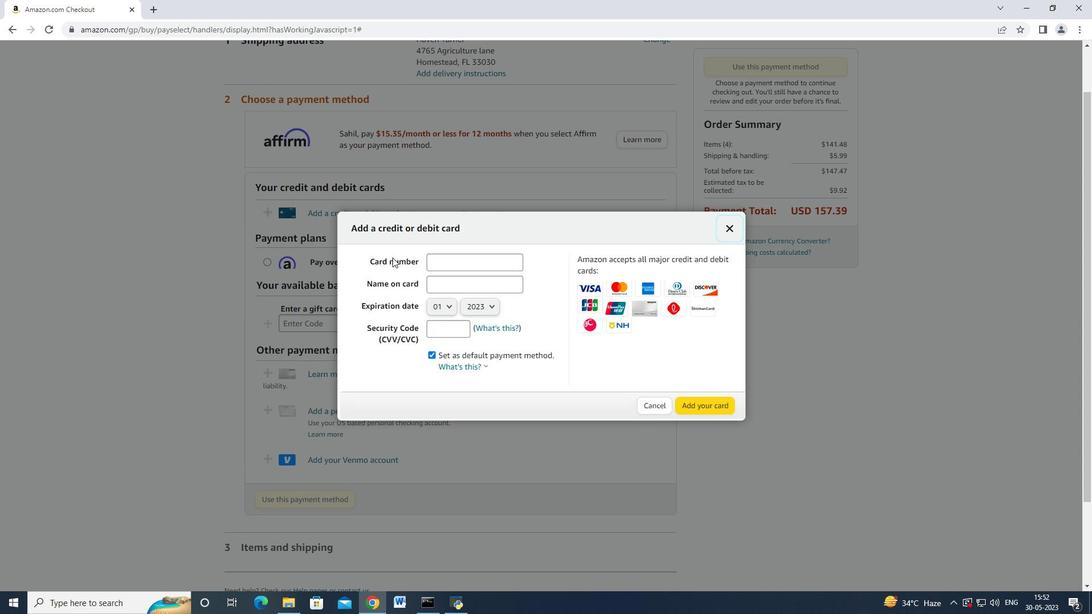 
Action: Mouse moved to (393, 257)
Screenshot: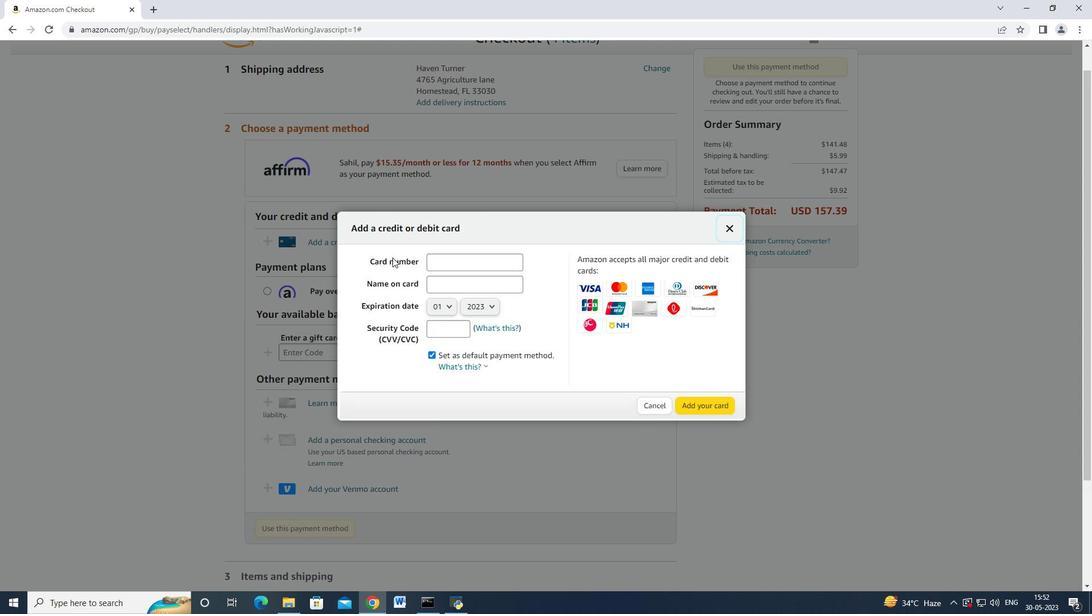
Action: Mouse scrolled (393, 257) with delta (0, 0)
Screenshot: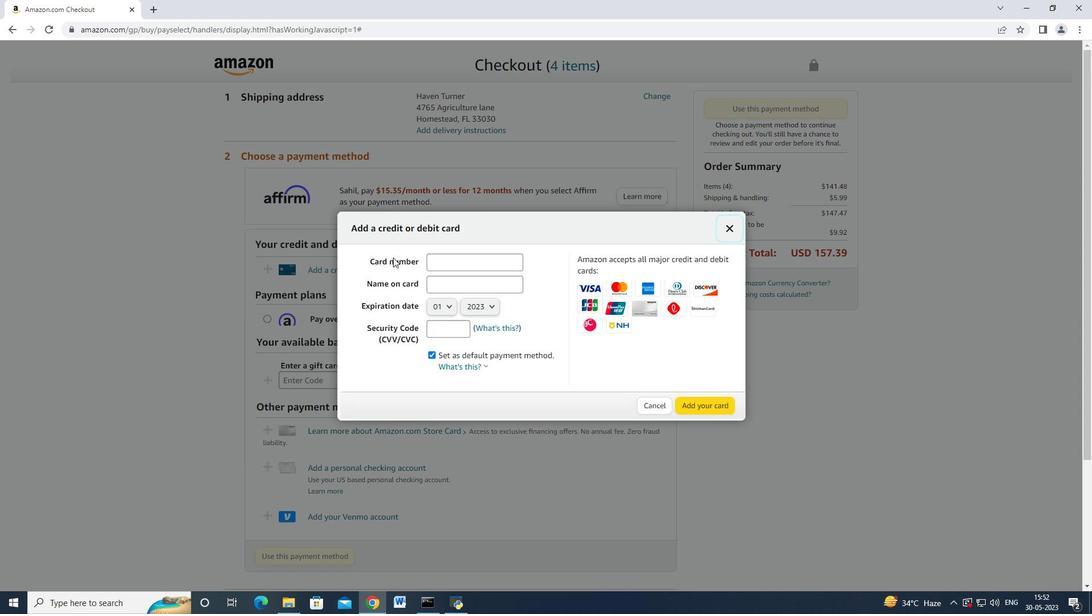 
Action: Mouse moved to (393, 257)
Screenshot: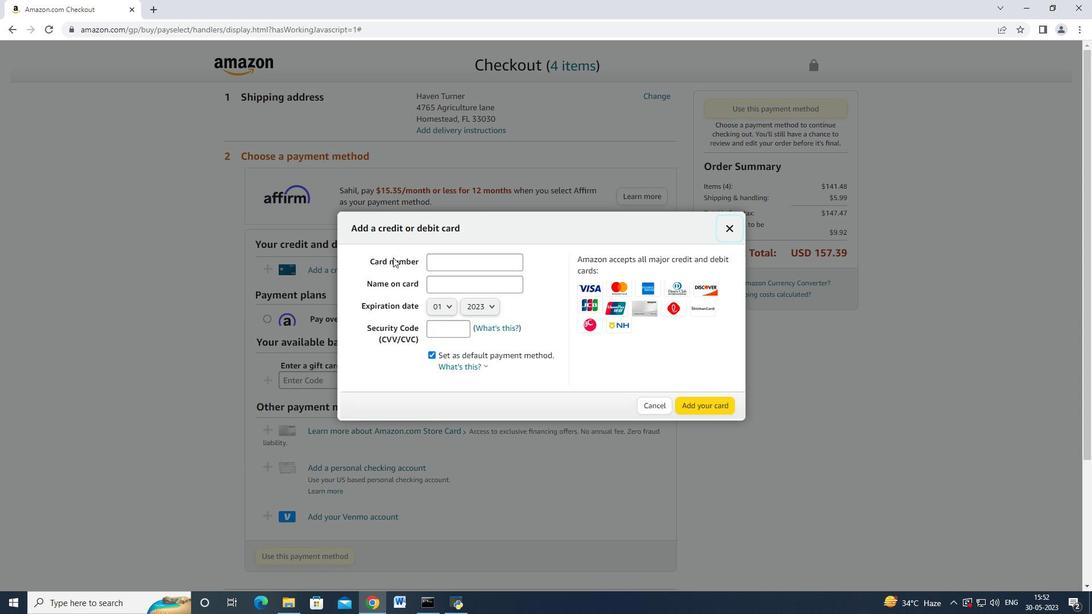 
Action: Mouse scrolled (393, 258) with delta (0, 0)
Screenshot: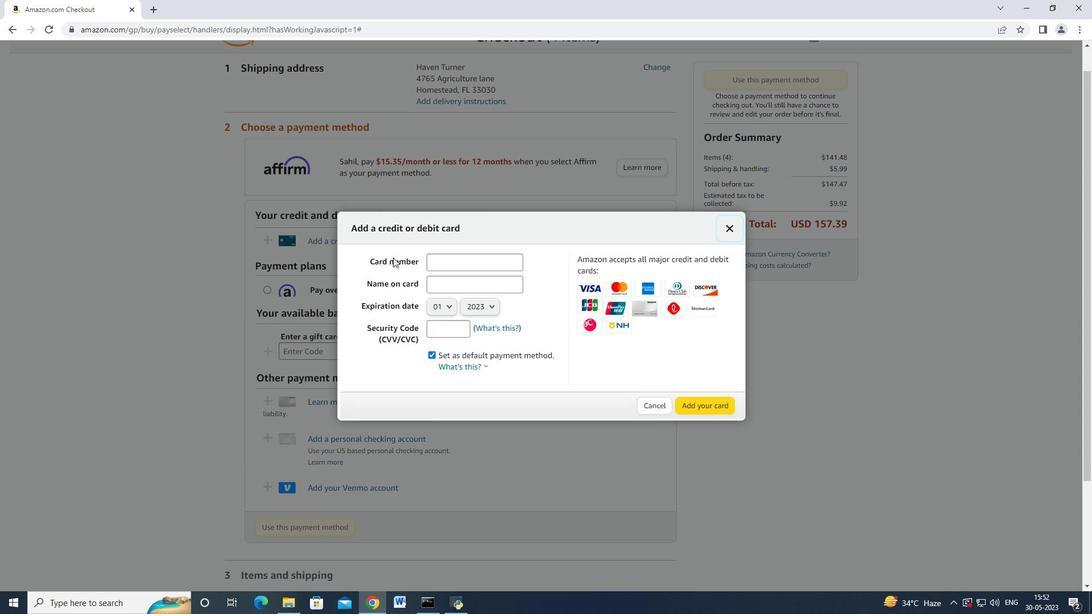 
Action: Mouse scrolled (393, 258) with delta (0, 0)
Screenshot: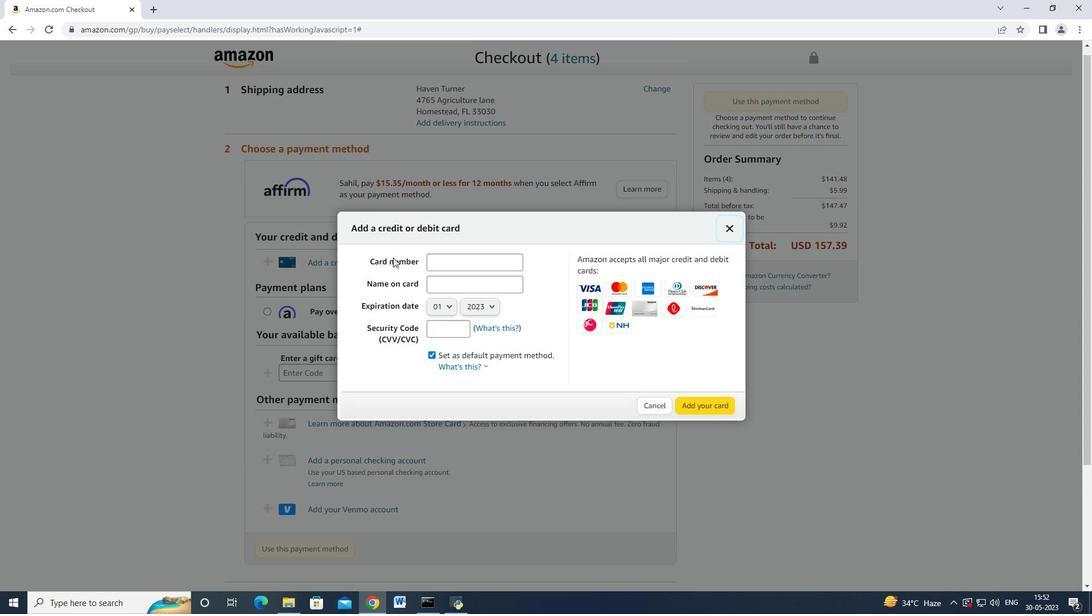 
Action: Mouse moved to (436, 263)
Screenshot: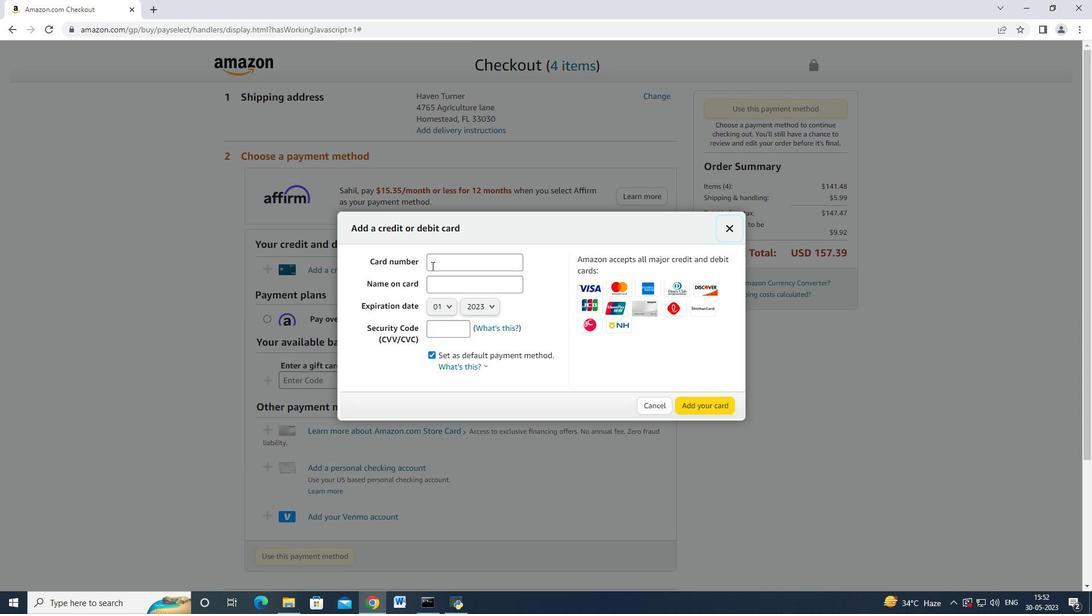 
Action: Mouse pressed left at (436, 263)
Screenshot: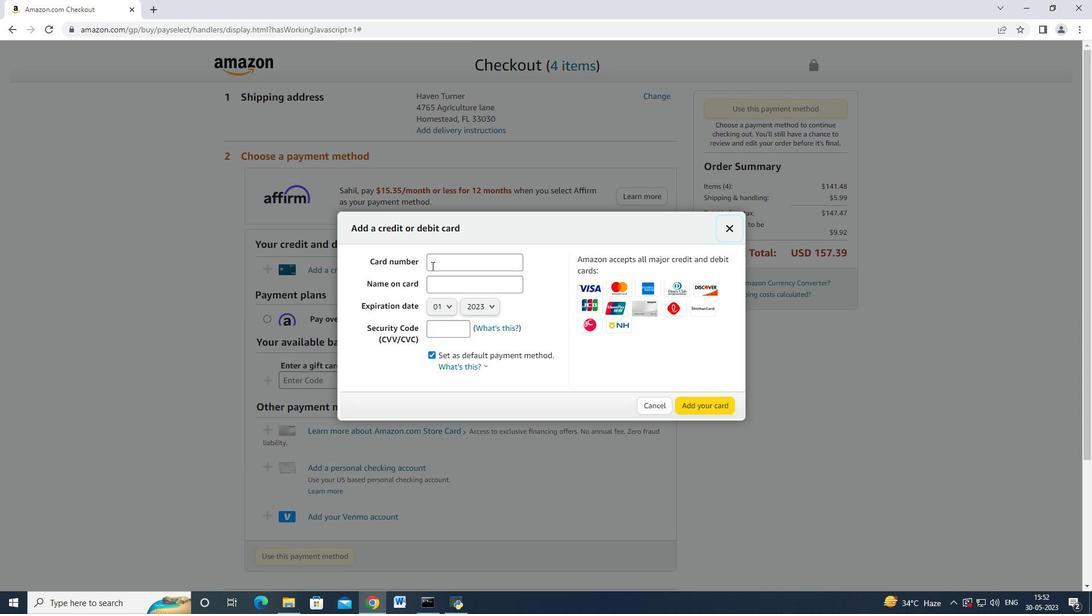 
Action: Mouse moved to (430, 290)
Screenshot: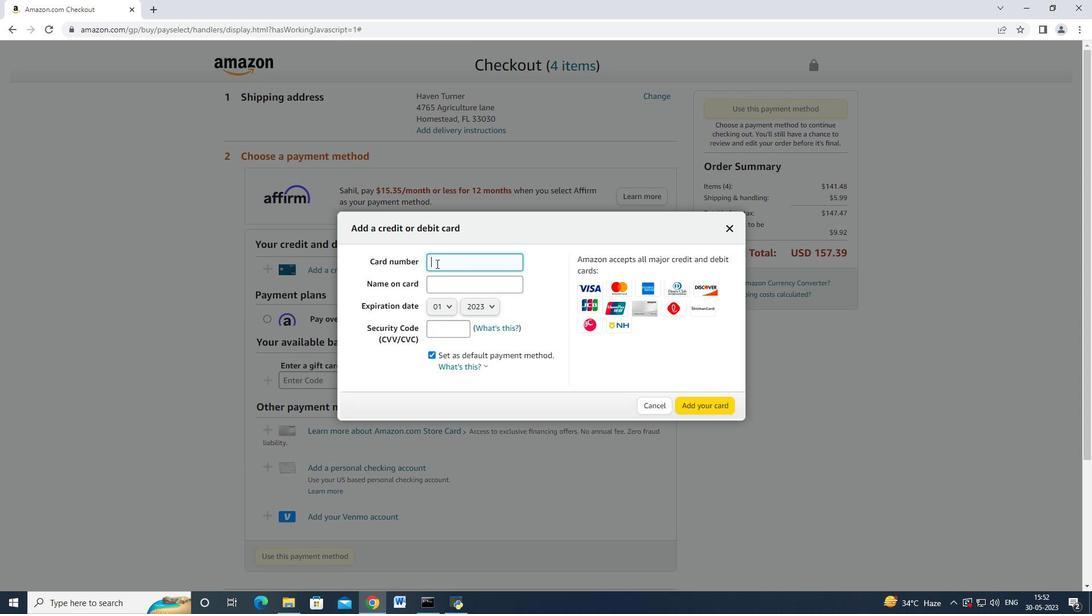 
Action: Key pressed 4762664477552005<Key.tab><Key.shift>Mark<Key.space><Key.shift_r>Adams<Key.space><Key.tab><Key.enter><Key.down><Key.down><Key.down><Key.enter><Key.tab><Key.tab><Key.enter><Key.down><Key.down><Key.enter><Key.tab><Key.tab>3321<Key.tab><Key.tab><Key.tab><Key.tab>
Screenshot: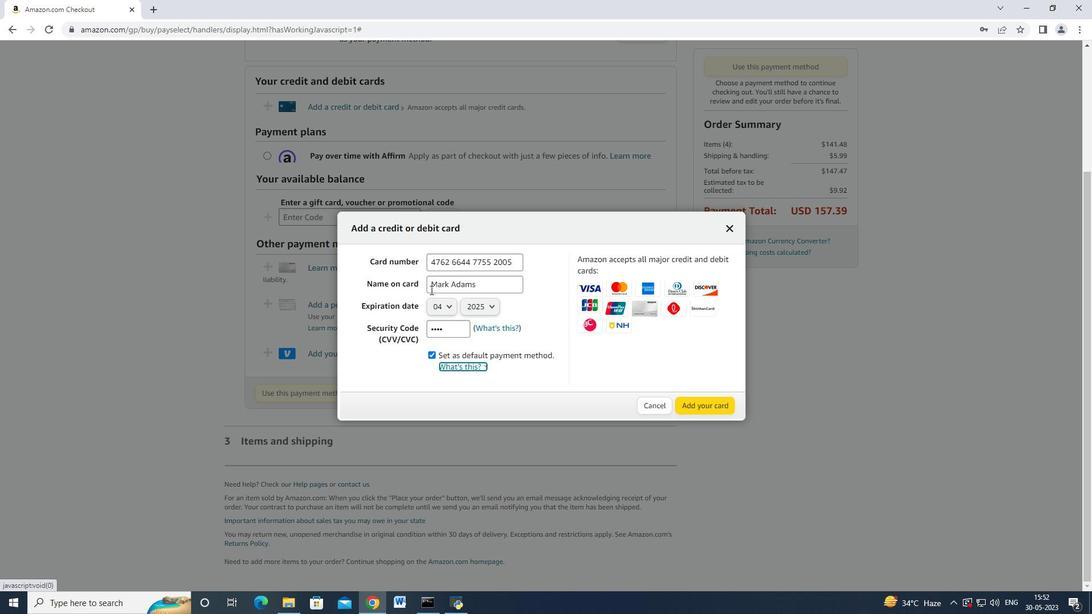 
Action: Mouse moved to (434, 290)
Screenshot: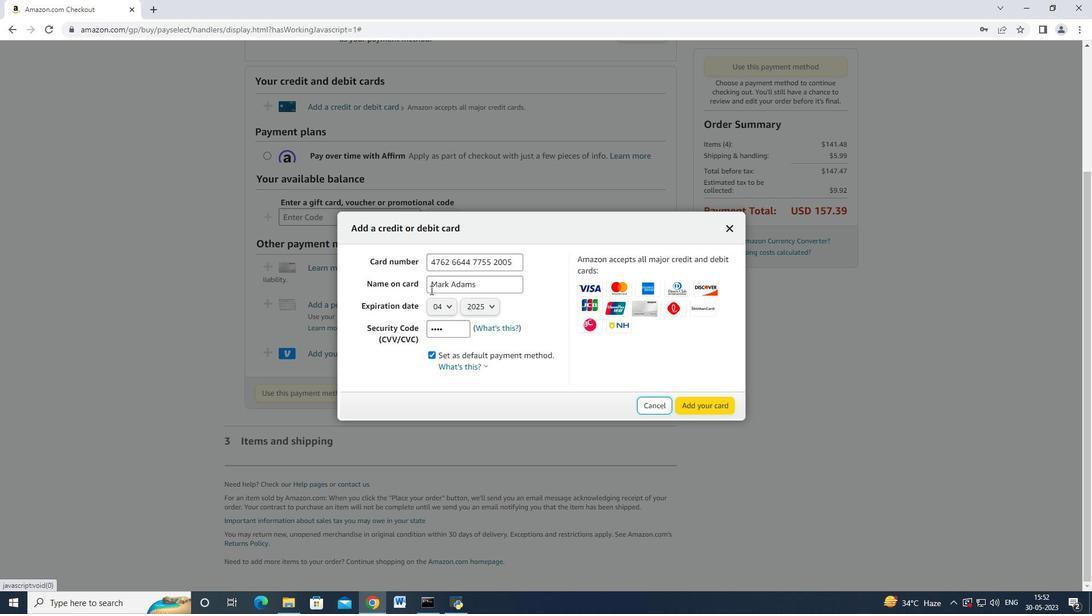 
Action: Key pressed <Key.tab>
Screenshot: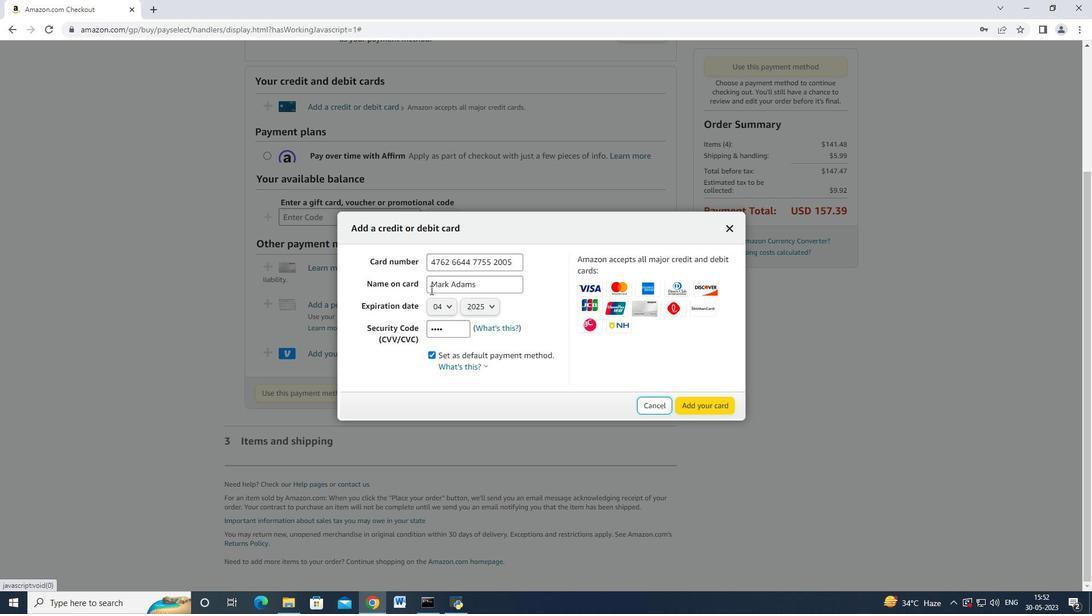 
Action: Mouse moved to (880, 345)
Screenshot: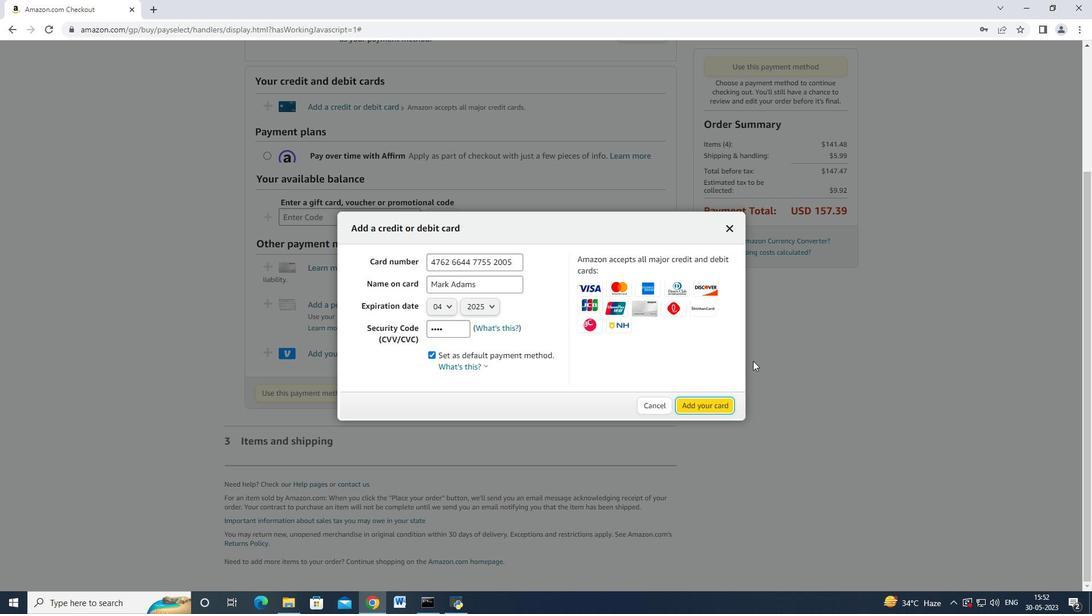 
Action: Mouse scrolled (880, 345) with delta (0, 0)
Screenshot: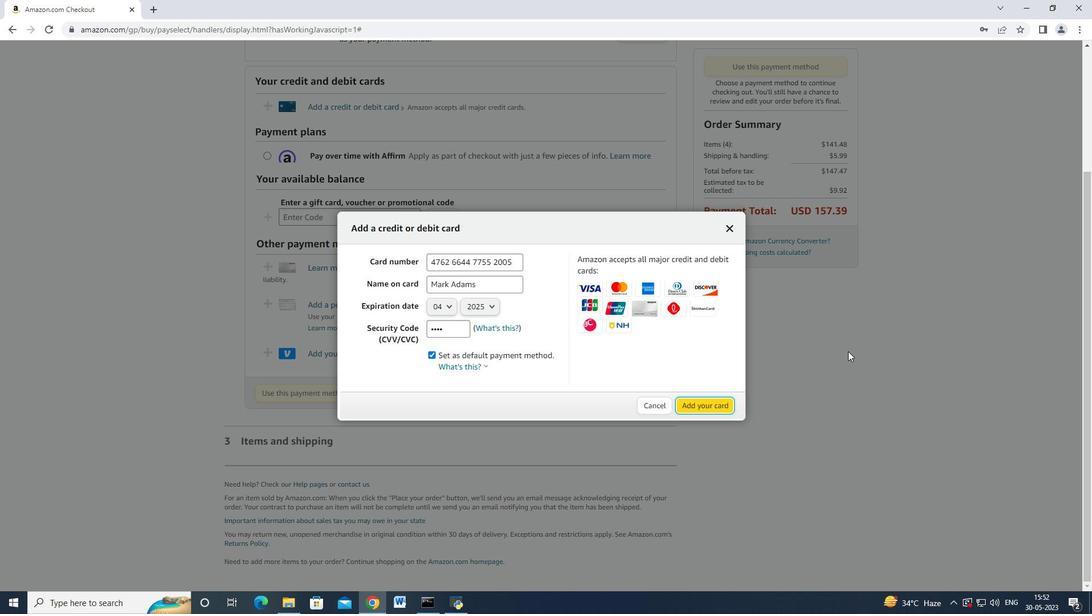 
Action: Mouse scrolled (880, 345) with delta (0, 0)
Screenshot: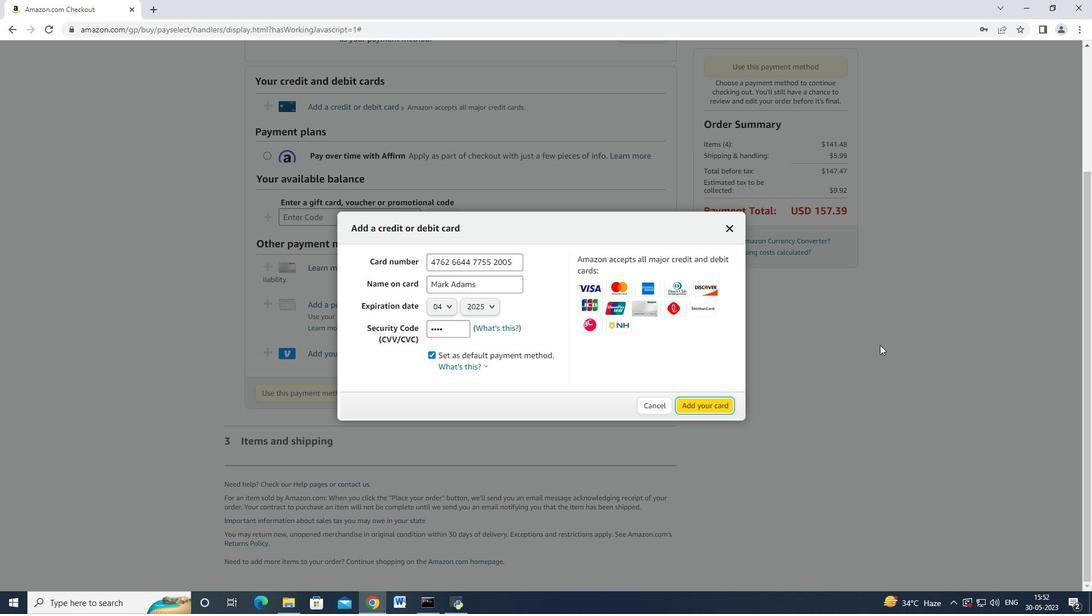 
Action: Mouse scrolled (880, 345) with delta (0, 0)
Screenshot: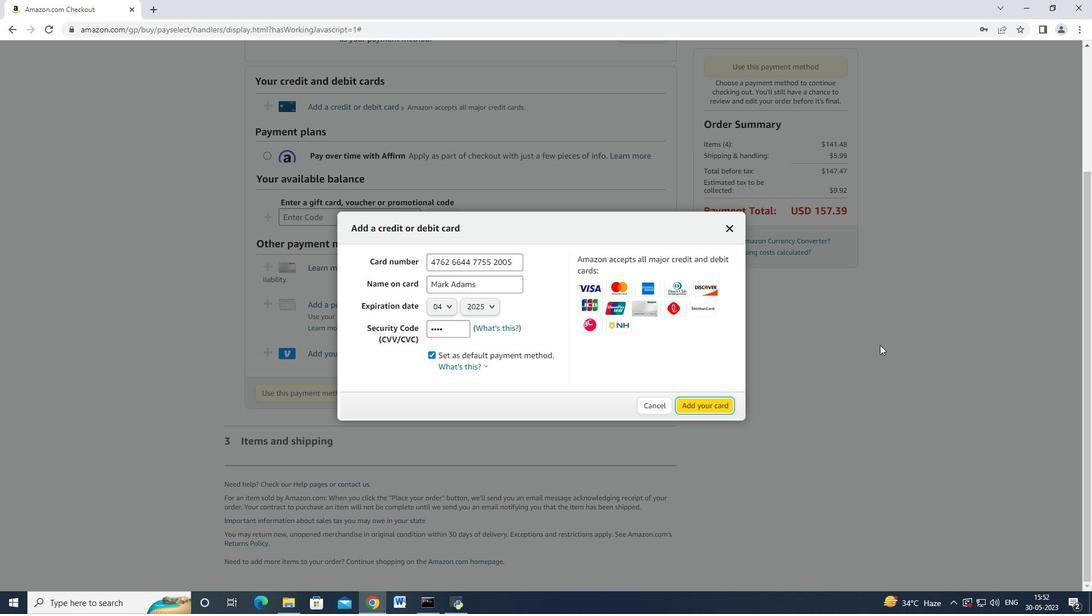 
Action: Mouse scrolled (880, 345) with delta (0, 0)
Screenshot: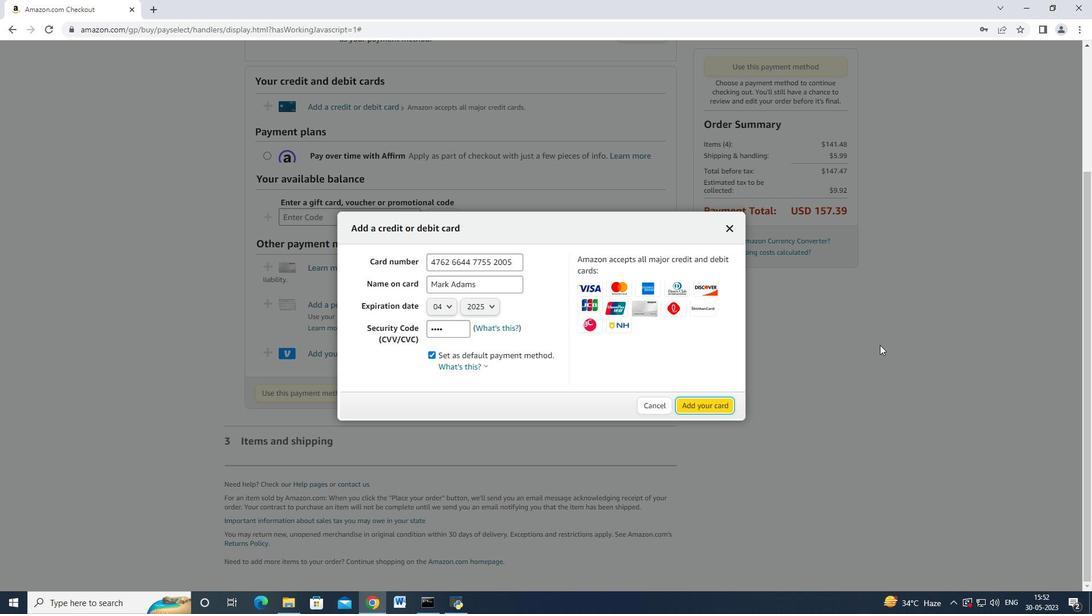 
Action: Mouse scrolled (880, 345) with delta (0, 0)
Screenshot: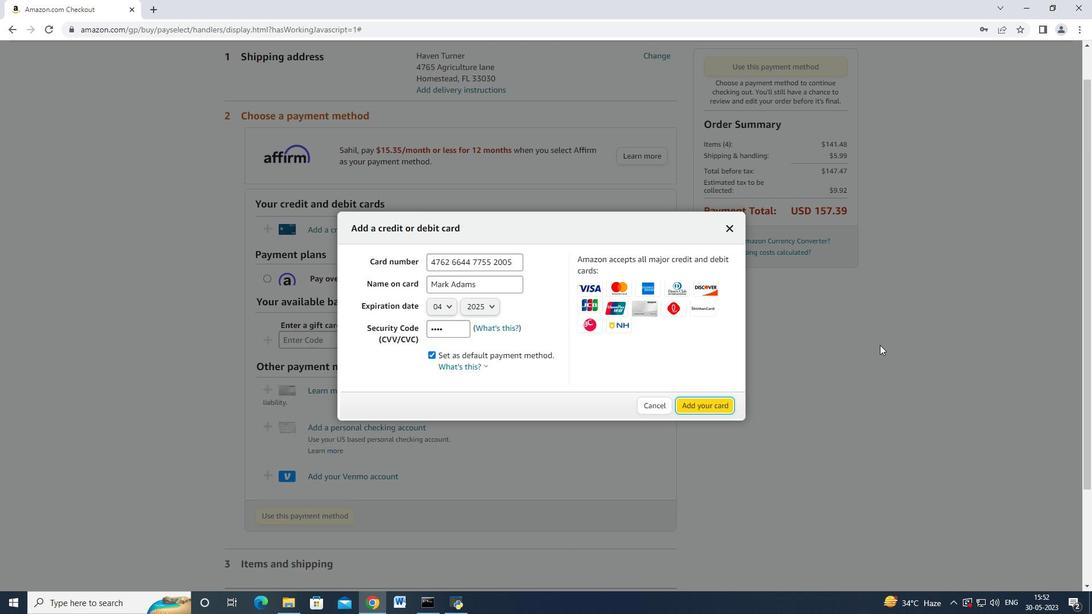 
Action: Mouse scrolled (880, 344) with delta (0, 0)
Screenshot: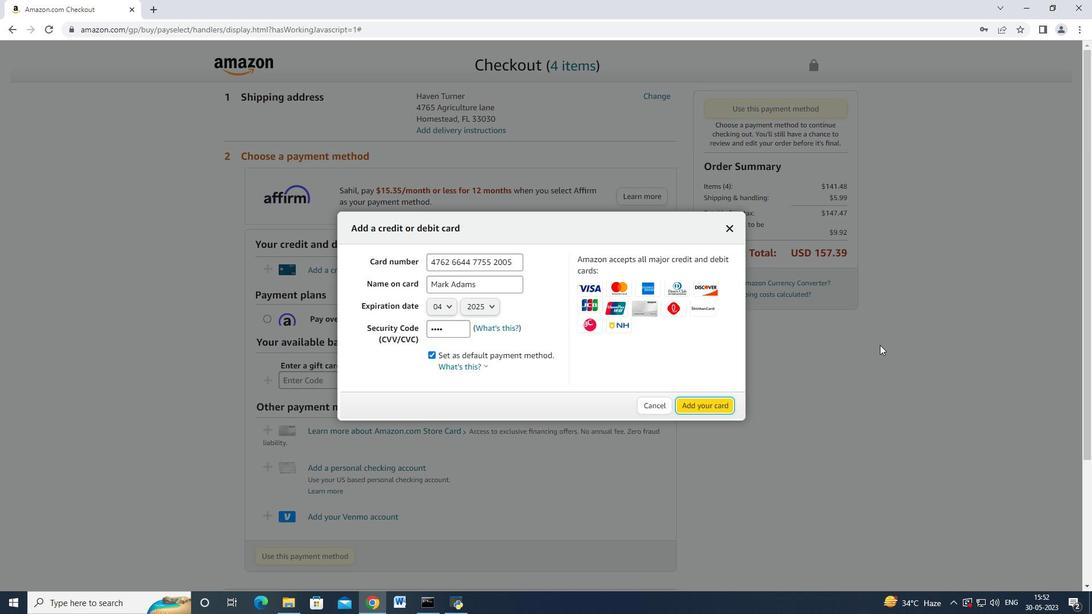 
Action: Mouse moved to (877, 351)
Screenshot: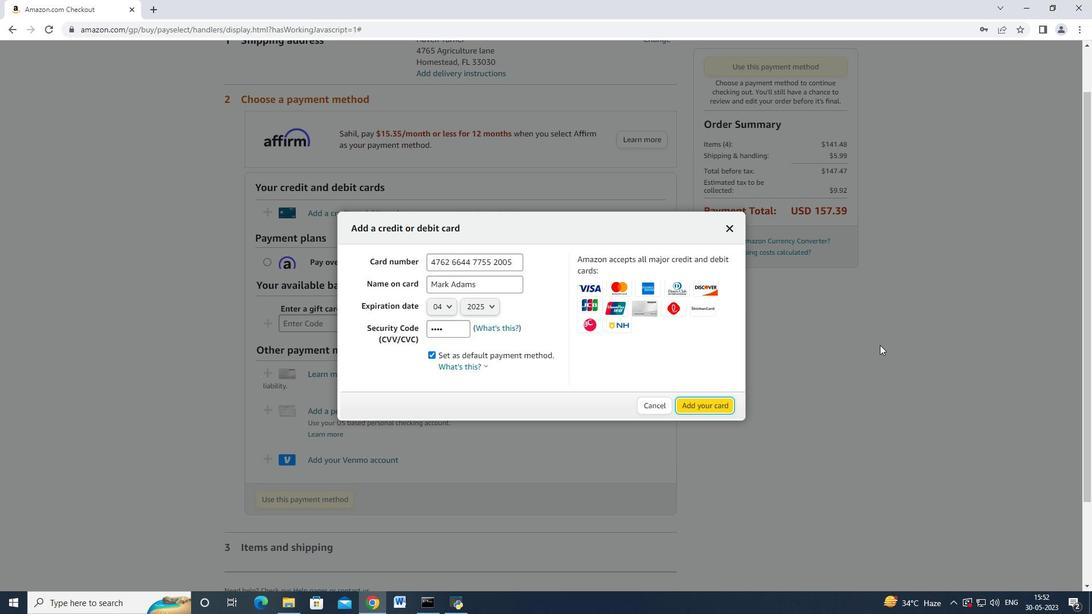 
